 Task: Fill out the new customer data form with the provided details and save it.
Action: Mouse moved to (1050, 129)
Screenshot: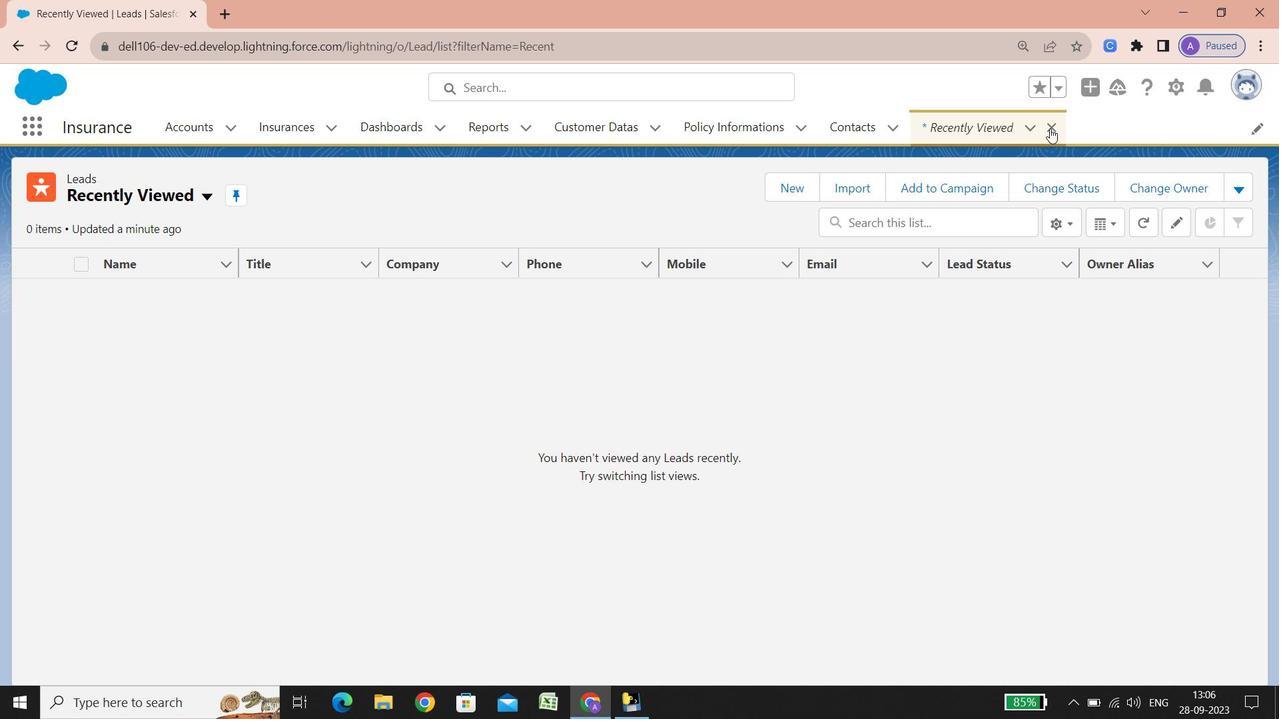 
Action: Mouse pressed left at (1050, 129)
Screenshot: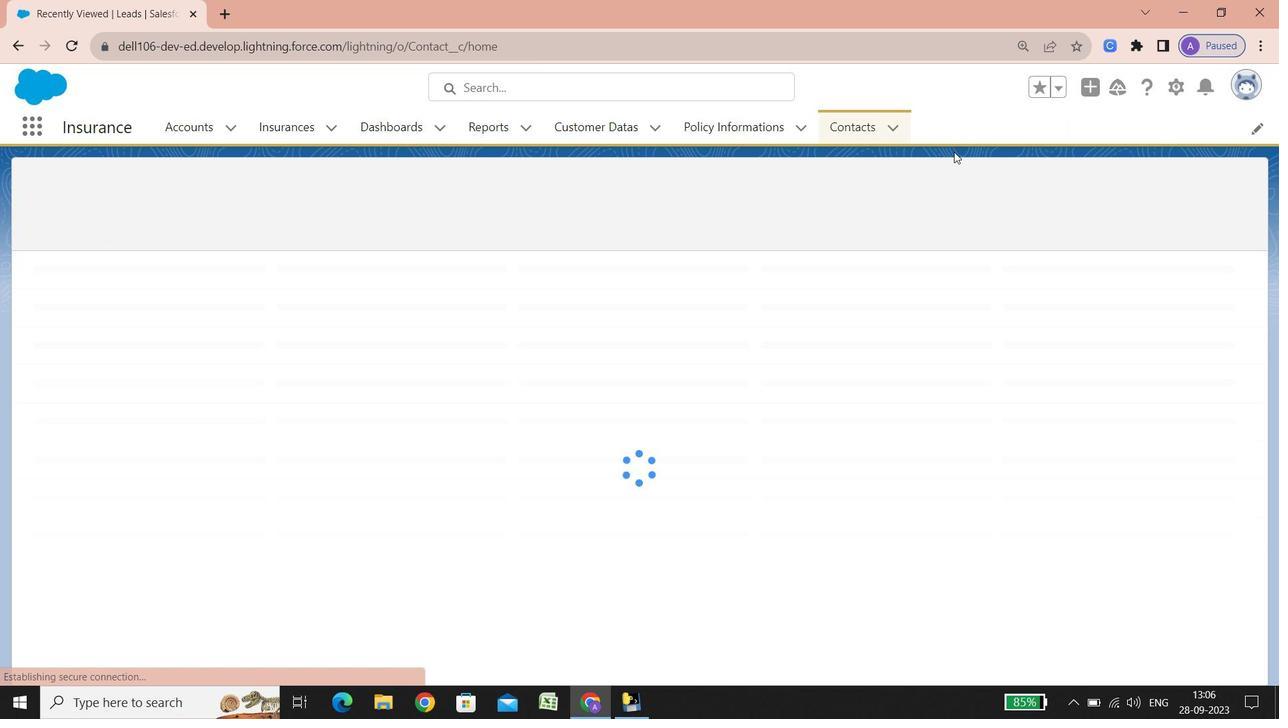 
Action: Mouse moved to (191, 131)
Screenshot: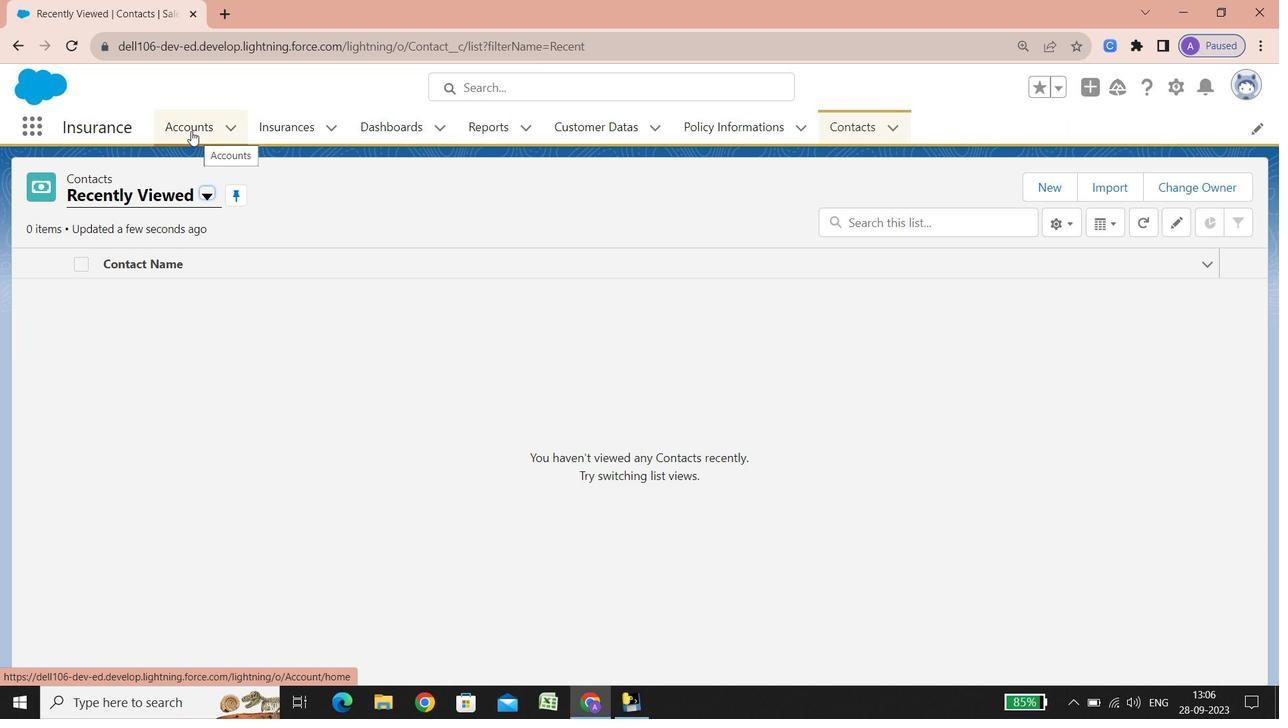 
Action: Mouse pressed left at (191, 131)
Screenshot: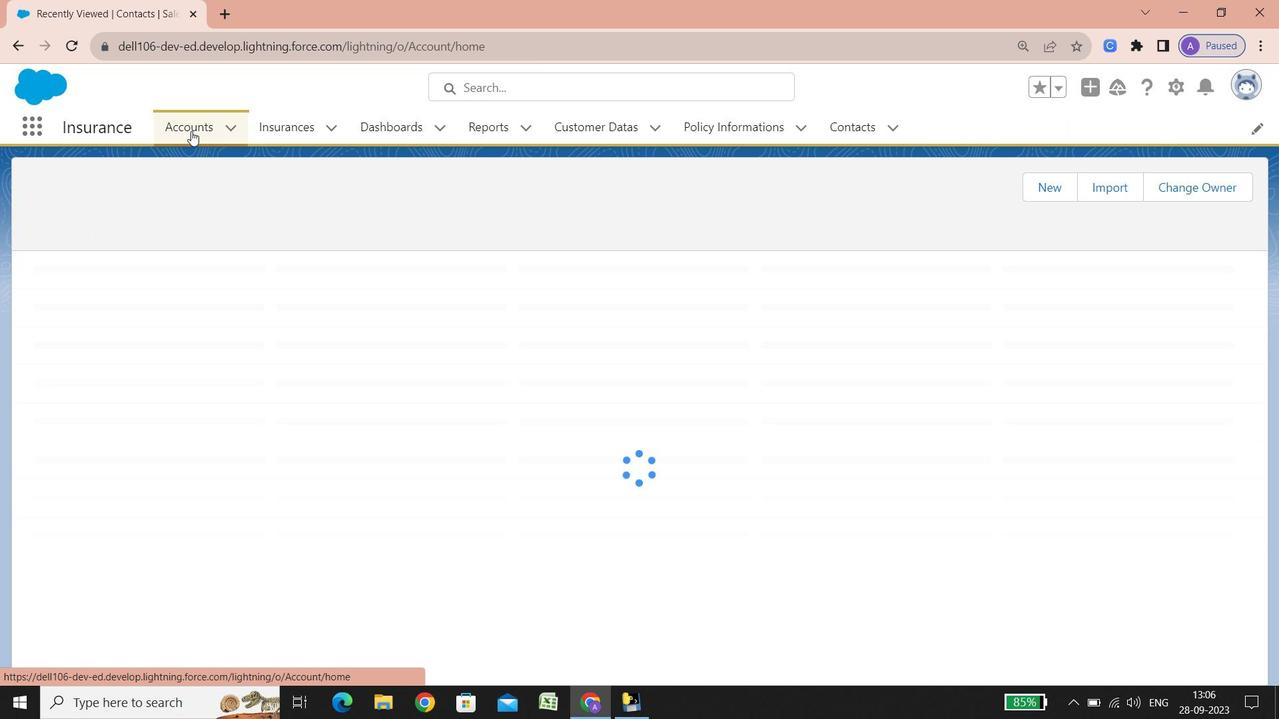 
Action: Mouse moved to (135, 297)
Screenshot: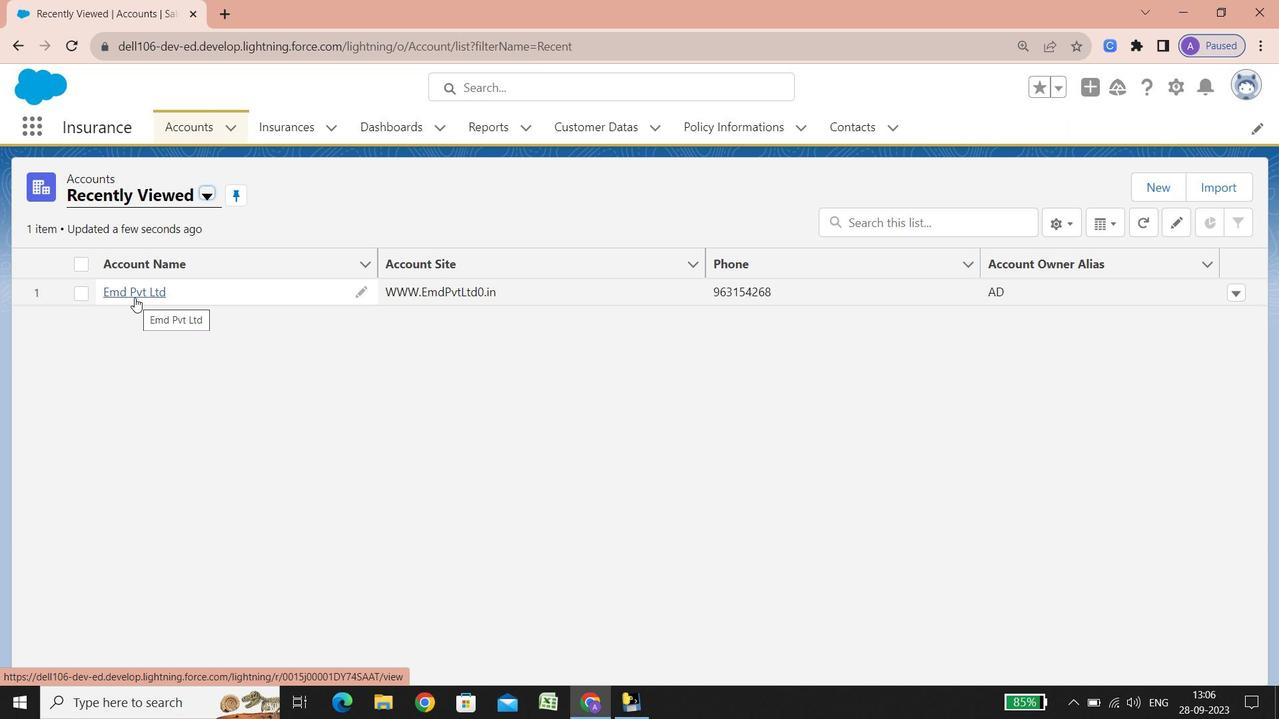 
Action: Mouse pressed left at (135, 297)
Screenshot: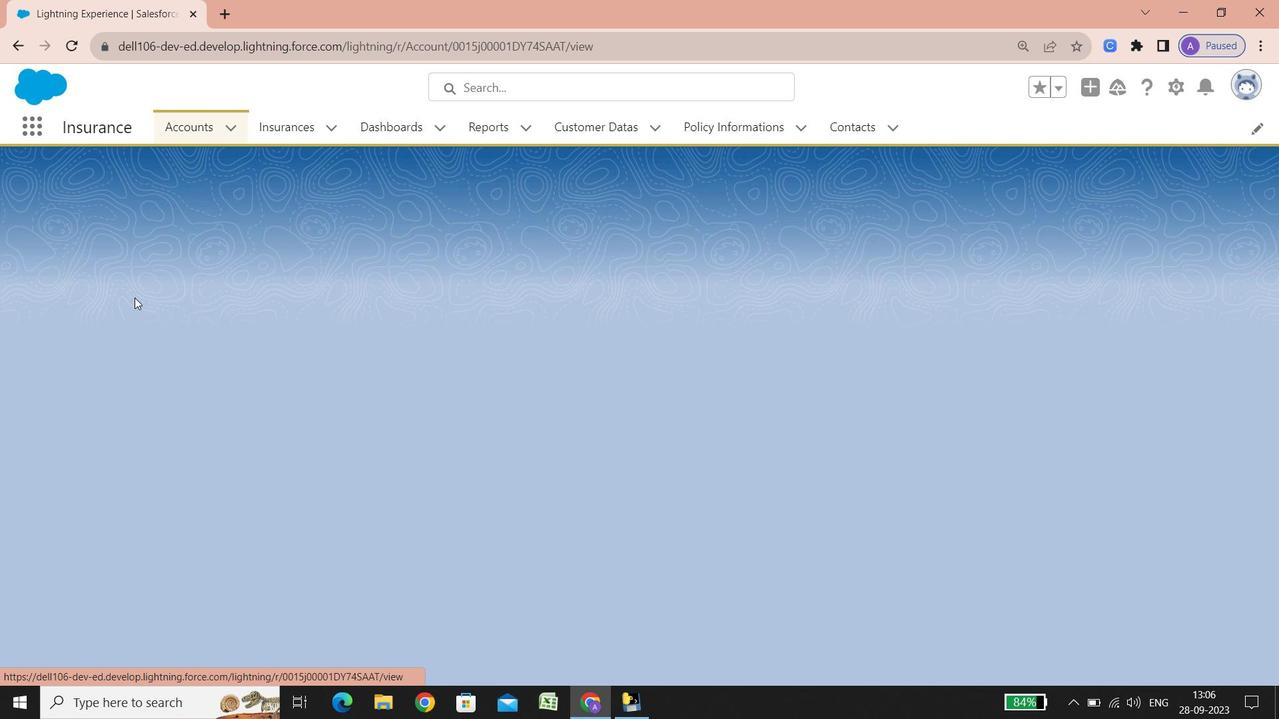 
Action: Mouse moved to (190, 124)
Screenshot: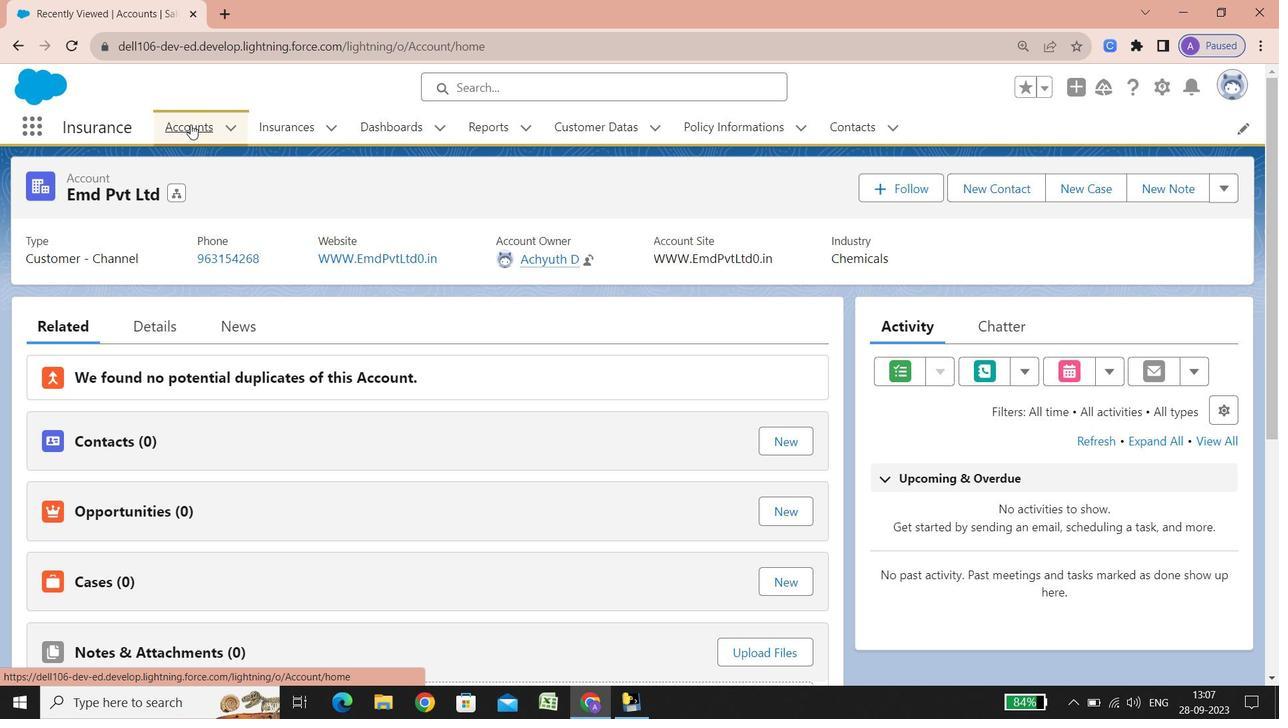
Action: Mouse pressed left at (190, 124)
Screenshot: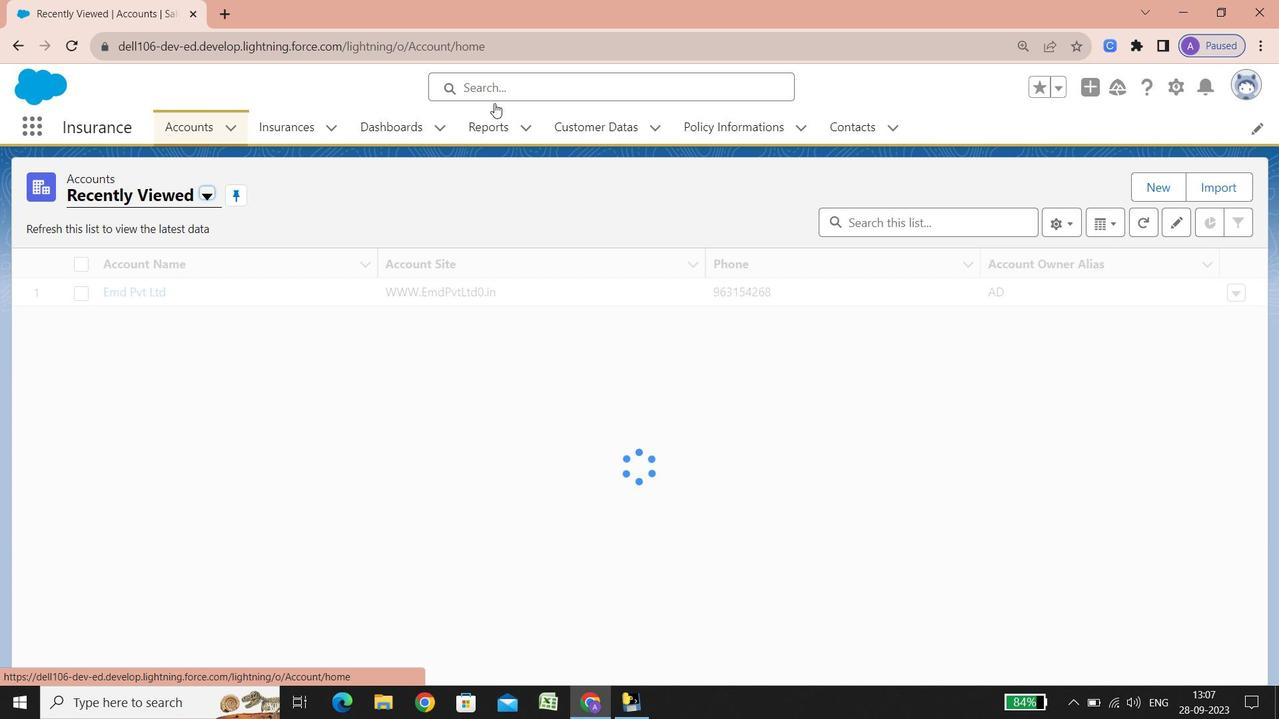
Action: Mouse moved to (1241, 291)
Screenshot: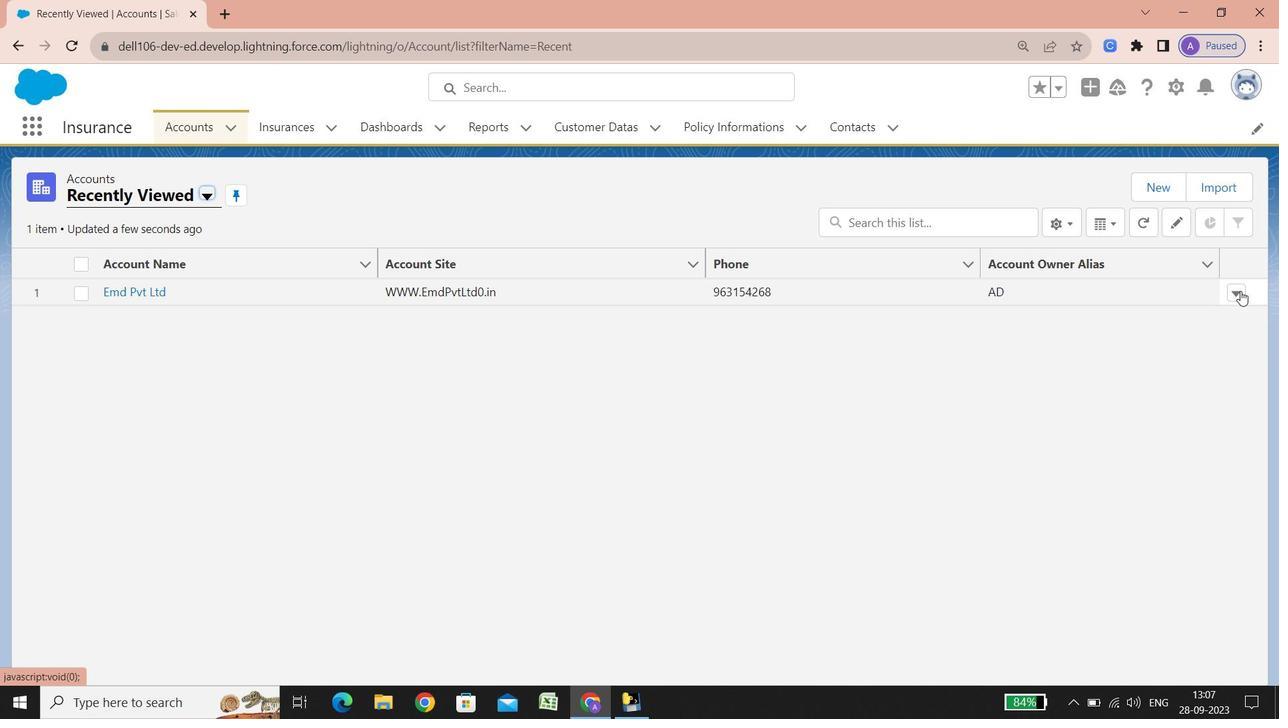 
Action: Mouse pressed left at (1241, 291)
Screenshot: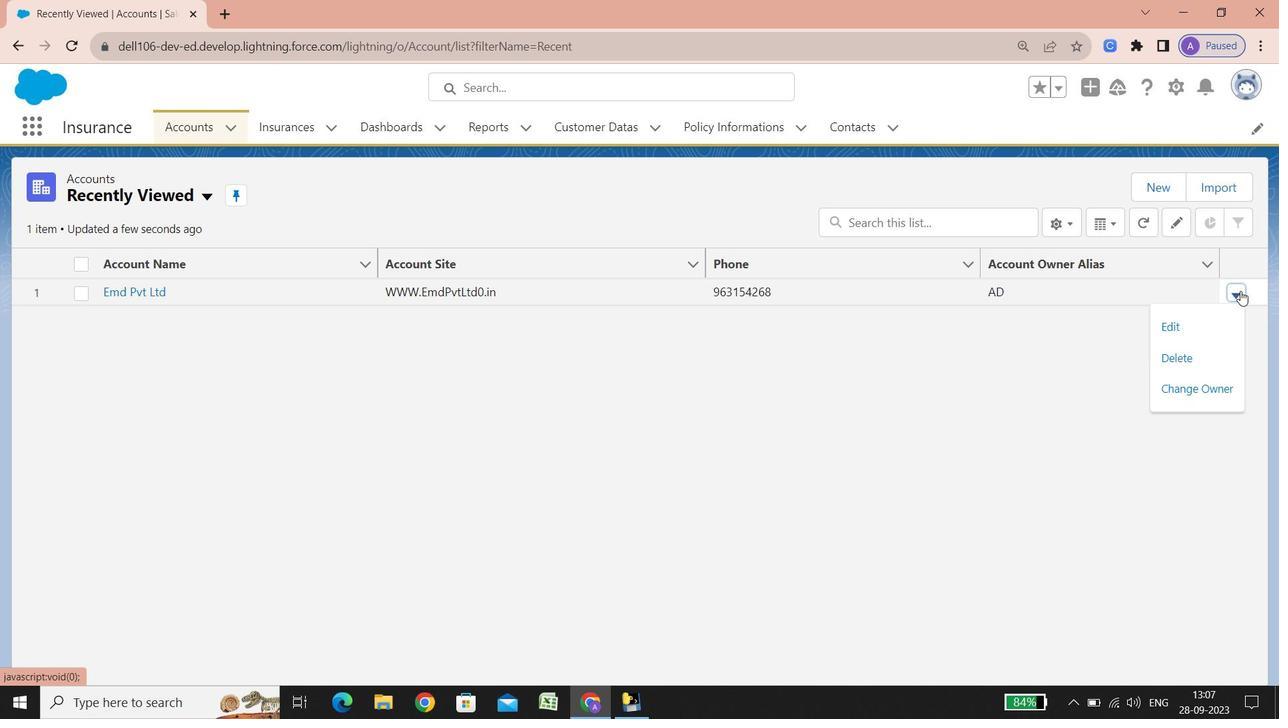 
Action: Mouse moved to (1195, 319)
Screenshot: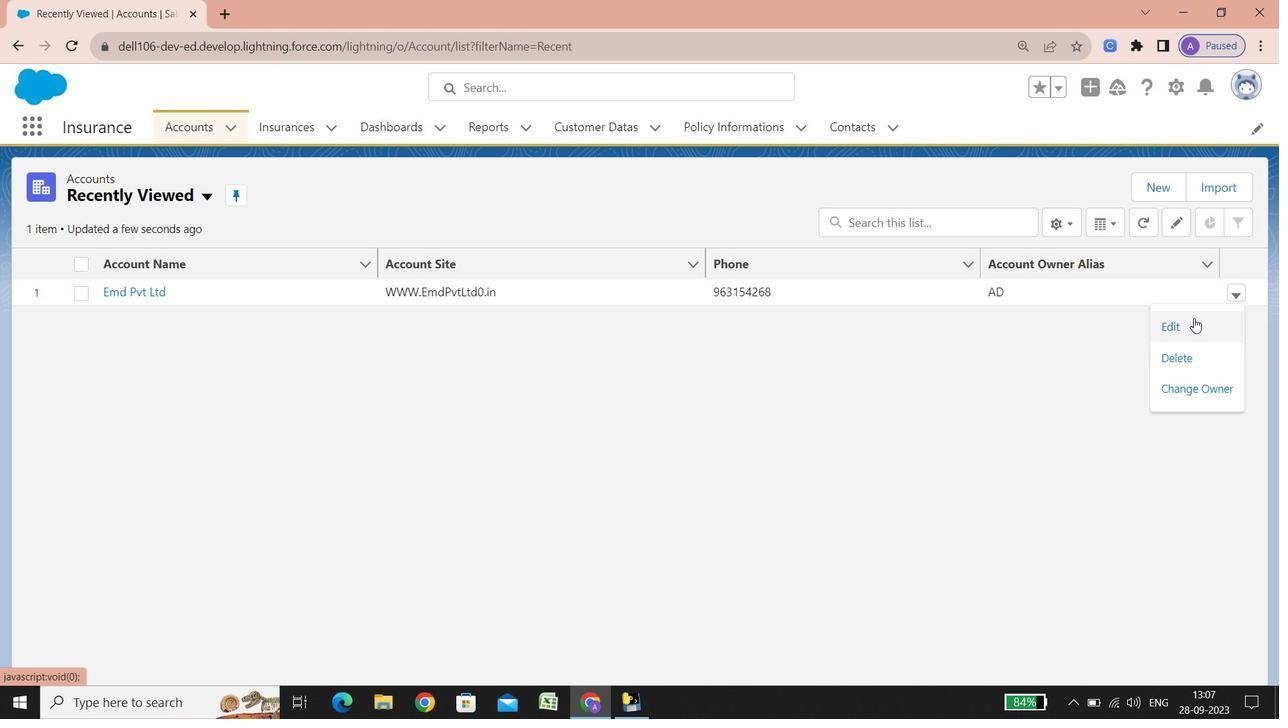 
Action: Mouse pressed left at (1195, 319)
Screenshot: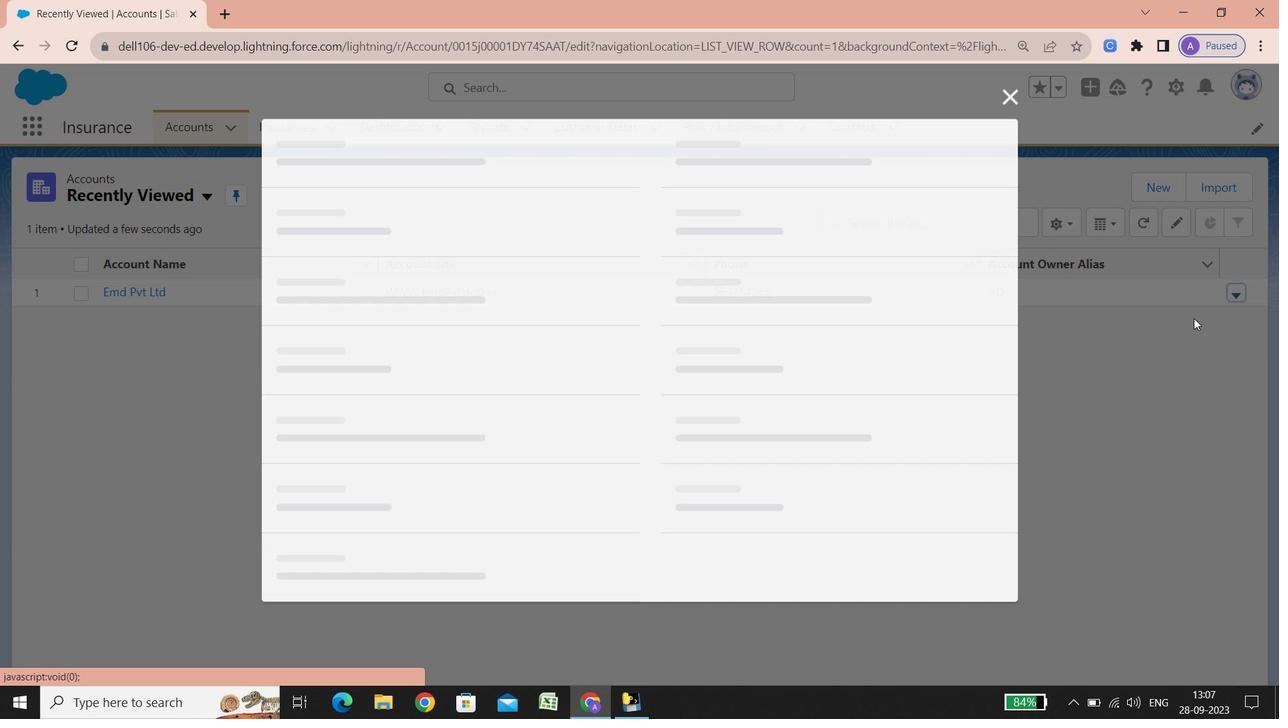 
Action: Mouse moved to (859, 475)
Screenshot: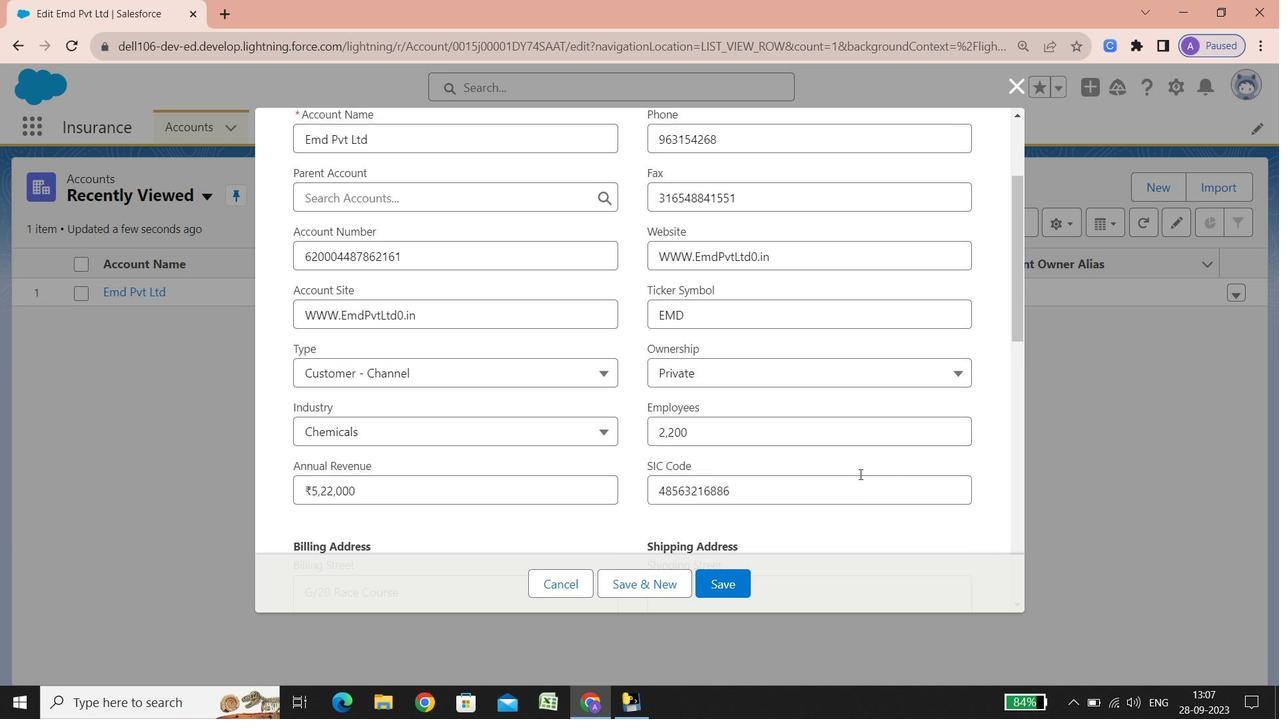 
Action: Mouse scrolled (859, 474) with delta (0, 0)
Screenshot: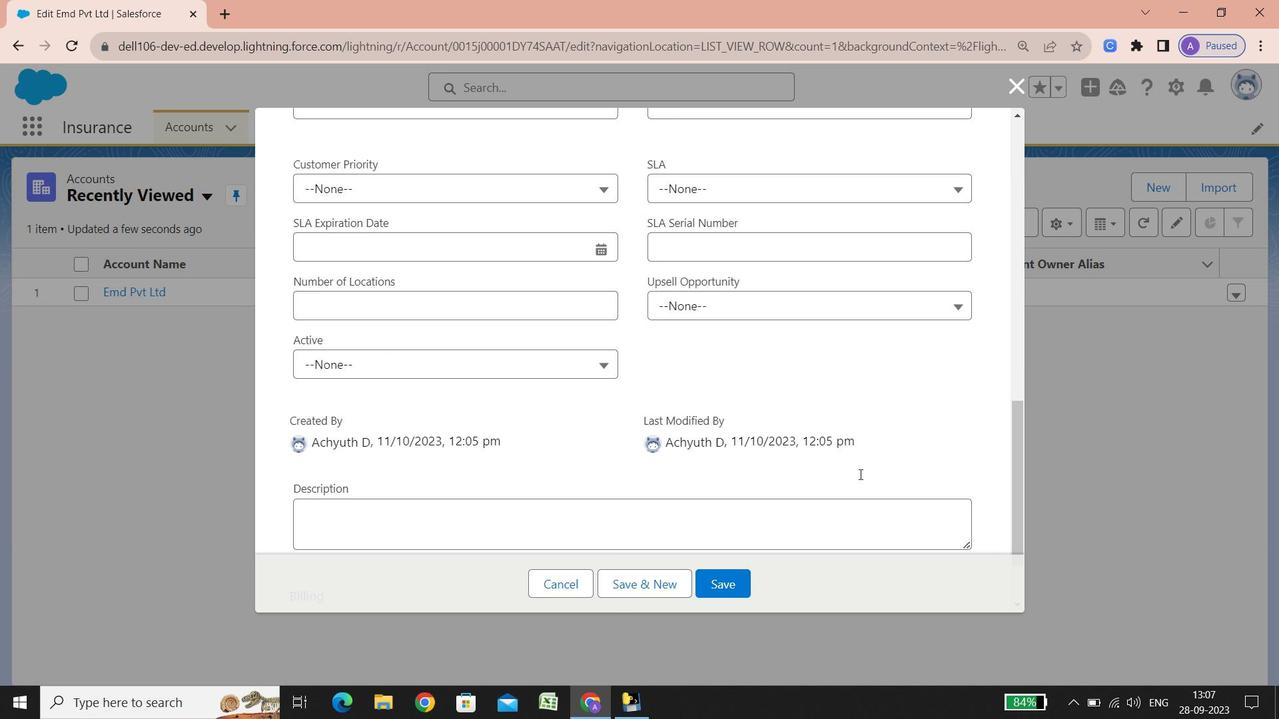 
Action: Mouse scrolled (859, 474) with delta (0, 0)
Screenshot: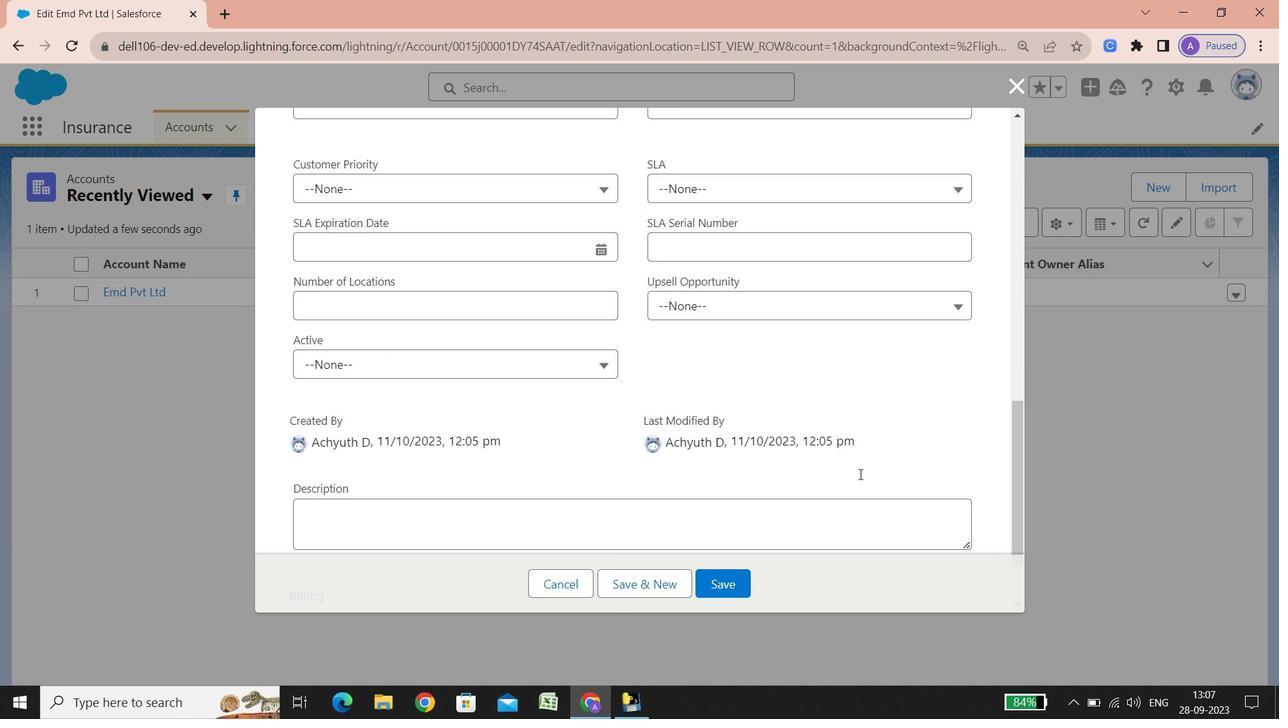 
Action: Mouse scrolled (859, 474) with delta (0, 0)
Screenshot: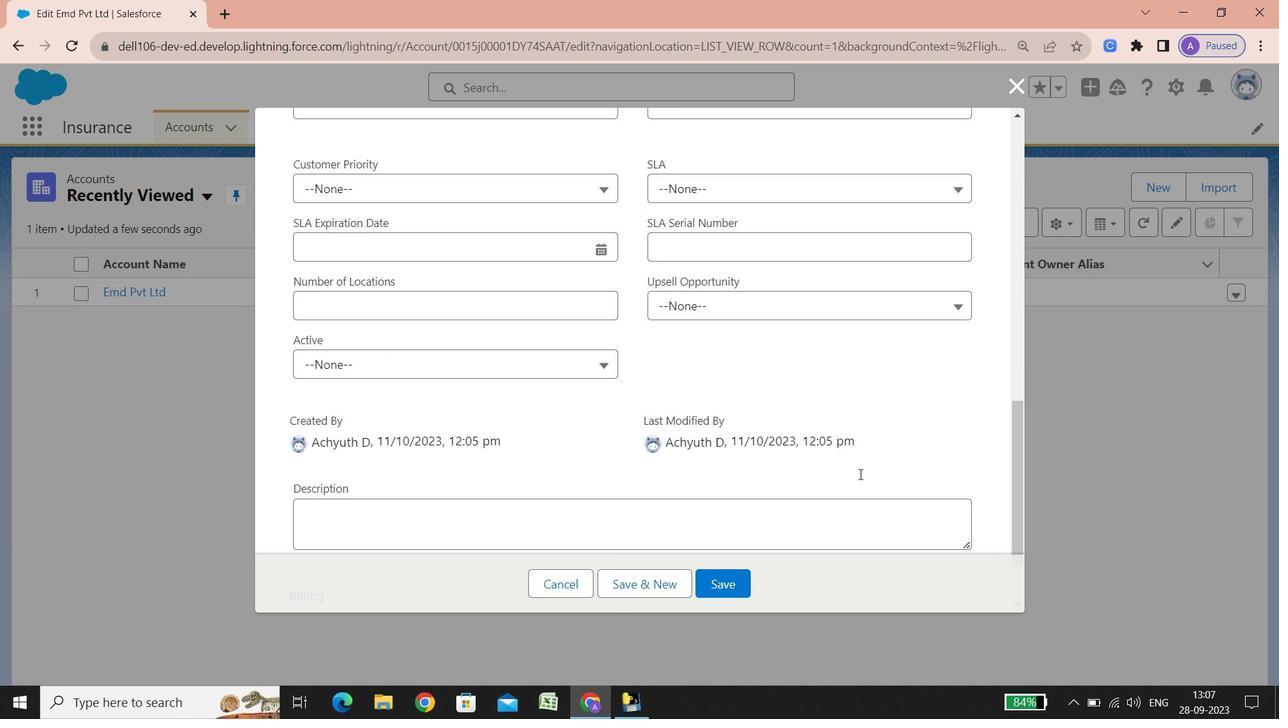 
Action: Mouse scrolled (859, 474) with delta (0, 0)
Screenshot: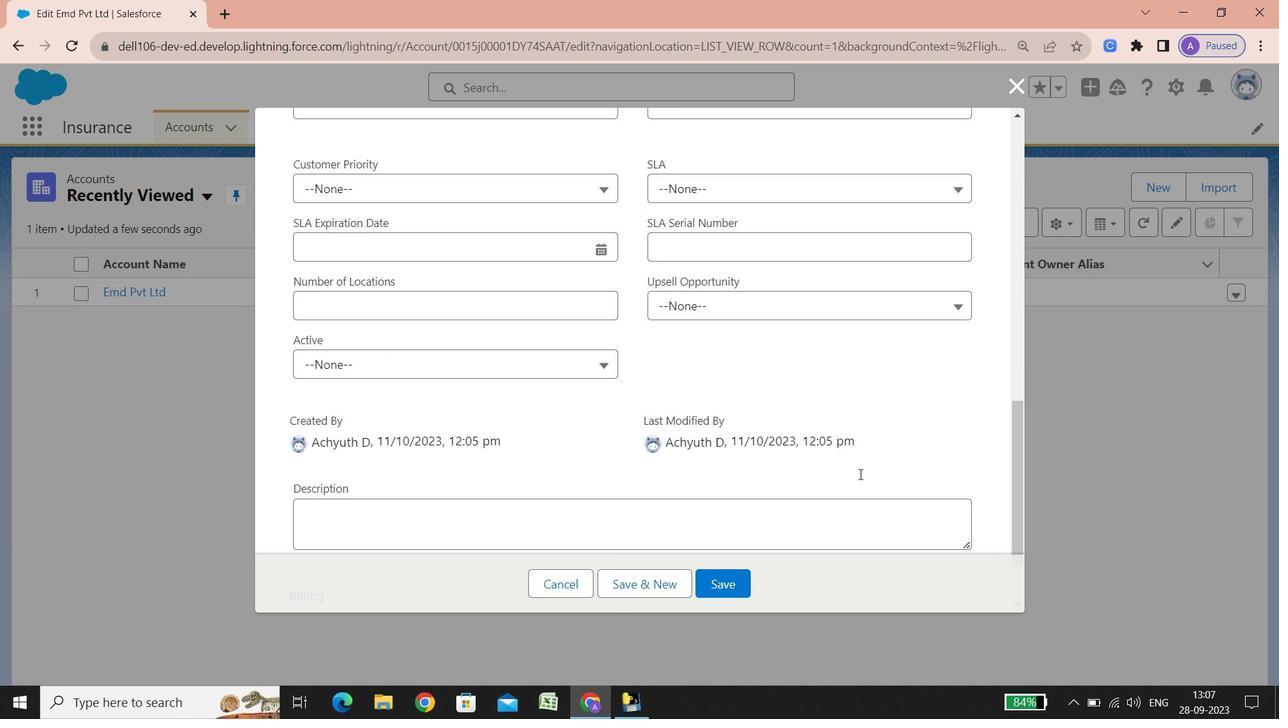 
Action: Mouse scrolled (859, 474) with delta (0, 0)
Screenshot: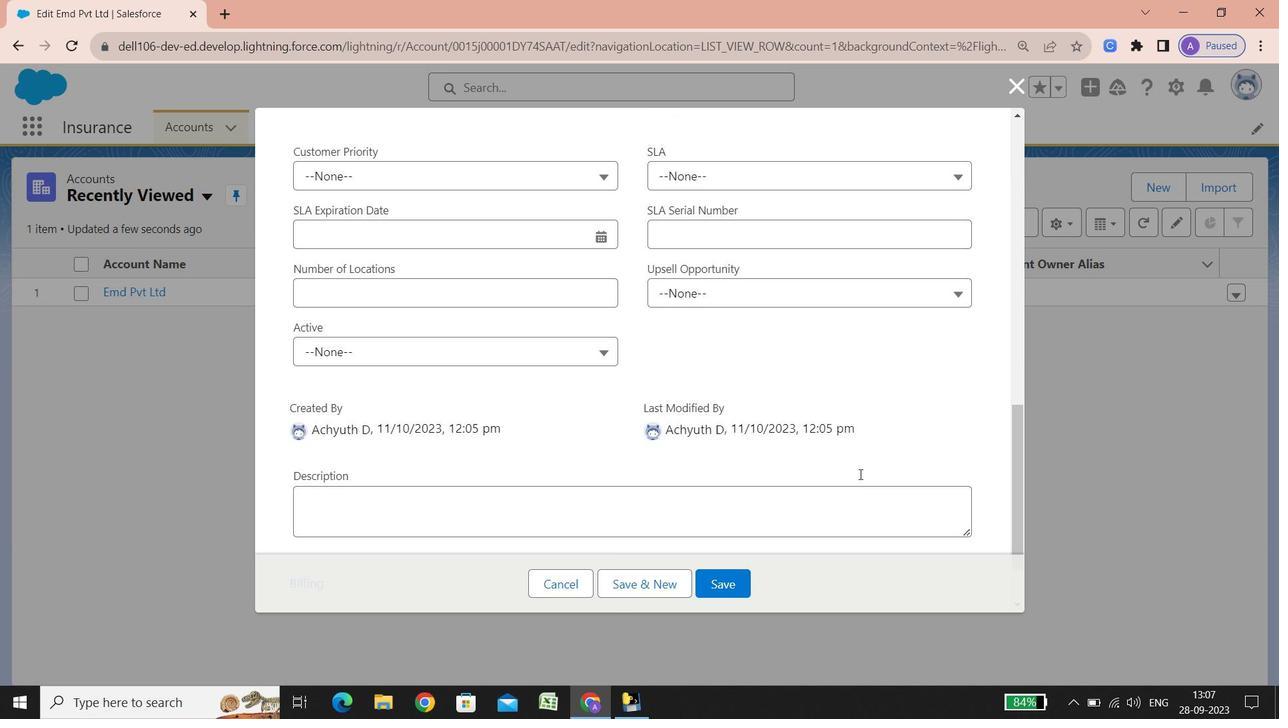 
Action: Mouse scrolled (859, 474) with delta (0, 0)
Screenshot: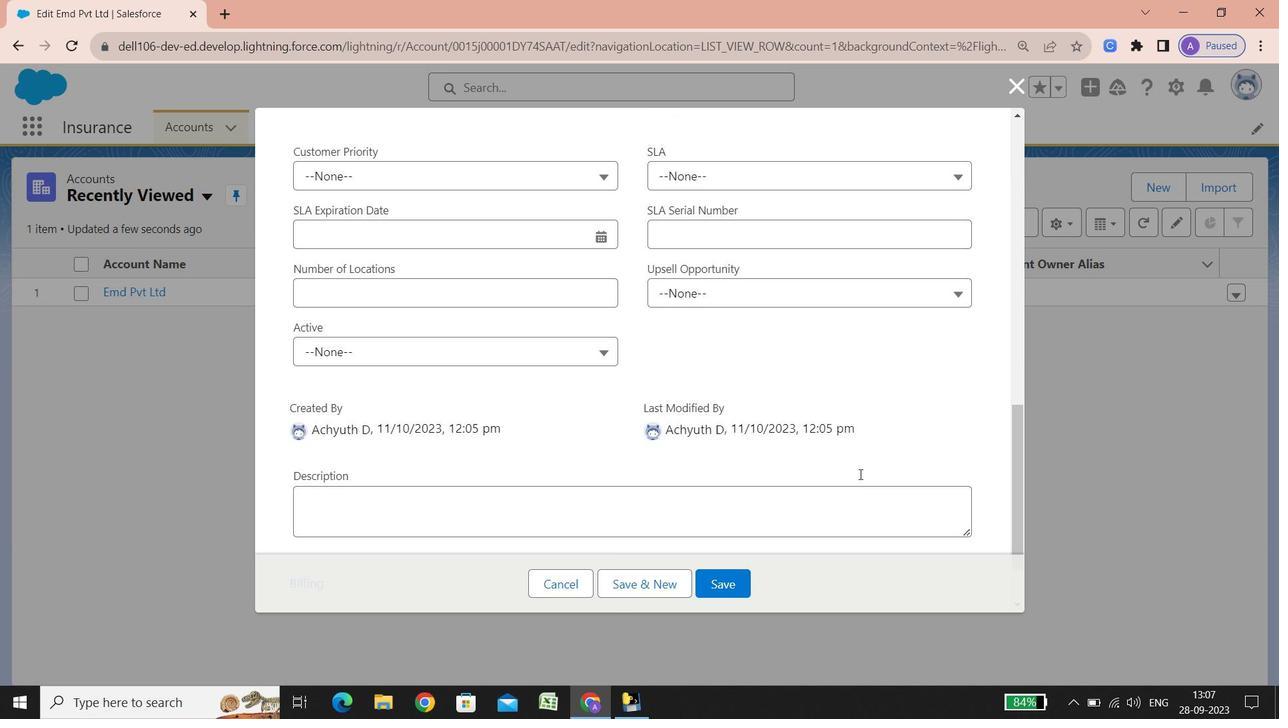 
Action: Mouse scrolled (859, 474) with delta (0, 0)
Screenshot: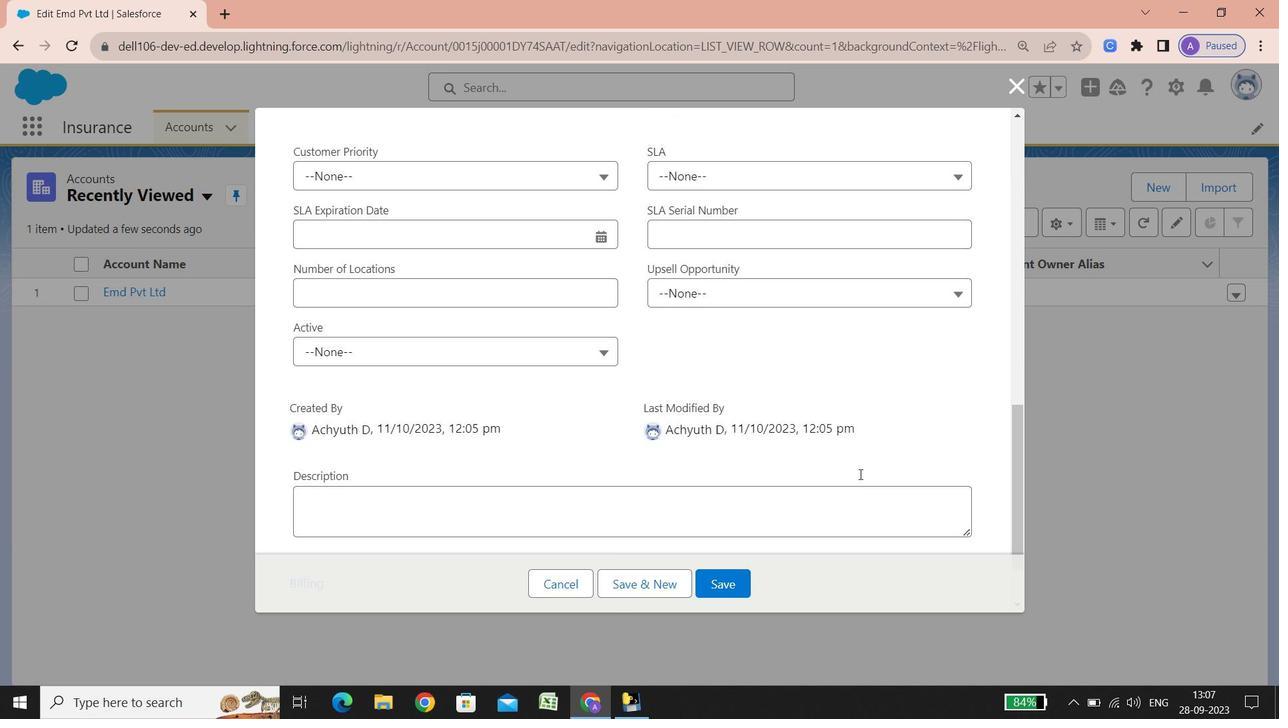 
Action: Mouse scrolled (859, 474) with delta (0, 0)
Screenshot: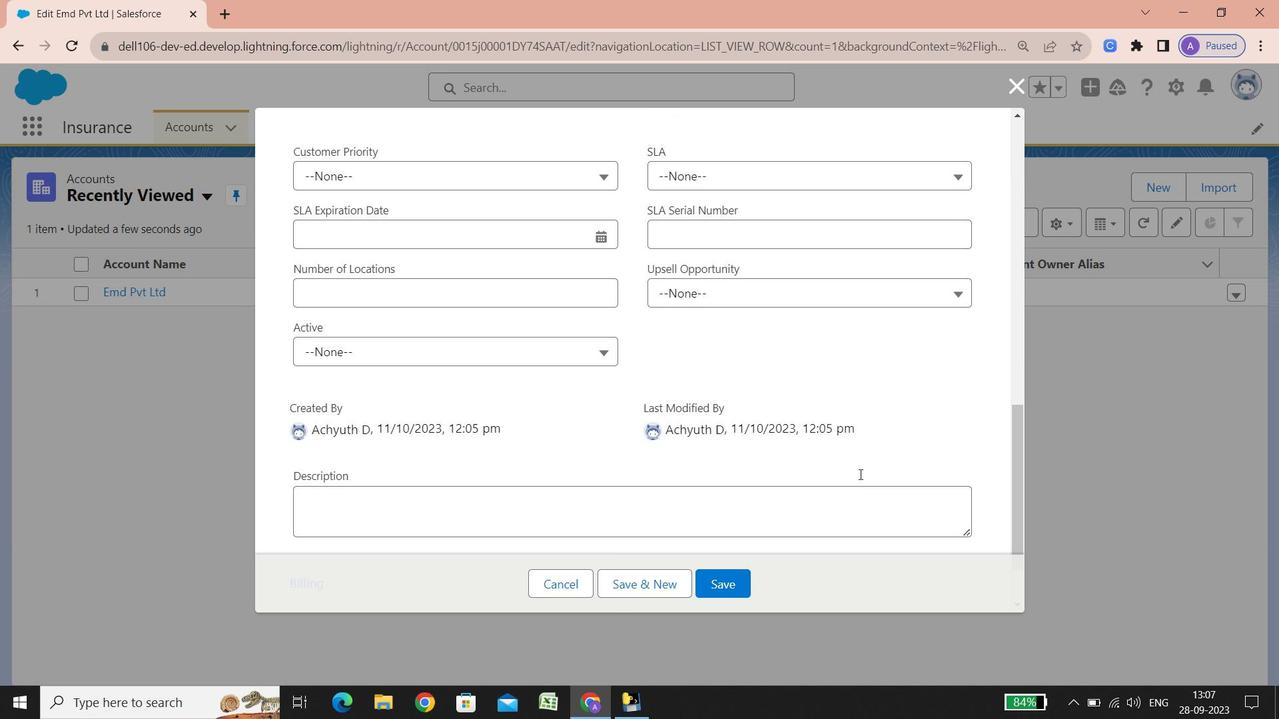 
Action: Mouse scrolled (859, 474) with delta (0, 0)
Screenshot: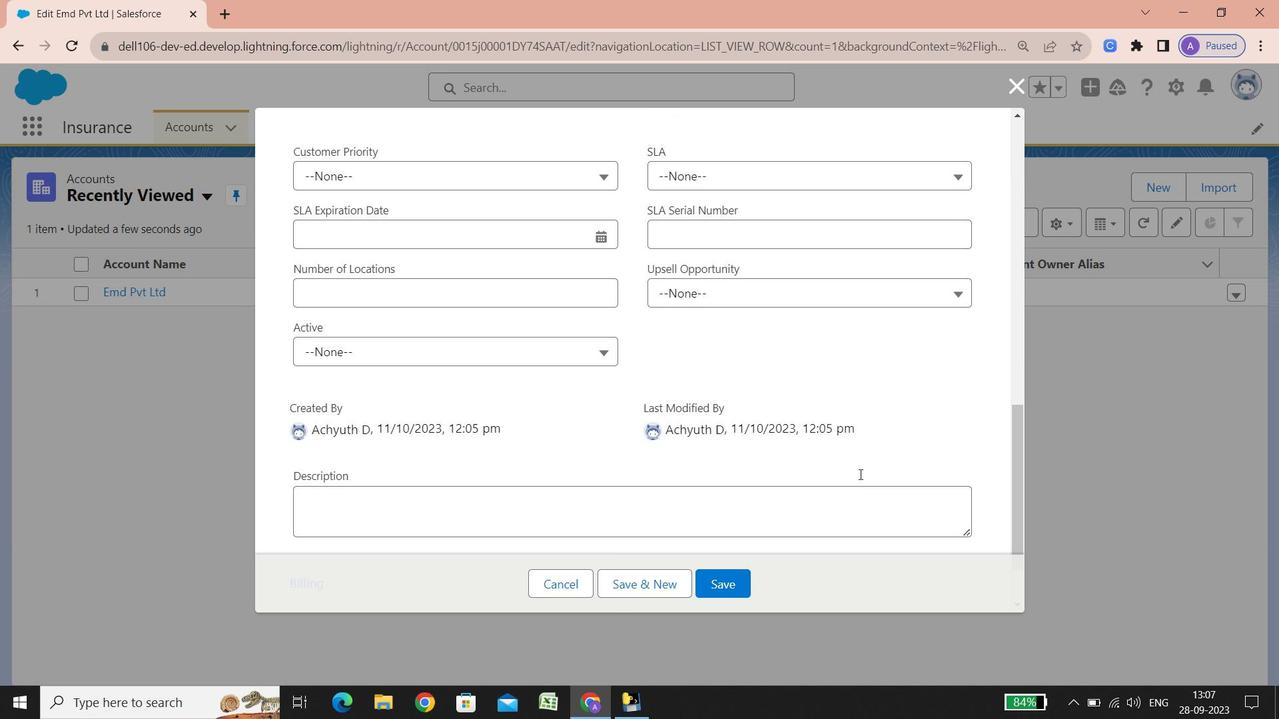 
Action: Mouse scrolled (859, 474) with delta (0, 0)
Screenshot: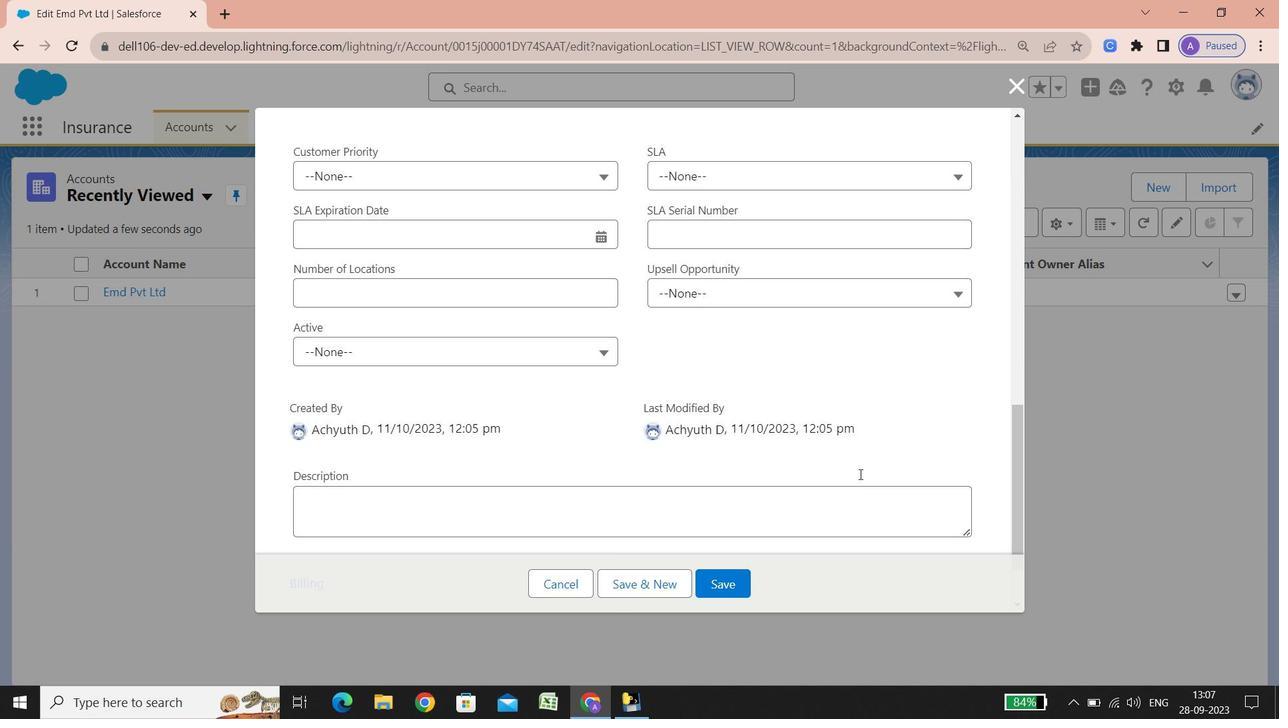 
Action: Mouse scrolled (859, 474) with delta (0, 0)
Screenshot: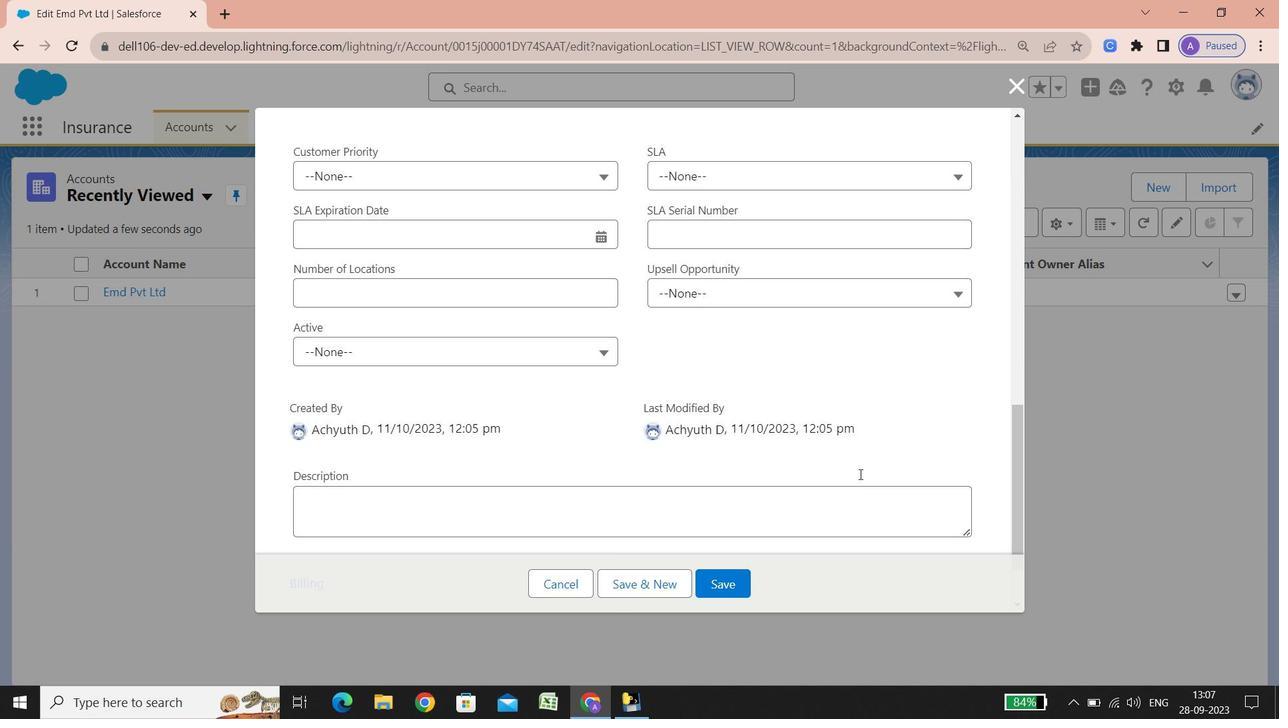 
Action: Mouse scrolled (859, 474) with delta (0, 0)
Screenshot: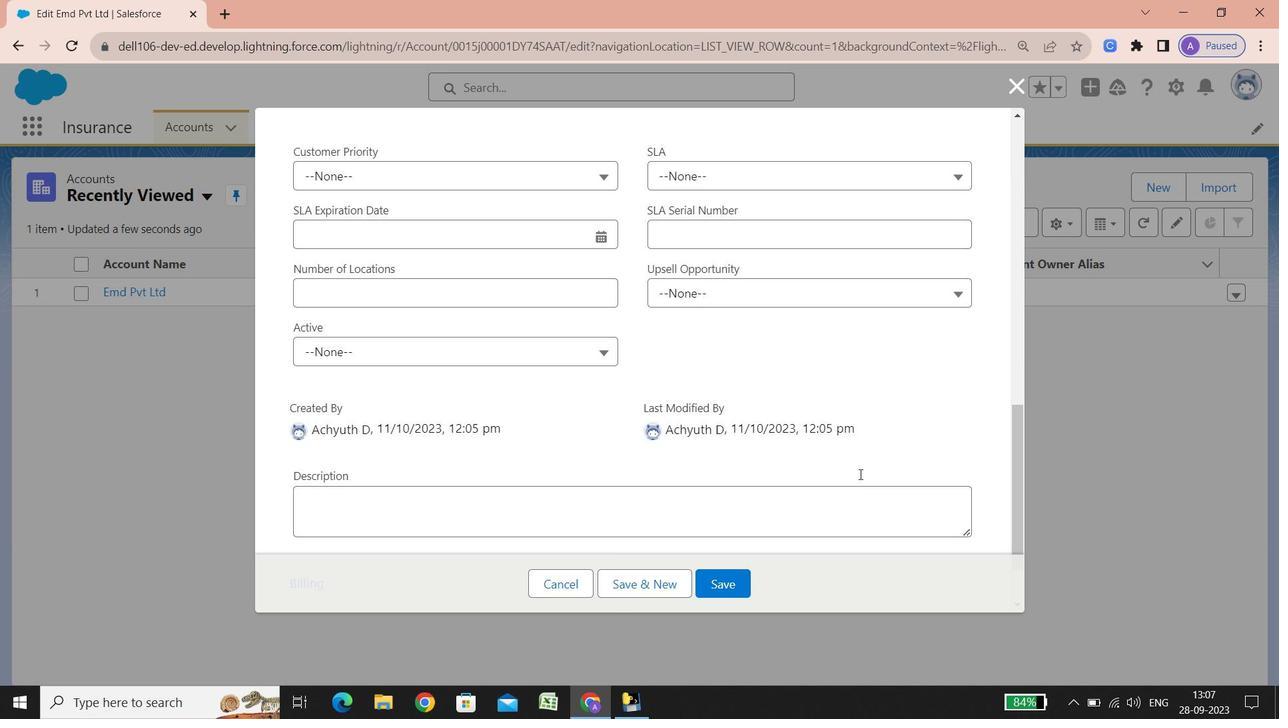 
Action: Mouse scrolled (859, 474) with delta (0, 0)
Screenshot: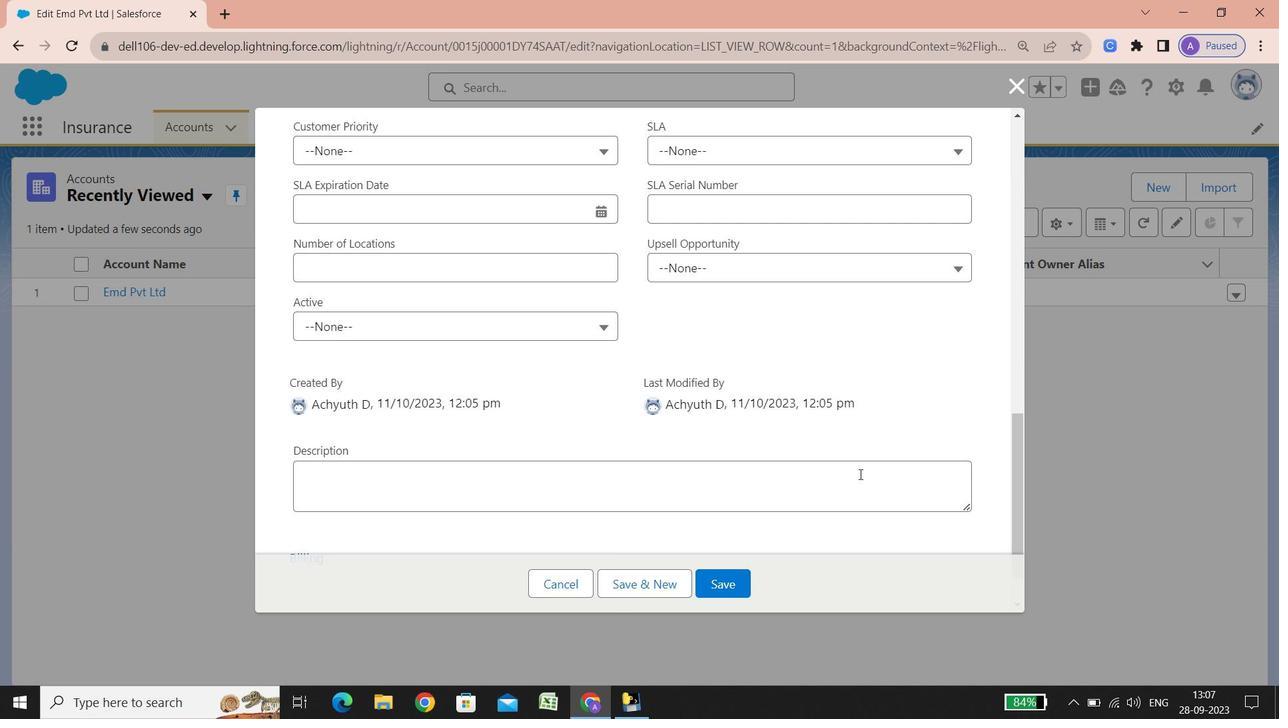 
Action: Mouse scrolled (859, 474) with delta (0, 0)
Screenshot: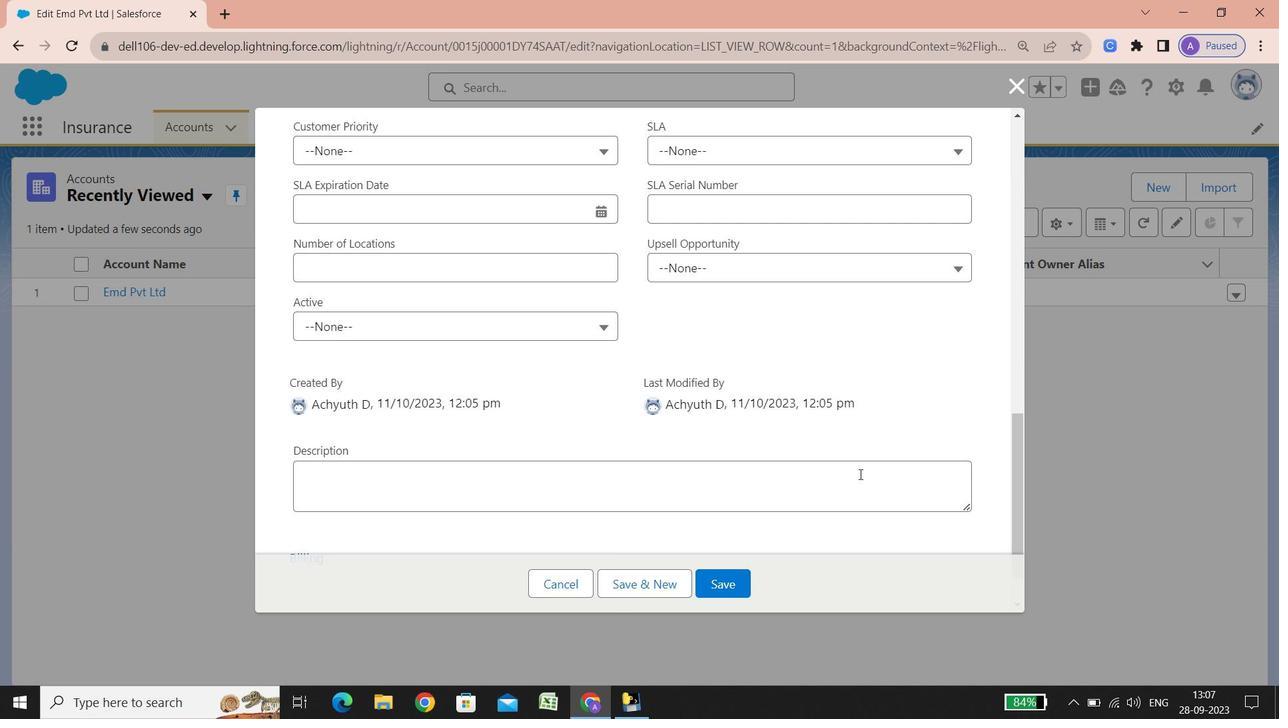 
Action: Mouse scrolled (859, 474) with delta (0, 0)
Screenshot: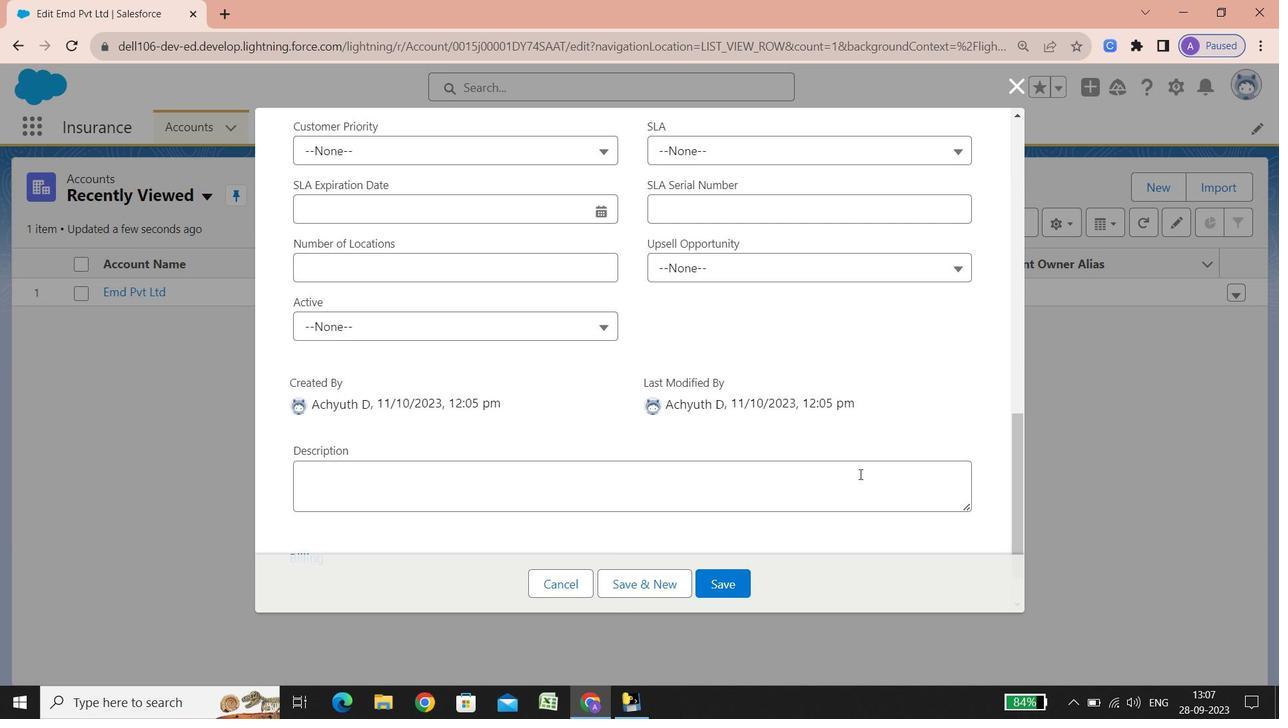 
Action: Mouse scrolled (859, 474) with delta (0, 0)
Screenshot: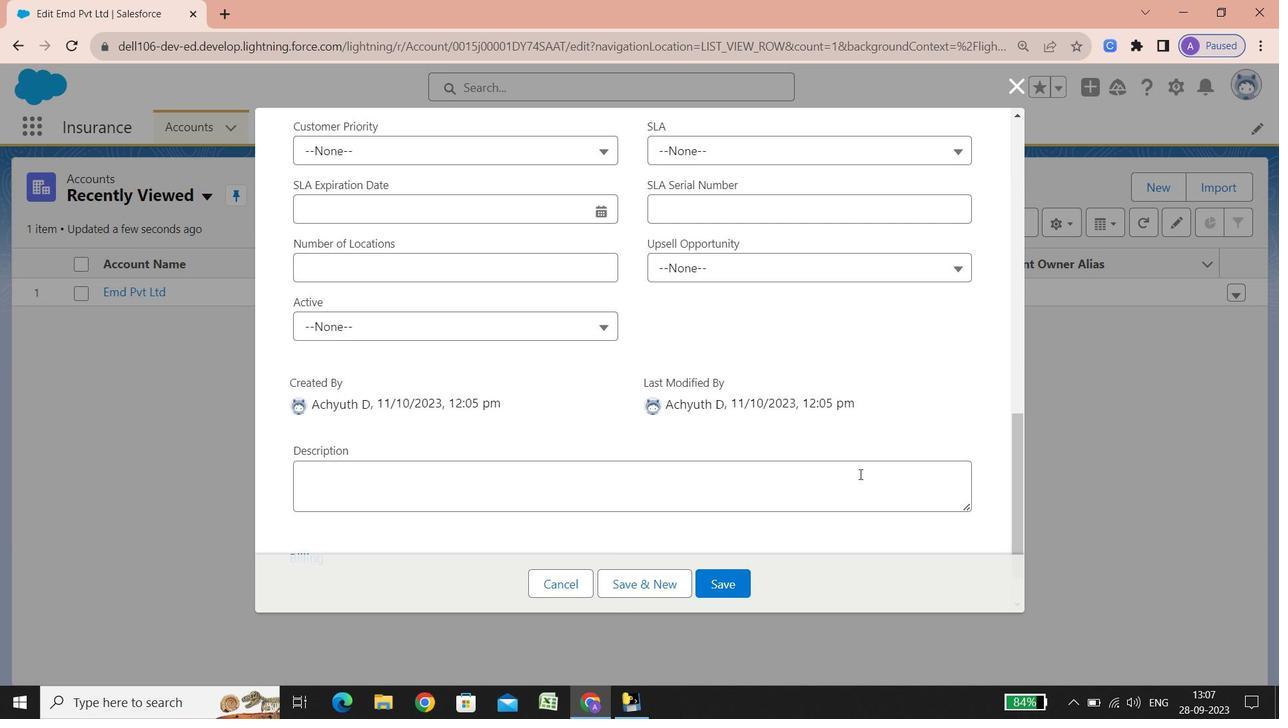 
Action: Mouse scrolled (859, 474) with delta (0, 0)
Screenshot: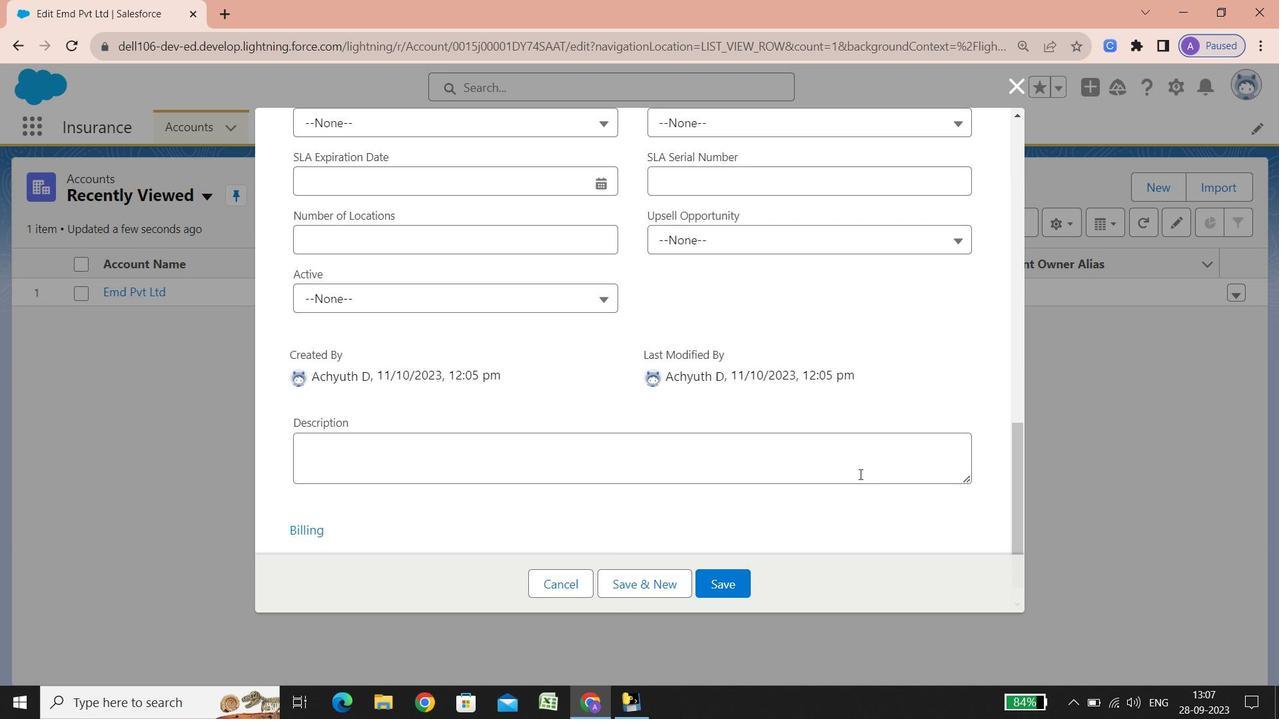 
Action: Mouse scrolled (859, 474) with delta (0, 0)
Screenshot: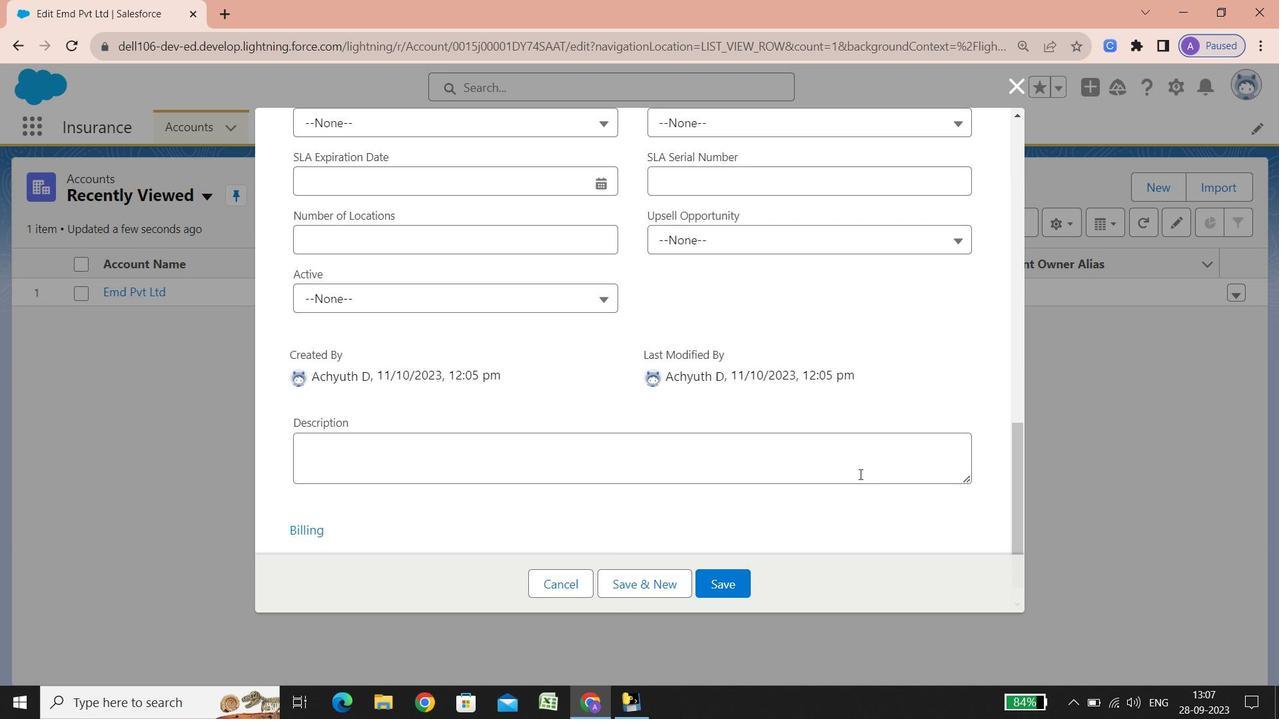 
Action: Mouse scrolled (859, 474) with delta (0, 0)
Screenshot: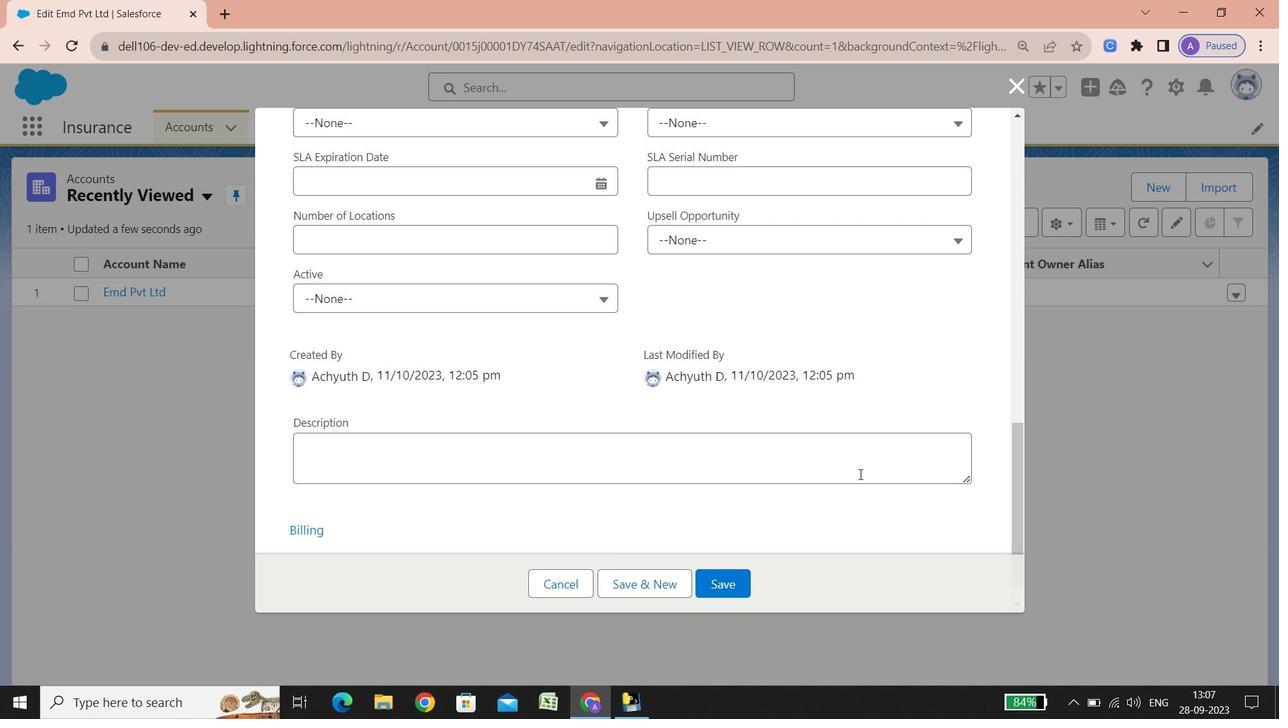 
Action: Mouse scrolled (859, 474) with delta (0, 0)
Screenshot: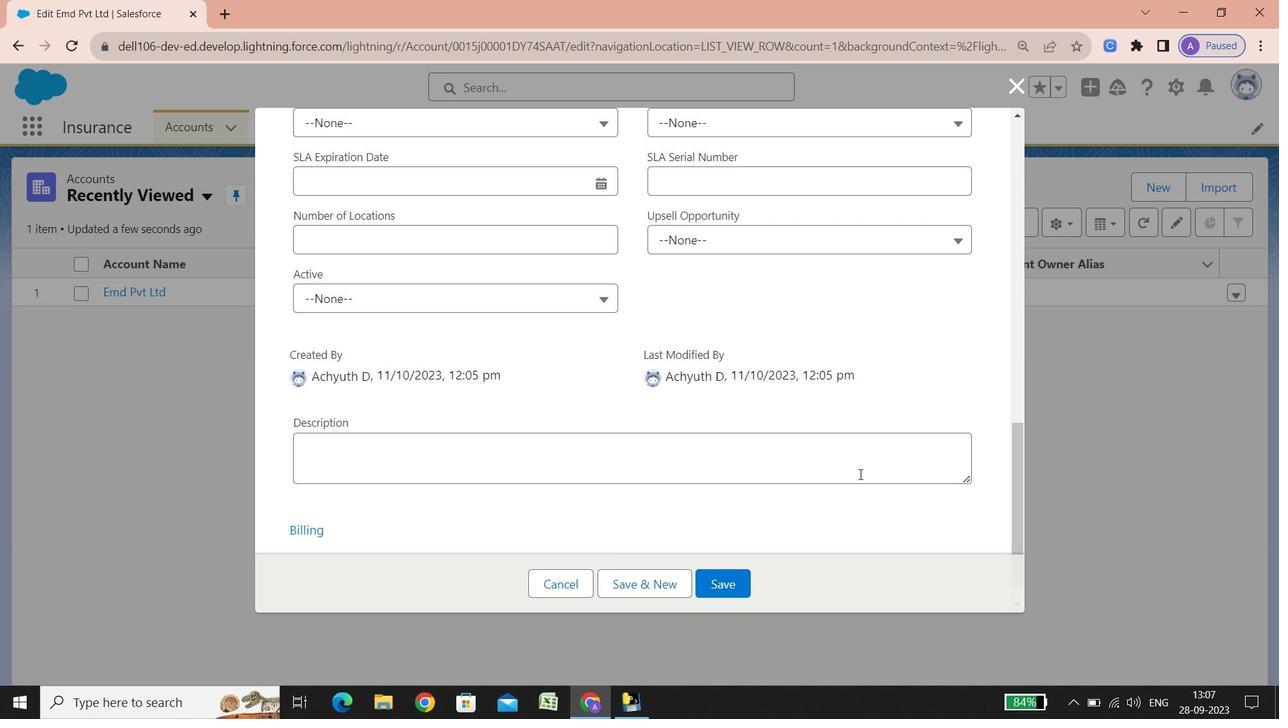 
Action: Mouse scrolled (859, 474) with delta (0, 0)
Screenshot: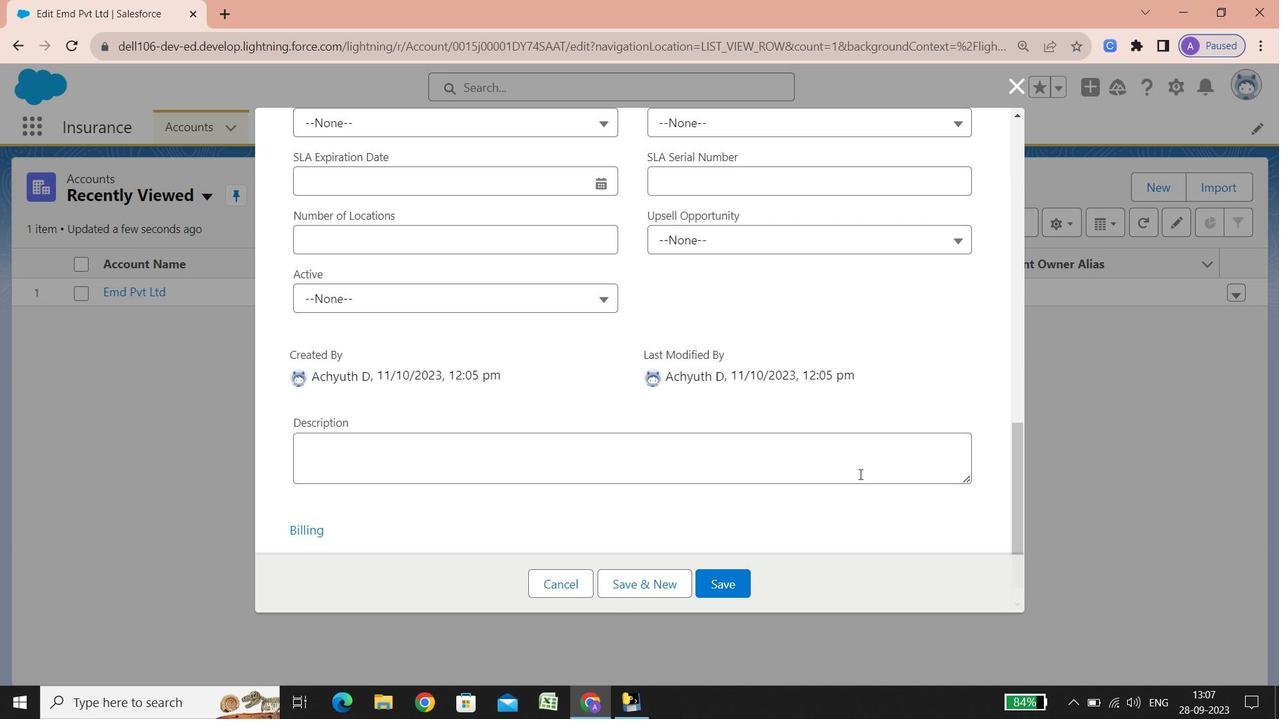 
Action: Mouse scrolled (859, 474) with delta (0, 0)
Screenshot: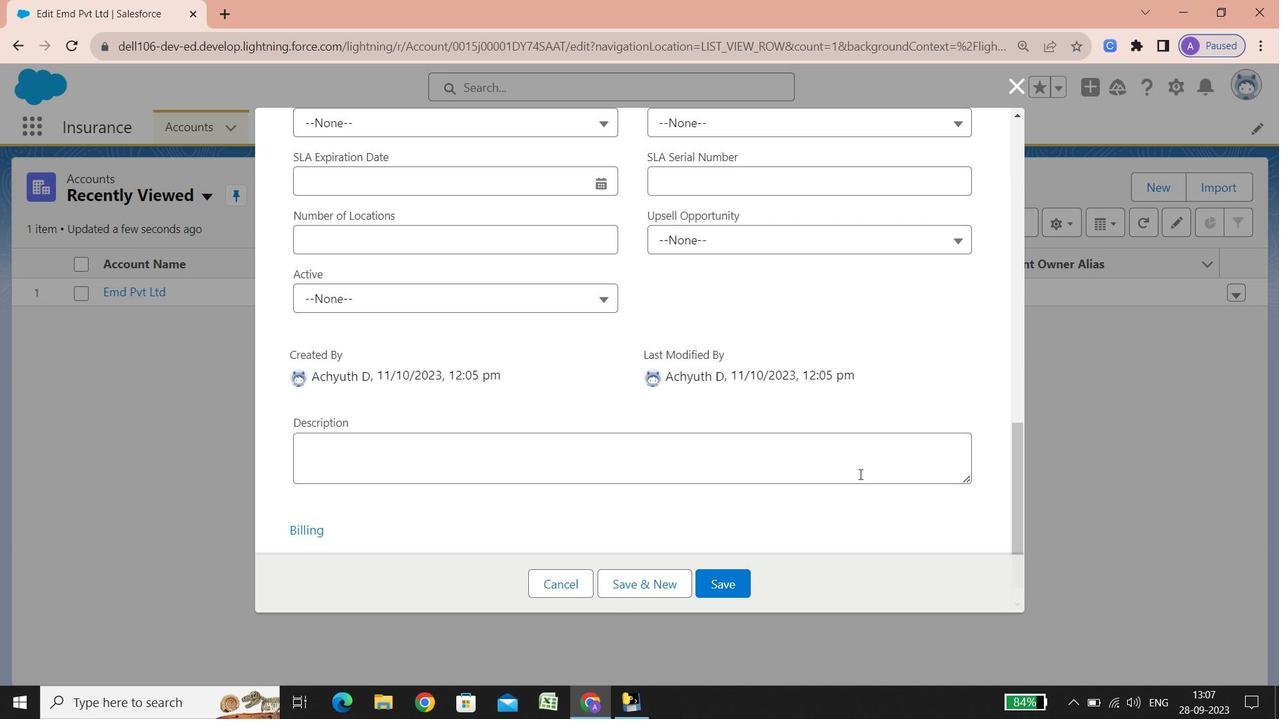 
Action: Mouse scrolled (859, 474) with delta (0, 0)
Screenshot: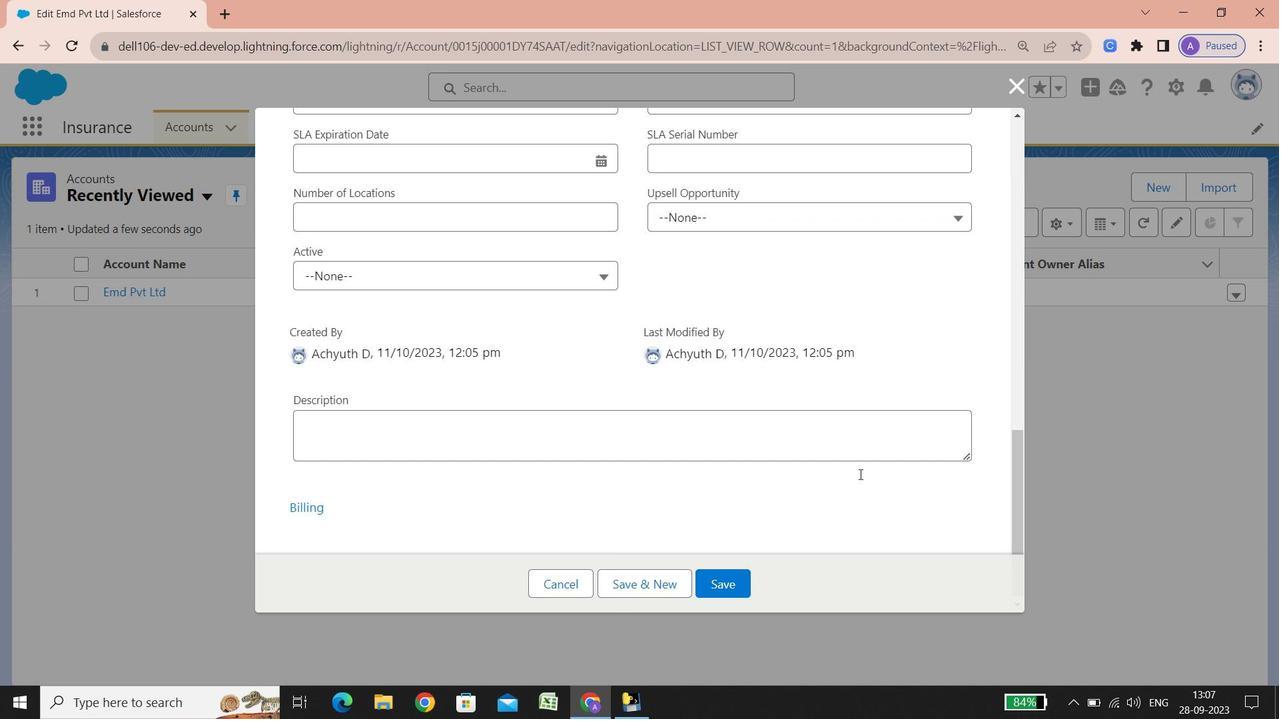 
Action: Mouse scrolled (859, 474) with delta (0, 0)
Screenshot: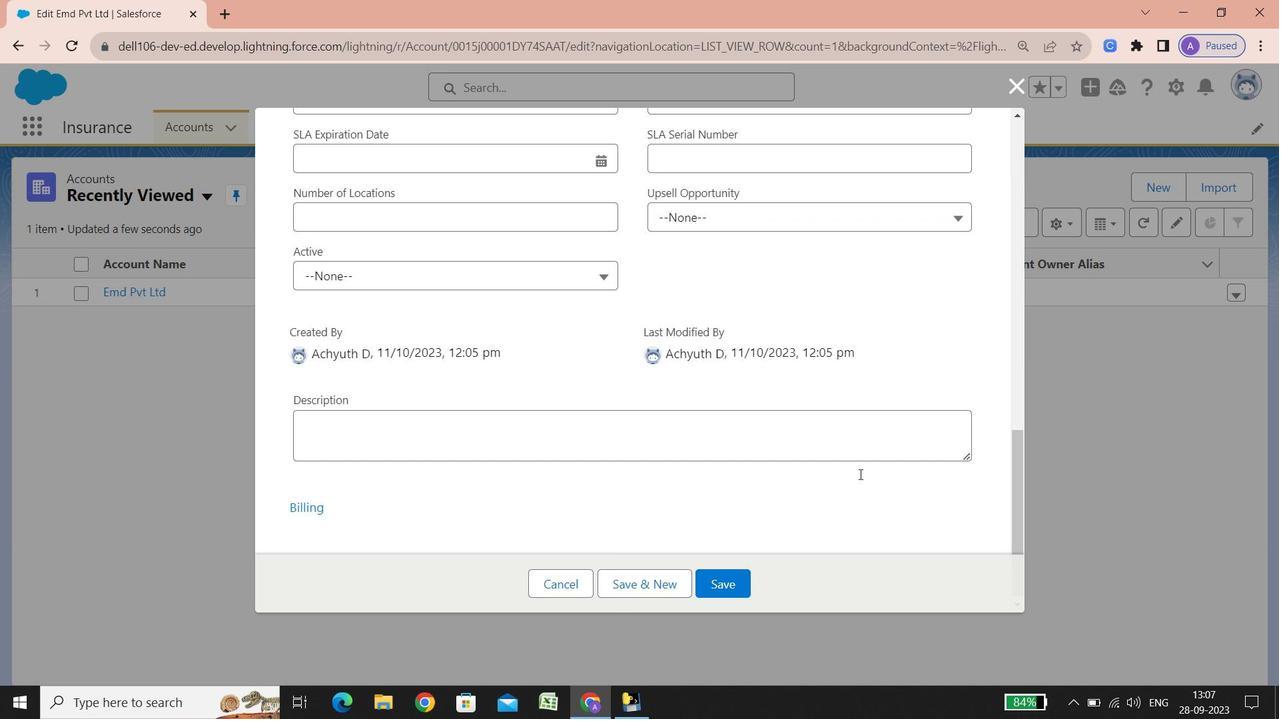 
Action: Mouse scrolled (859, 474) with delta (0, 0)
Screenshot: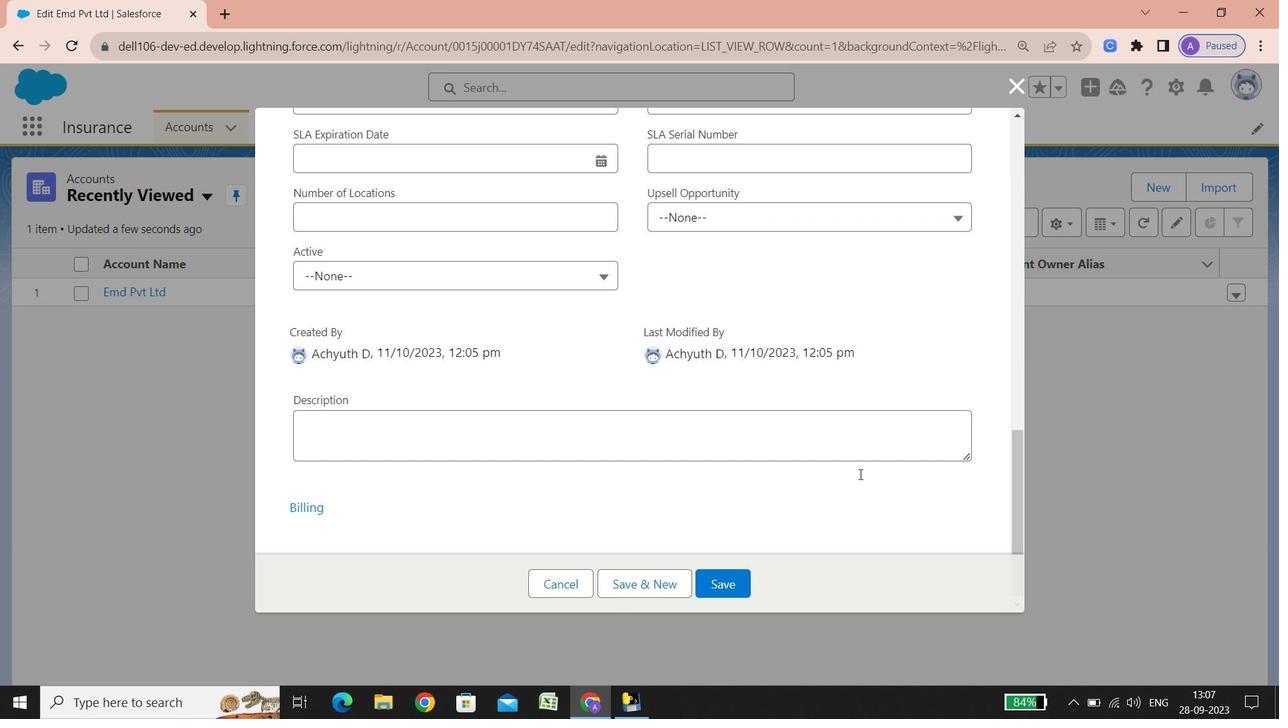 
Action: Mouse scrolled (859, 474) with delta (0, 0)
Screenshot: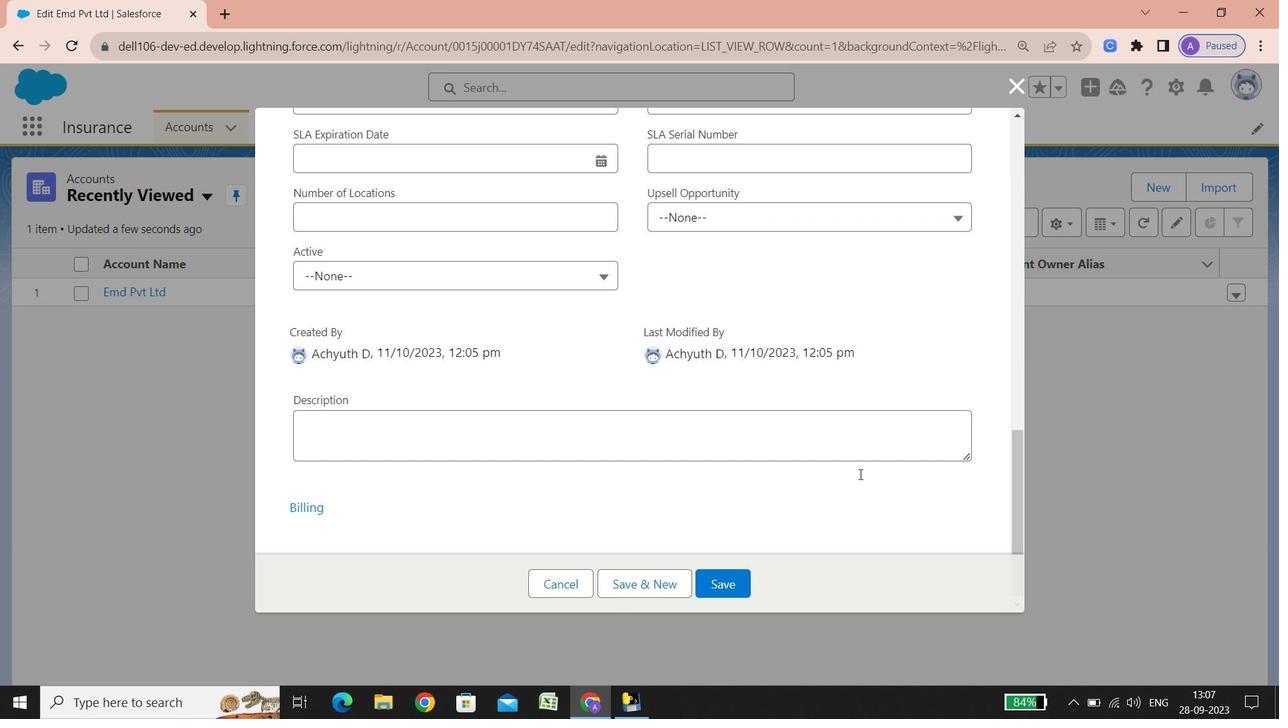 
Action: Mouse scrolled (859, 474) with delta (0, 0)
Screenshot: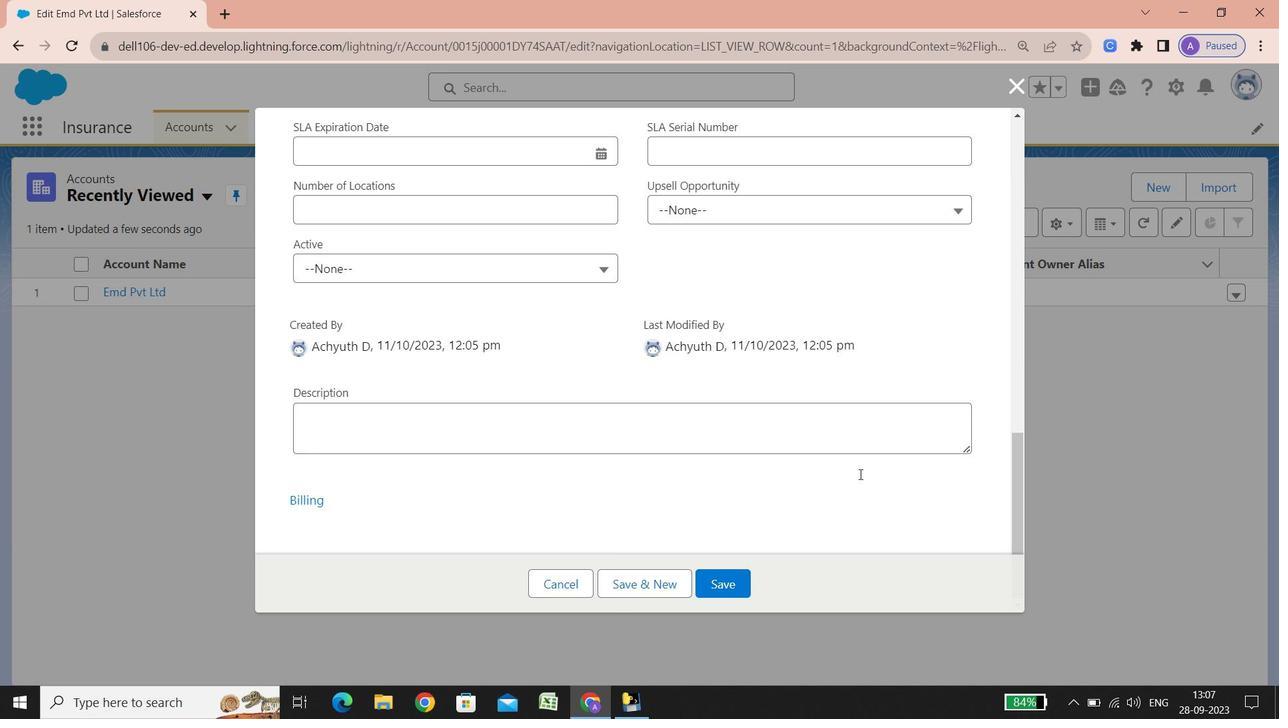 
Action: Mouse scrolled (859, 474) with delta (0, 0)
Screenshot: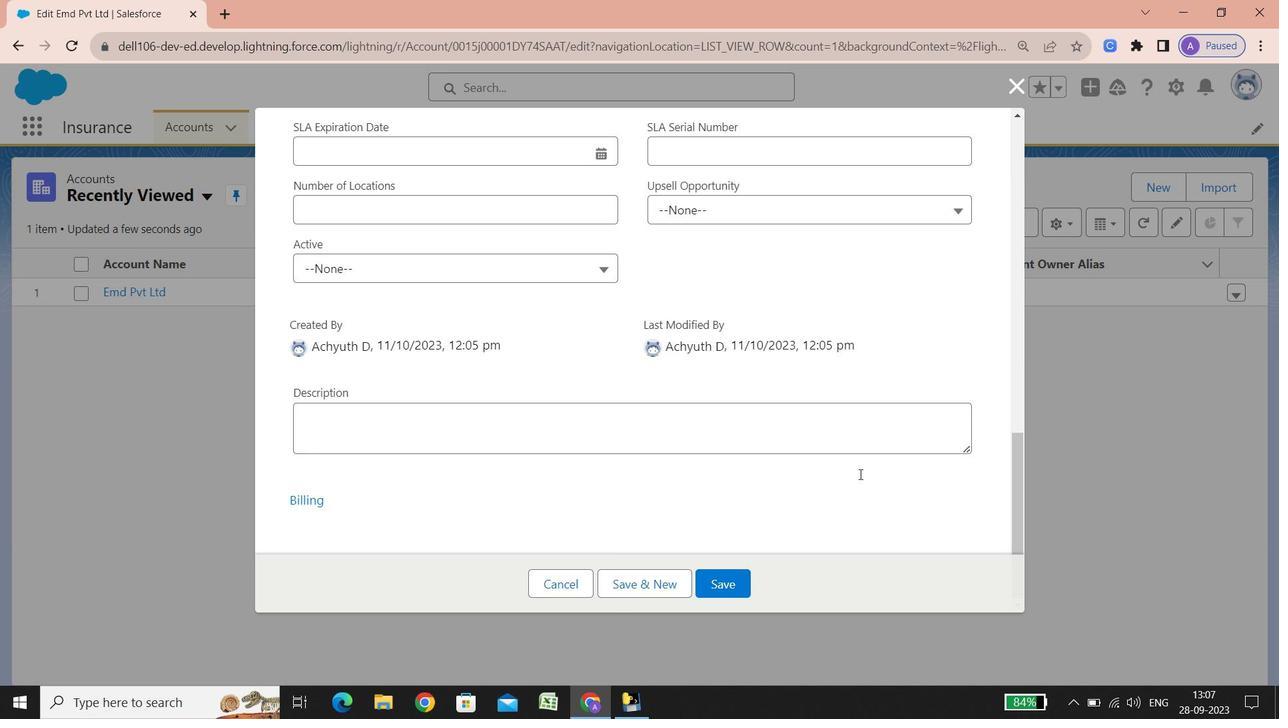 
Action: Mouse scrolled (859, 474) with delta (0, 0)
Screenshot: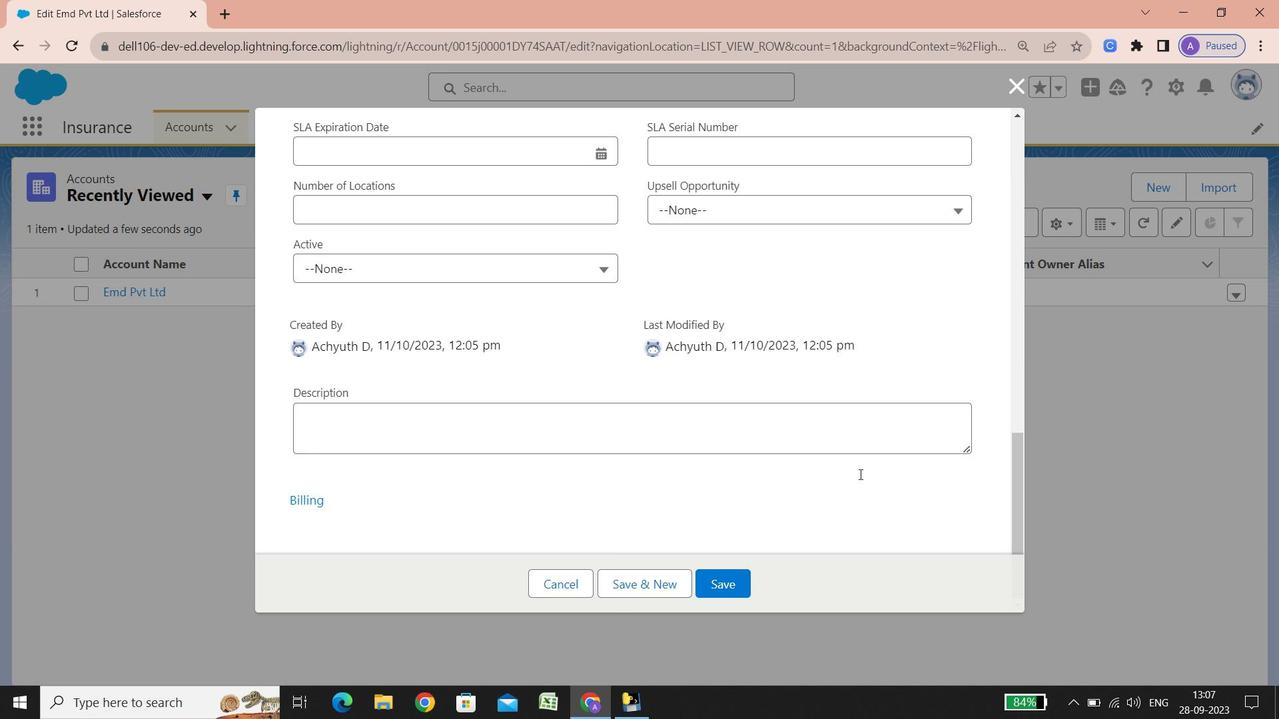 
Action: Mouse scrolled (859, 474) with delta (0, 0)
Screenshot: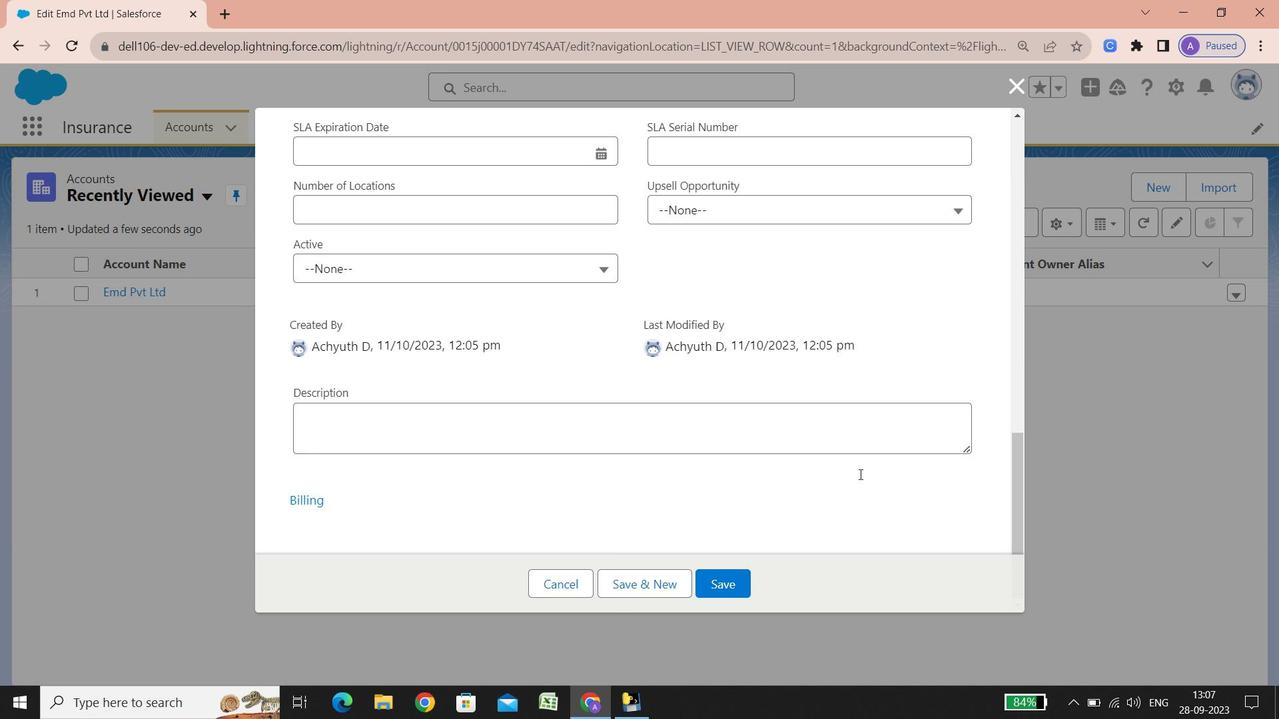 
Action: Mouse scrolled (859, 474) with delta (0, 0)
Screenshot: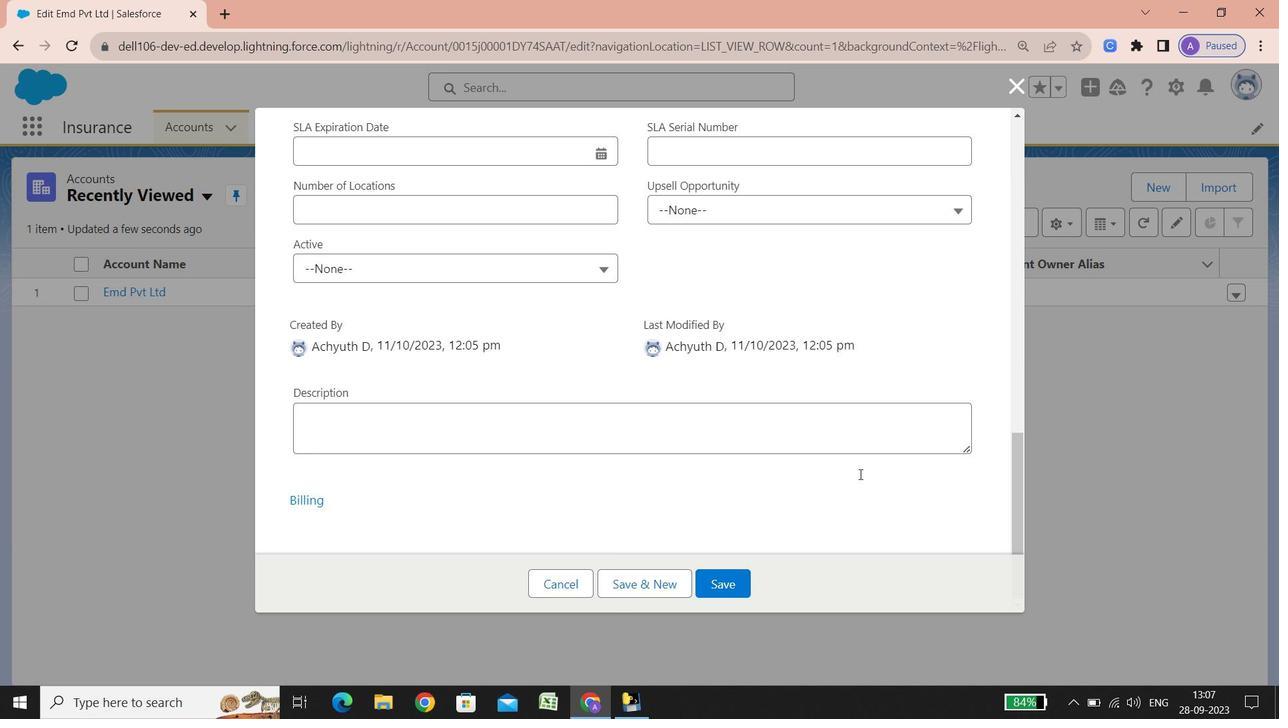 
Action: Mouse scrolled (859, 474) with delta (0, 0)
Screenshot: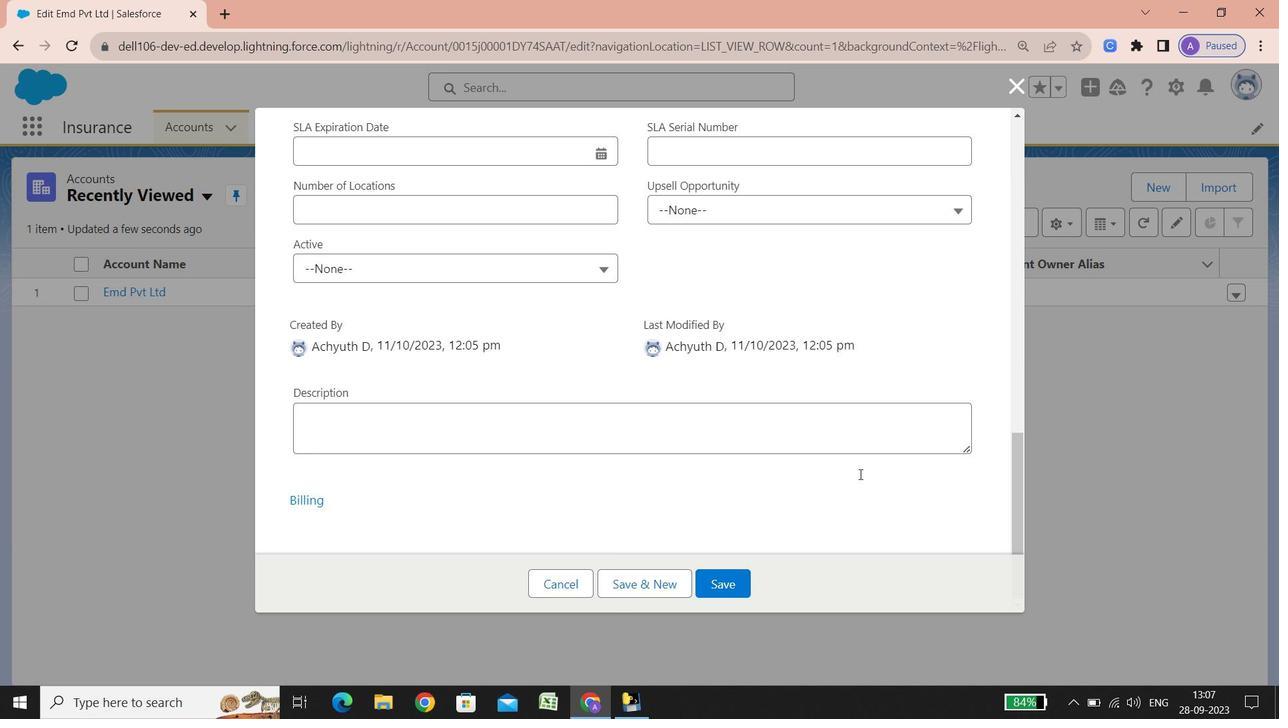 
Action: Mouse scrolled (859, 474) with delta (0, 0)
Screenshot: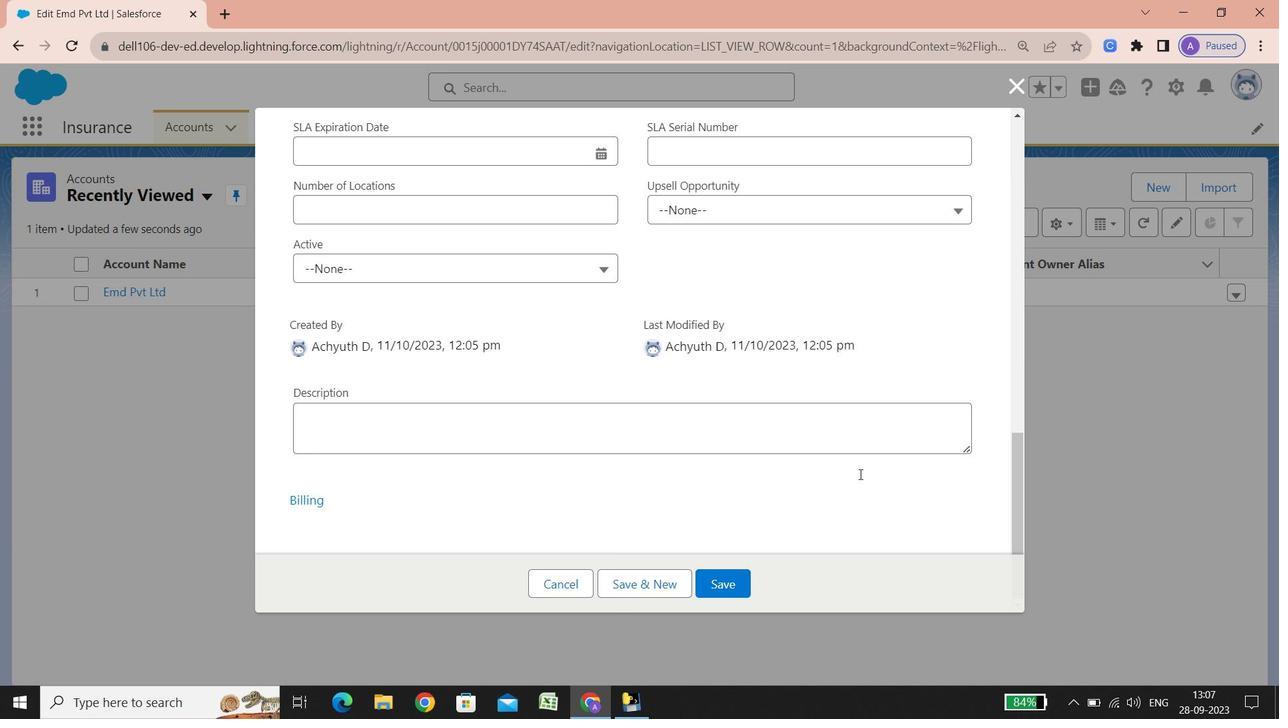 
Action: Mouse scrolled (859, 474) with delta (0, 0)
Screenshot: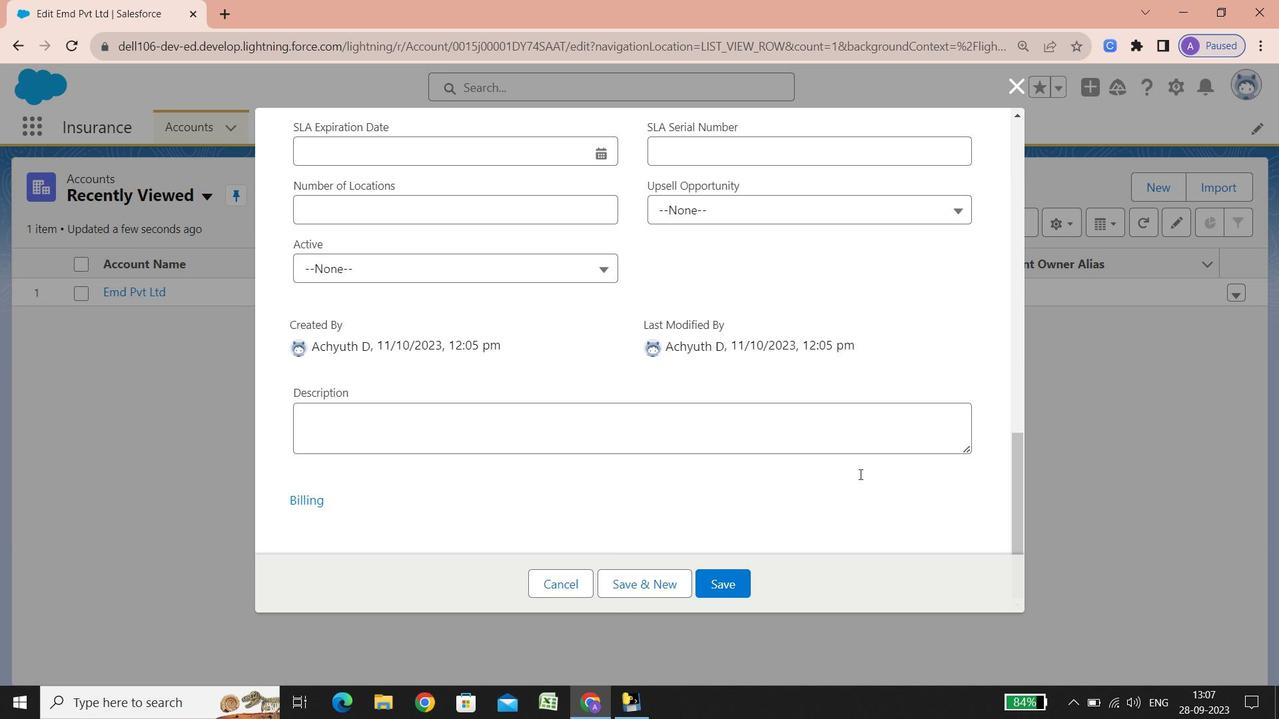 
Action: Mouse scrolled (859, 474) with delta (0, 0)
Screenshot: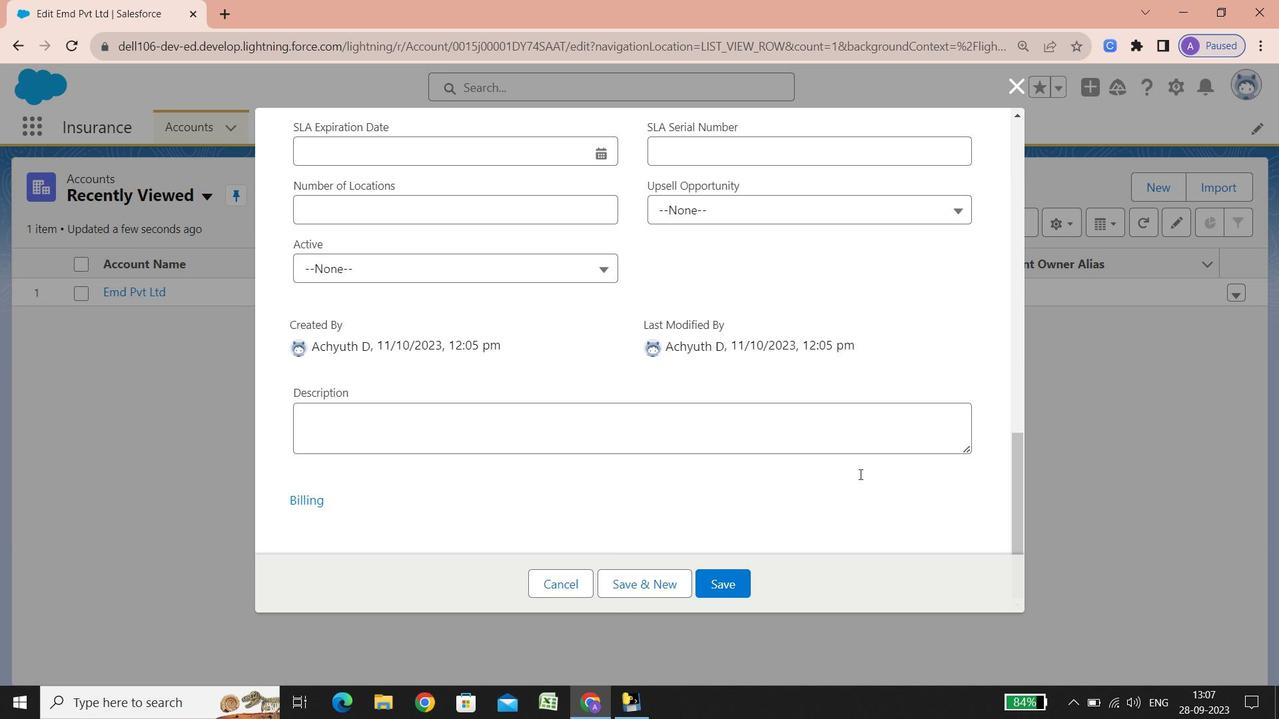 
Action: Mouse scrolled (859, 474) with delta (0, 0)
Screenshot: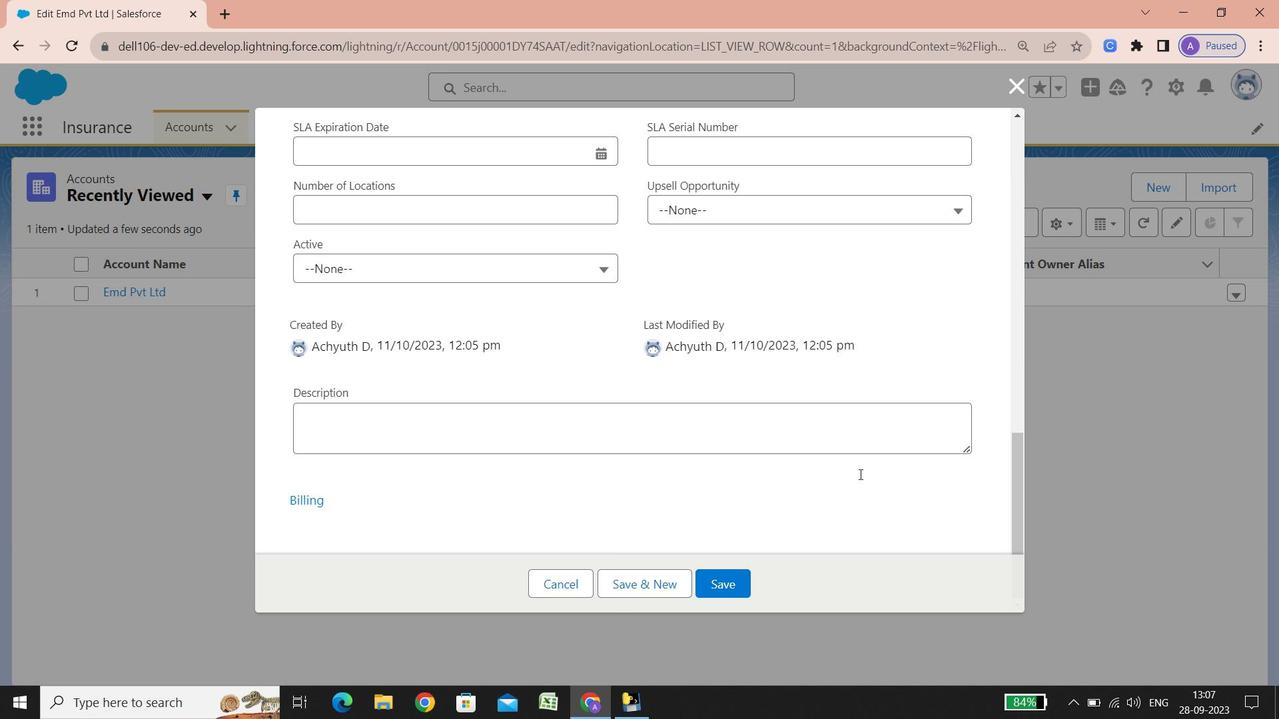 
Action: Mouse scrolled (859, 474) with delta (0, 0)
Screenshot: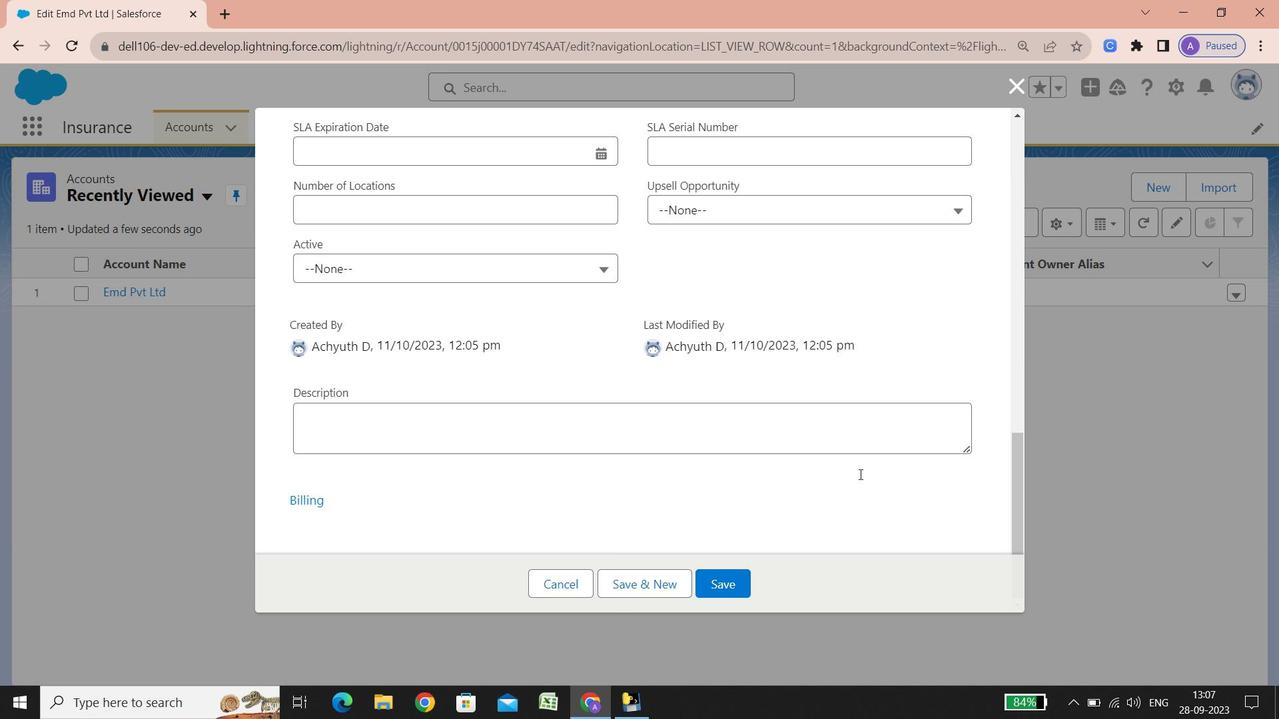 
Action: Mouse scrolled (859, 474) with delta (0, 0)
Screenshot: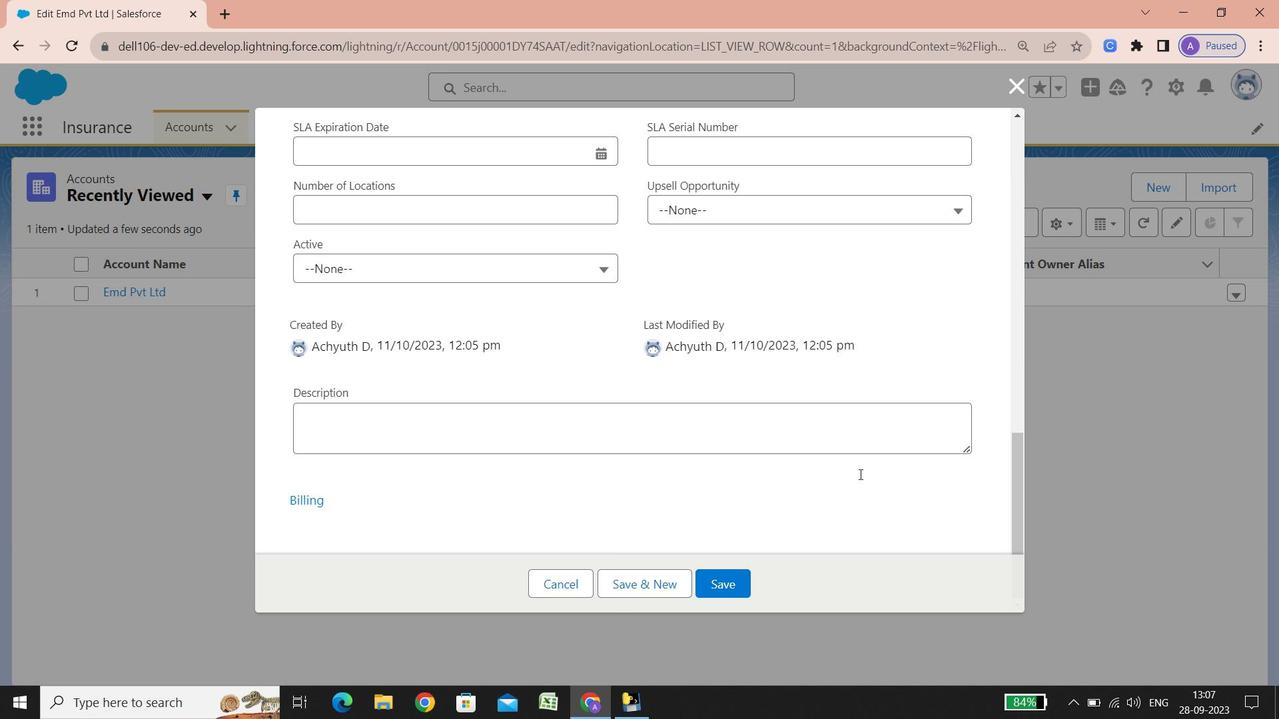 
Action: Mouse scrolled (859, 474) with delta (0, 0)
Screenshot: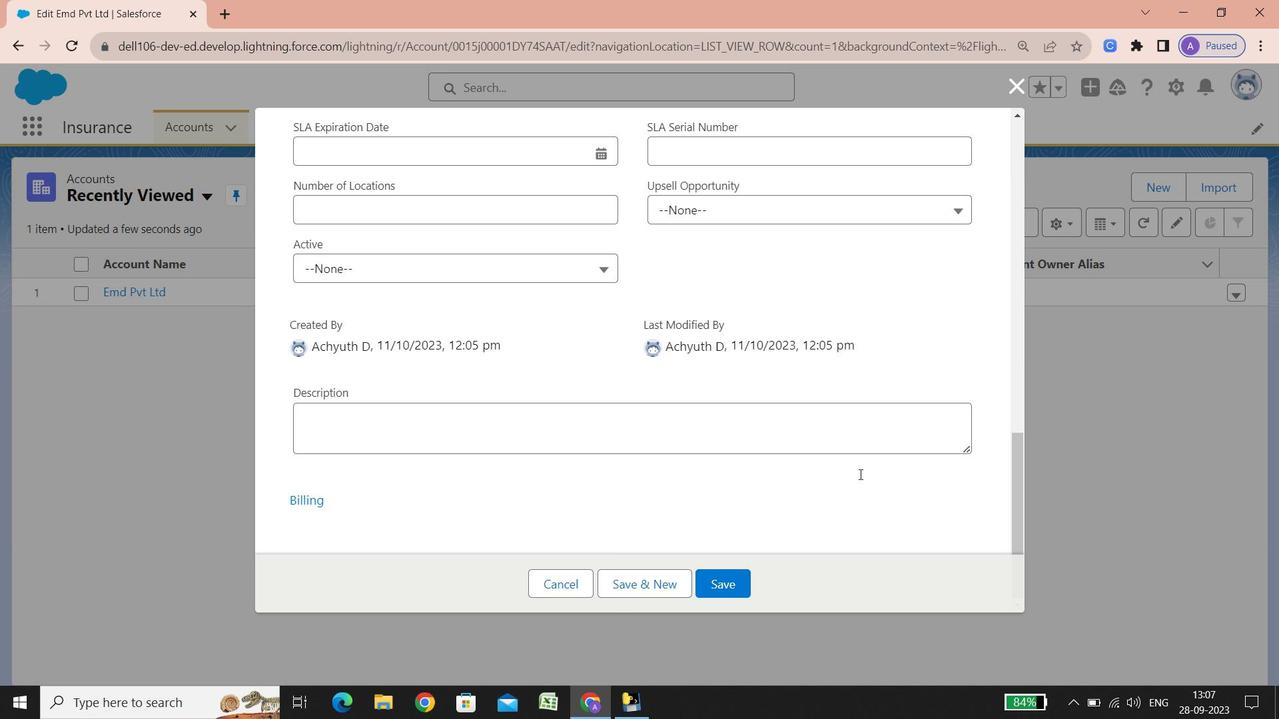 
Action: Mouse scrolled (859, 474) with delta (0, 0)
Screenshot: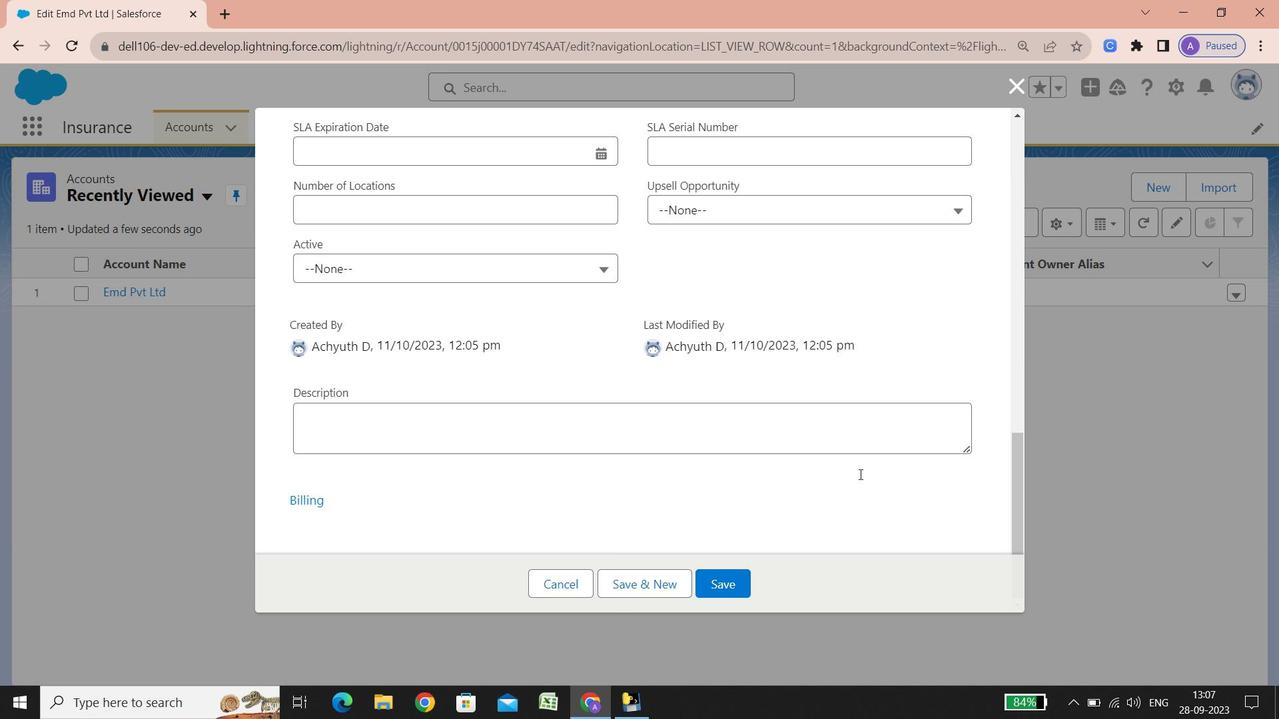
Action: Mouse scrolled (859, 474) with delta (0, 0)
Screenshot: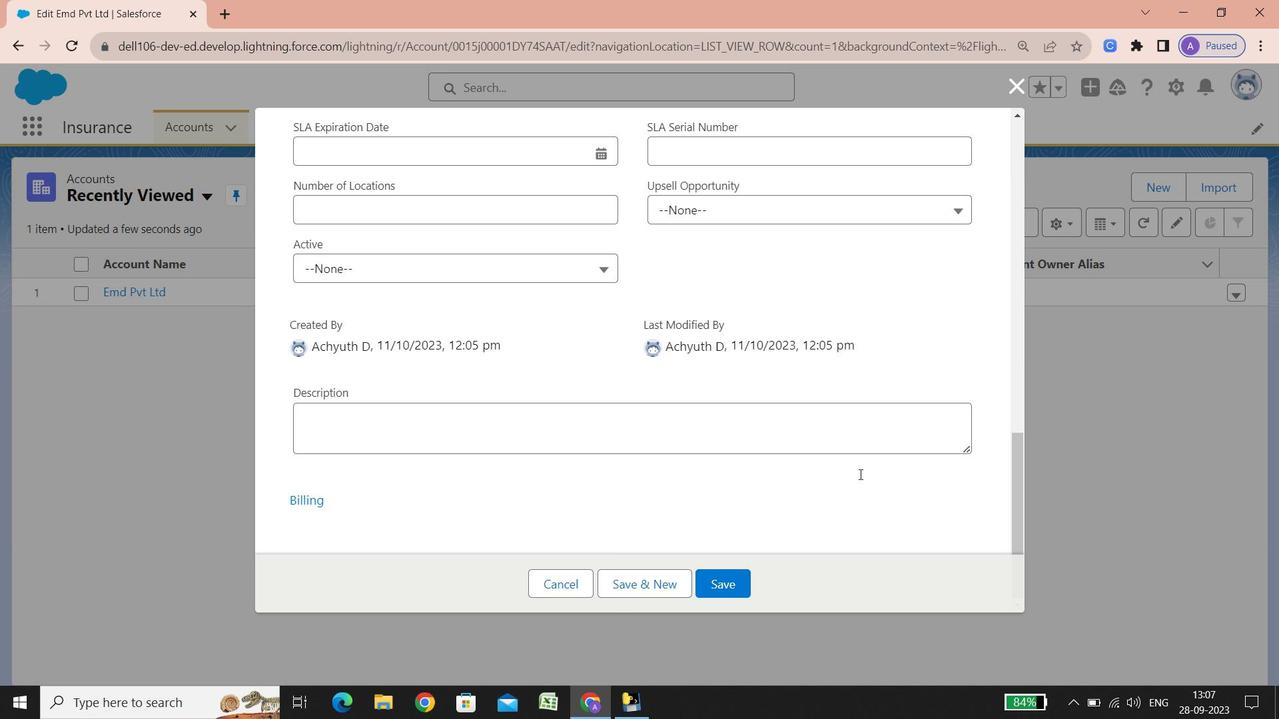
Action: Mouse scrolled (859, 474) with delta (0, 0)
Screenshot: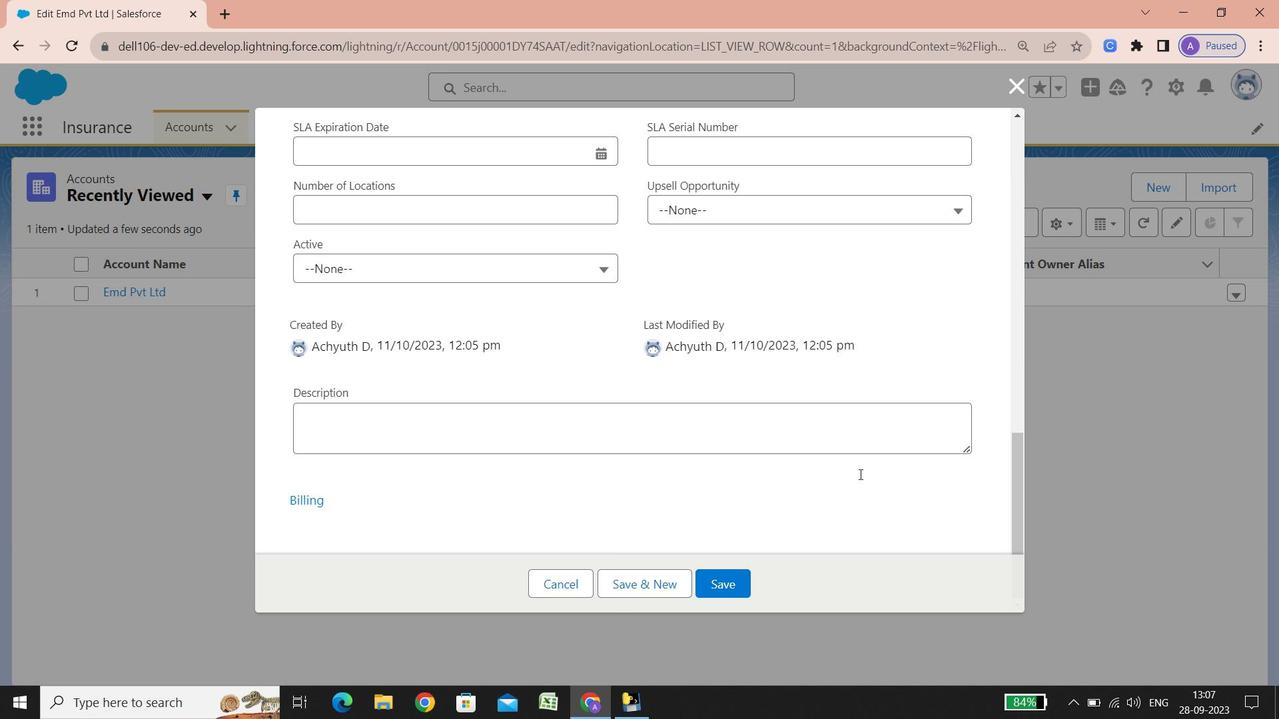 
Action: Mouse scrolled (859, 474) with delta (0, 0)
Screenshot: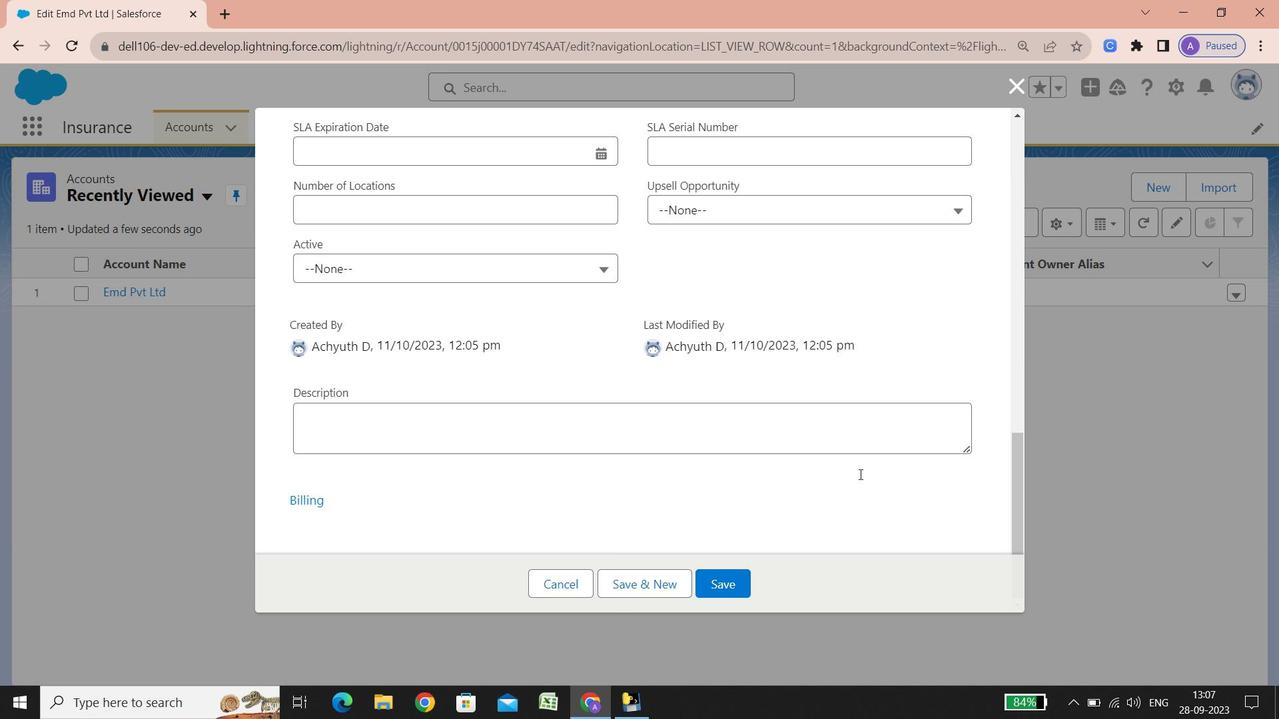 
Action: Mouse scrolled (859, 474) with delta (0, 0)
Screenshot: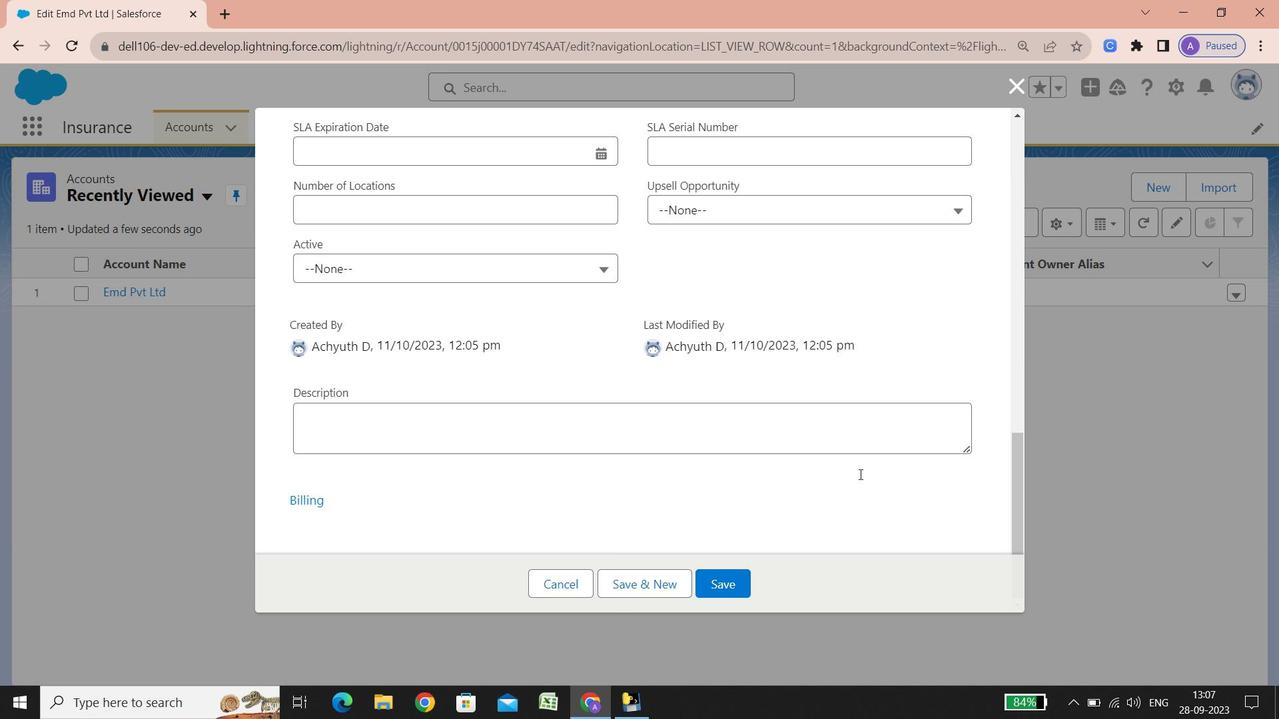 
Action: Mouse scrolled (859, 474) with delta (0, 0)
Screenshot: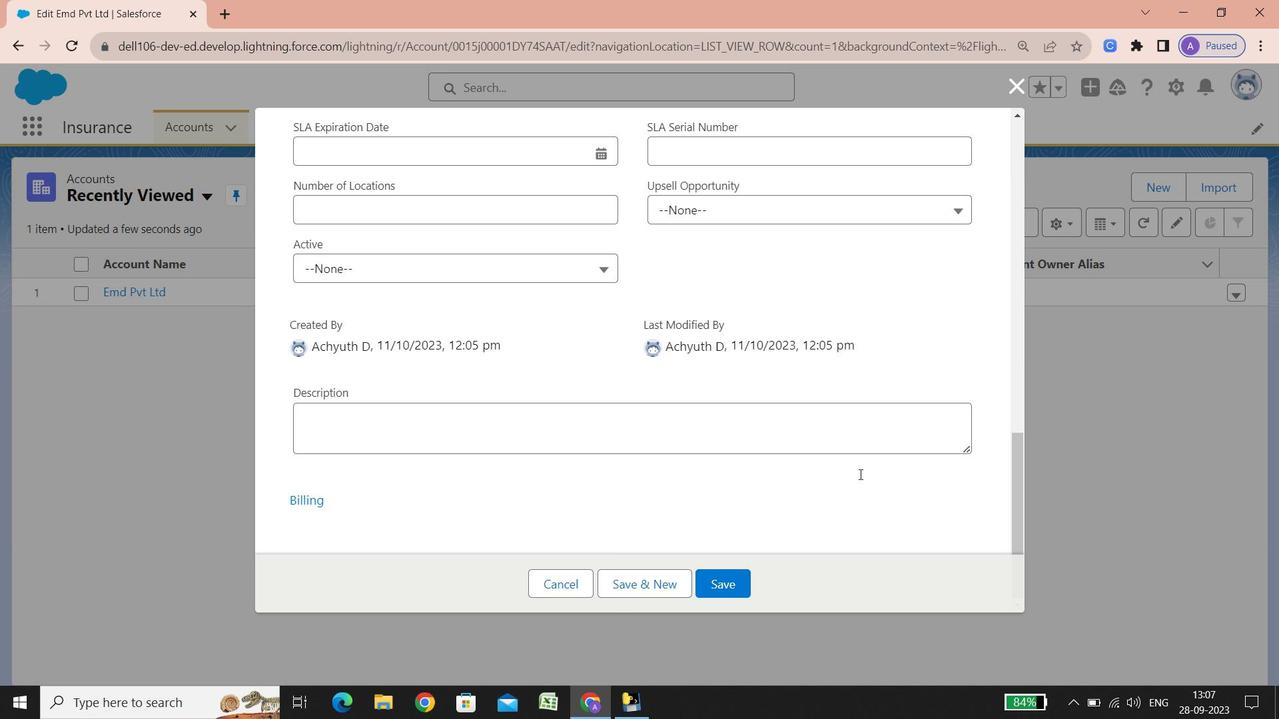 
Action: Mouse scrolled (859, 474) with delta (0, 0)
Screenshot: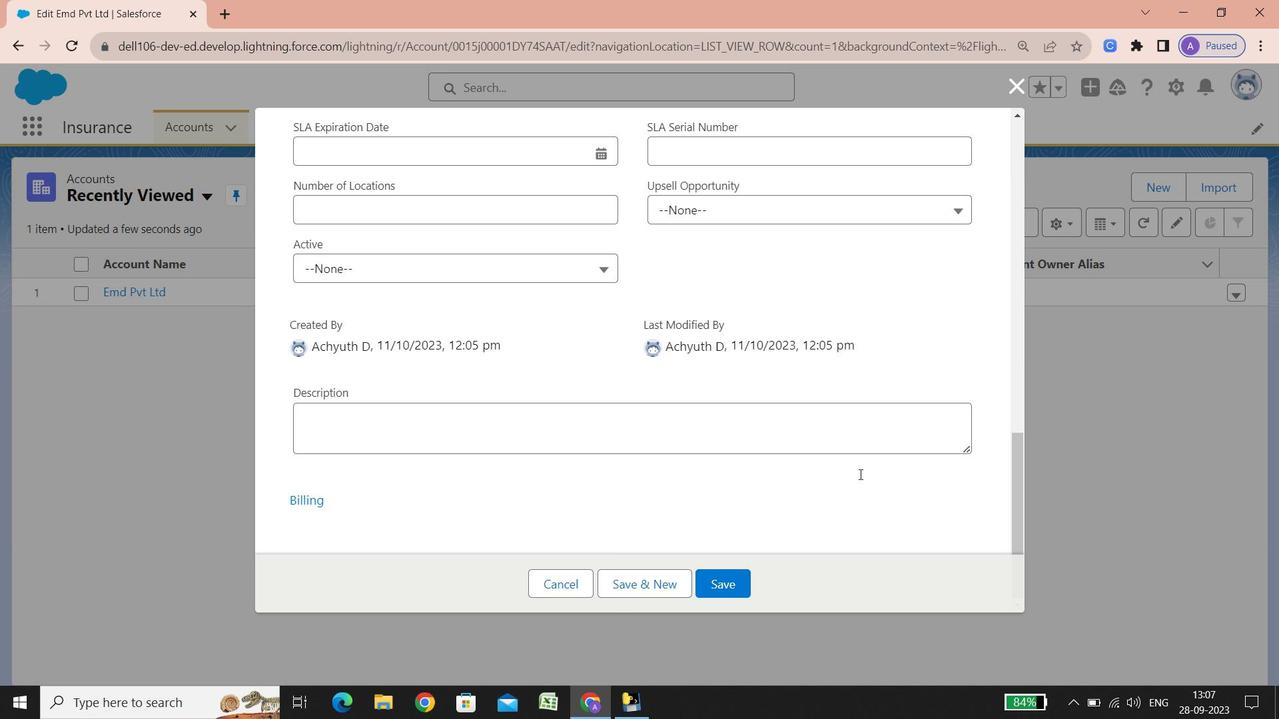 
Action: Mouse scrolled (859, 474) with delta (0, 0)
Screenshot: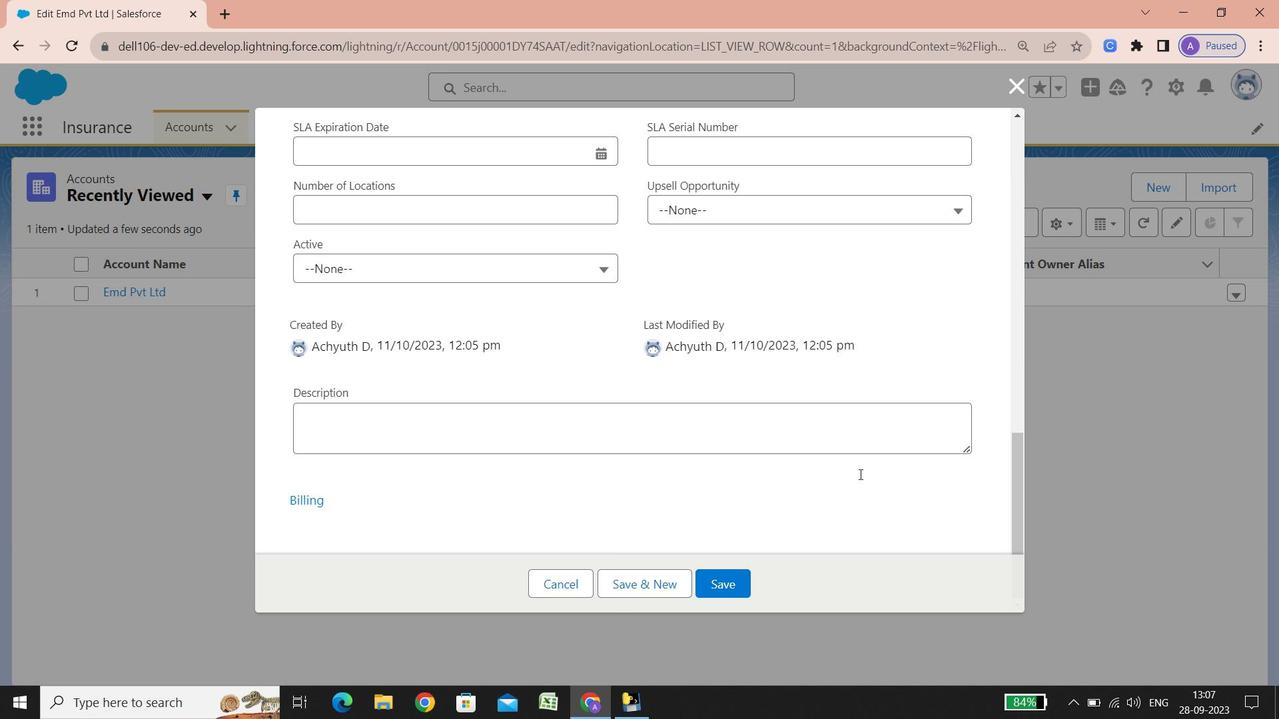 
Action: Mouse scrolled (859, 474) with delta (0, 0)
Screenshot: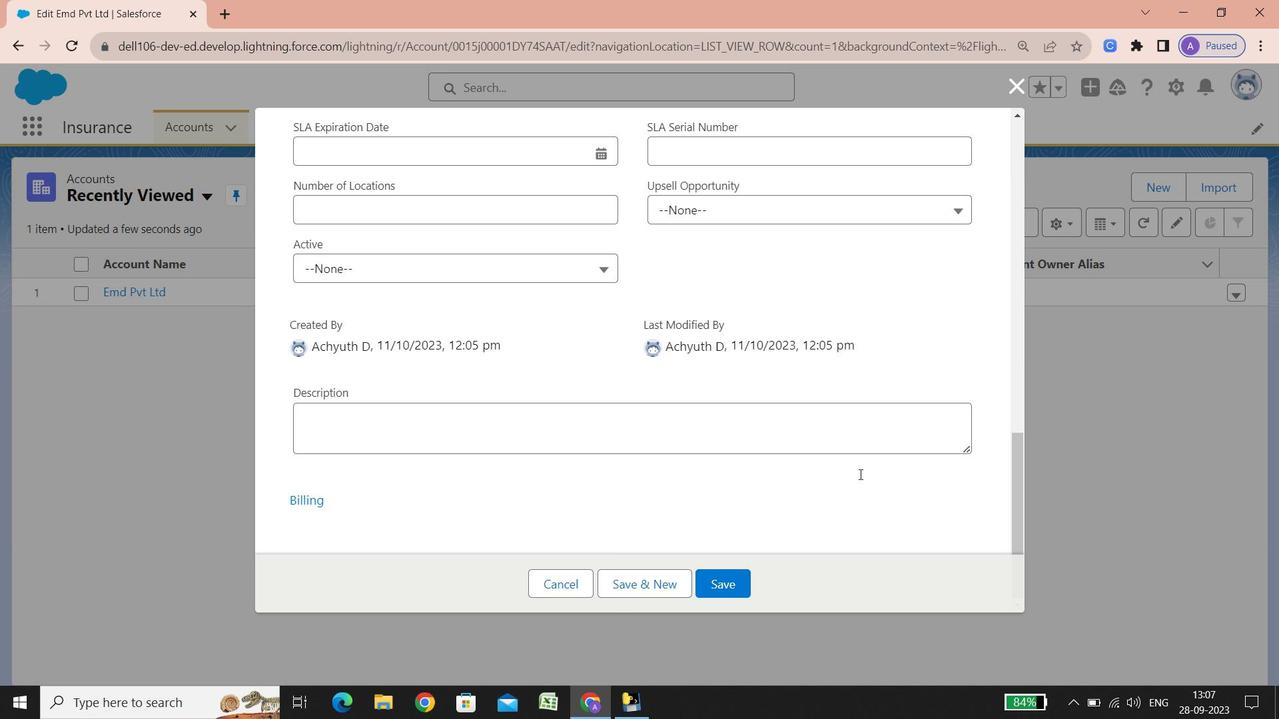 
Action: Mouse scrolled (859, 474) with delta (0, 0)
Screenshot: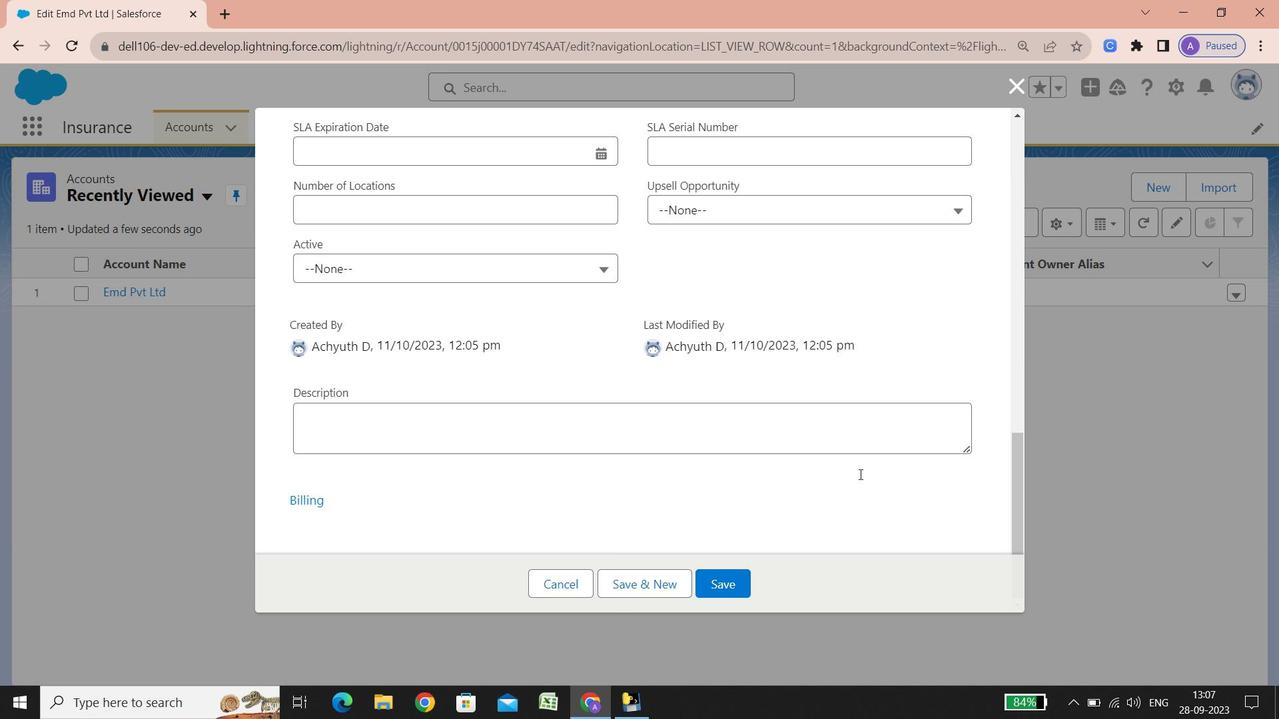 
Action: Mouse scrolled (859, 474) with delta (0, 0)
Screenshot: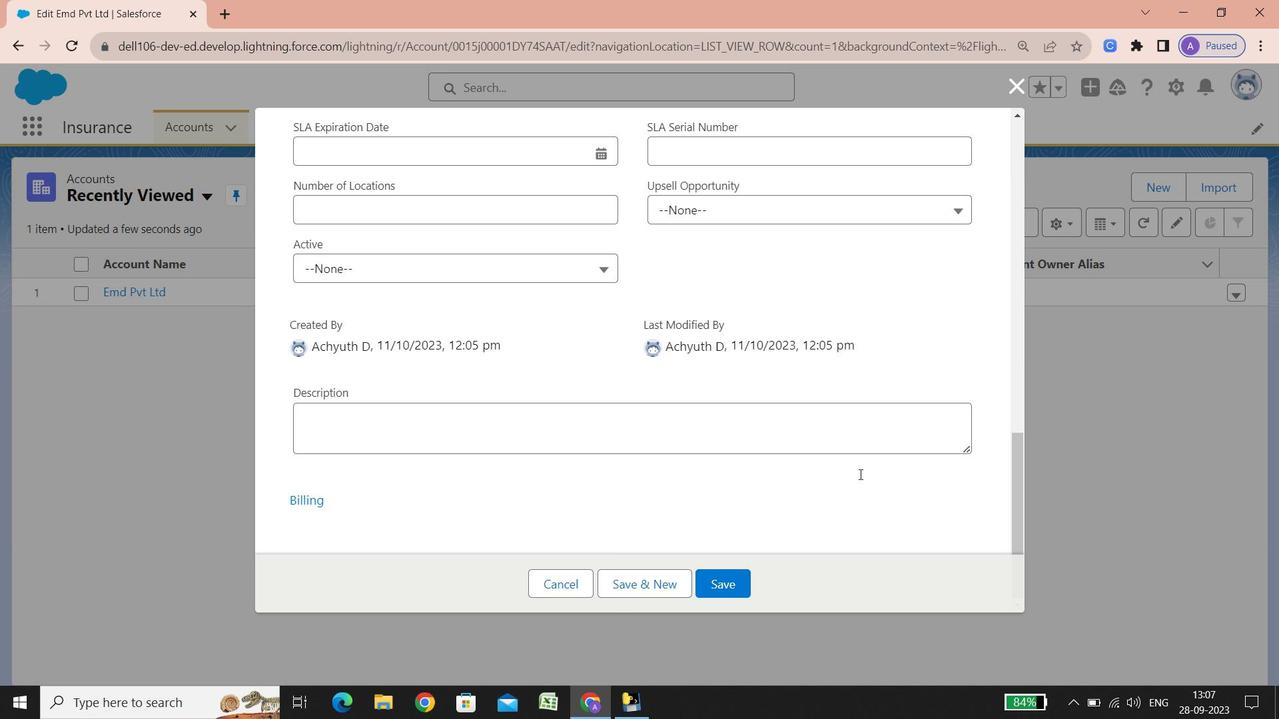 
Action: Mouse scrolled (859, 474) with delta (0, 0)
Screenshot: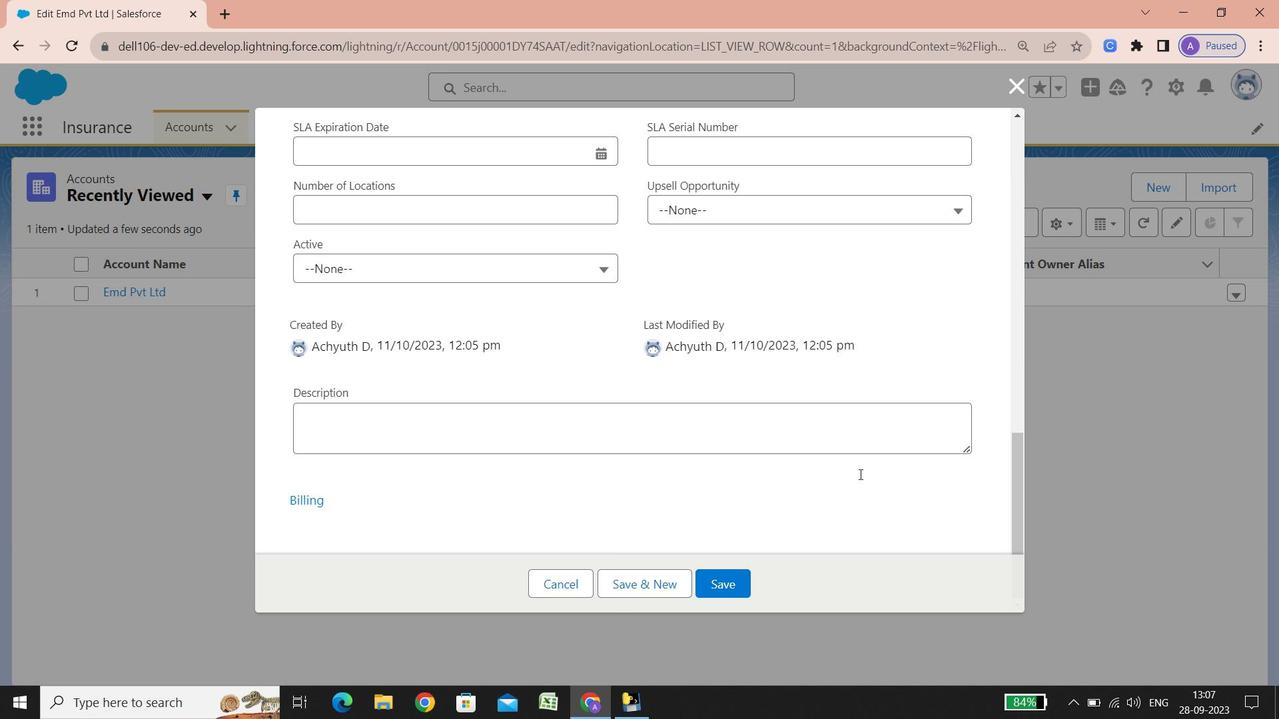 
Action: Mouse scrolled (859, 474) with delta (0, 0)
Screenshot: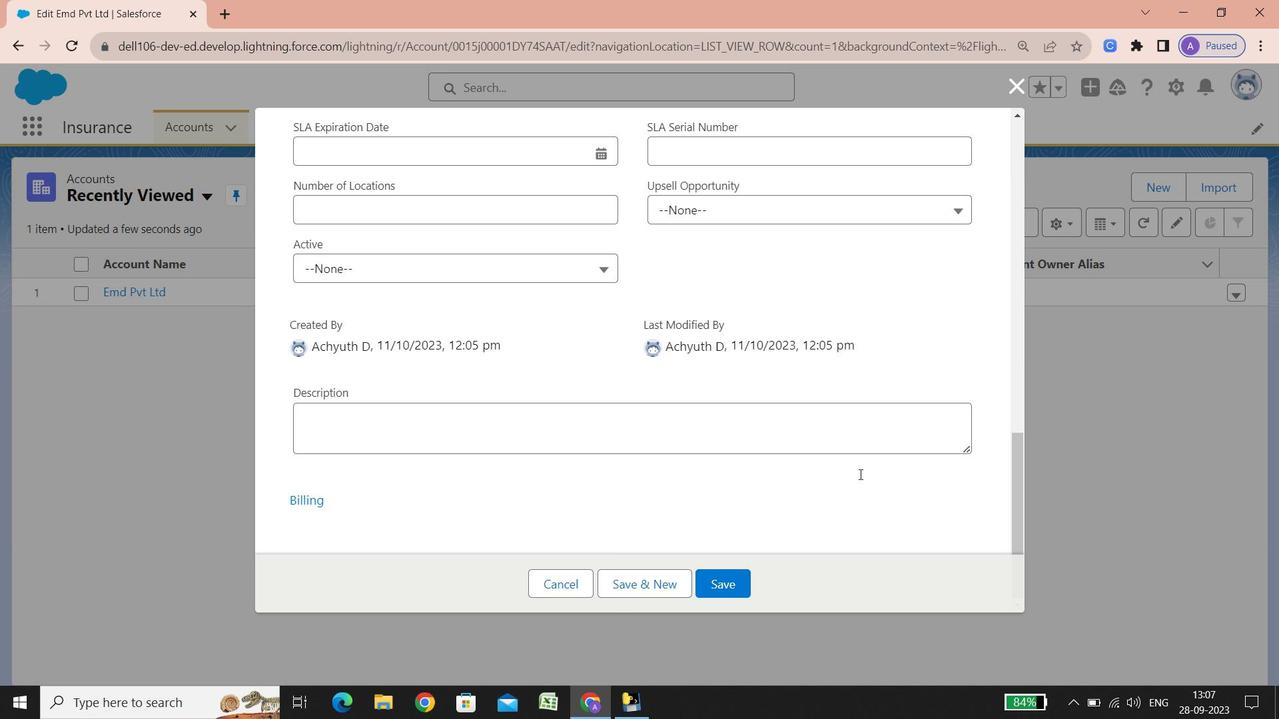 
Action: Mouse scrolled (859, 474) with delta (0, 0)
Screenshot: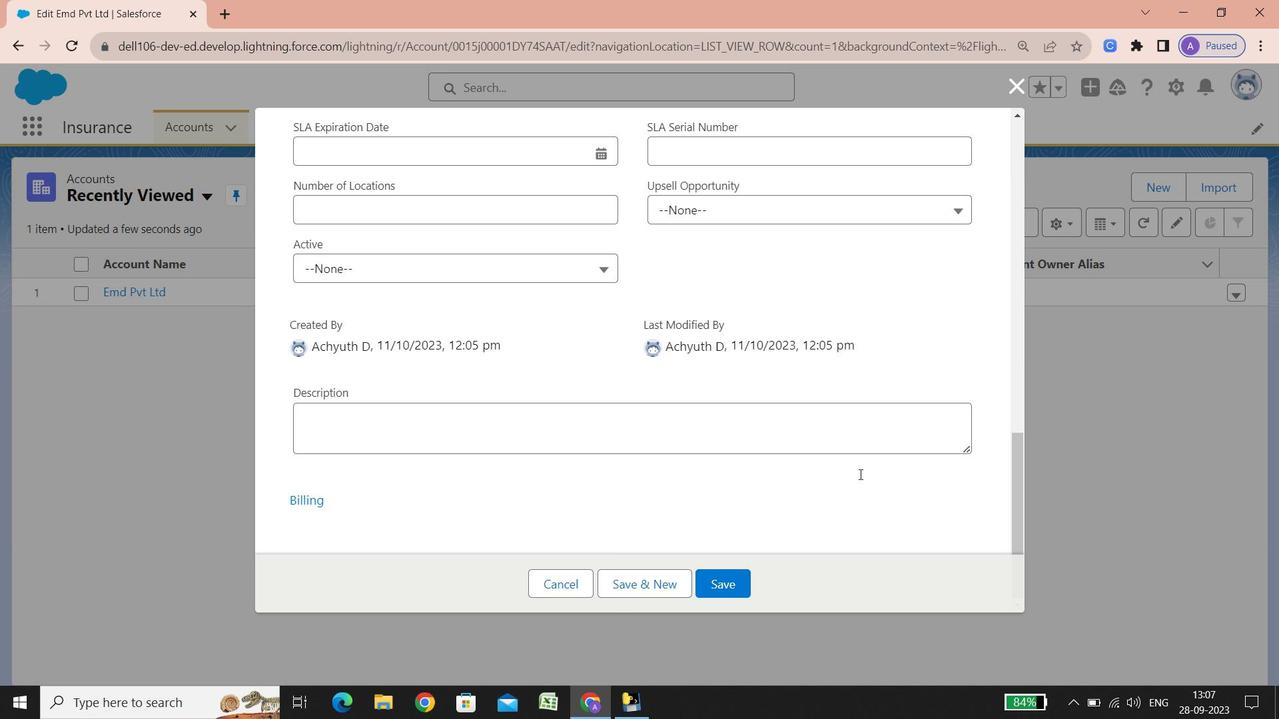 
Action: Mouse scrolled (859, 474) with delta (0, 0)
Screenshot: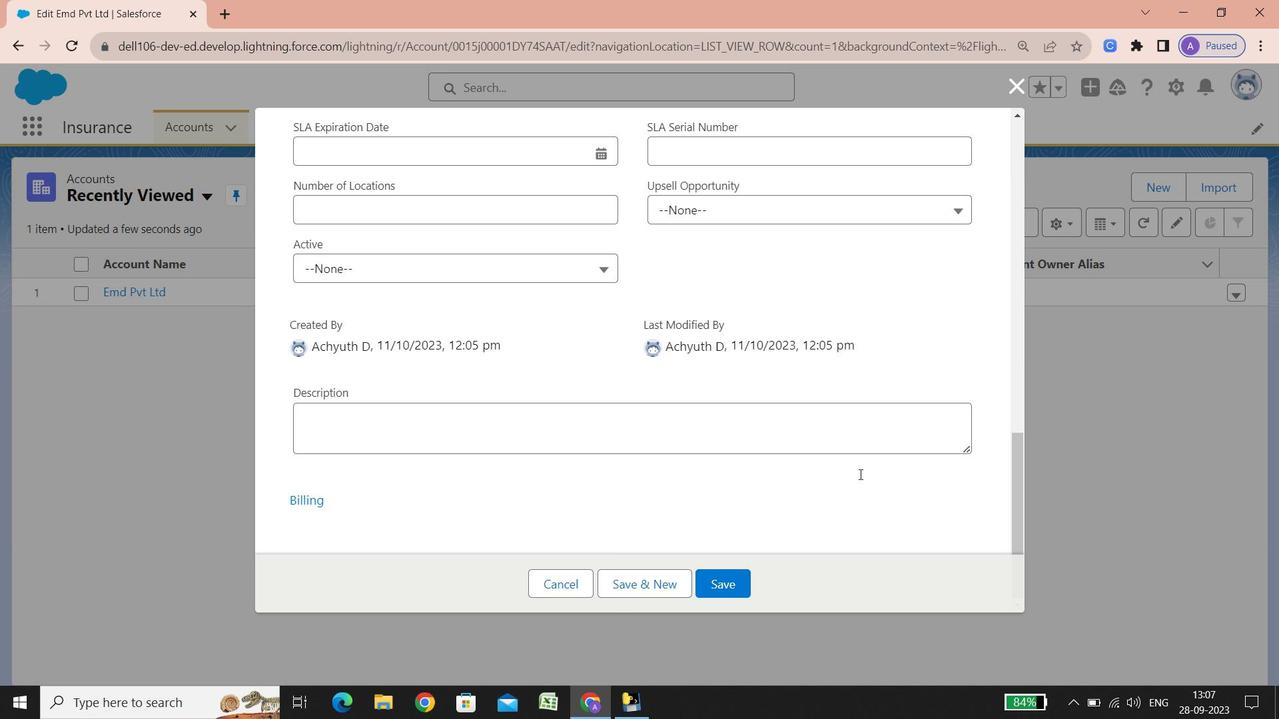 
Action: Mouse scrolled (859, 474) with delta (0, 0)
Screenshot: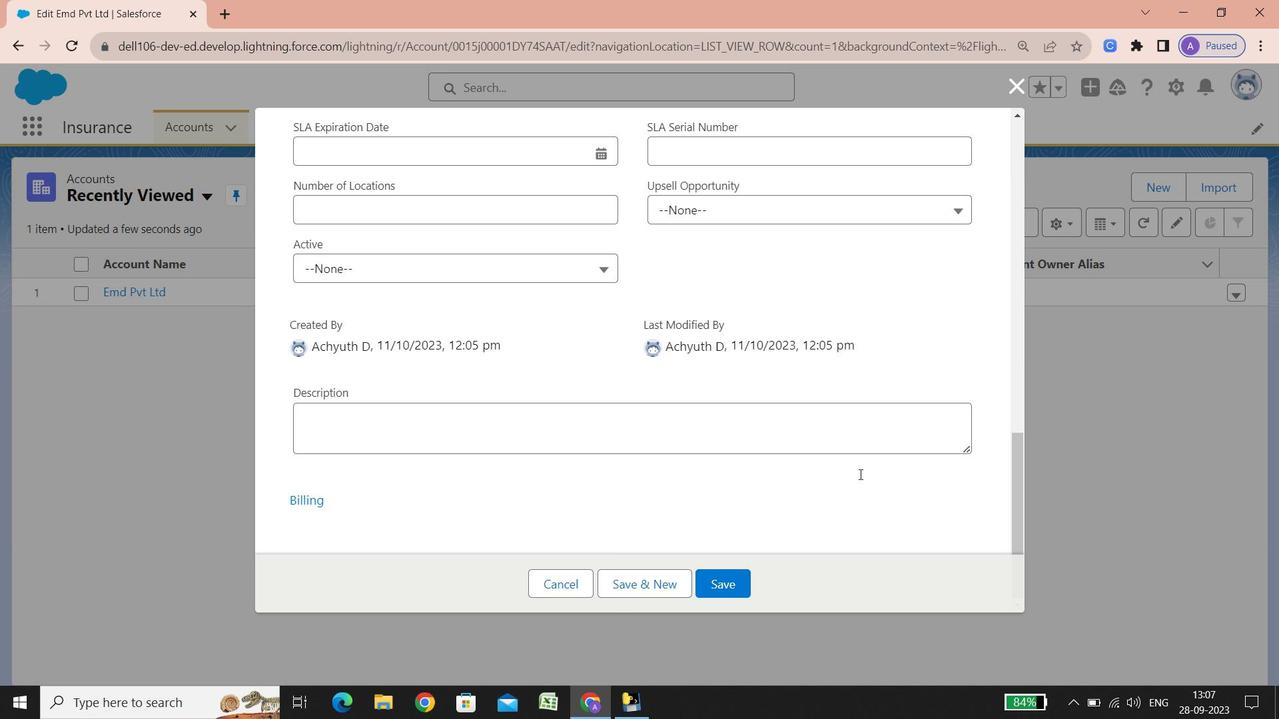 
Action: Mouse scrolled (859, 474) with delta (0, 0)
Screenshot: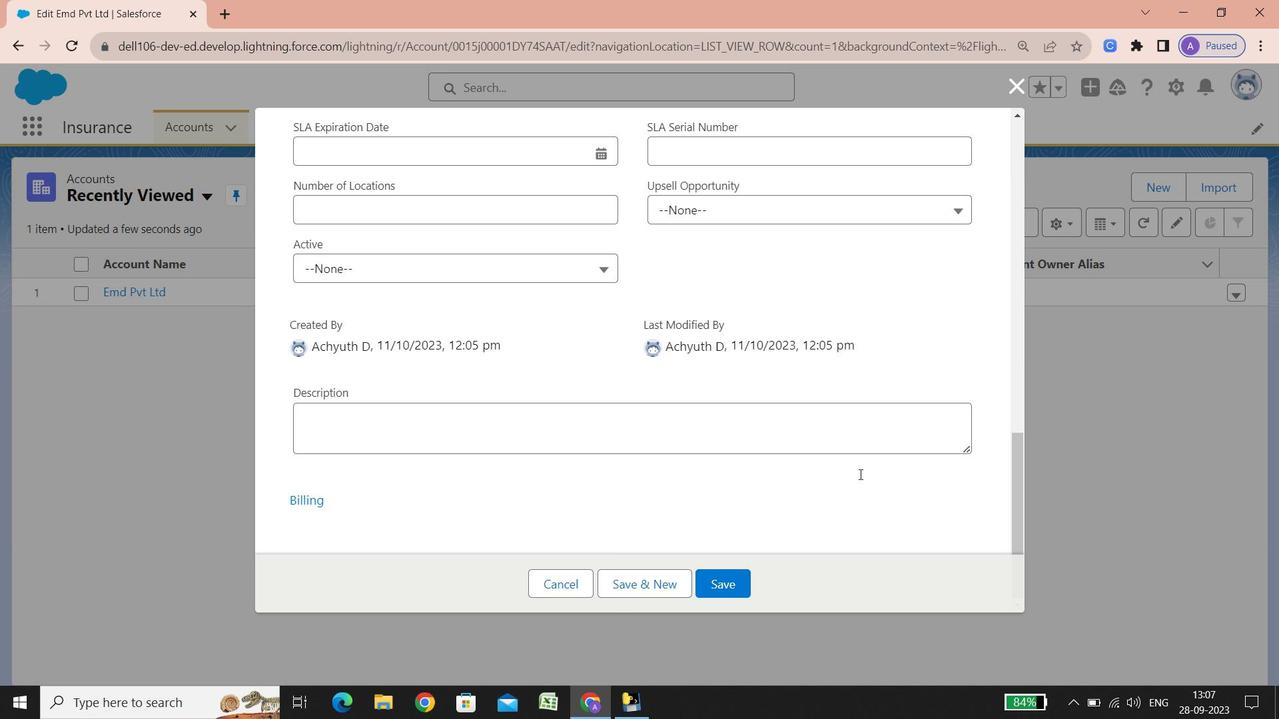 
Action: Mouse scrolled (859, 474) with delta (0, 0)
Screenshot: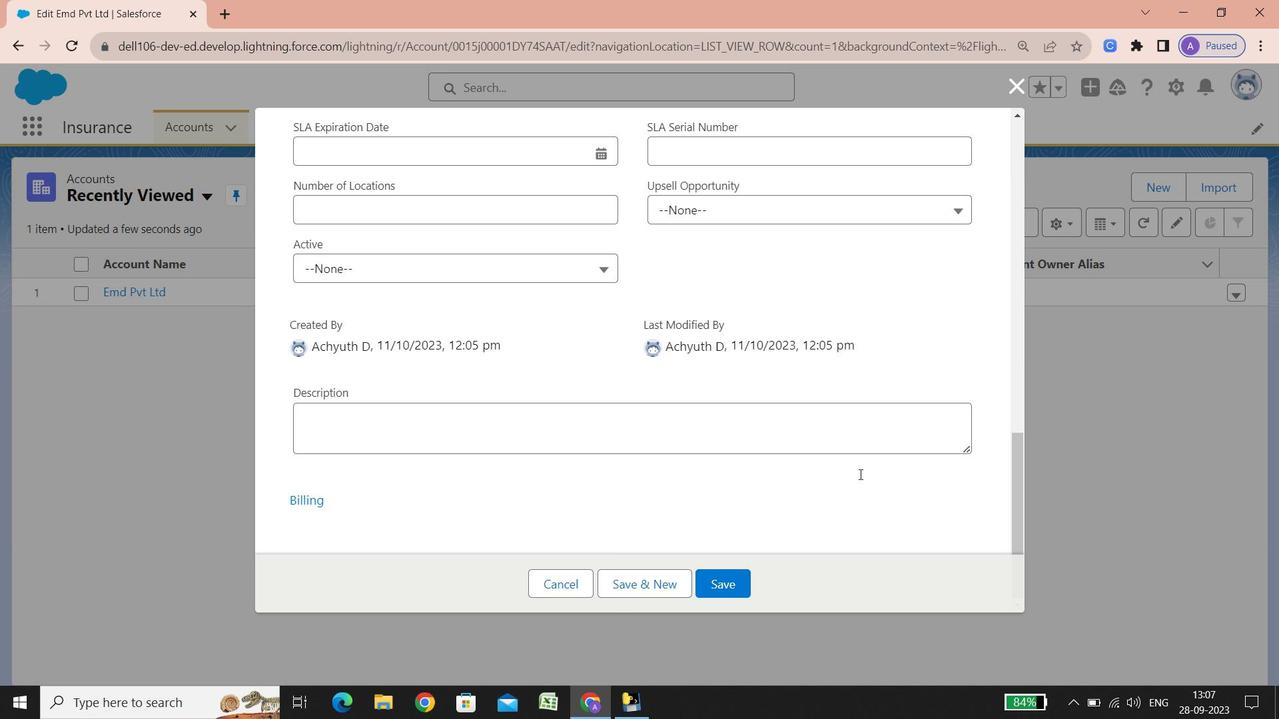 
Action: Mouse scrolled (859, 474) with delta (0, 0)
Screenshot: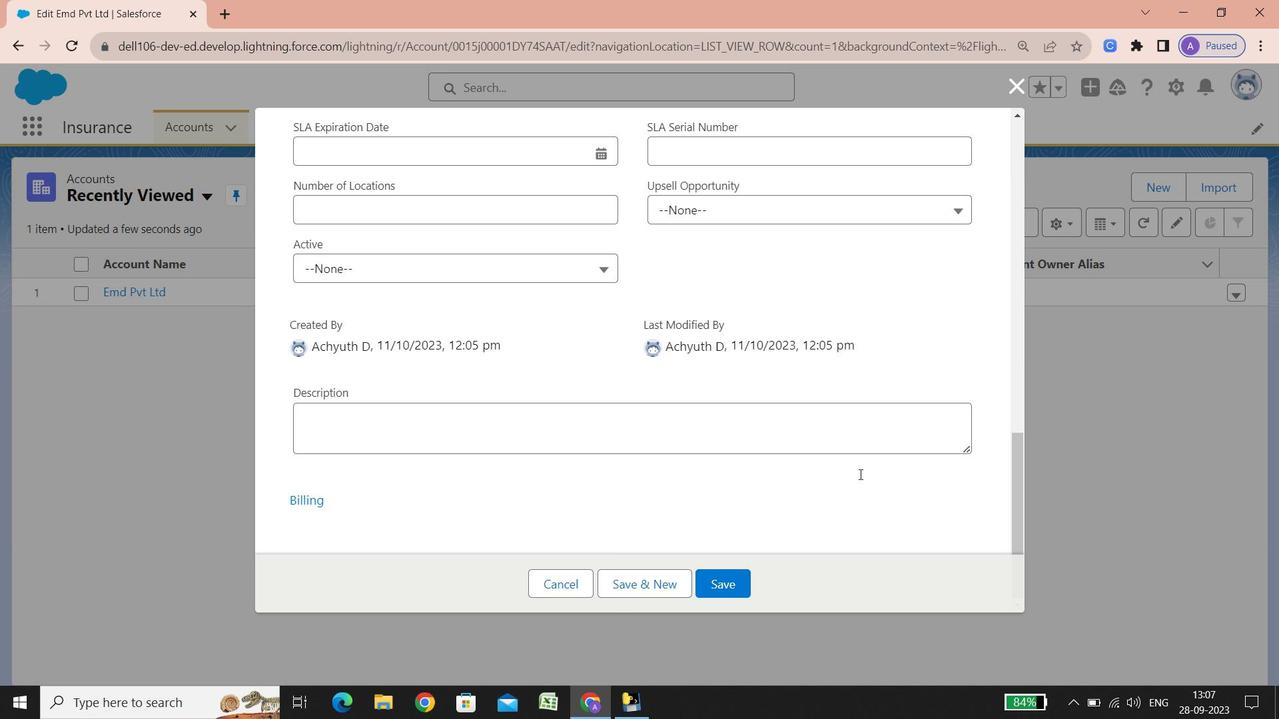 
Action: Mouse scrolled (859, 474) with delta (0, 0)
Screenshot: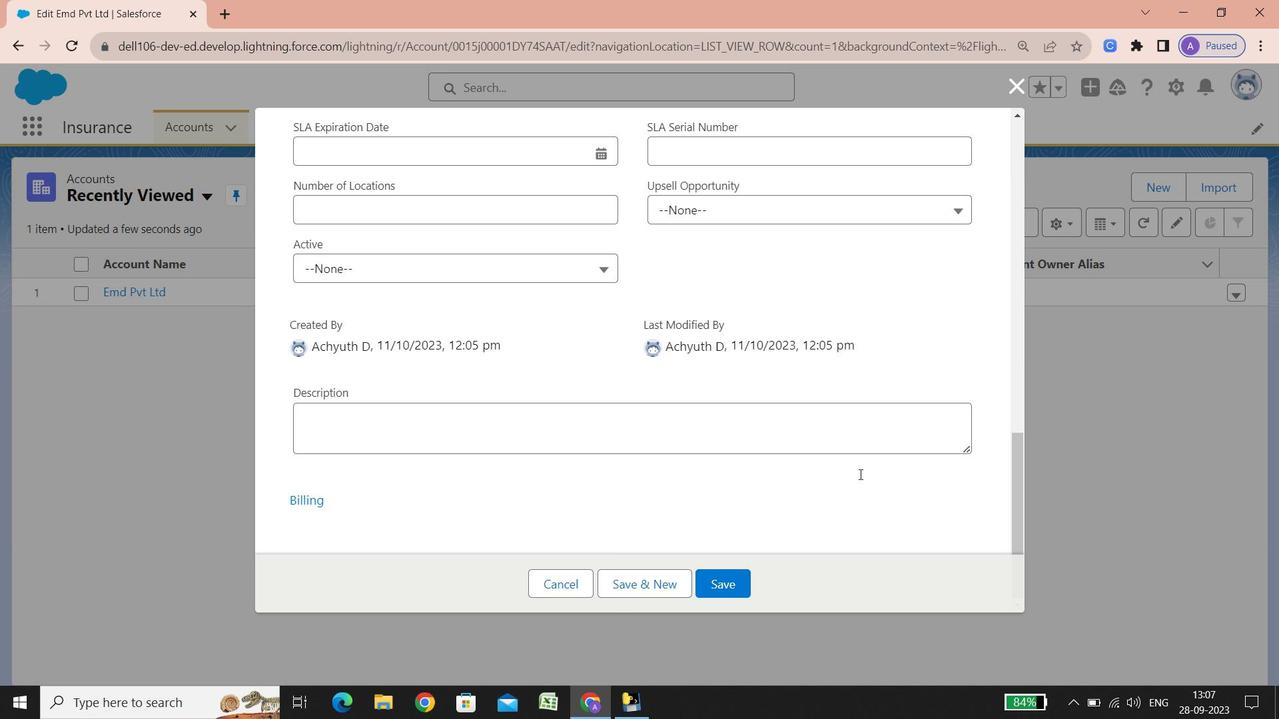 
Action: Mouse scrolled (859, 474) with delta (0, 0)
Screenshot: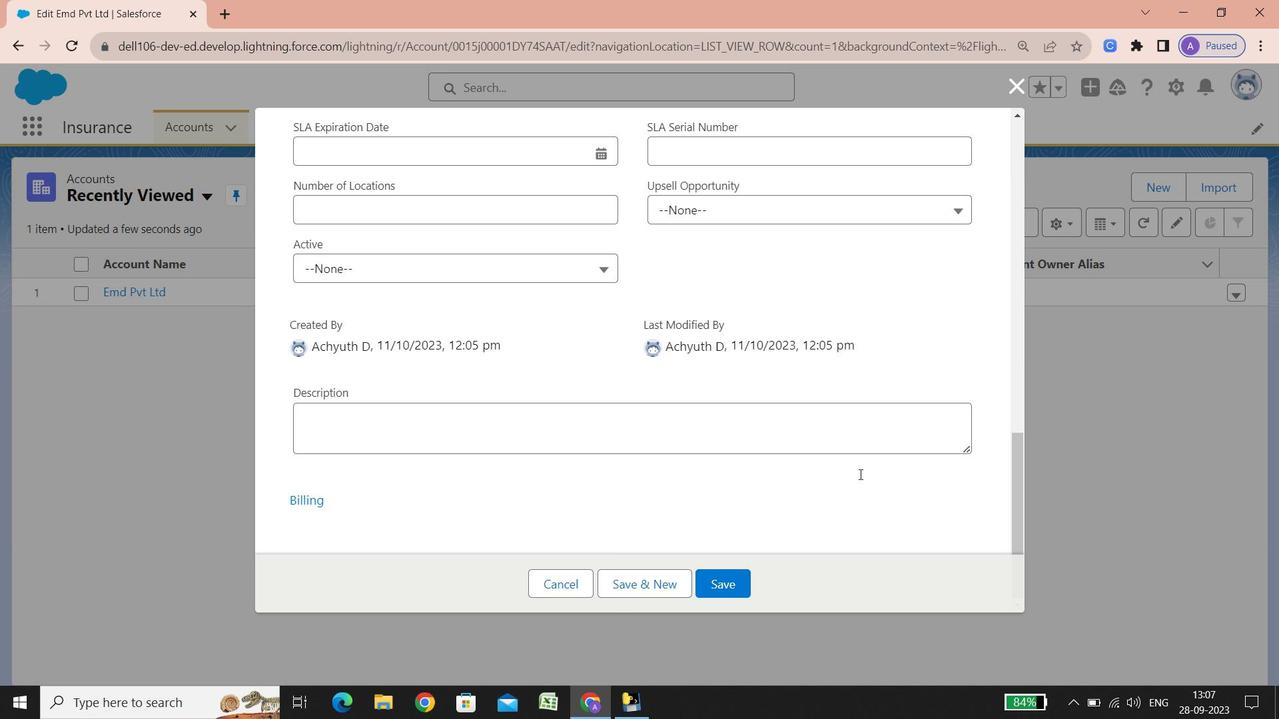 
Action: Mouse scrolled (859, 474) with delta (0, 0)
Screenshot: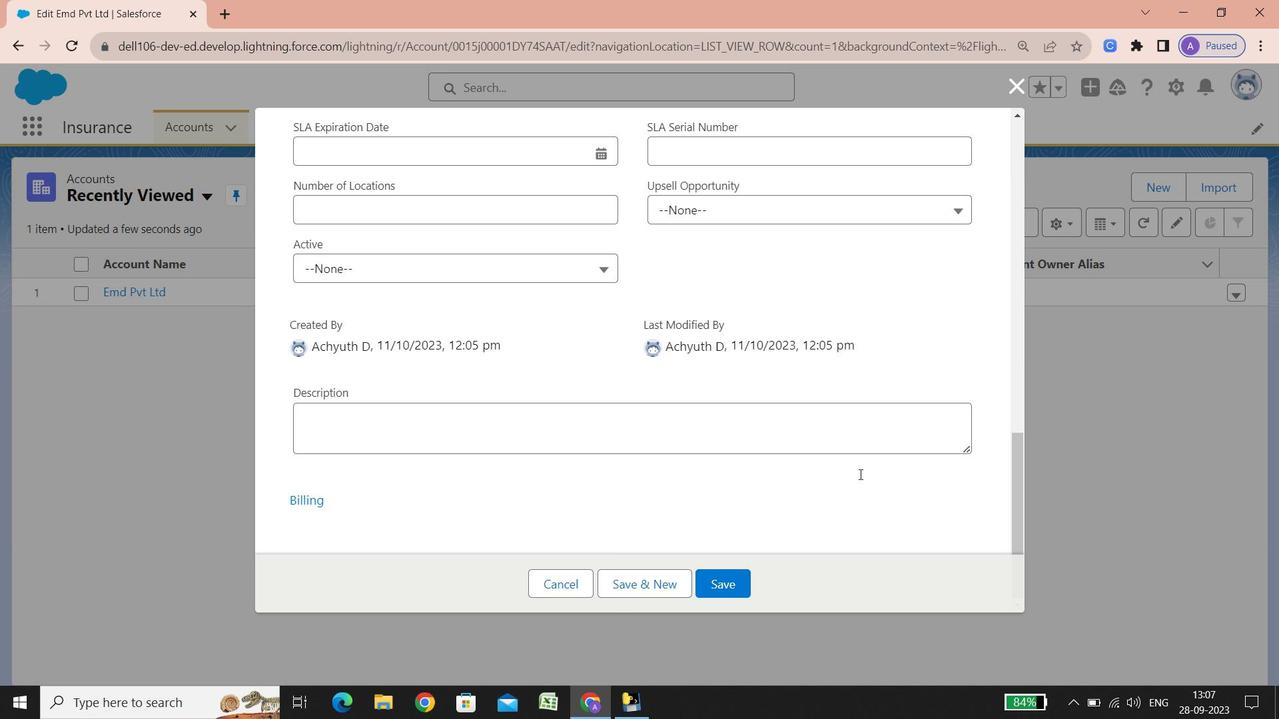
Action: Mouse scrolled (859, 474) with delta (0, 0)
Screenshot: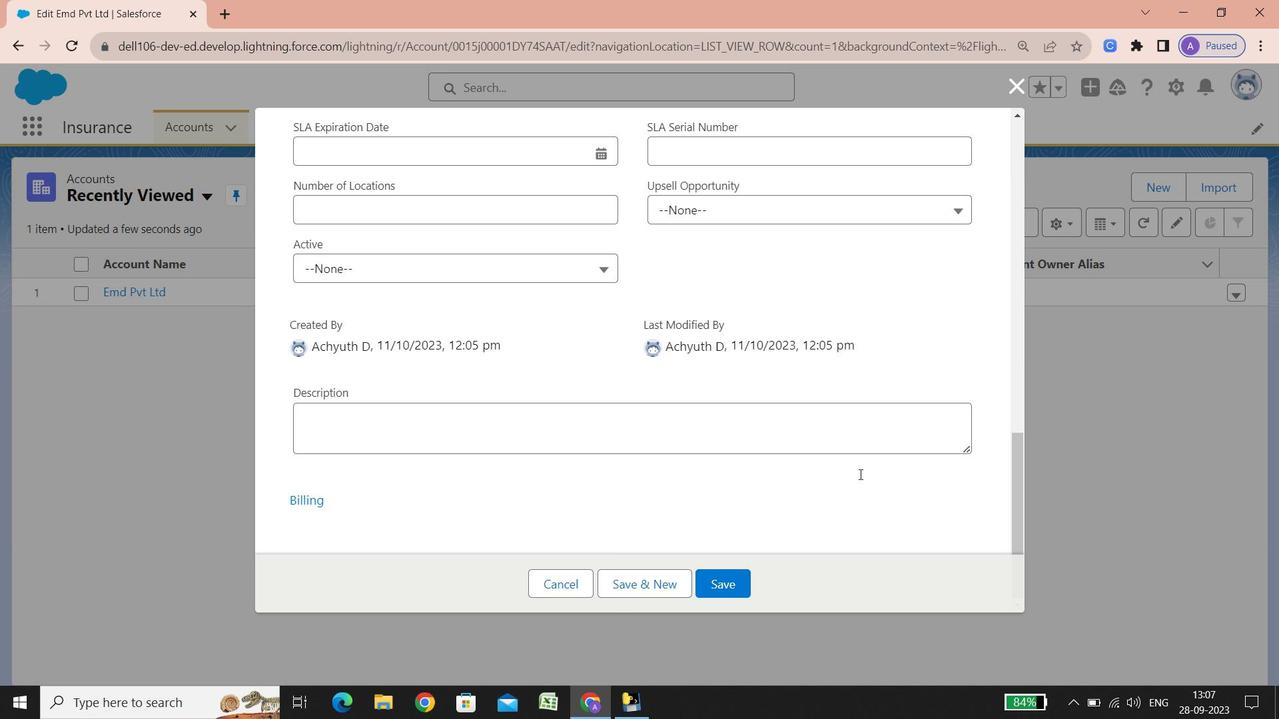 
Action: Mouse scrolled (859, 474) with delta (0, 0)
Screenshot: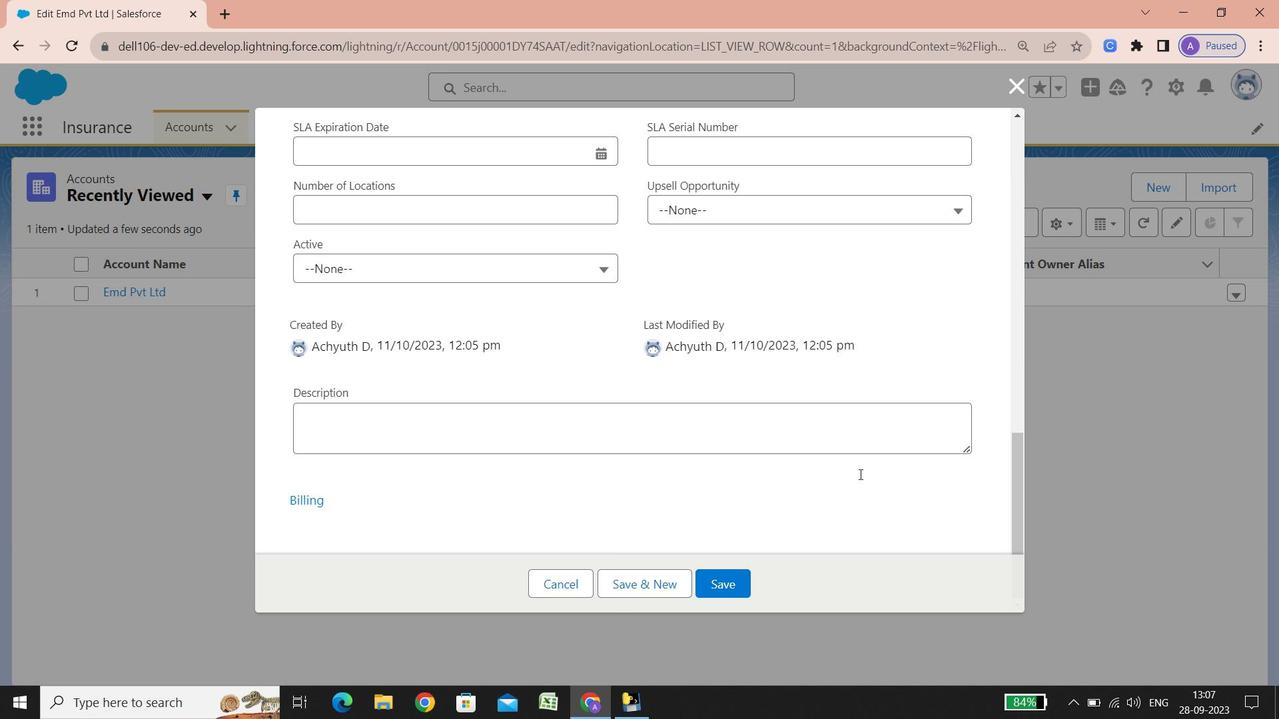 
Action: Mouse scrolled (859, 474) with delta (0, 0)
Screenshot: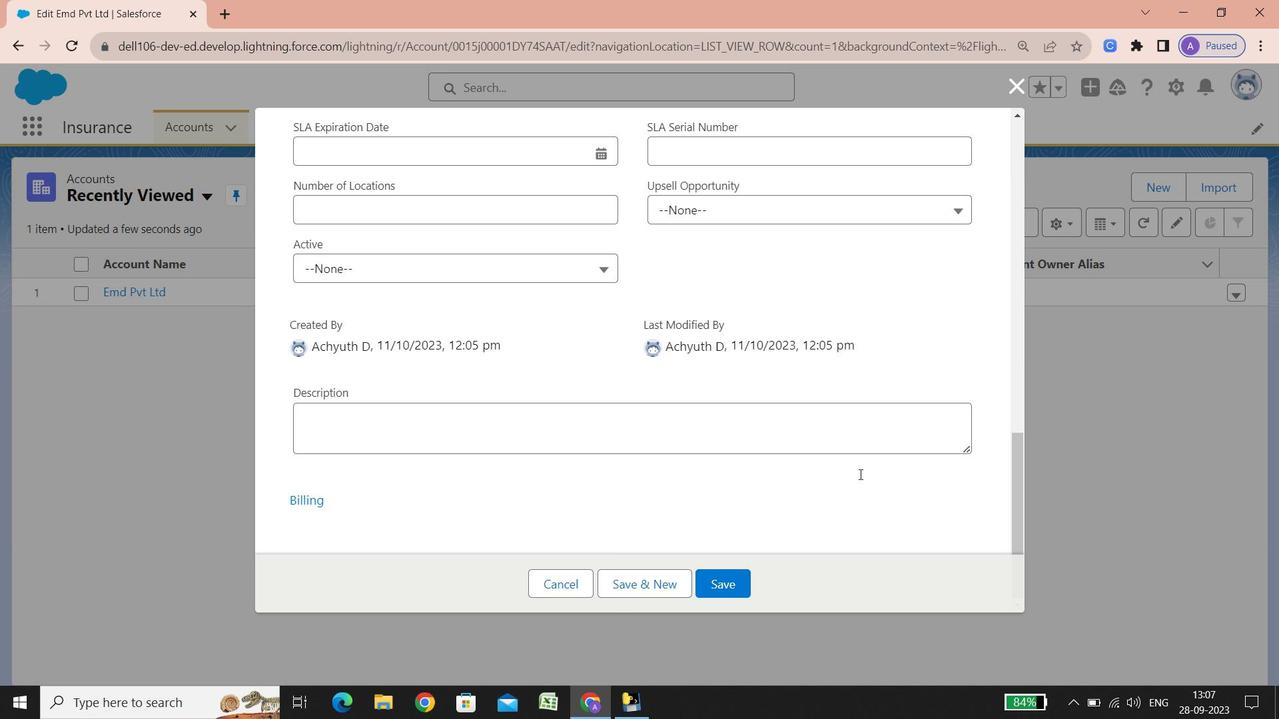 
Action: Mouse scrolled (859, 474) with delta (0, 0)
Screenshot: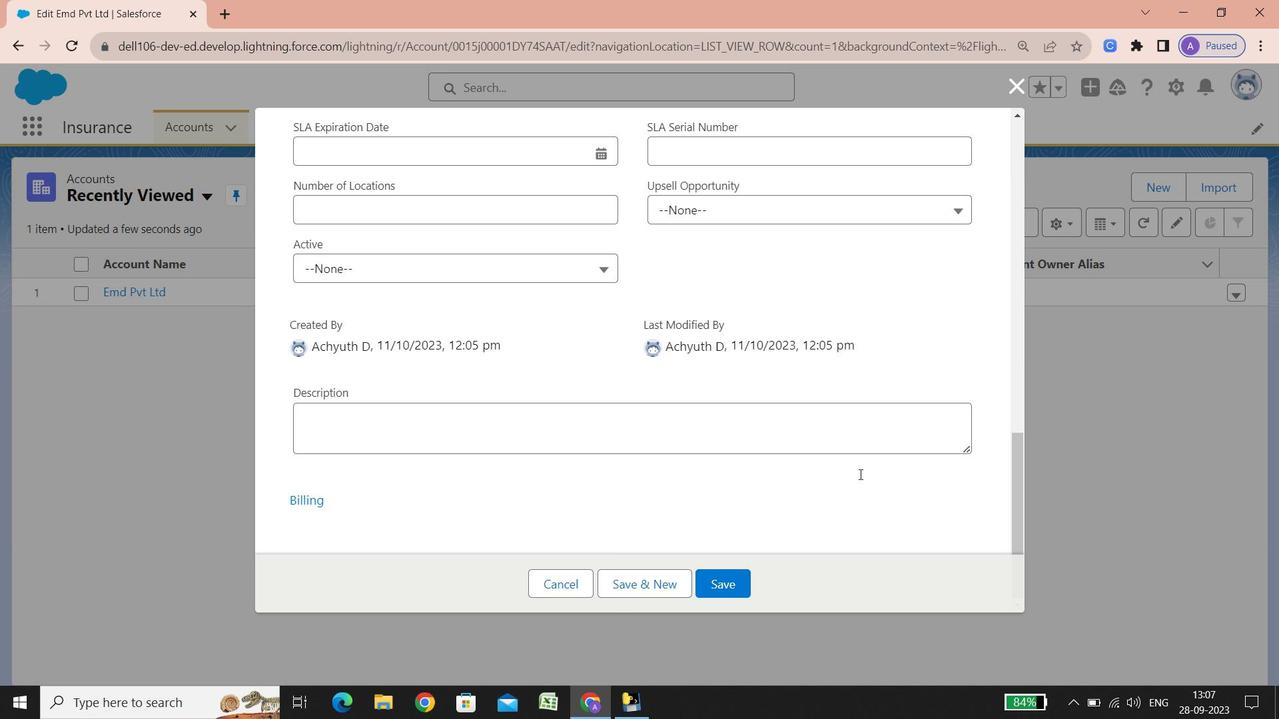 
Action: Mouse scrolled (859, 474) with delta (0, 0)
Screenshot: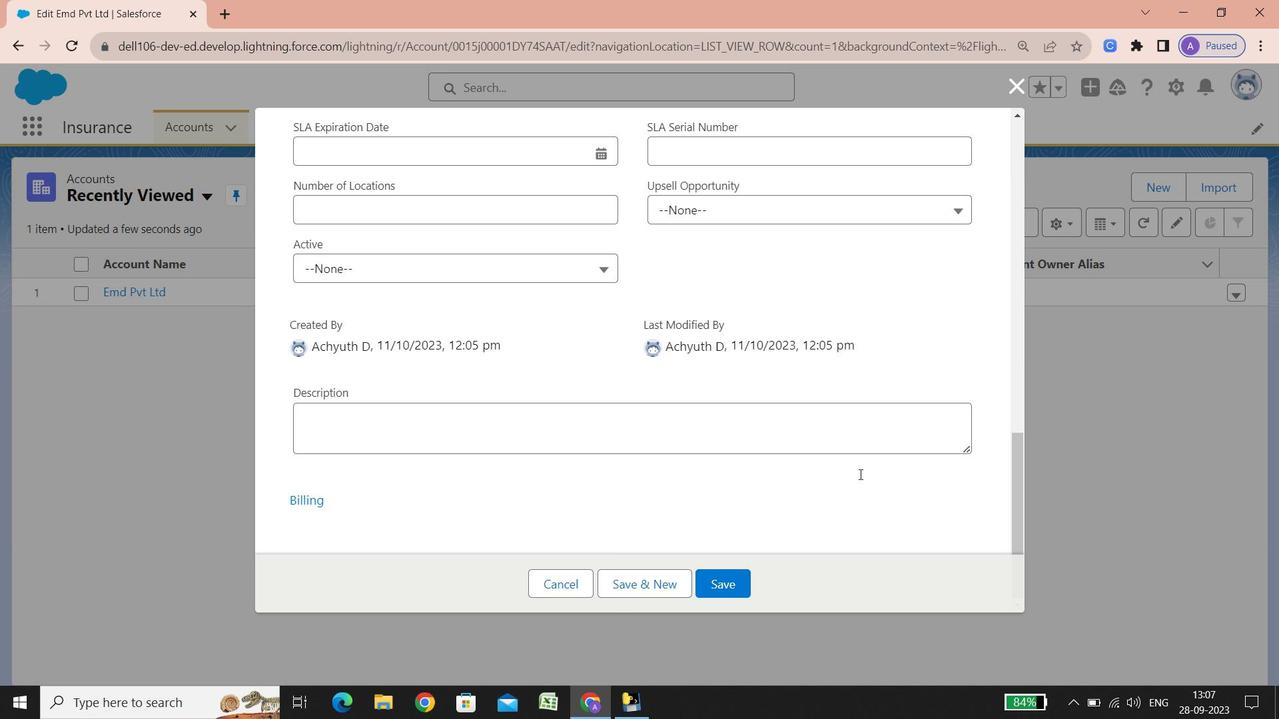 
Action: Mouse scrolled (859, 474) with delta (0, 0)
Screenshot: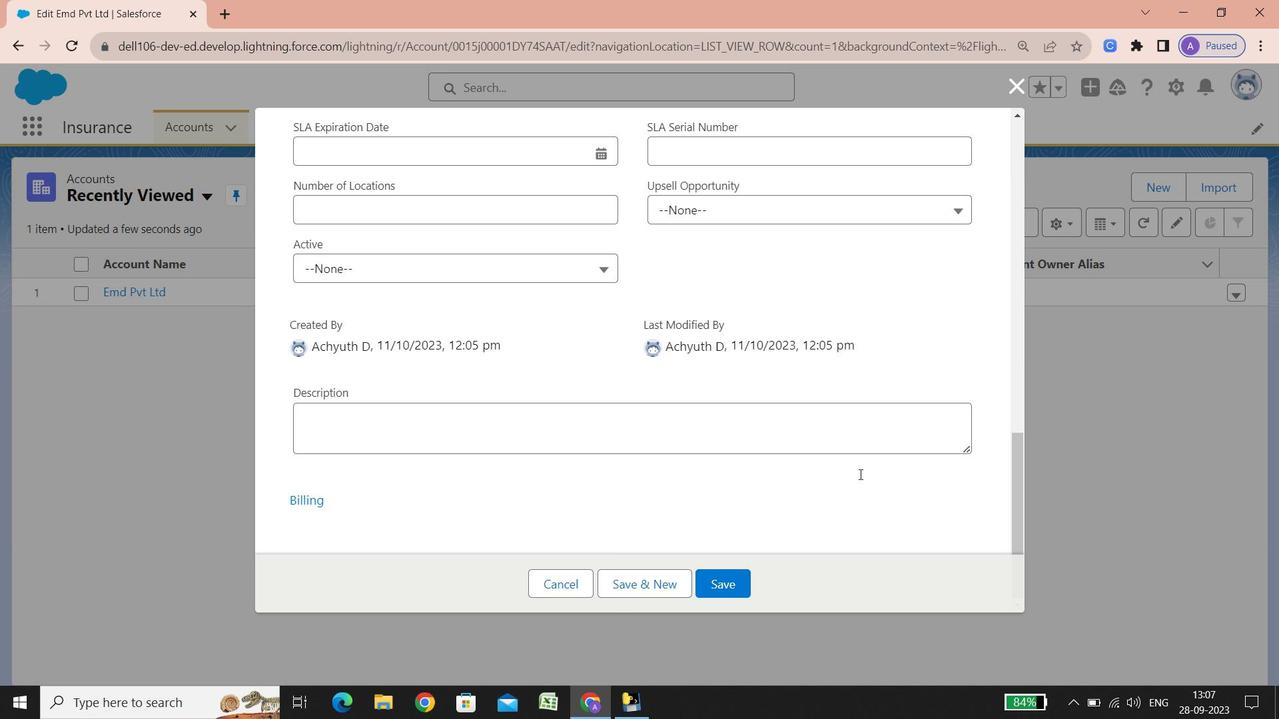 
Action: Mouse scrolled (859, 474) with delta (0, 0)
Screenshot: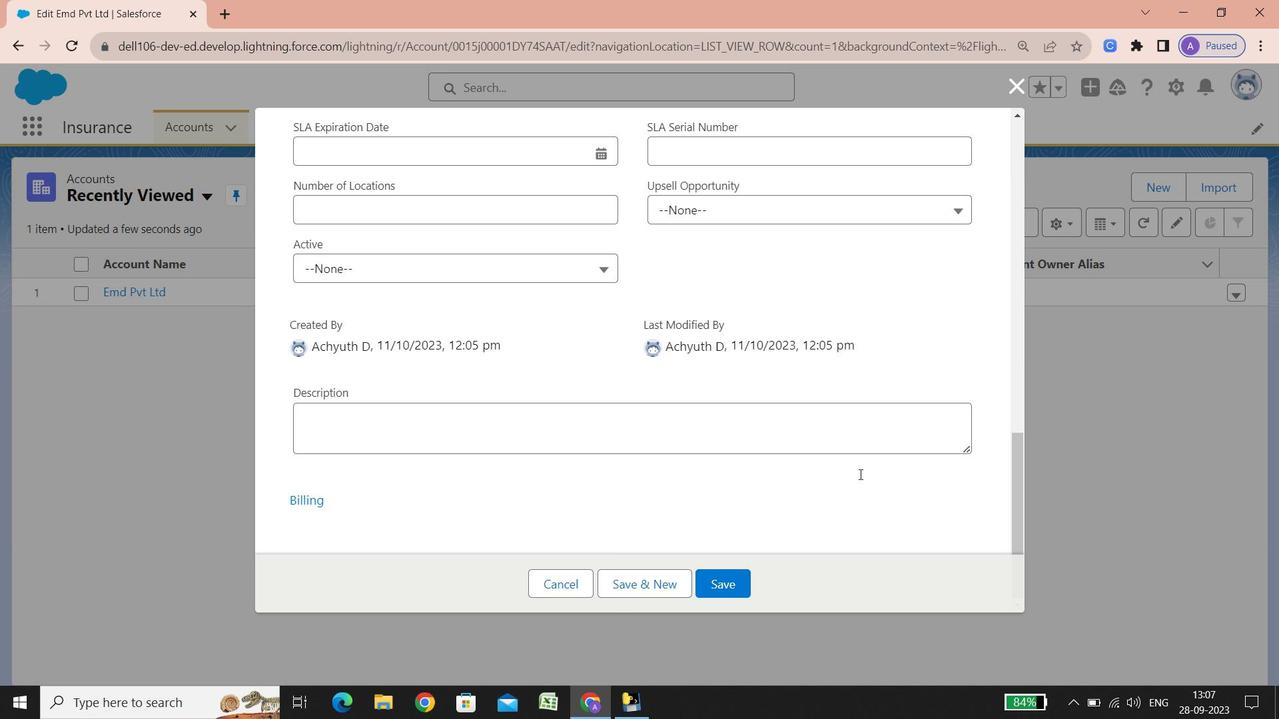 
Action: Mouse scrolled (859, 474) with delta (0, 0)
Screenshot: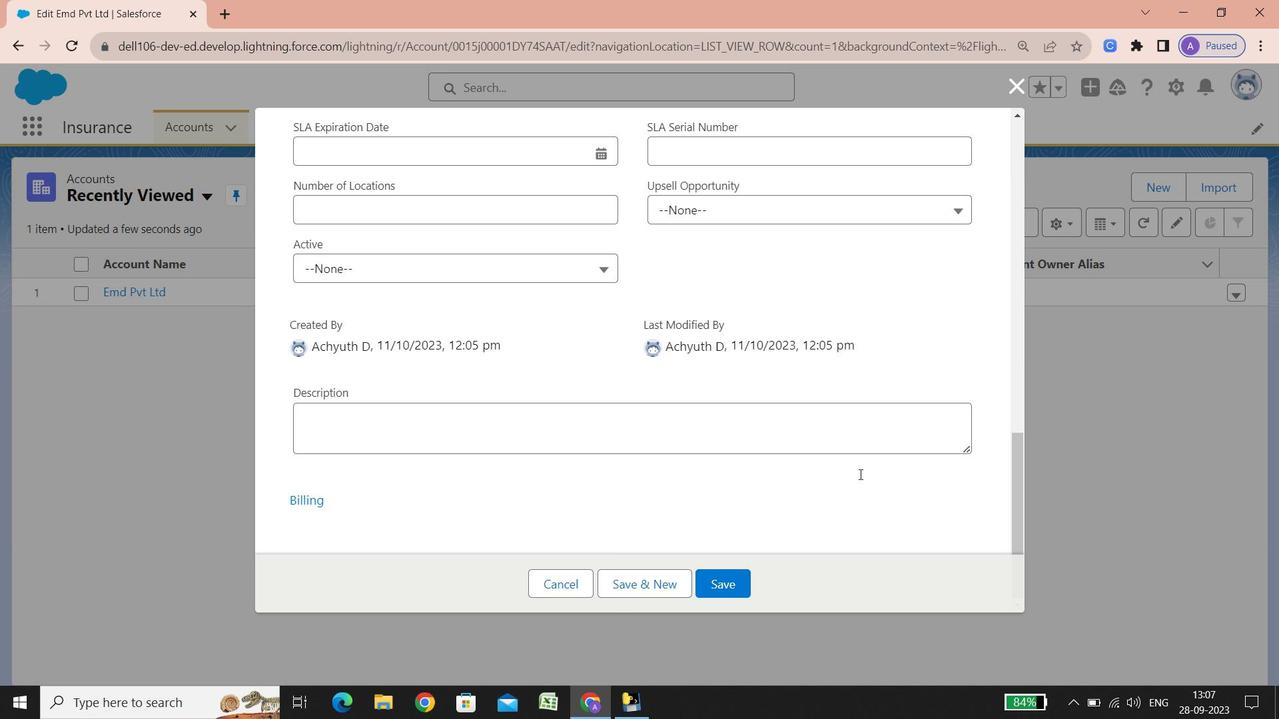 
Action: Mouse scrolled (859, 474) with delta (0, 0)
Screenshot: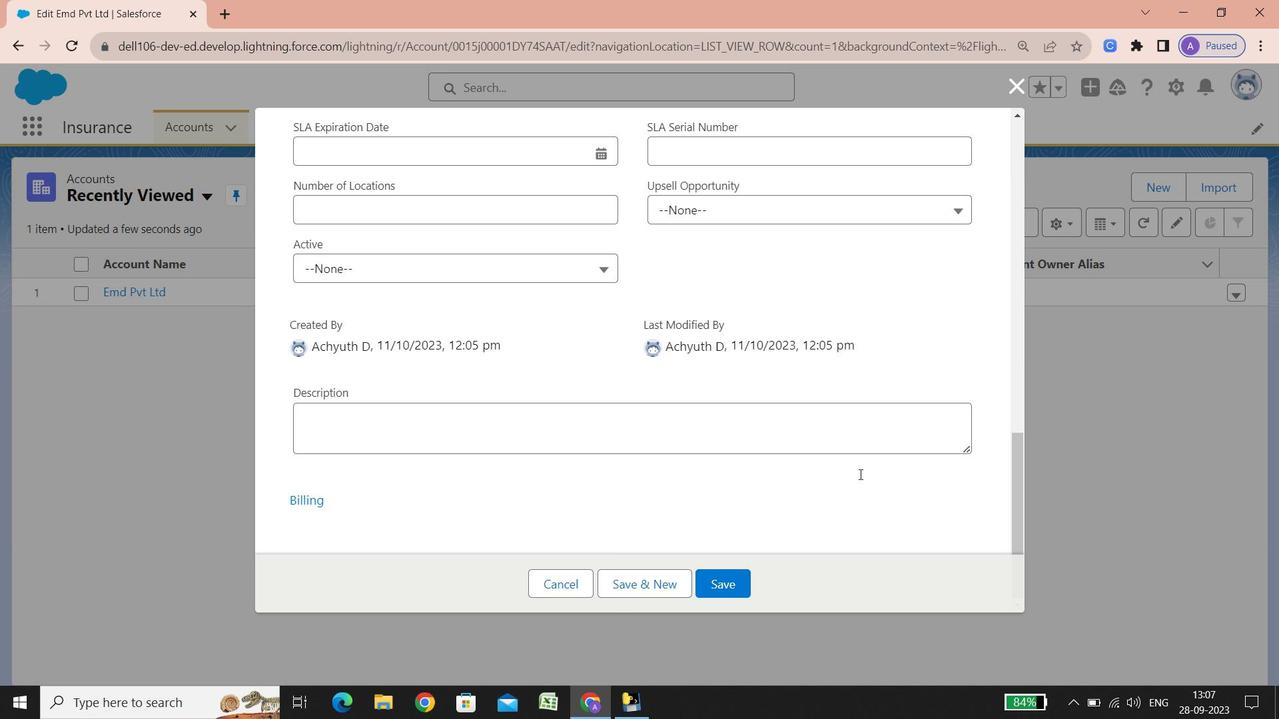 
Action: Mouse scrolled (859, 474) with delta (0, 0)
Screenshot: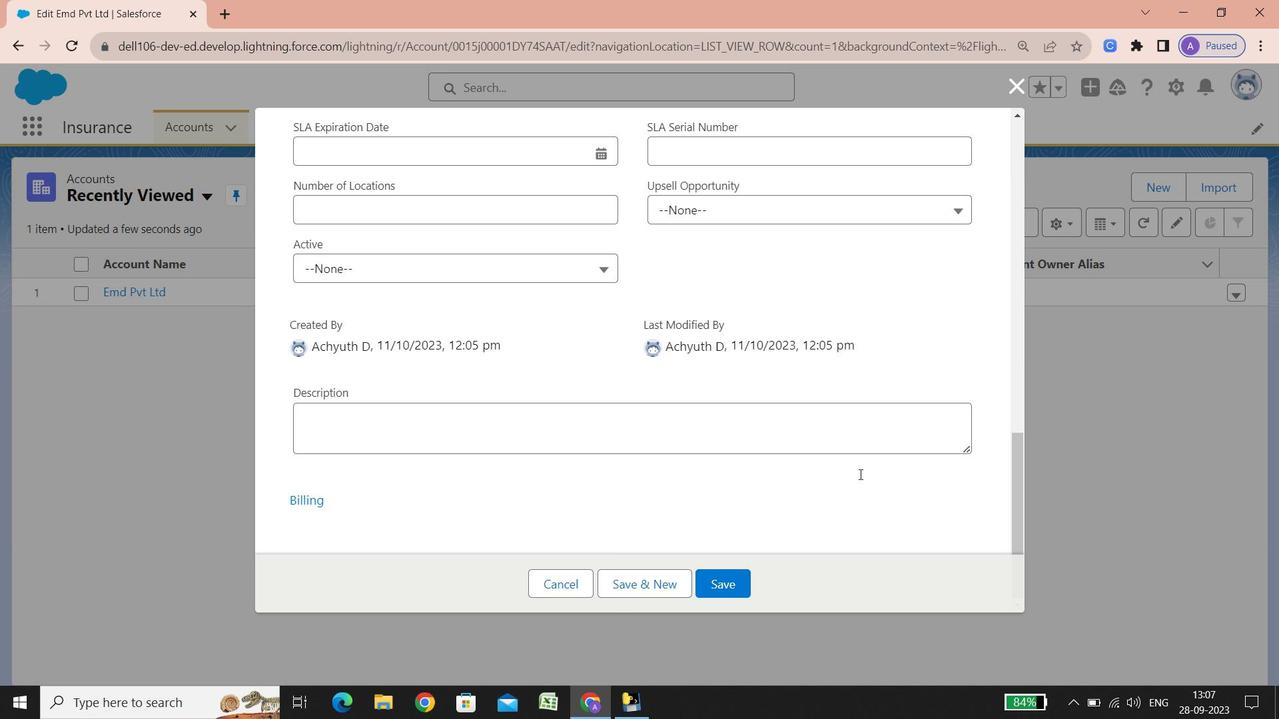 
Action: Mouse scrolled (859, 474) with delta (0, 0)
Screenshot: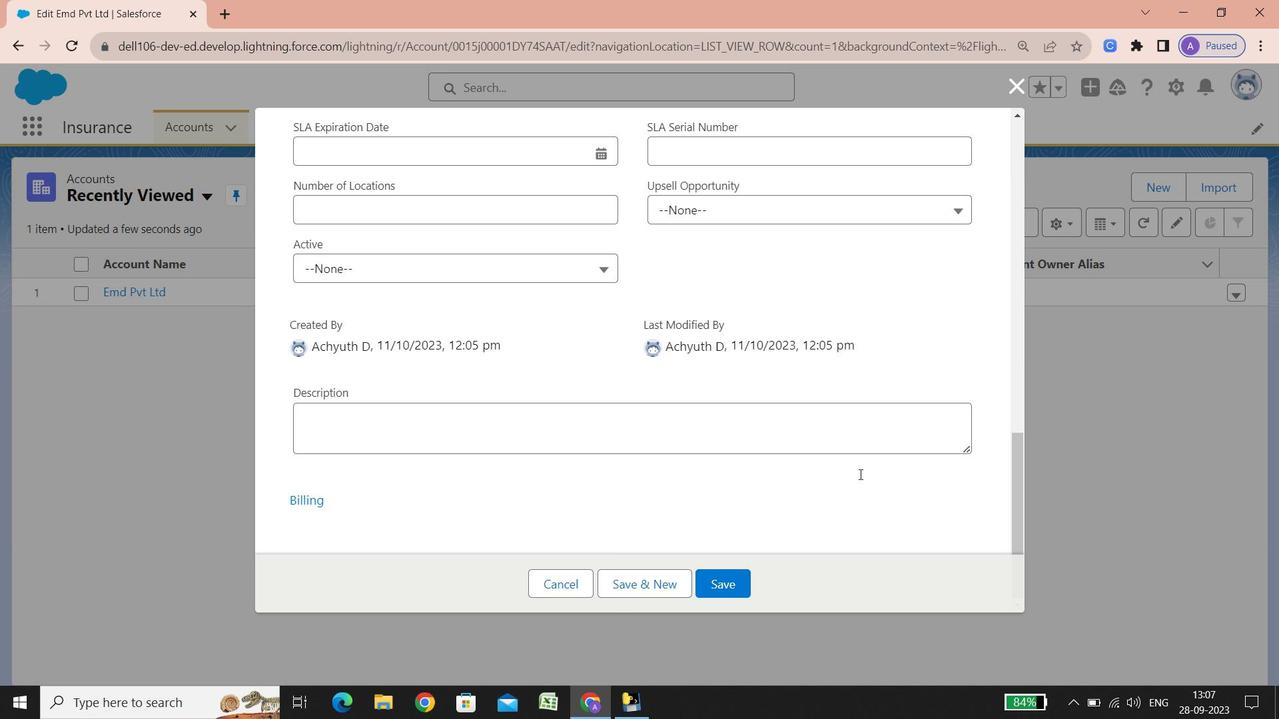 
Action: Mouse scrolled (859, 474) with delta (0, 0)
Screenshot: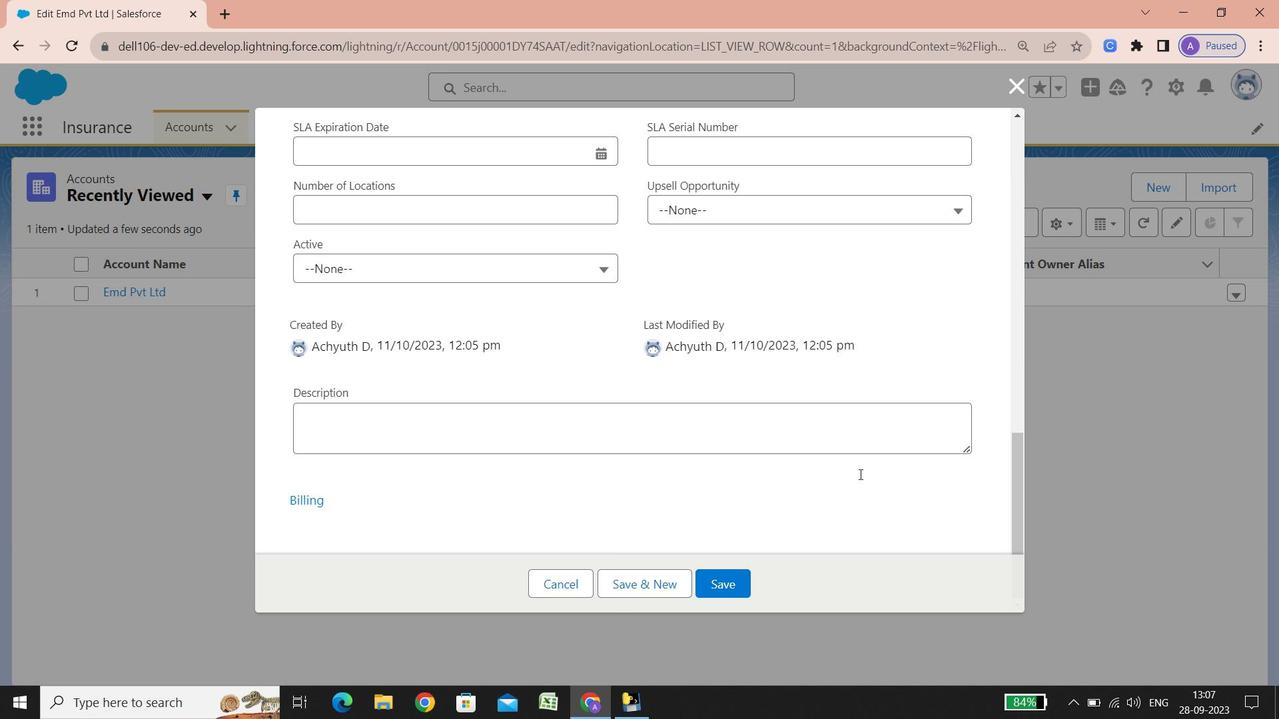 
Action: Mouse scrolled (859, 474) with delta (0, 0)
Screenshot: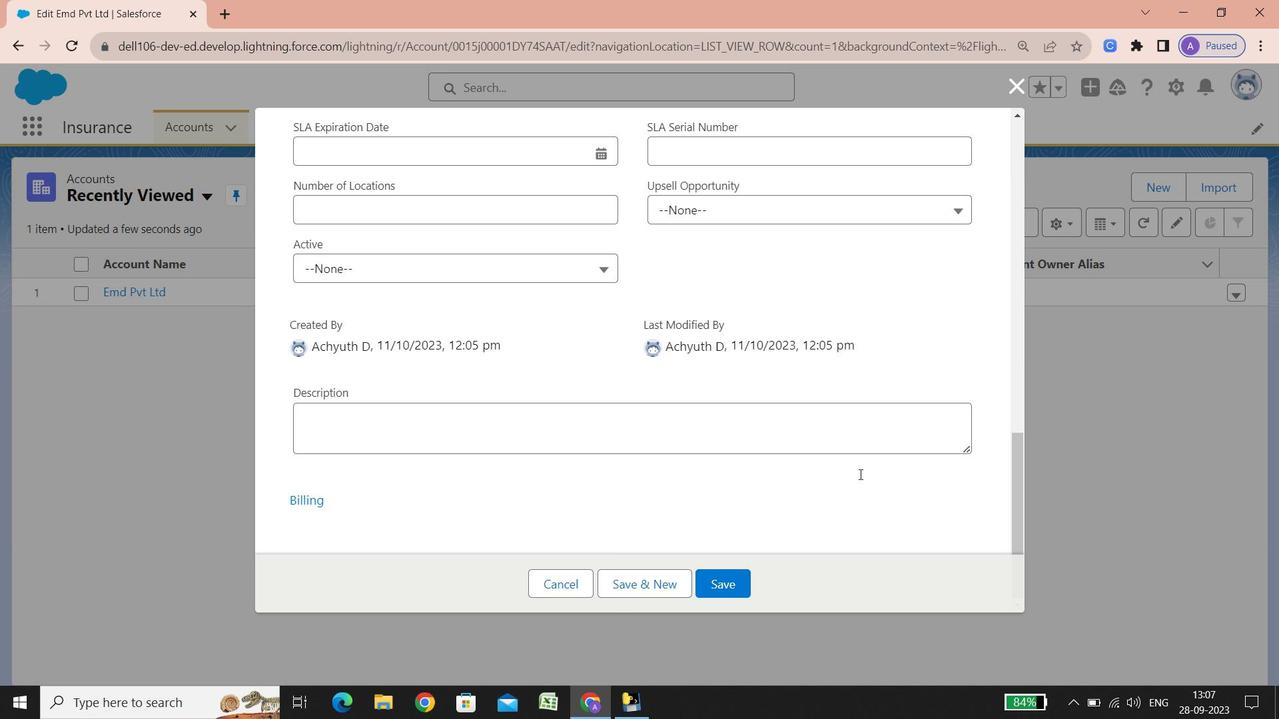 
Action: Mouse scrolled (859, 474) with delta (0, 0)
Screenshot: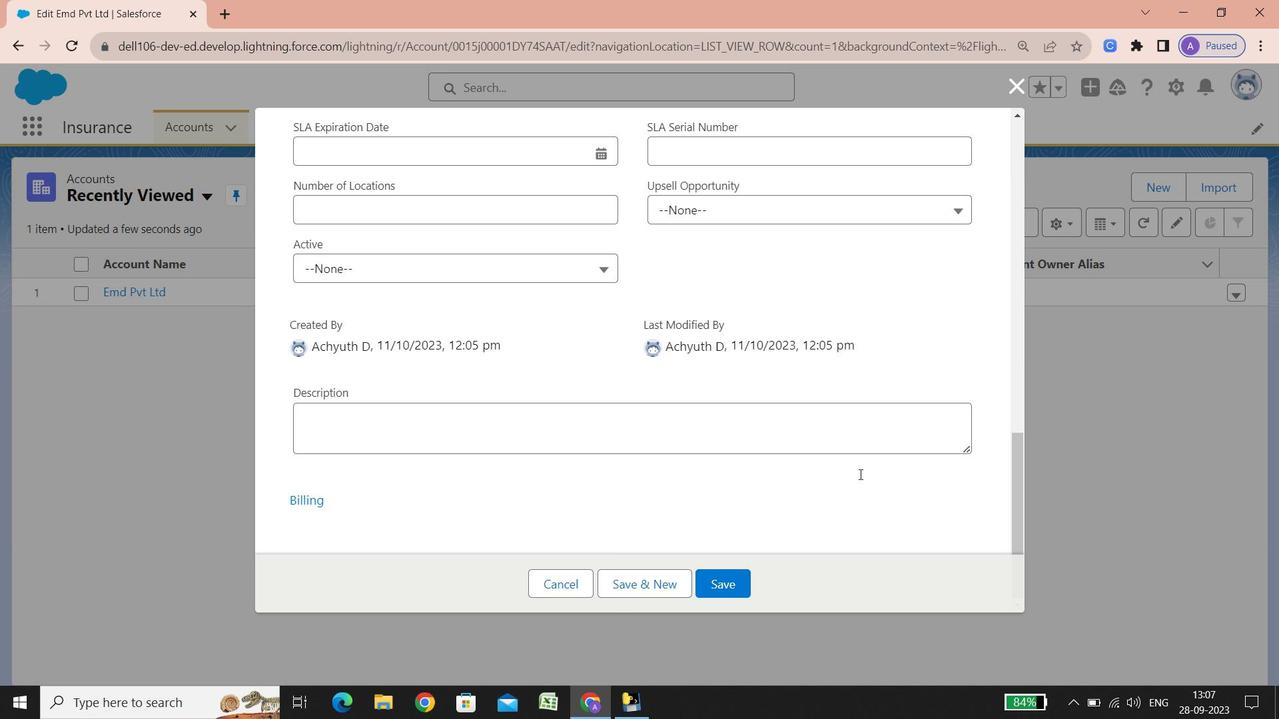 
Action: Mouse scrolled (859, 474) with delta (0, 0)
Screenshot: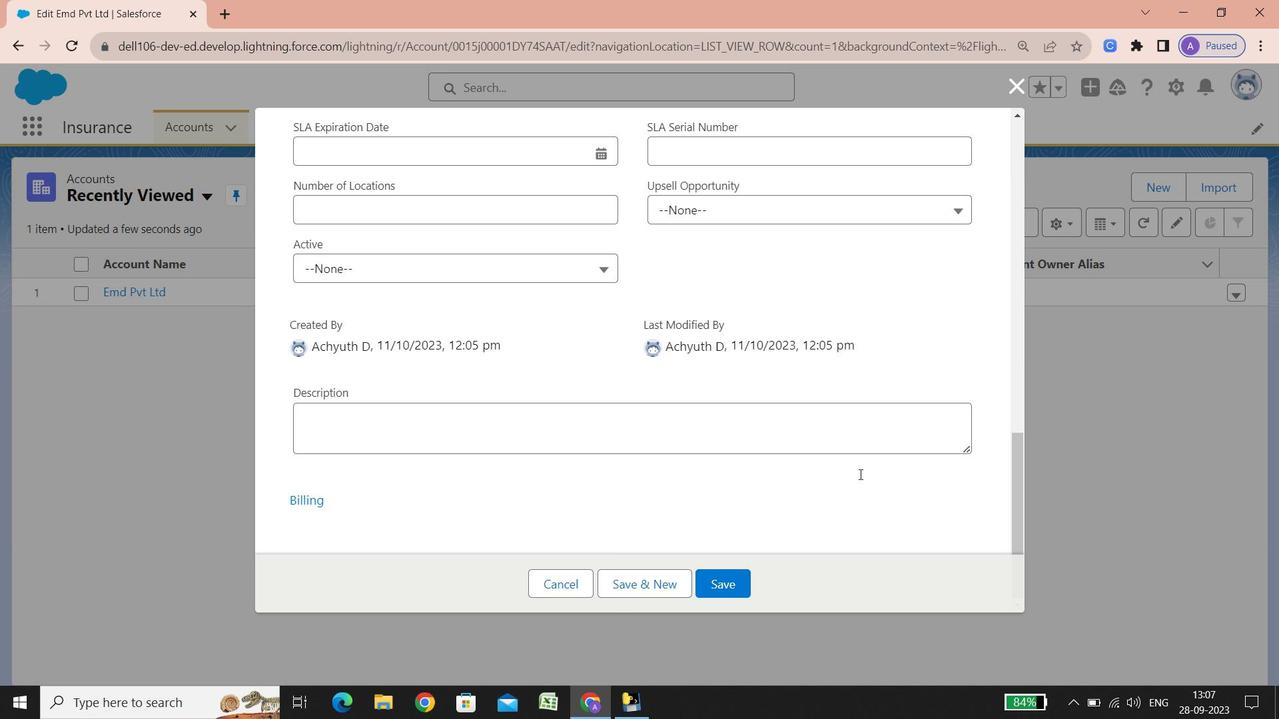 
Action: Mouse scrolled (859, 474) with delta (0, 0)
Screenshot: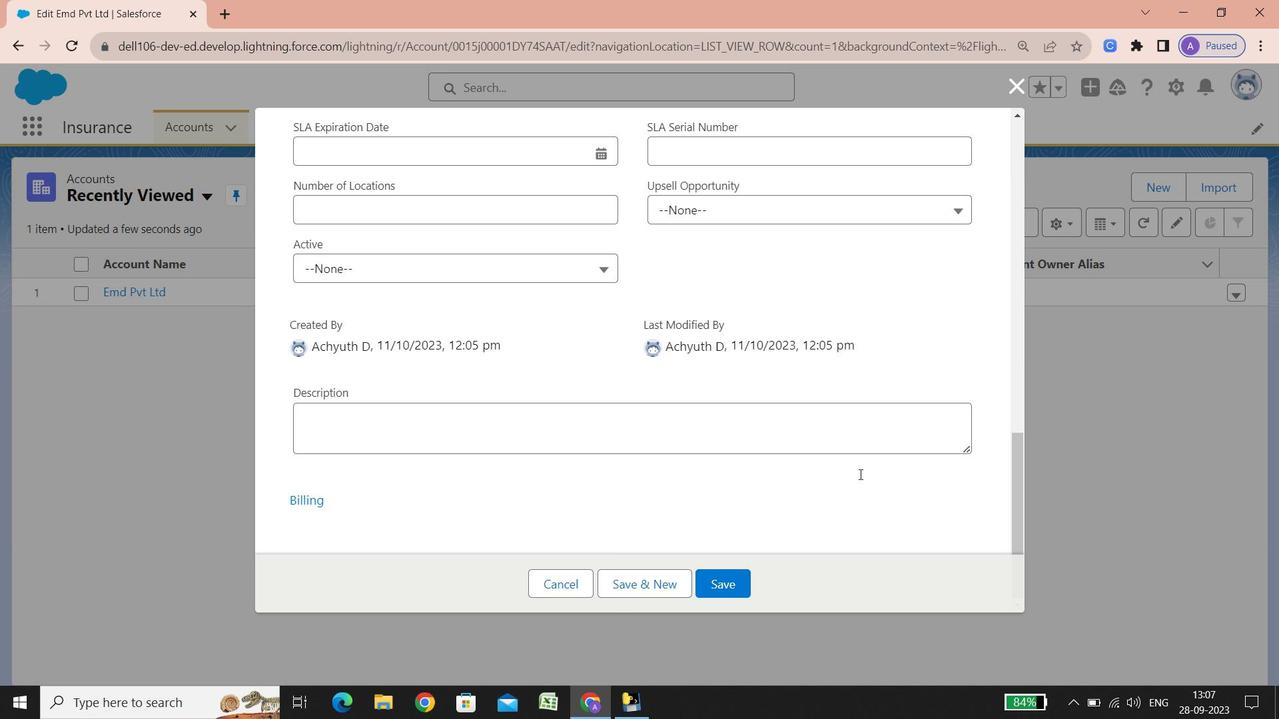 
Action: Mouse scrolled (859, 474) with delta (0, 0)
Screenshot: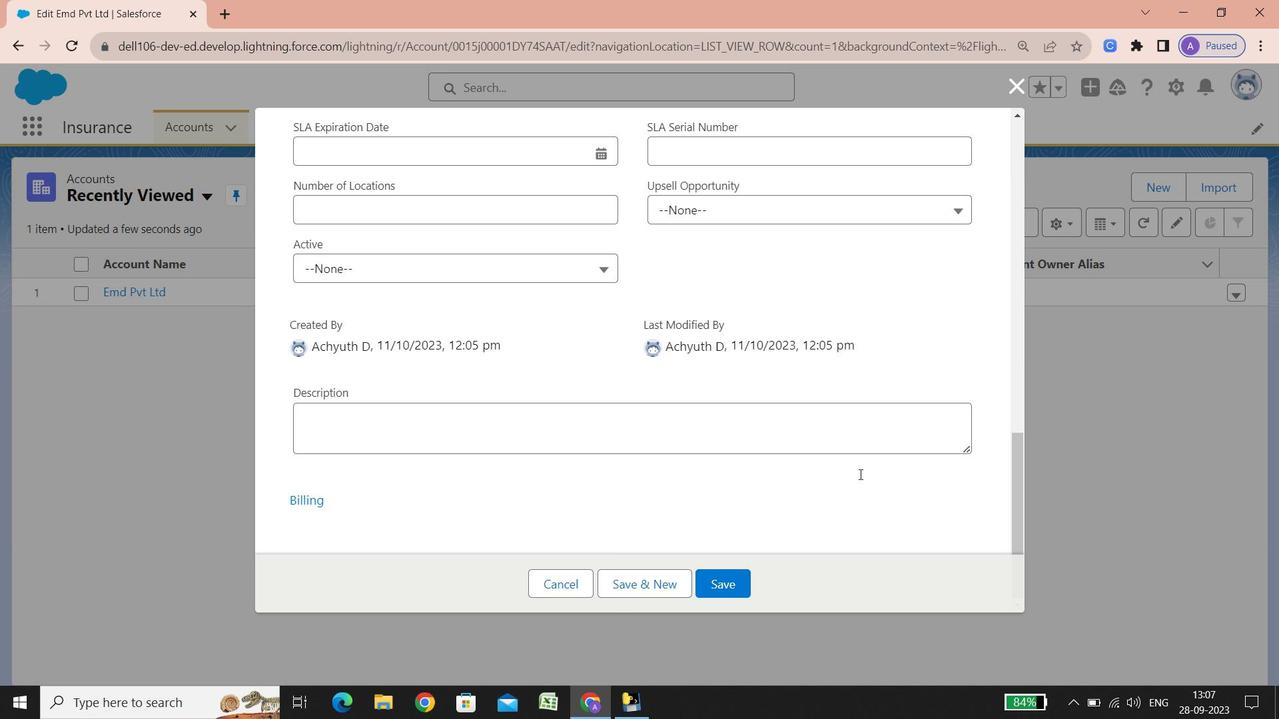 
Action: Mouse scrolled (859, 474) with delta (0, 0)
Screenshot: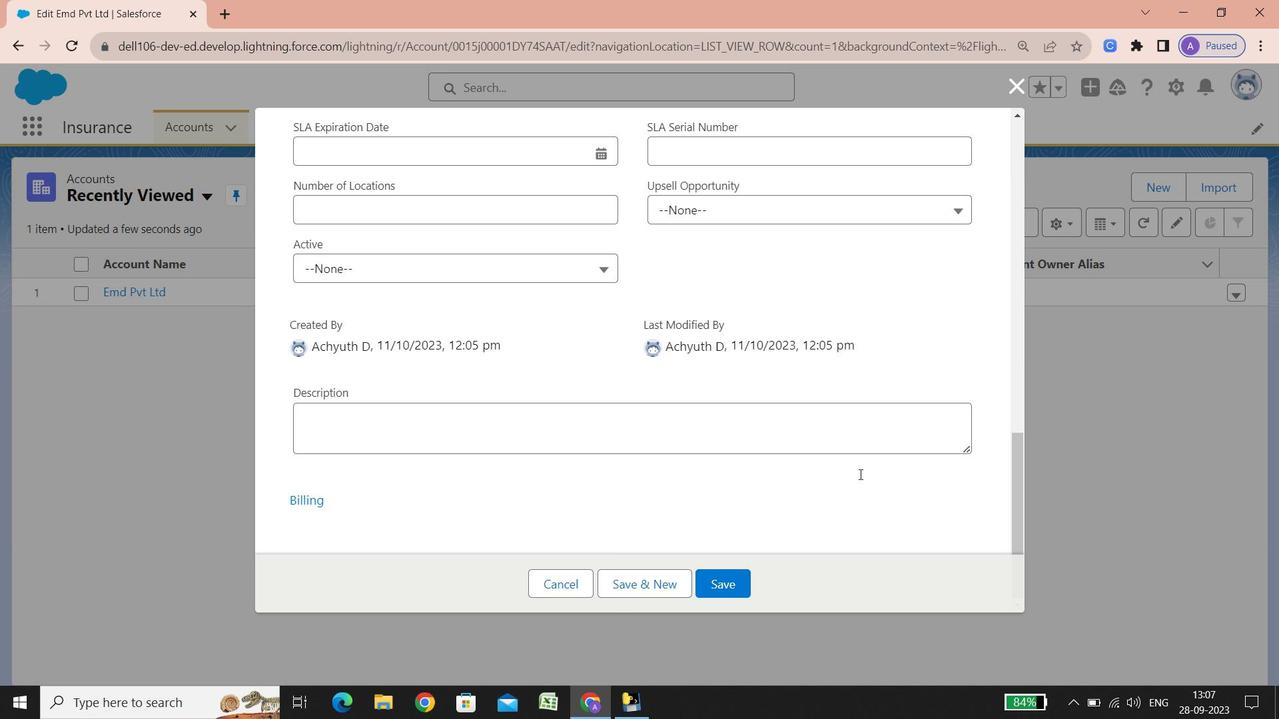 
Action: Mouse scrolled (859, 474) with delta (0, 0)
Screenshot: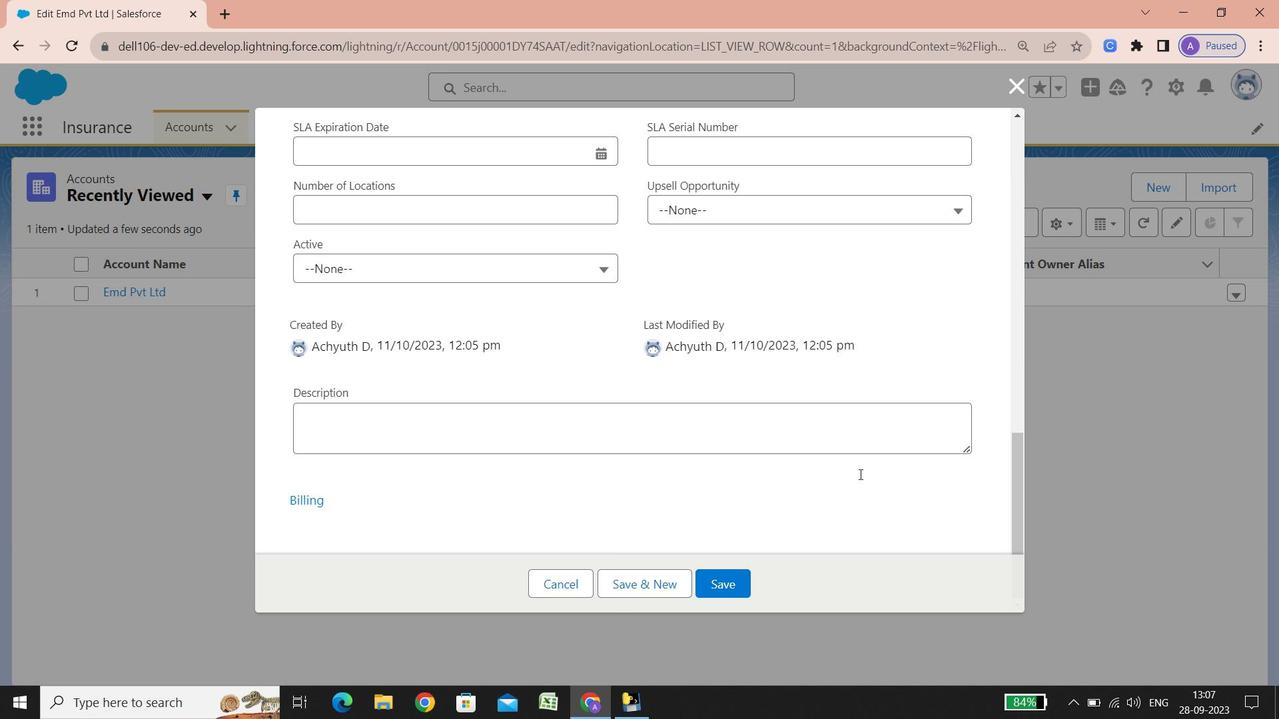
Action: Mouse scrolled (859, 474) with delta (0, 0)
Screenshot: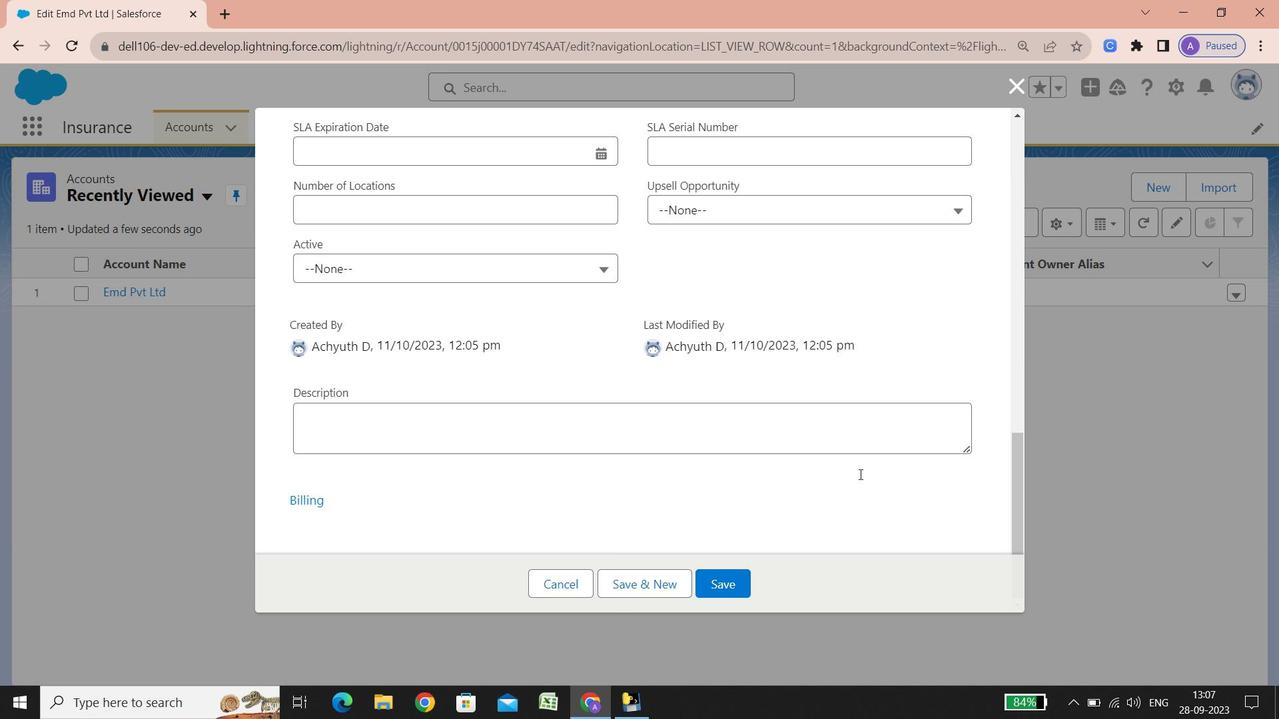 
Action: Mouse scrolled (859, 474) with delta (0, 0)
Screenshot: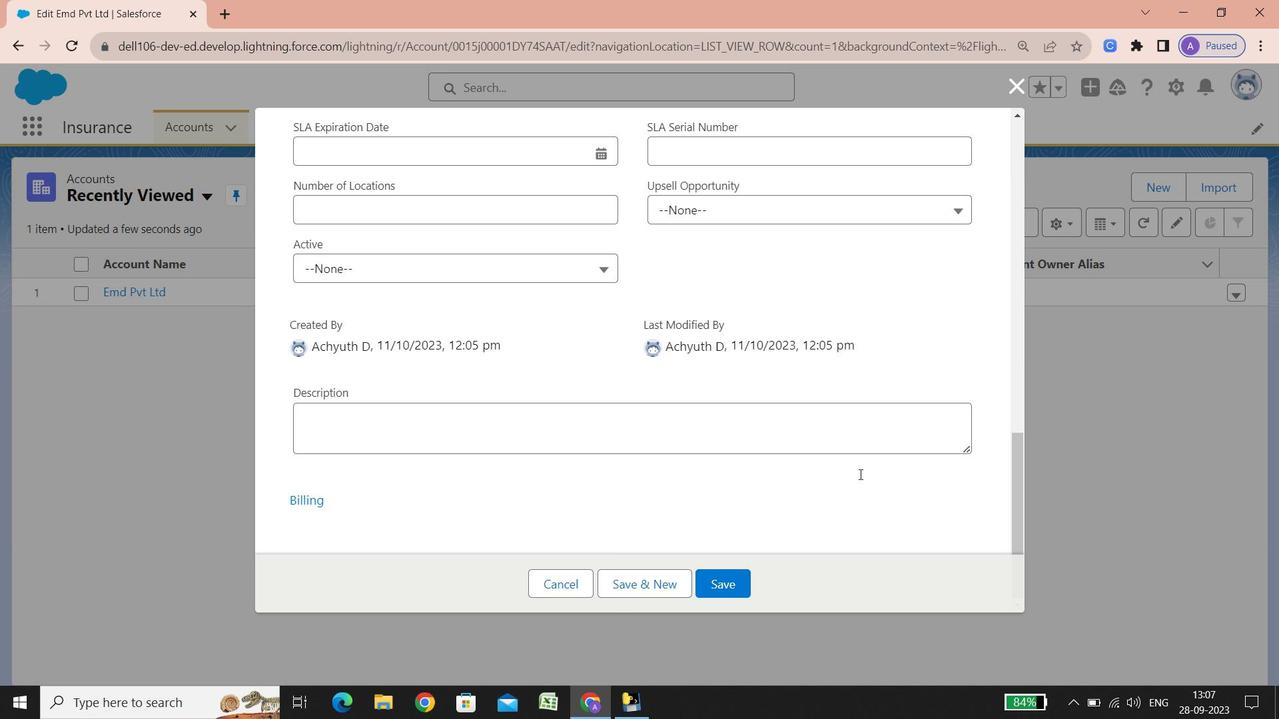 
Action: Mouse scrolled (859, 474) with delta (0, 0)
Screenshot: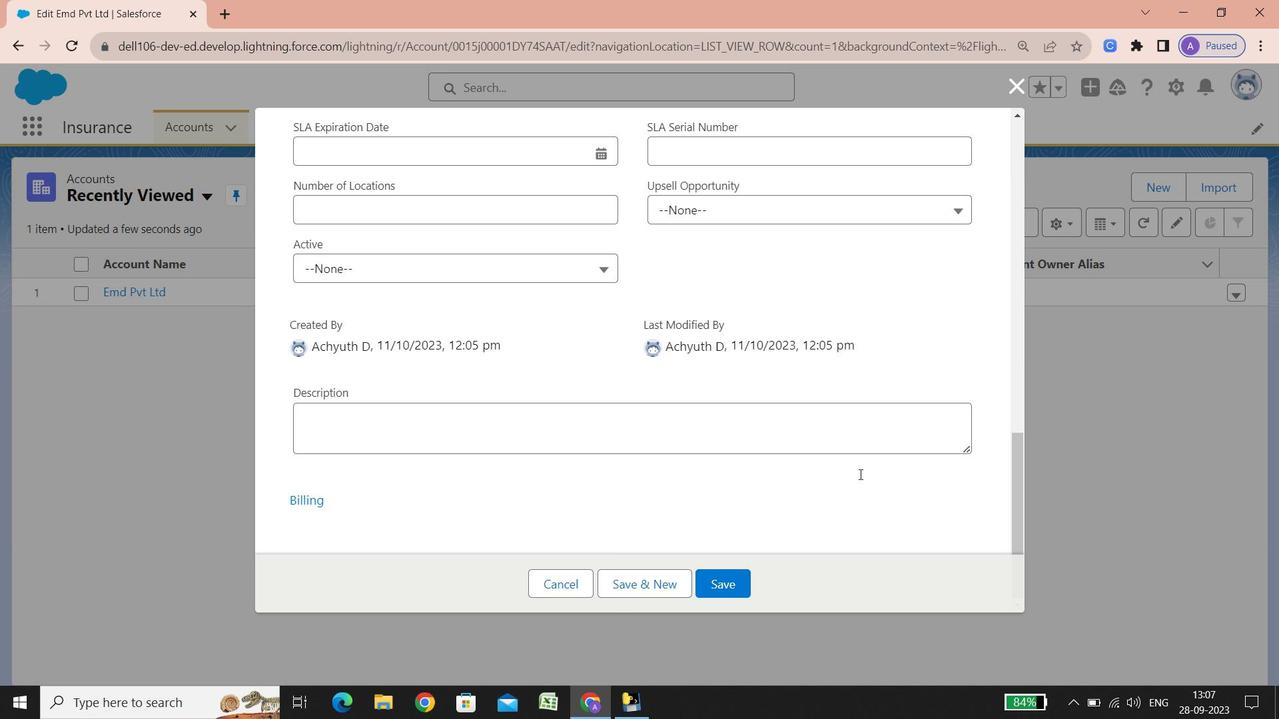 
Action: Mouse scrolled (859, 474) with delta (0, 0)
Screenshot: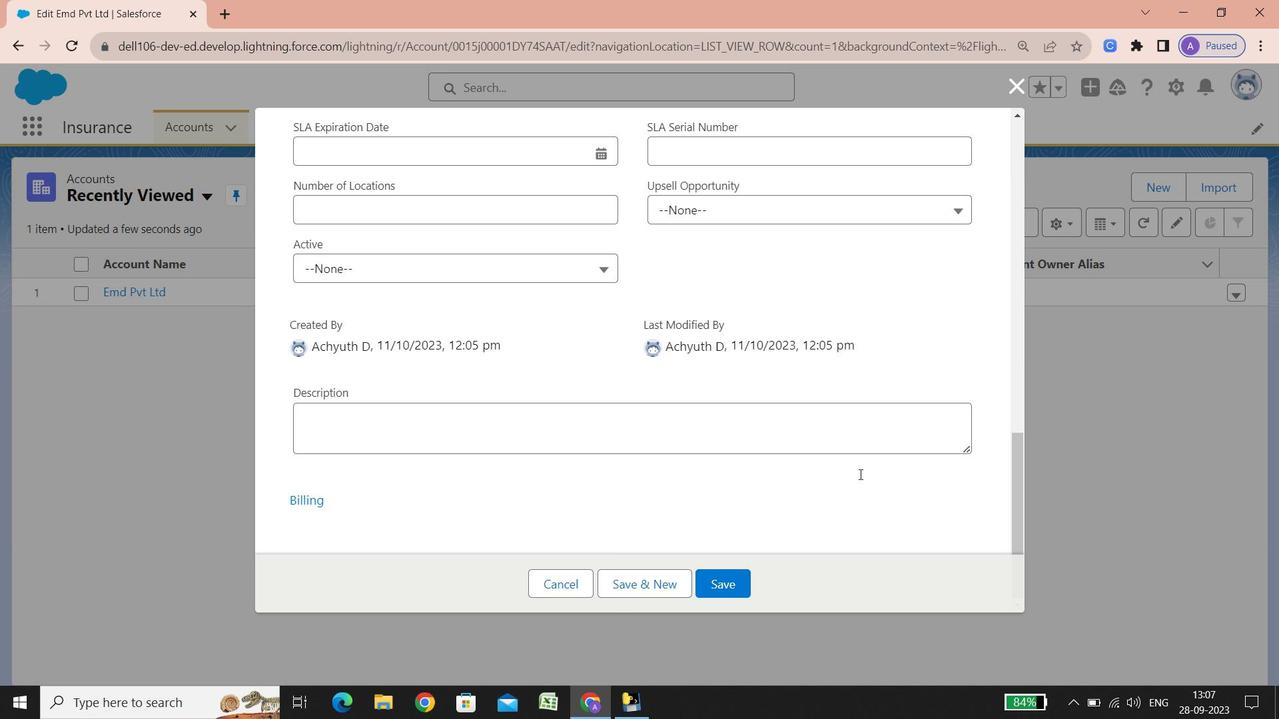 
Action: Mouse scrolled (859, 474) with delta (0, 0)
Screenshot: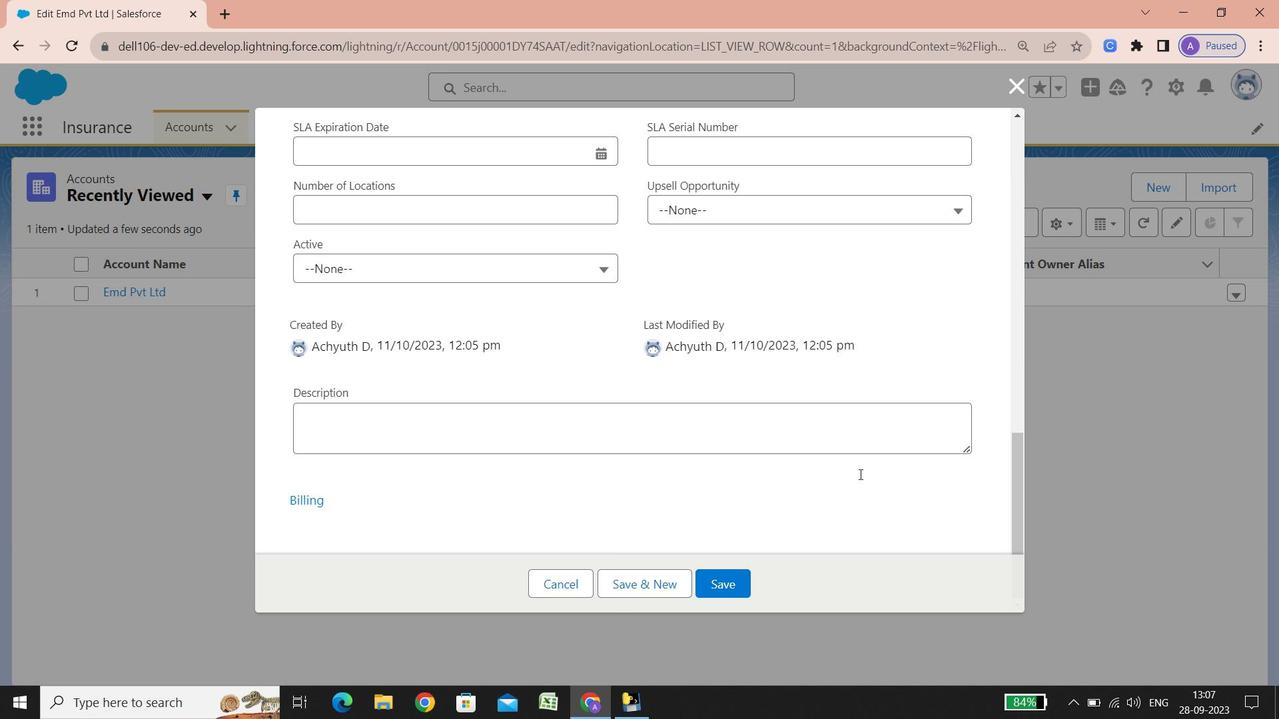 
Action: Mouse scrolled (859, 474) with delta (0, 0)
Screenshot: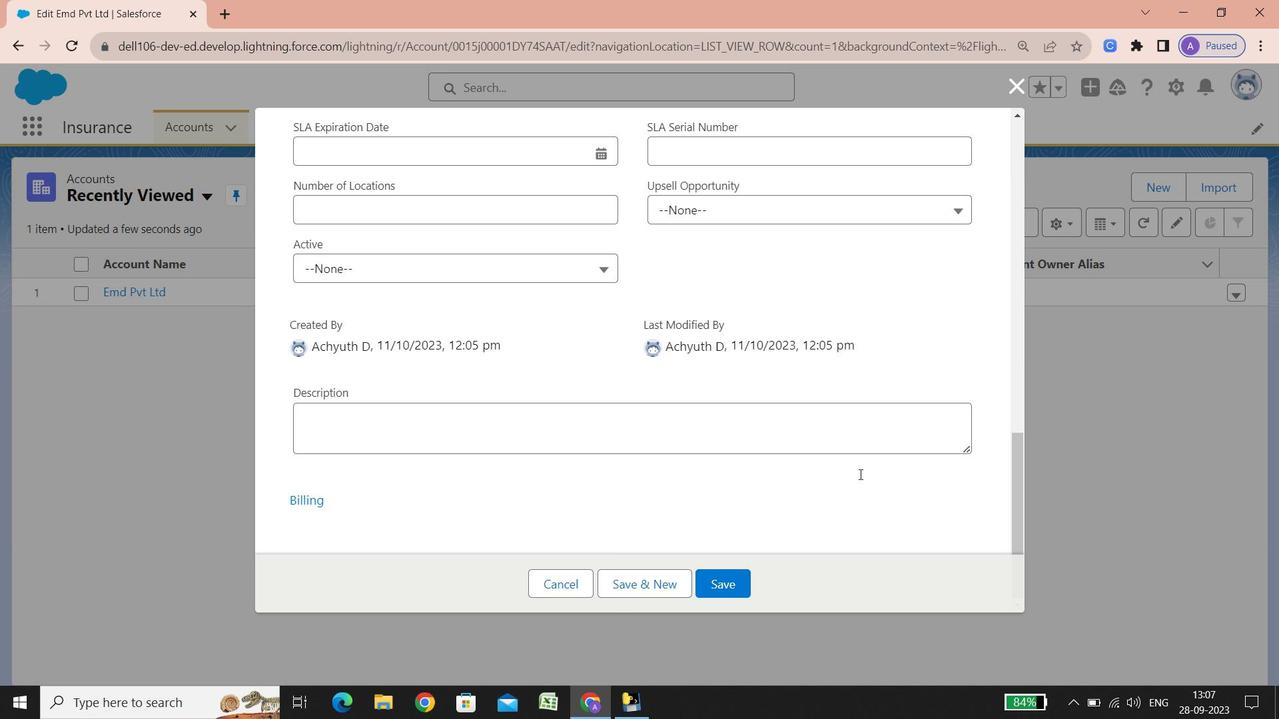 
Action: Mouse scrolled (859, 474) with delta (0, 0)
Screenshot: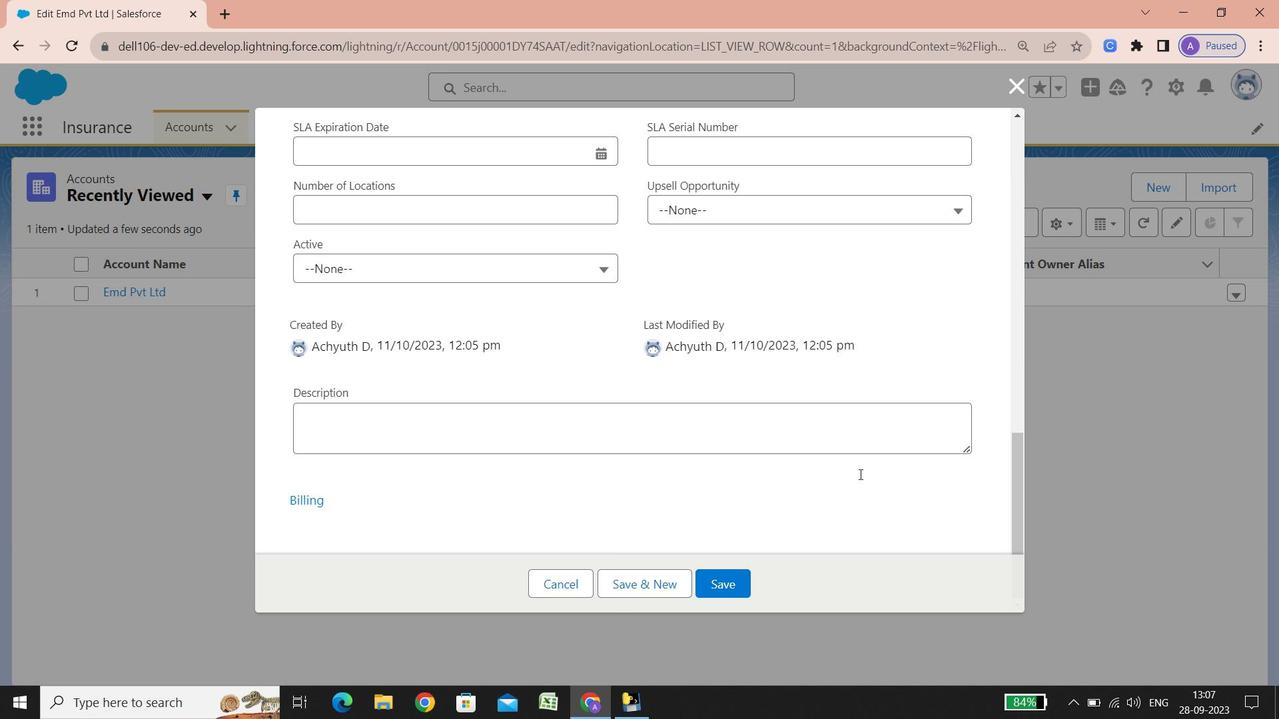 
Action: Mouse scrolled (859, 474) with delta (0, 0)
Screenshot: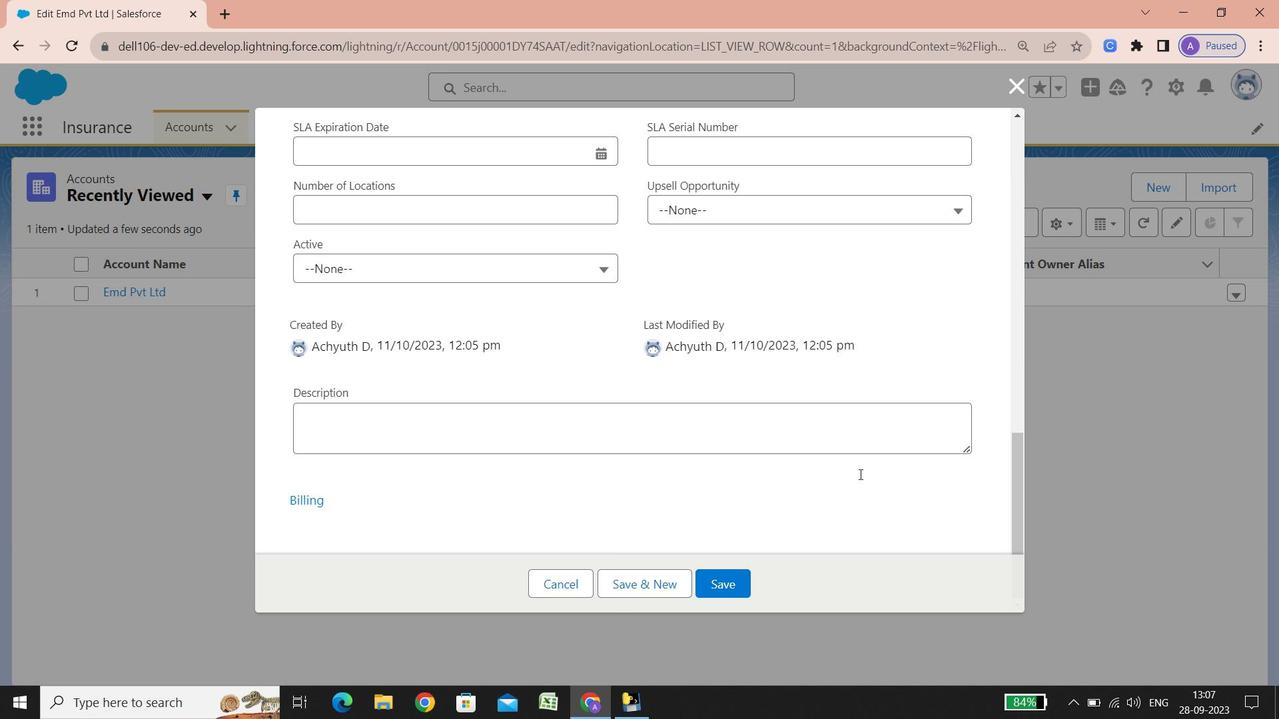 
Action: Mouse scrolled (859, 474) with delta (0, 0)
Screenshot: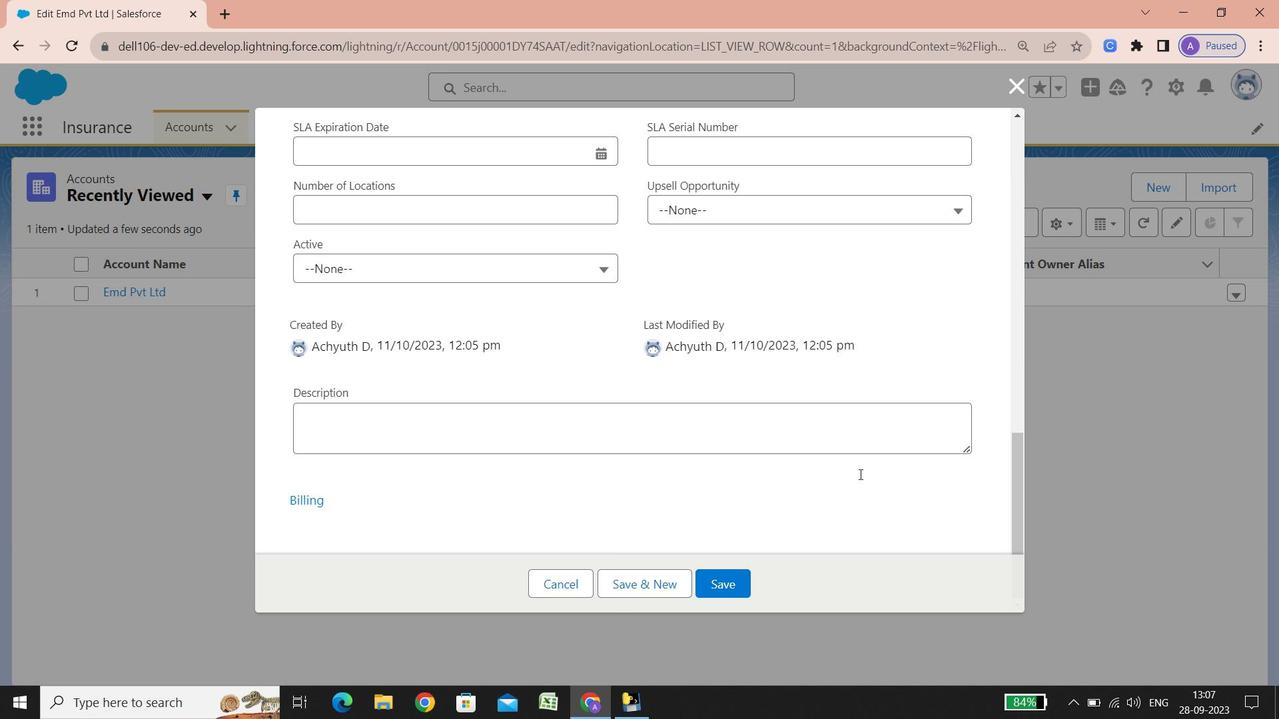 
Action: Mouse scrolled (859, 474) with delta (0, 0)
Screenshot: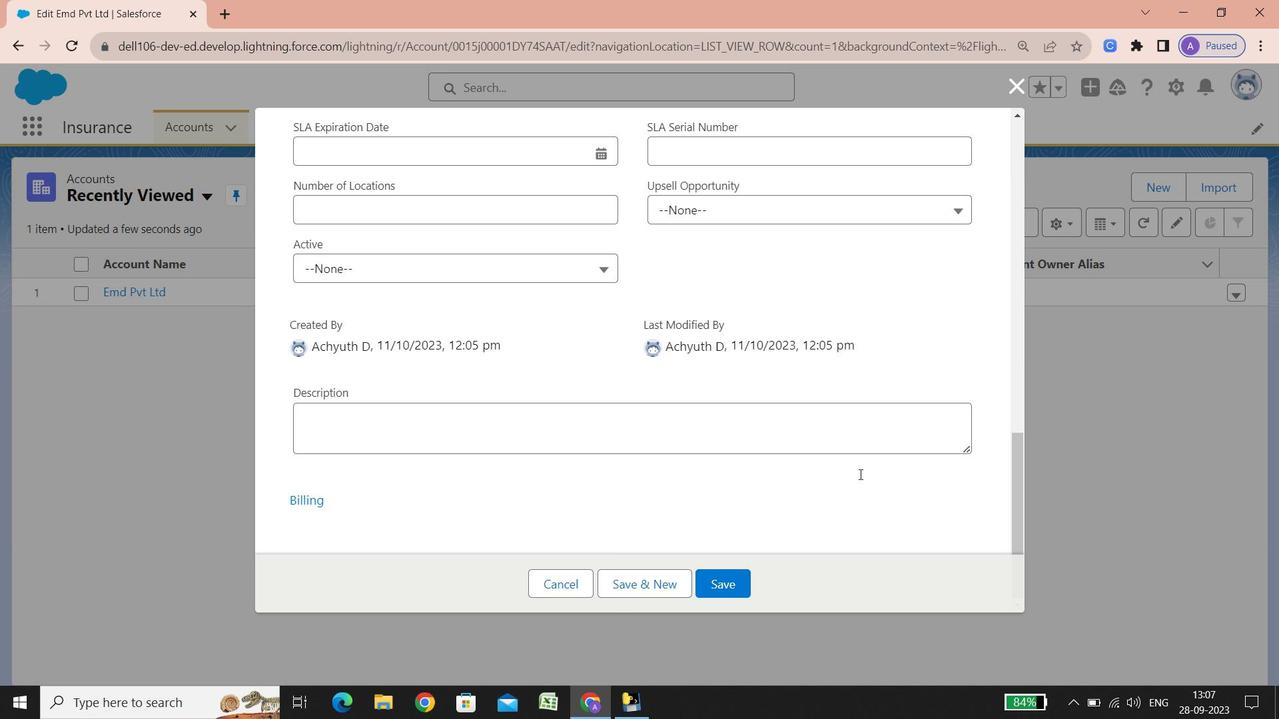 
Action: Mouse scrolled (859, 474) with delta (0, 0)
Screenshot: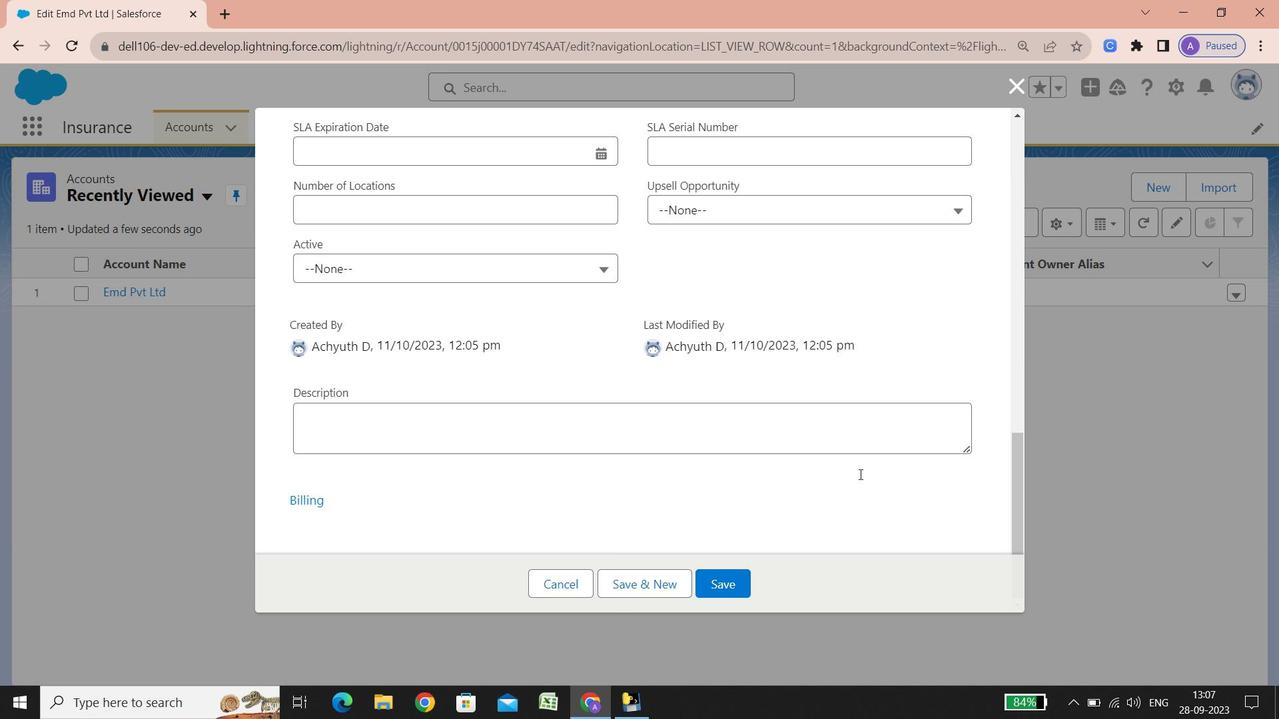 
Action: Mouse scrolled (859, 474) with delta (0, 0)
Screenshot: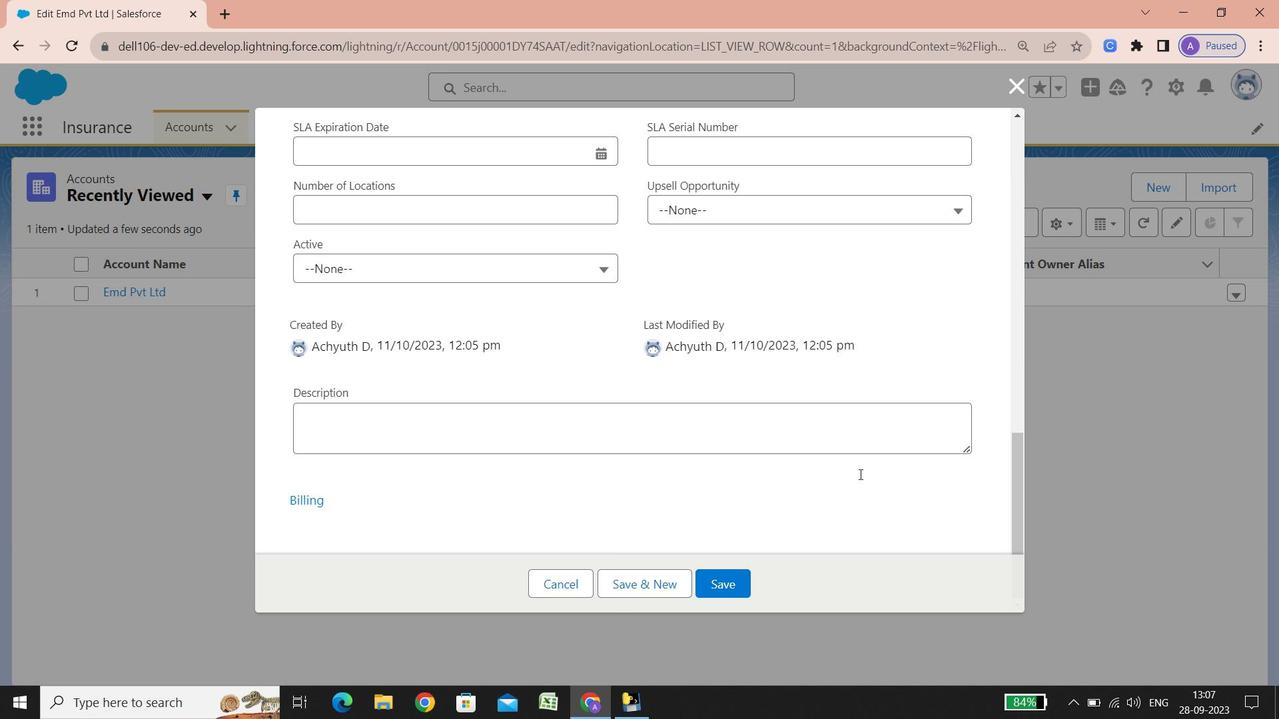 
Action: Mouse scrolled (859, 474) with delta (0, 0)
Screenshot: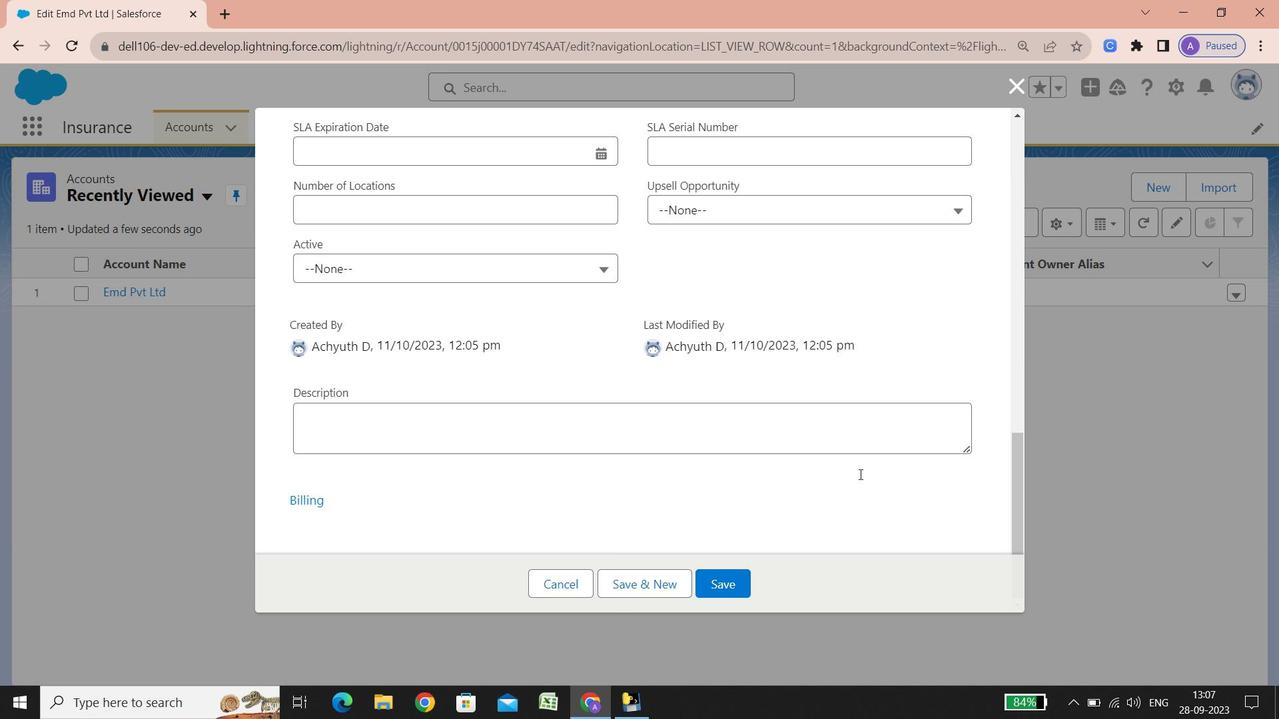 
Action: Mouse scrolled (859, 474) with delta (0, 0)
Screenshot: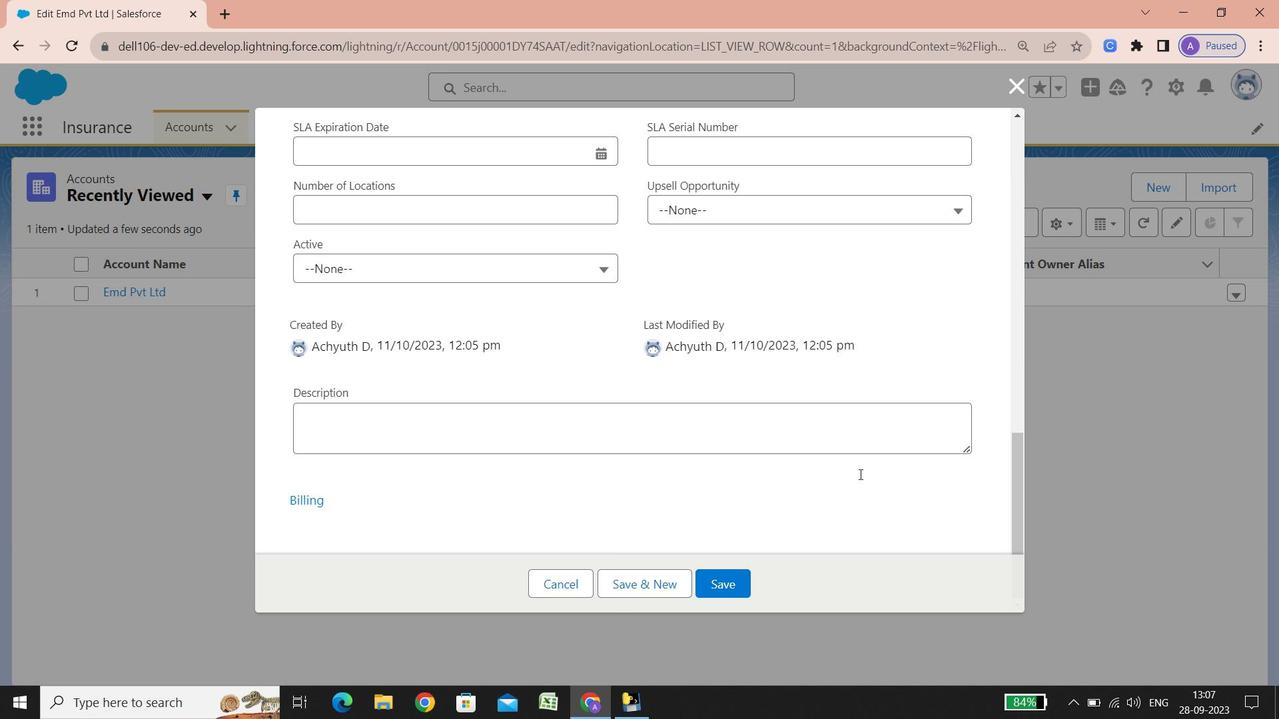 
Action: Mouse scrolled (859, 474) with delta (0, 0)
Screenshot: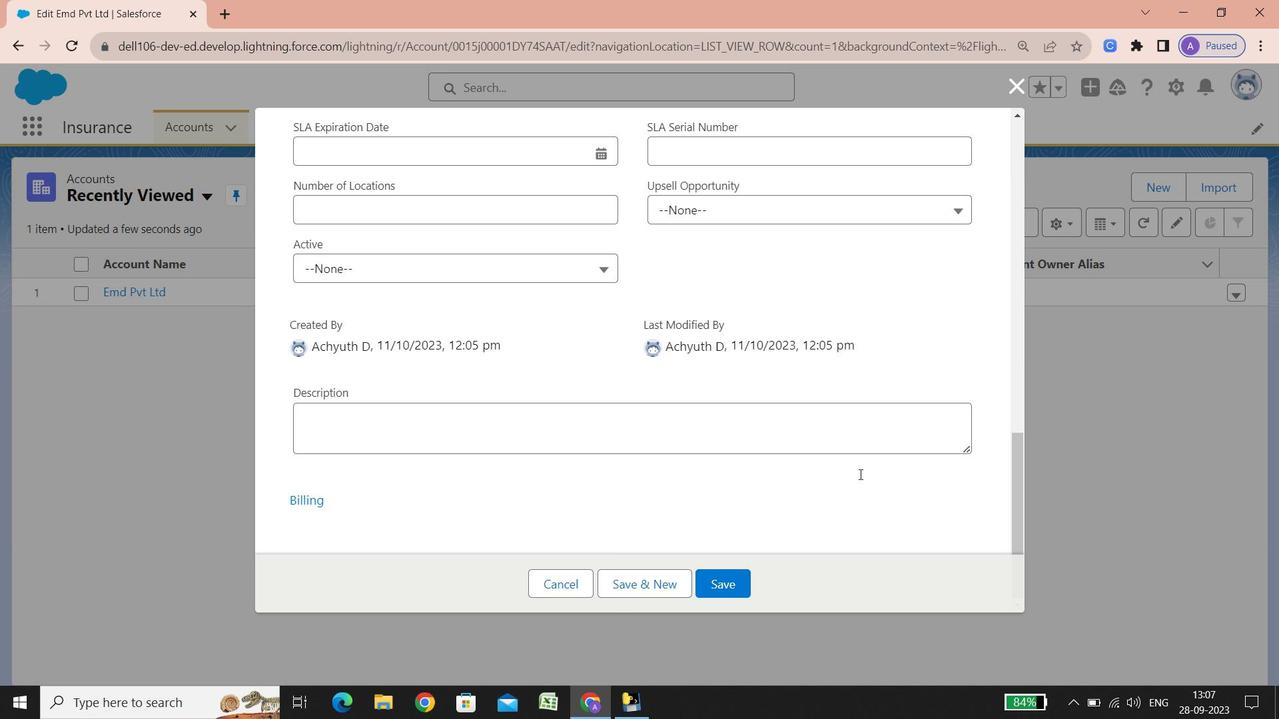 
Action: Mouse scrolled (859, 474) with delta (0, 0)
Screenshot: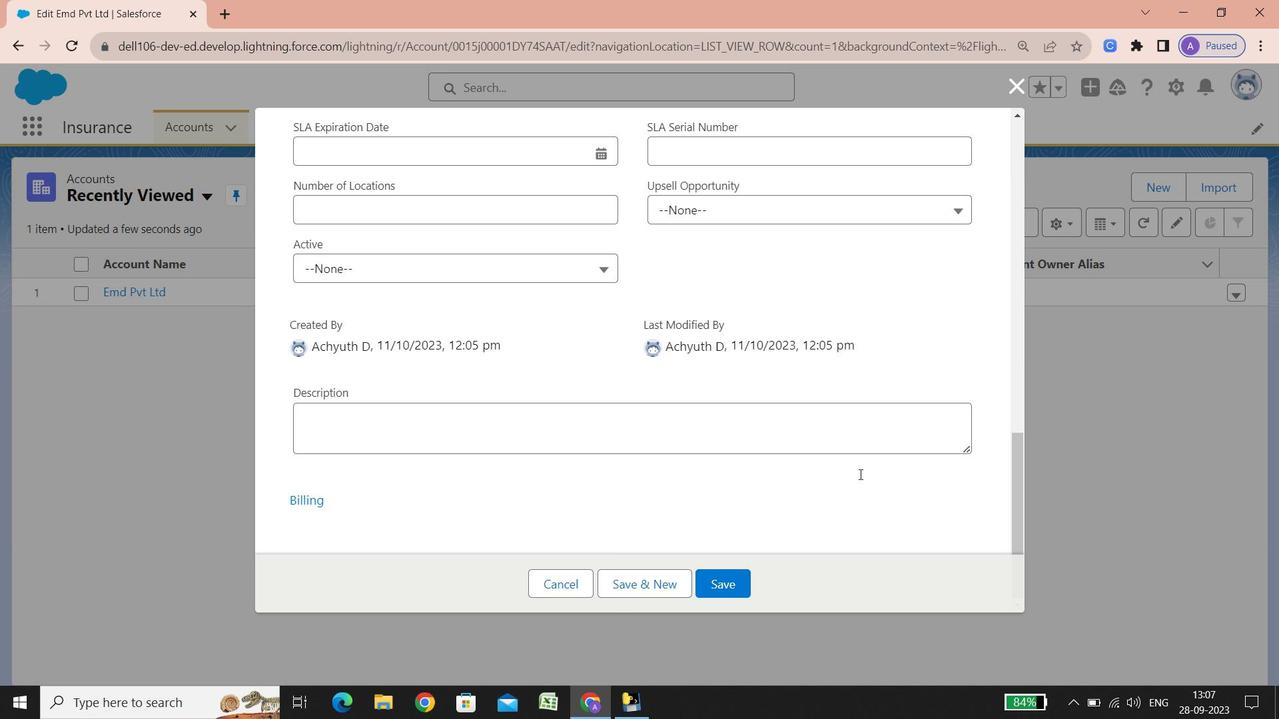 
Action: Mouse scrolled (859, 474) with delta (0, 0)
Screenshot: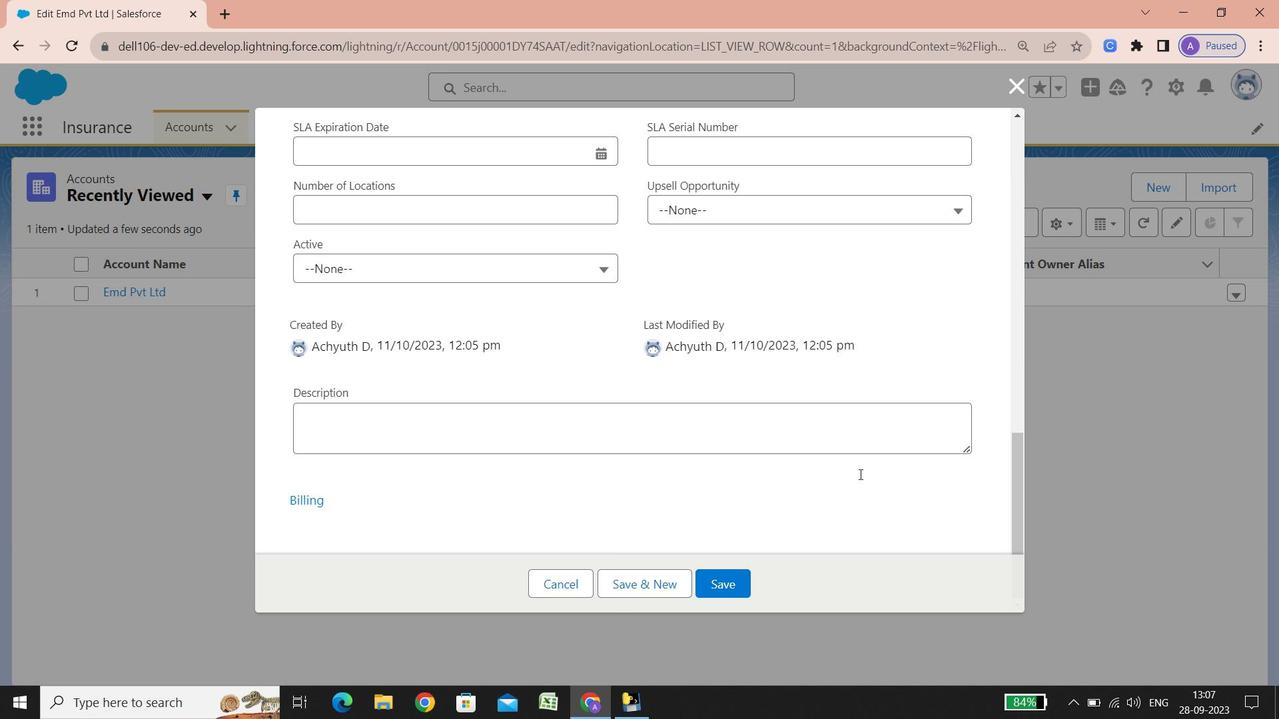 
Action: Mouse scrolled (859, 474) with delta (0, 0)
Screenshot: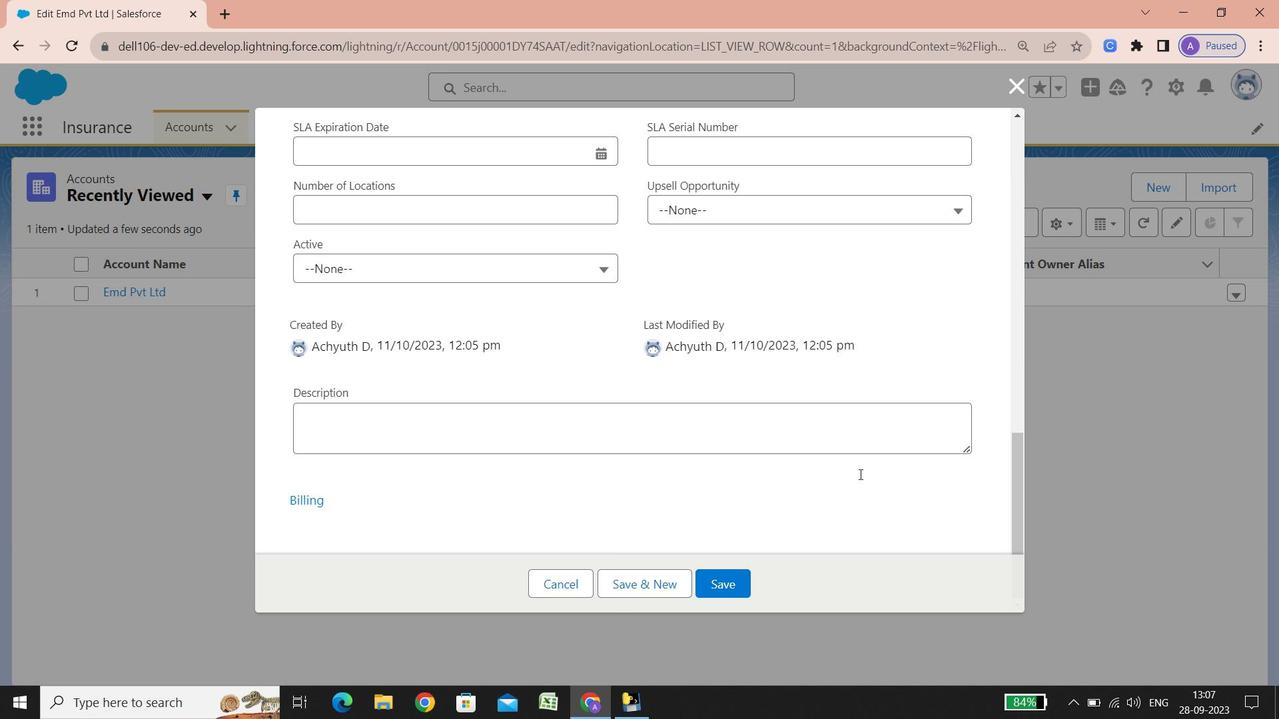 
Action: Mouse scrolled (859, 474) with delta (0, 0)
Screenshot: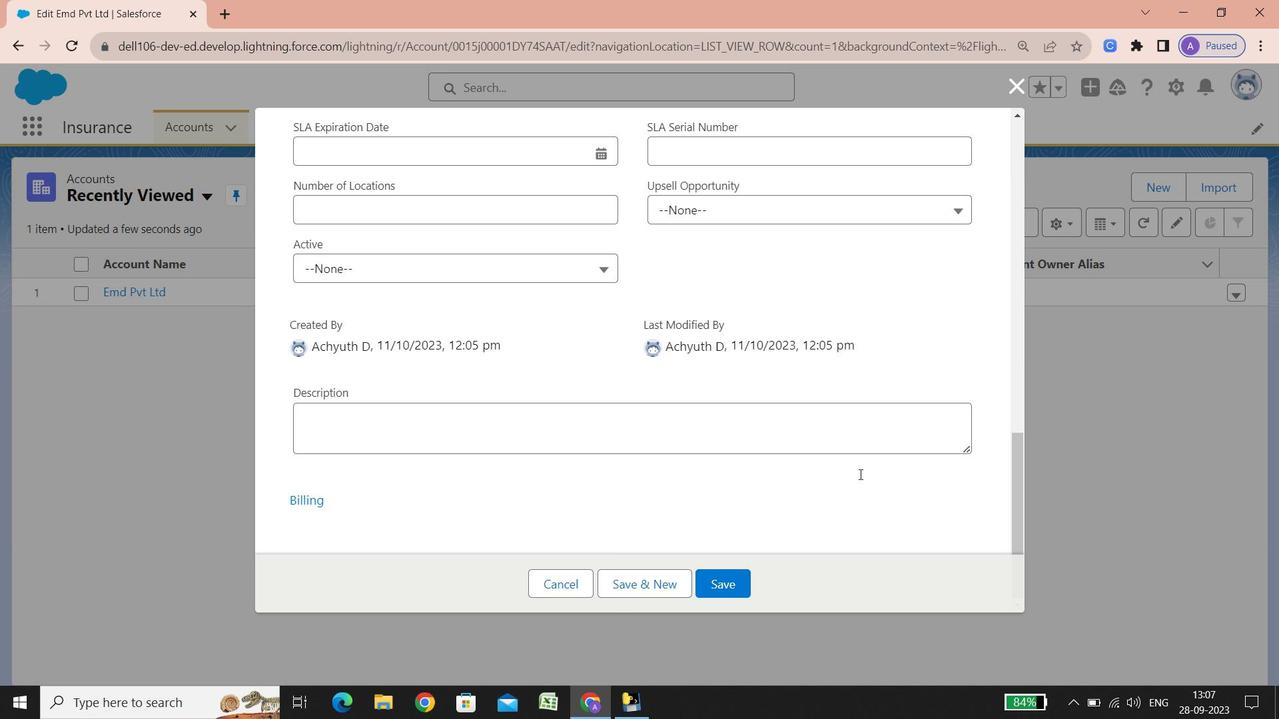 
Action: Mouse scrolled (859, 474) with delta (0, 0)
Screenshot: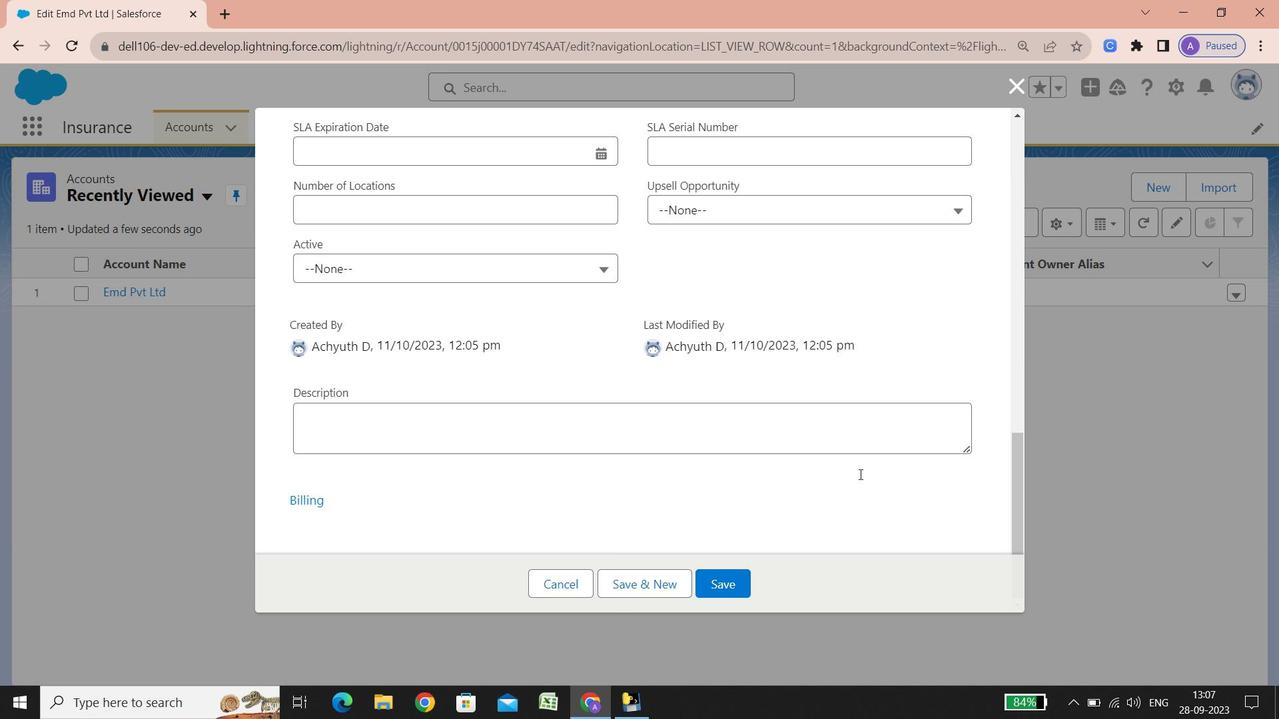 
Action: Mouse scrolled (859, 474) with delta (0, 0)
Screenshot: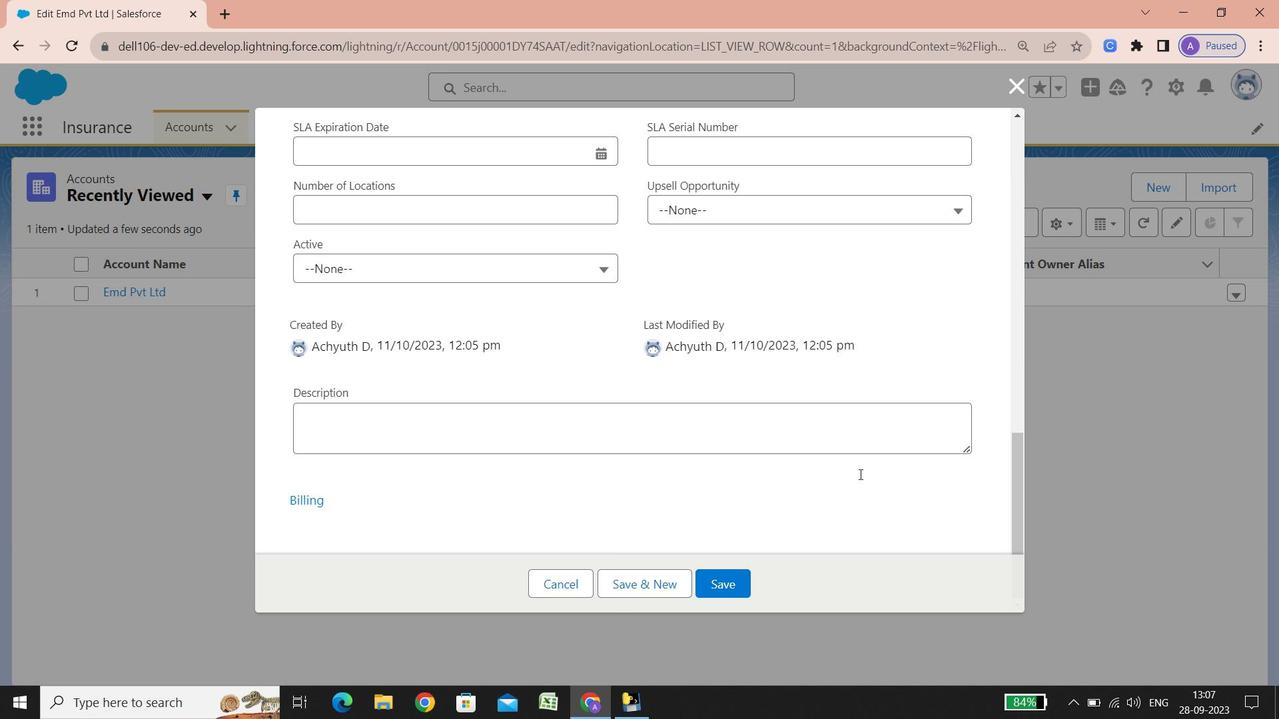 
Action: Mouse scrolled (859, 474) with delta (0, 0)
Screenshot: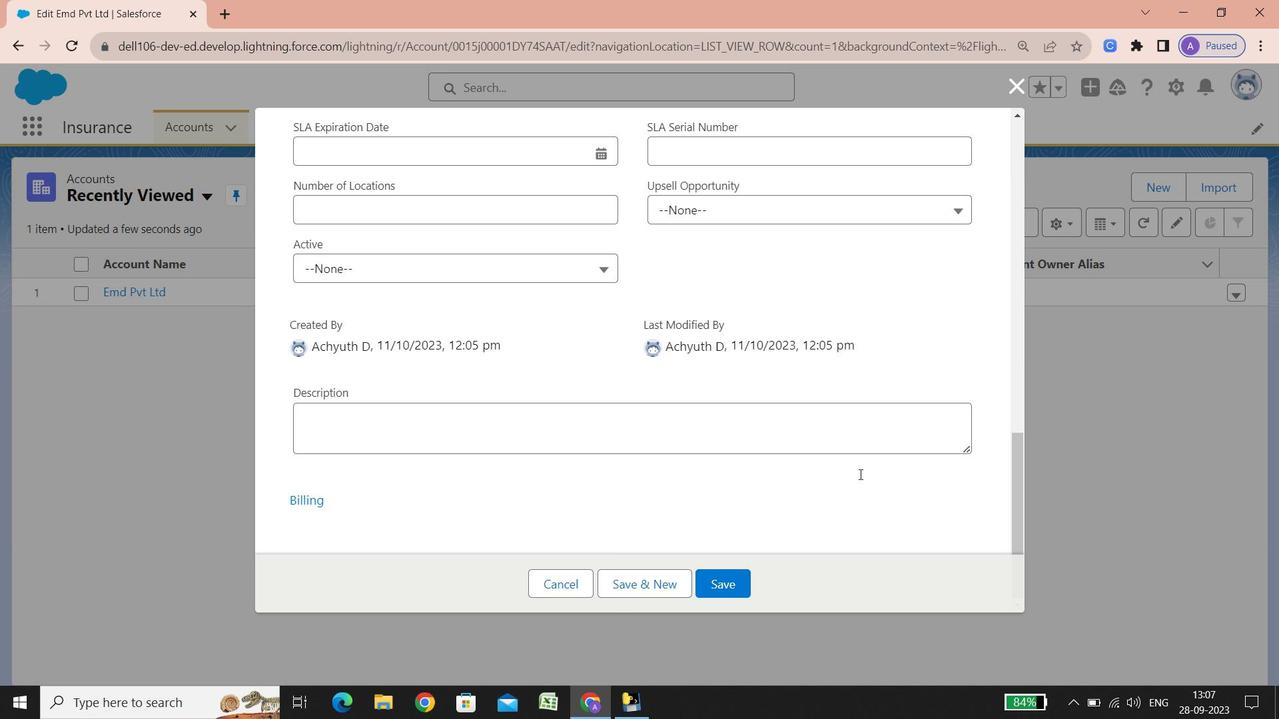 
Action: Mouse scrolled (859, 474) with delta (0, 0)
Screenshot: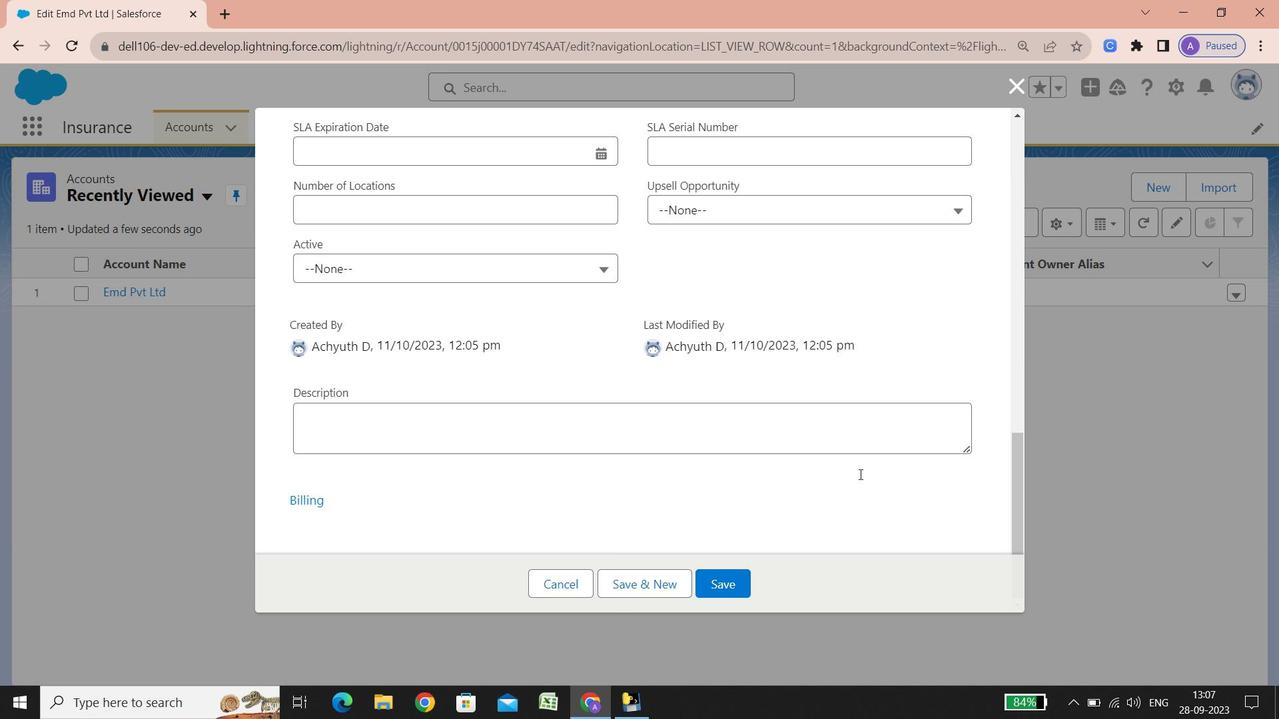 
Action: Mouse scrolled (859, 474) with delta (0, 0)
Screenshot: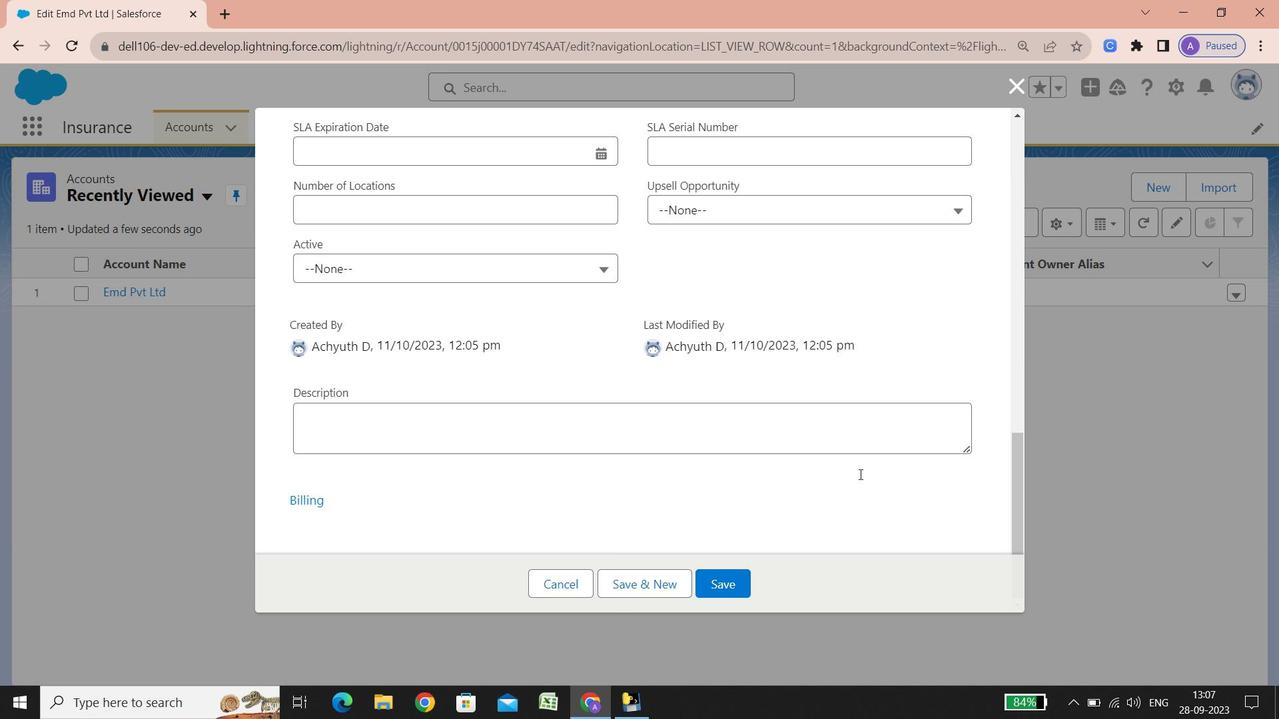 
Action: Mouse scrolled (859, 474) with delta (0, 0)
Screenshot: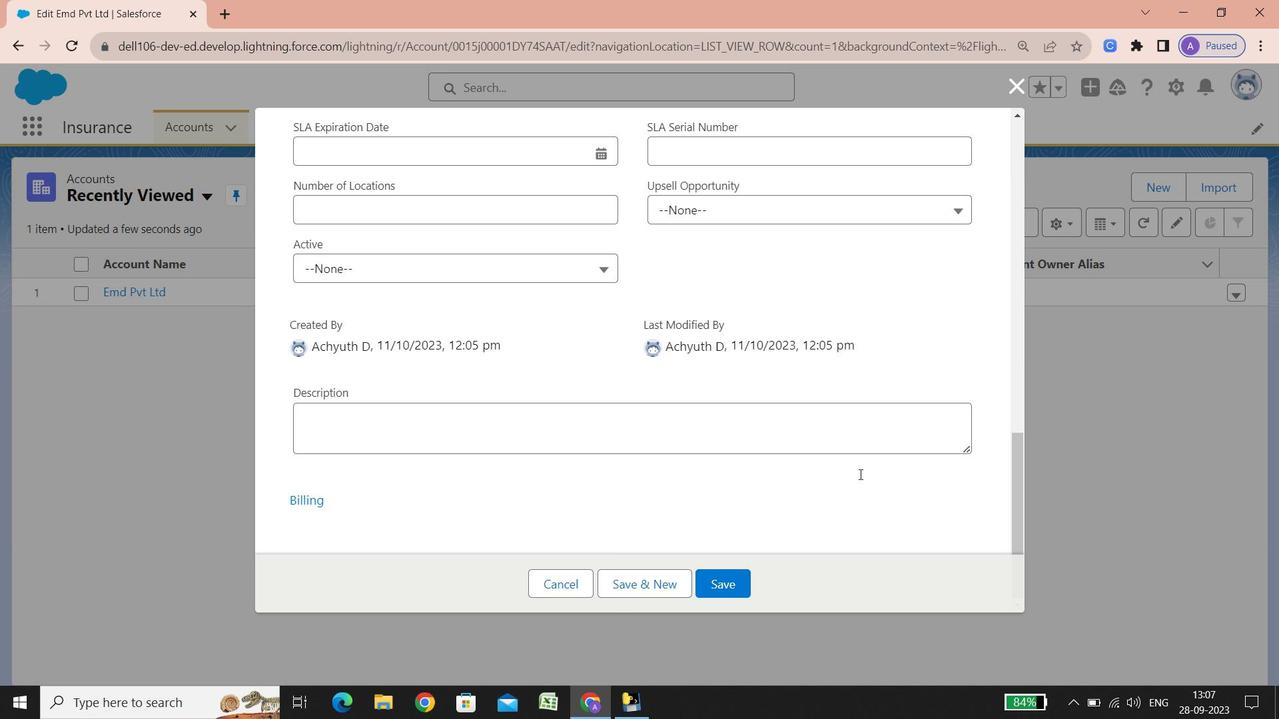 
Action: Mouse scrolled (859, 474) with delta (0, 0)
Screenshot: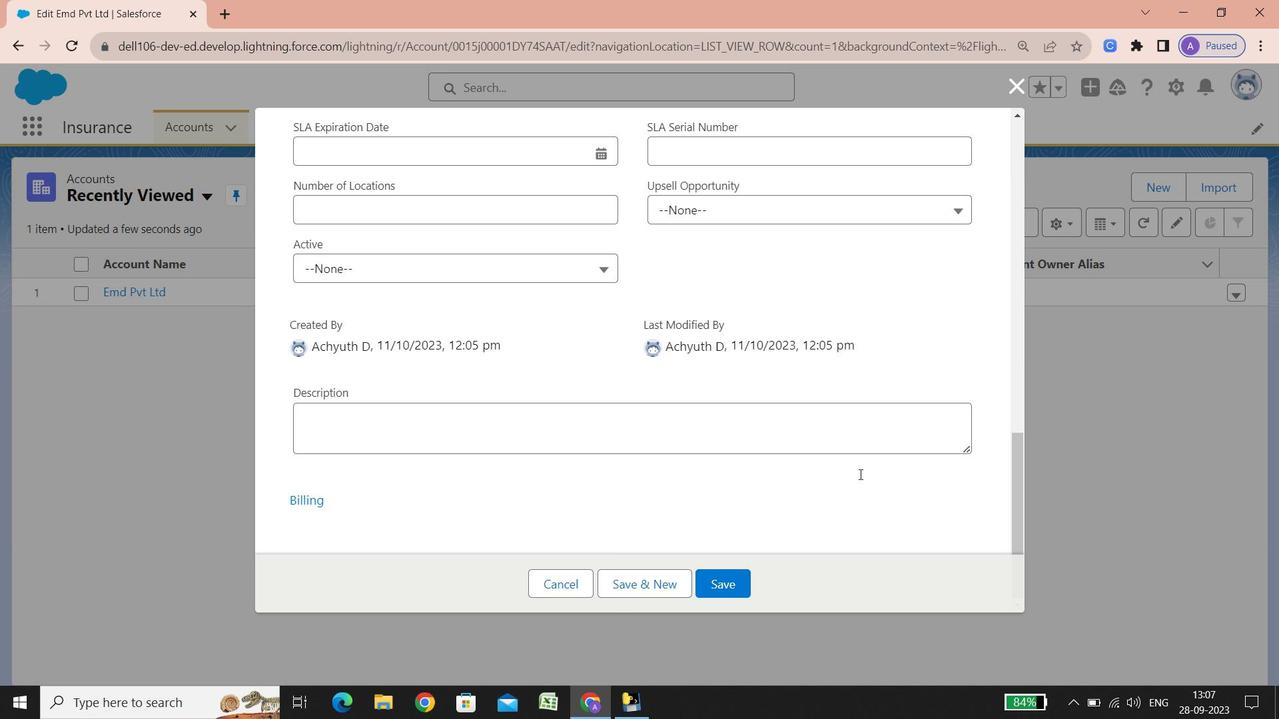 
Action: Mouse scrolled (859, 474) with delta (0, 0)
Screenshot: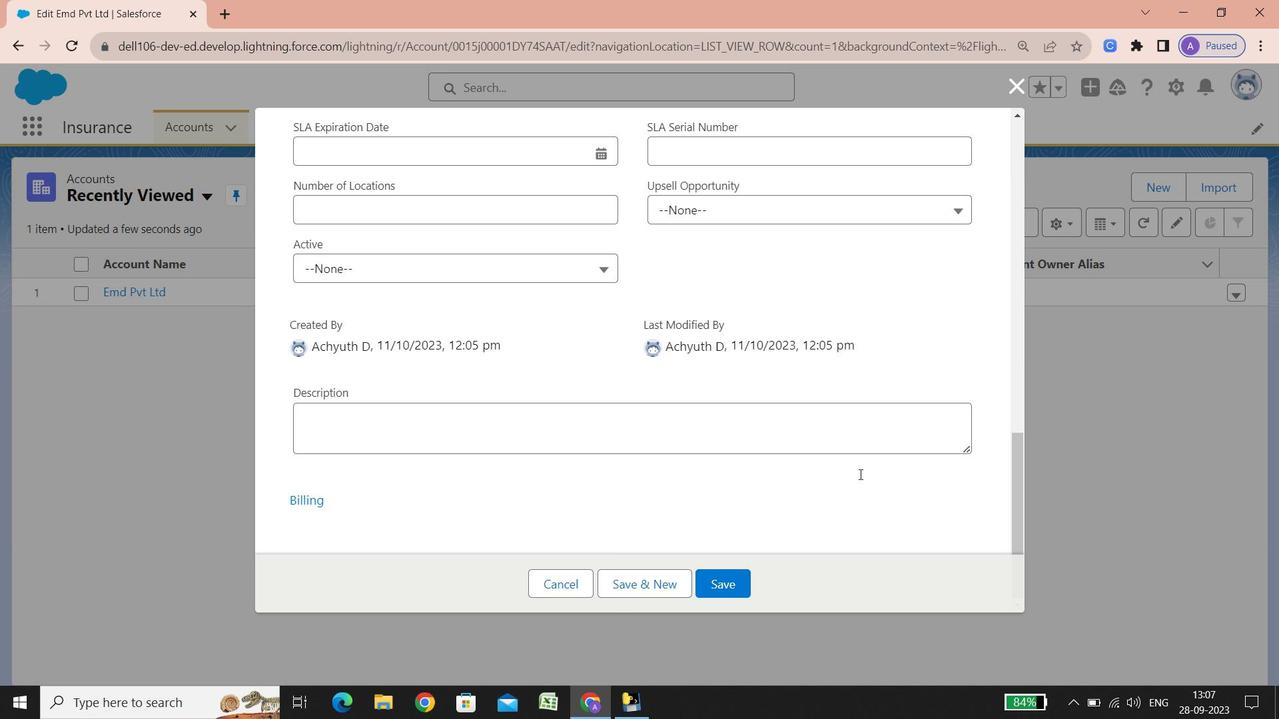 
Action: Mouse scrolled (859, 474) with delta (0, 0)
Screenshot: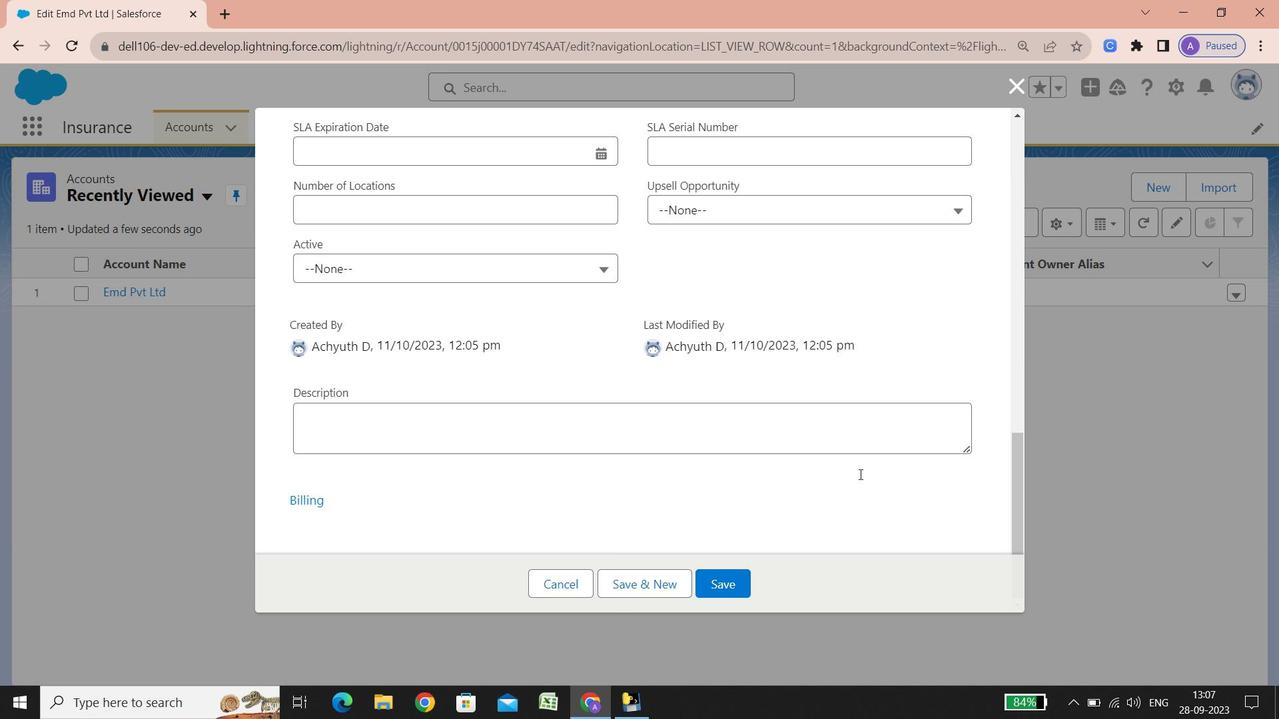 
Action: Mouse scrolled (859, 474) with delta (0, 0)
Screenshot: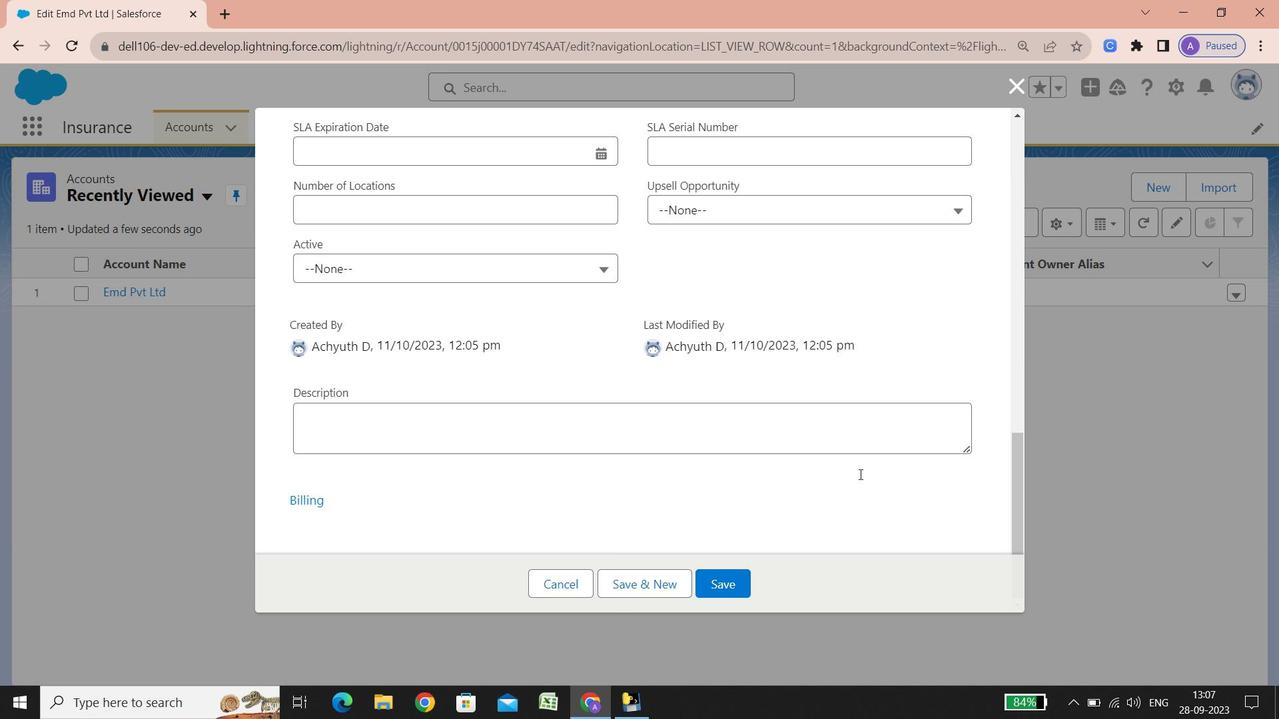
Action: Mouse scrolled (859, 474) with delta (0, 0)
Screenshot: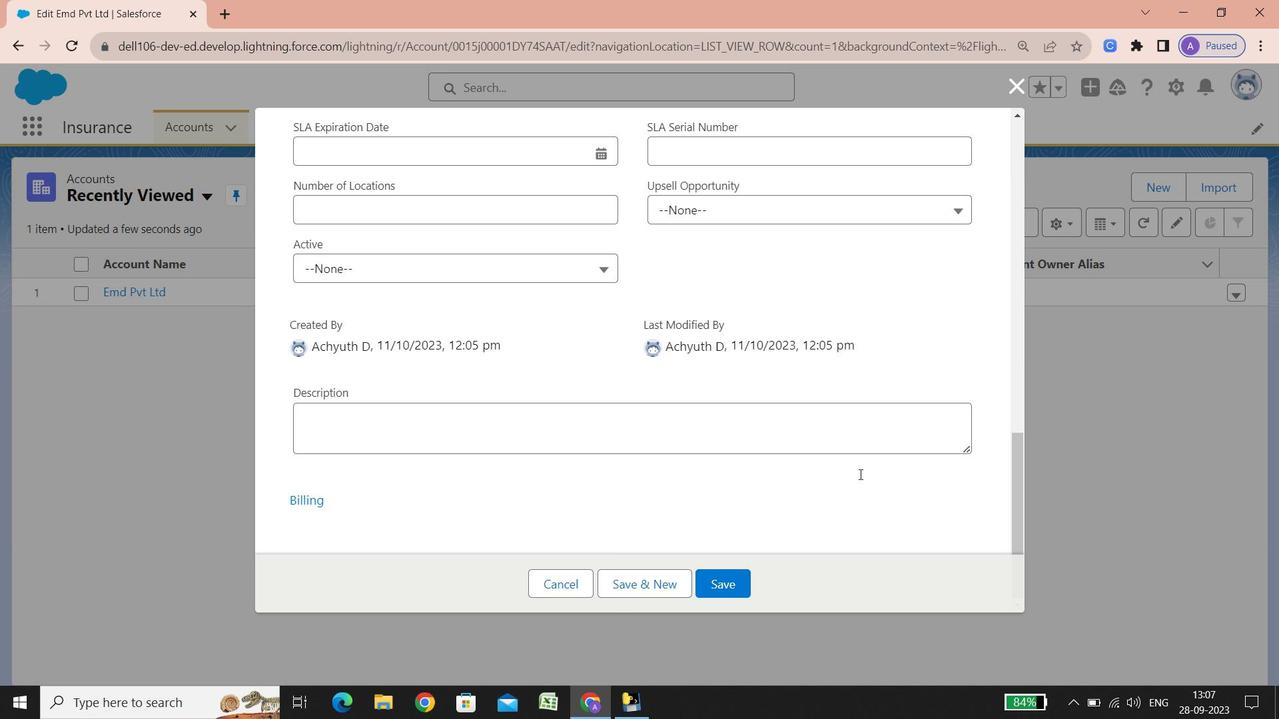 
Action: Mouse scrolled (859, 474) with delta (0, 0)
Screenshot: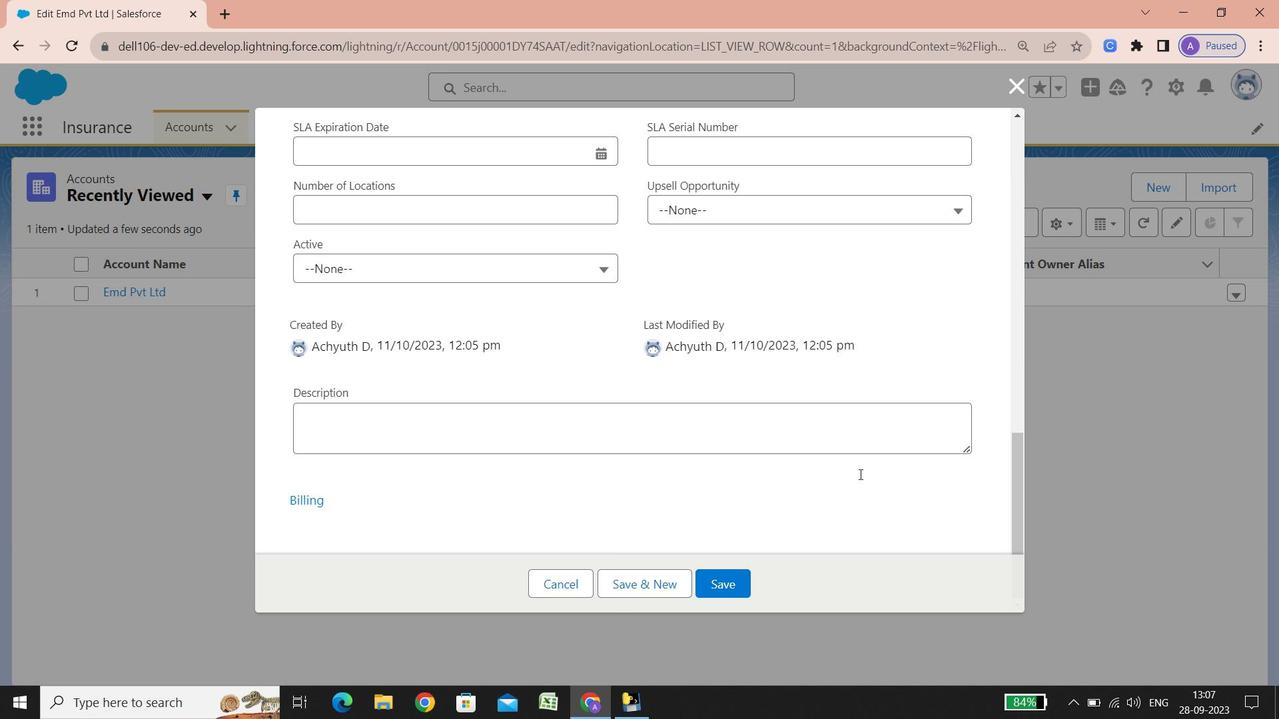 
Action: Mouse scrolled (859, 474) with delta (0, 0)
Screenshot: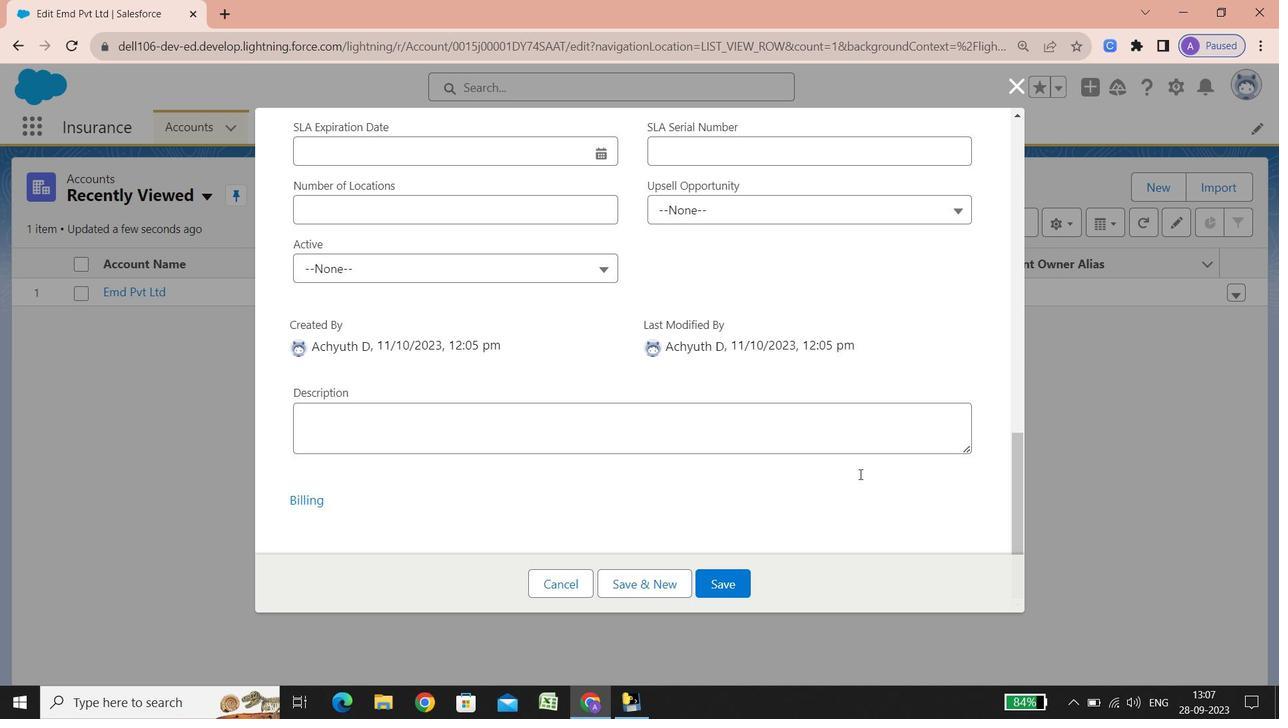 
Action: Mouse scrolled (859, 474) with delta (0, 0)
Screenshot: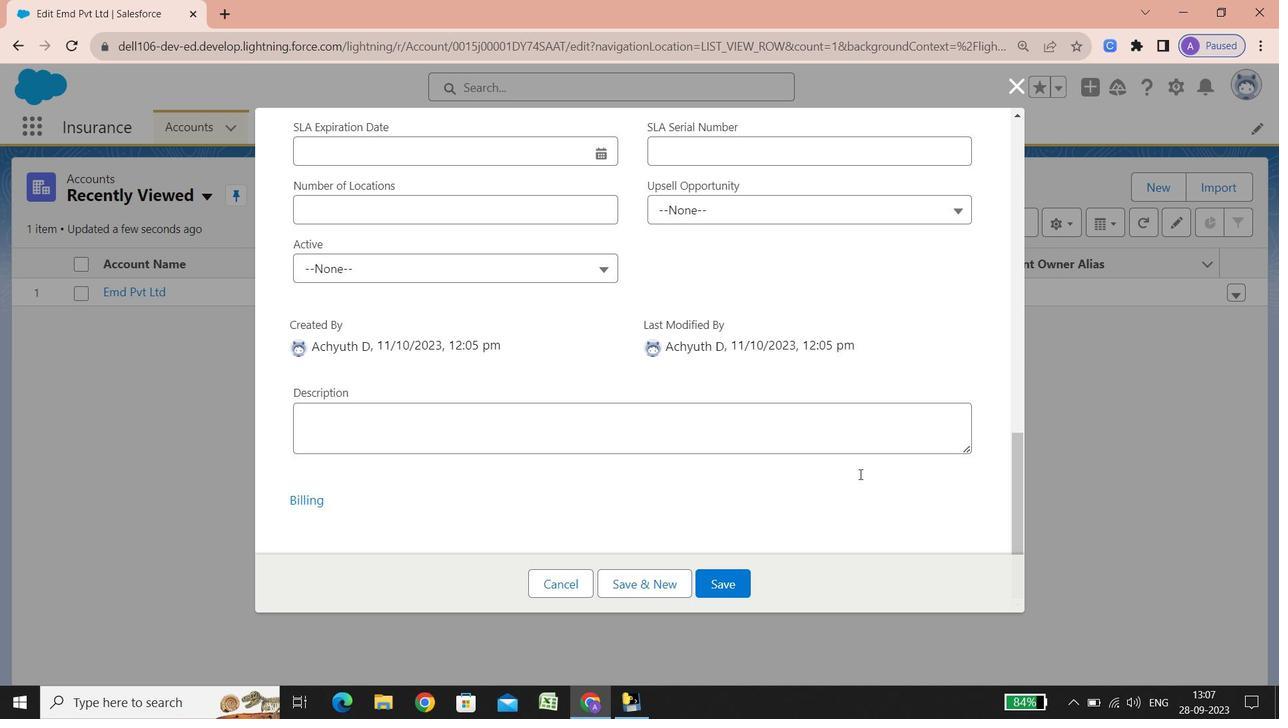 
Action: Mouse scrolled (859, 474) with delta (0, 0)
Screenshot: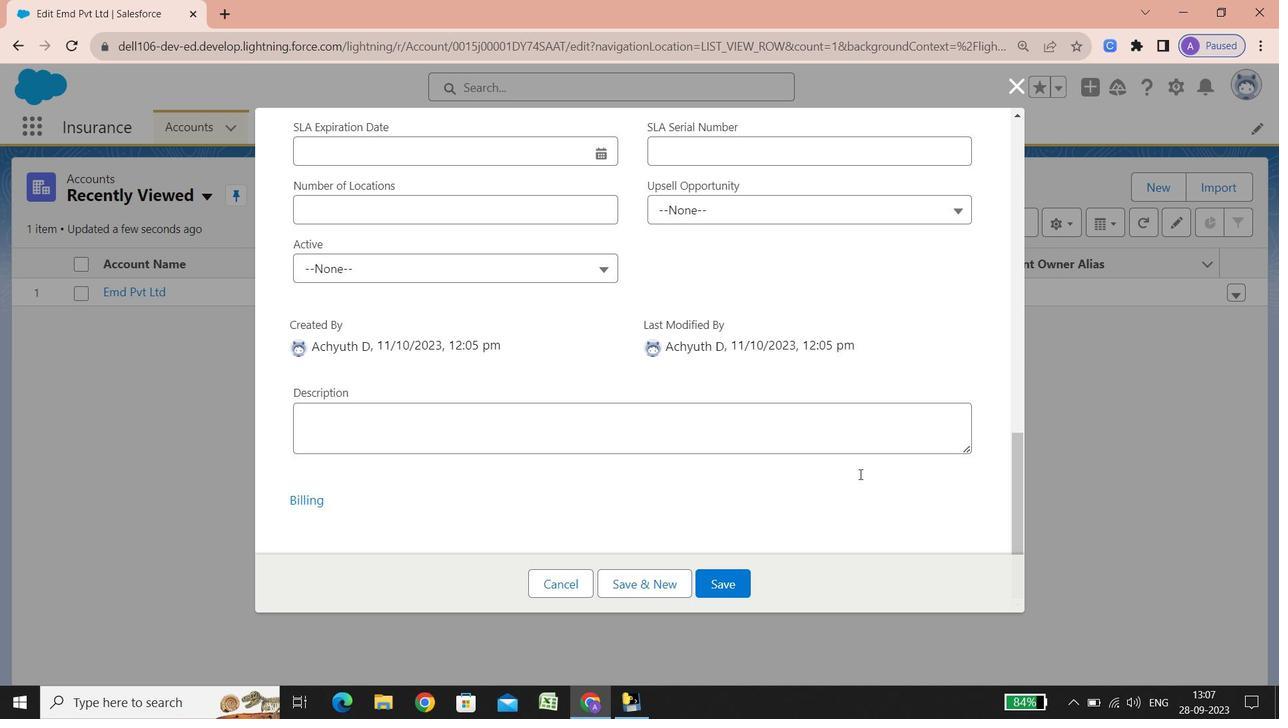 
Action: Mouse scrolled (859, 474) with delta (0, 0)
Screenshot: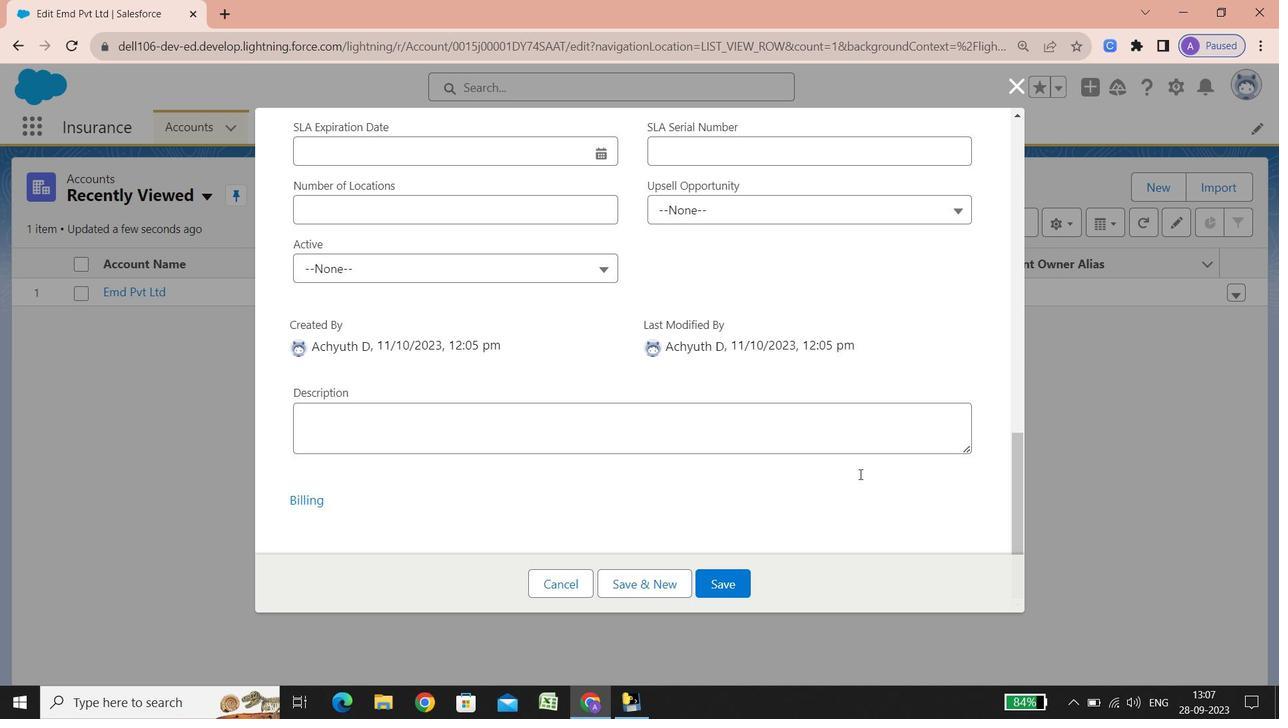 
Action: Mouse scrolled (859, 474) with delta (0, 0)
Screenshot: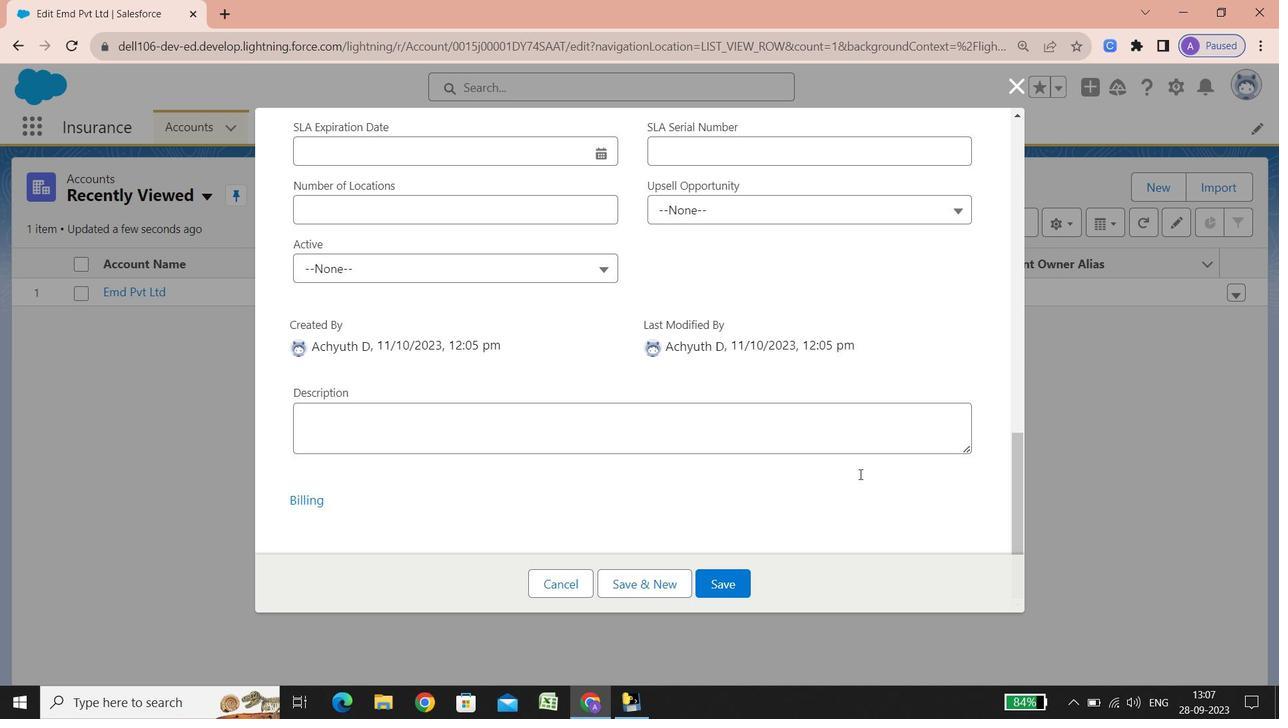 
Action: Mouse scrolled (859, 474) with delta (0, 0)
Screenshot: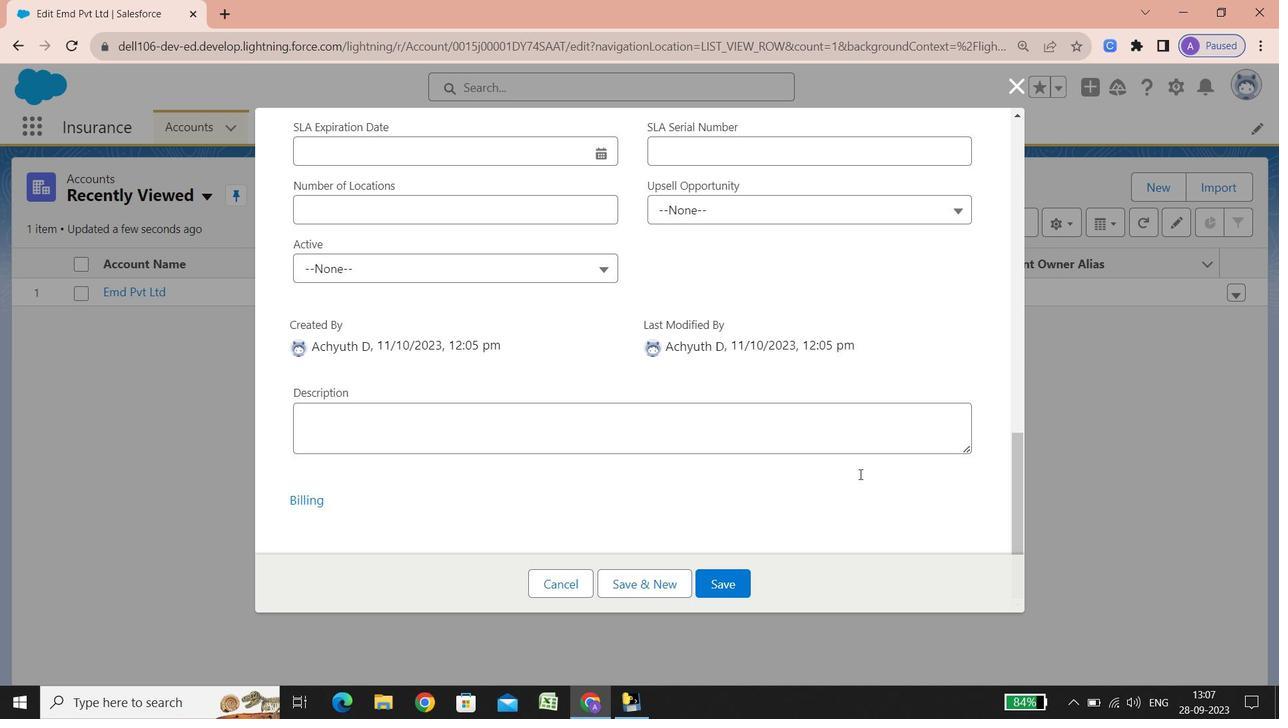 
Action: Mouse scrolled (859, 474) with delta (0, 0)
Screenshot: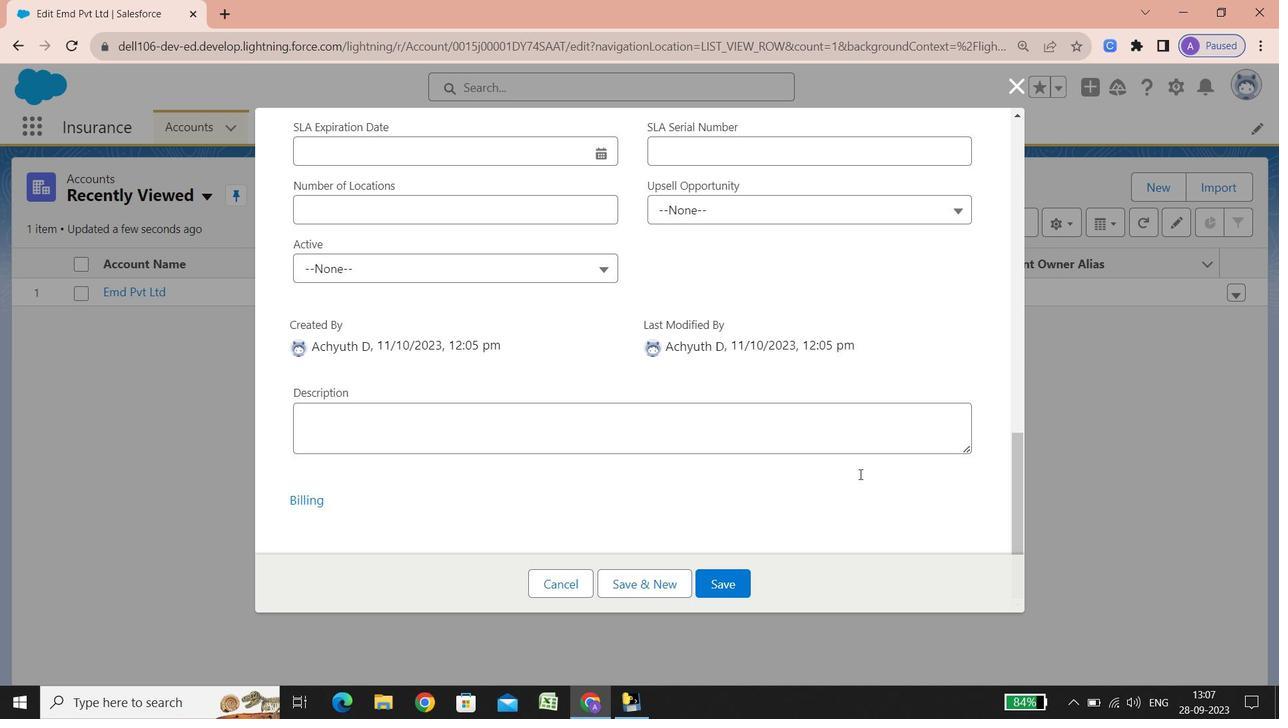 
Action: Mouse scrolled (859, 474) with delta (0, 0)
Screenshot: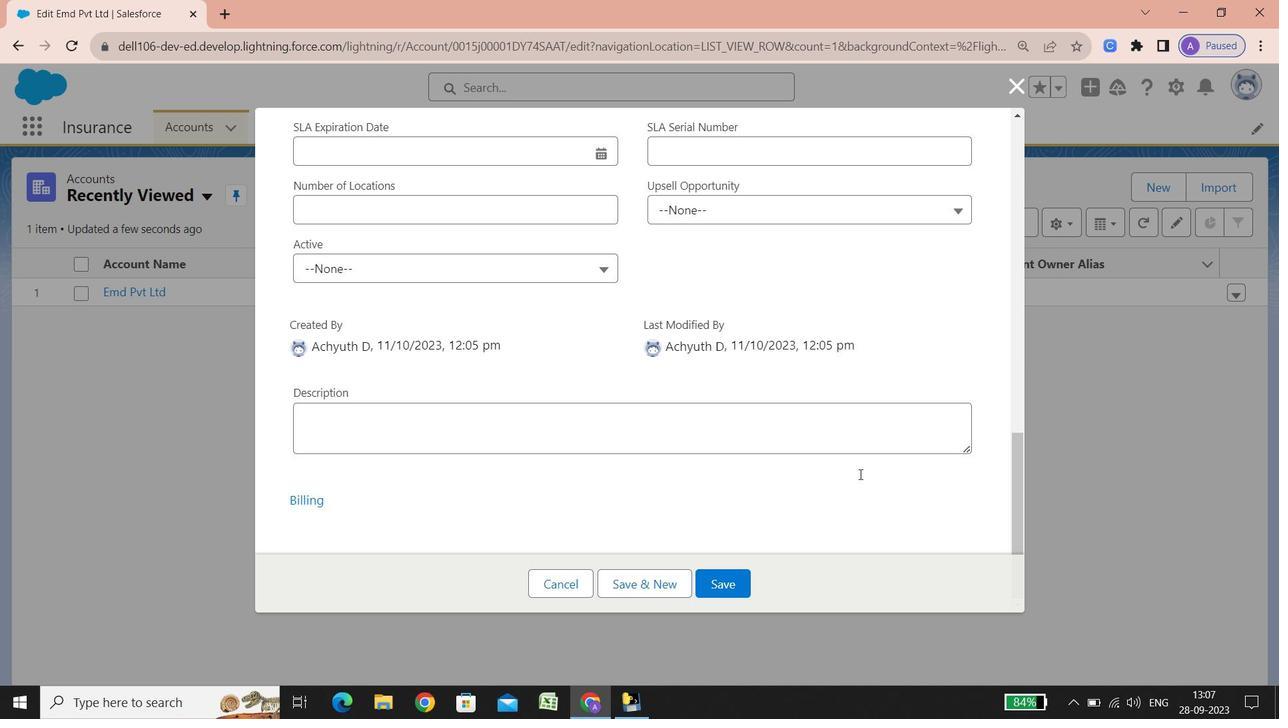 
Action: Mouse scrolled (859, 474) with delta (0, 0)
Screenshot: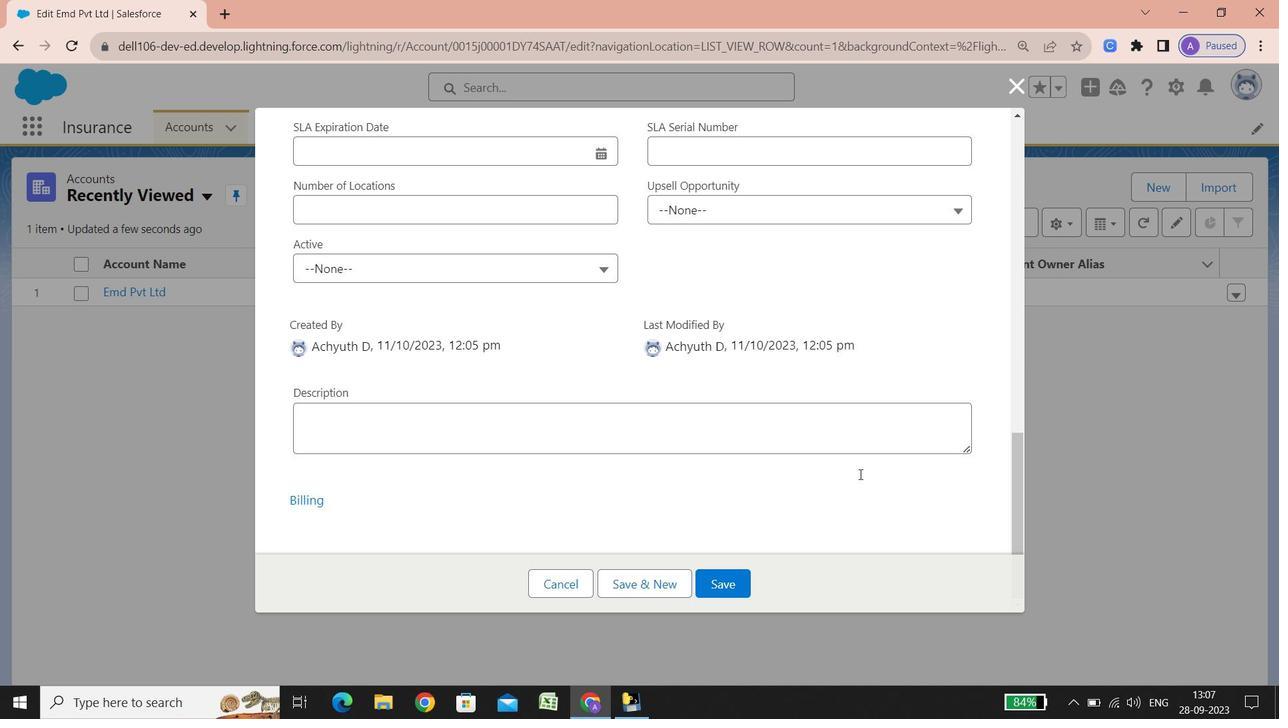 
Action: Mouse scrolled (859, 474) with delta (0, 0)
Screenshot: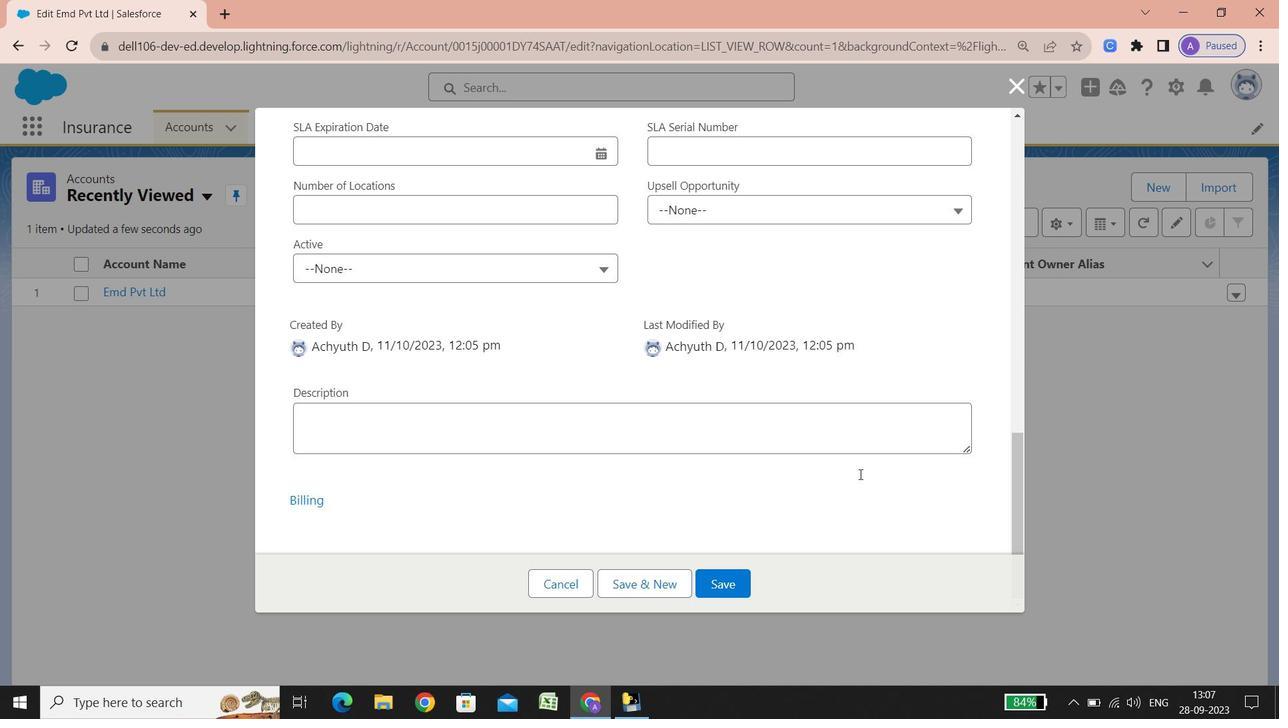 
Action: Mouse scrolled (859, 474) with delta (0, 0)
Screenshot: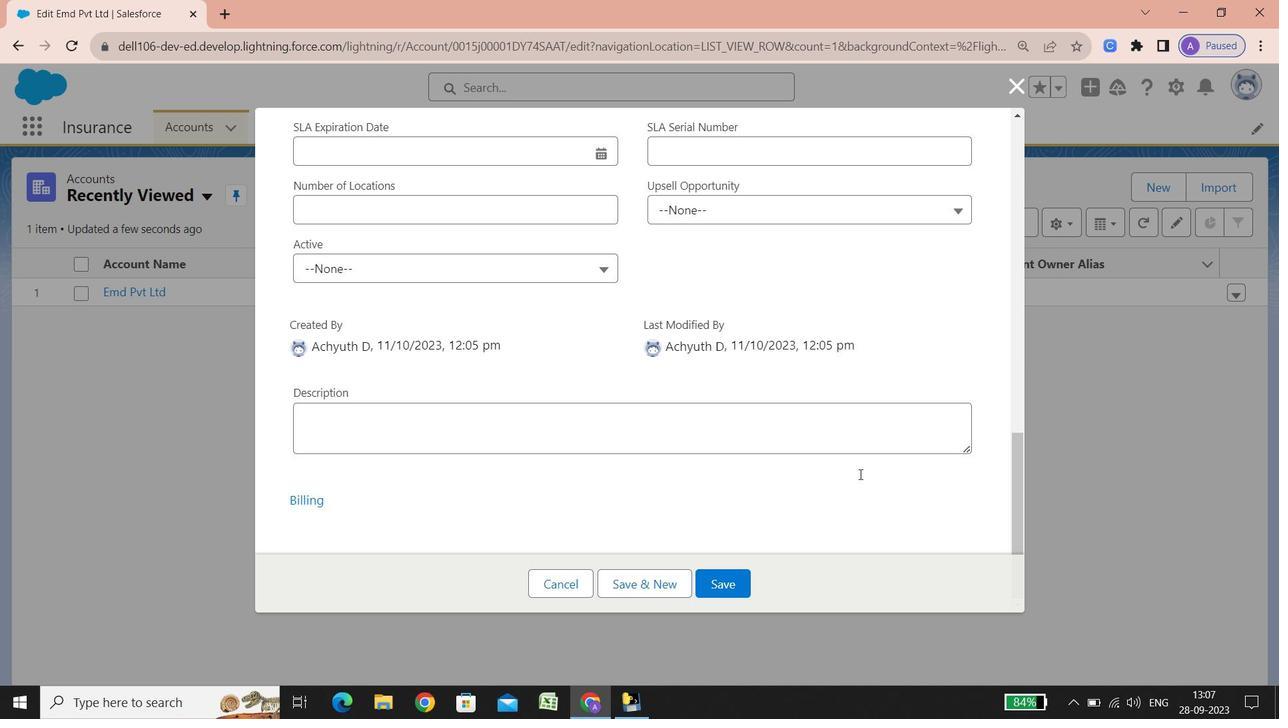 
Action: Mouse scrolled (859, 474) with delta (0, 0)
Screenshot: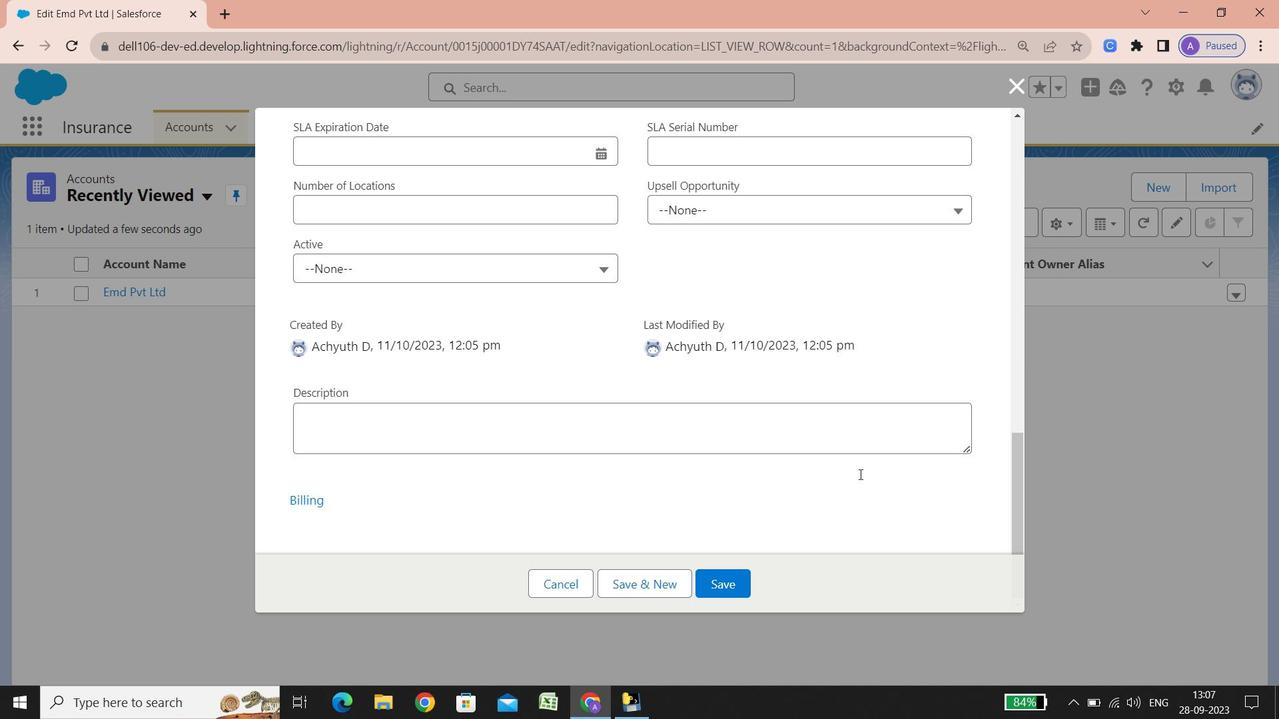 
Action: Mouse scrolled (859, 474) with delta (0, 0)
Screenshot: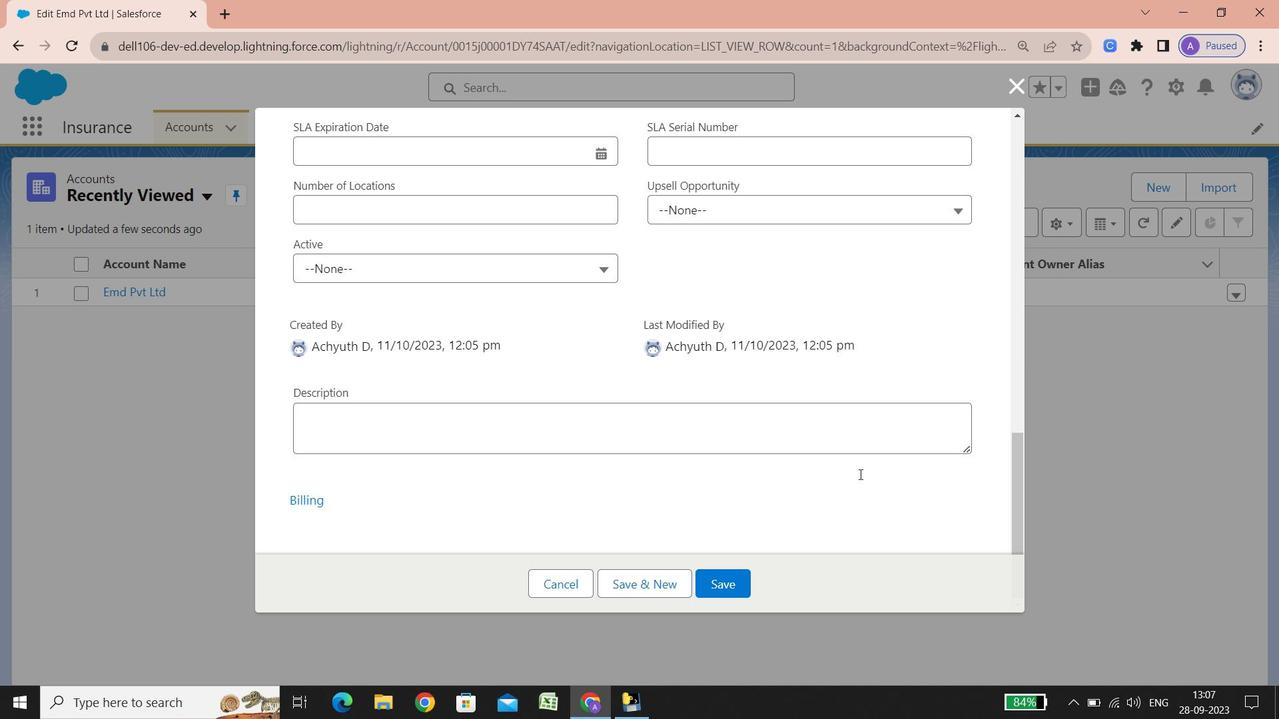
Action: Mouse scrolled (859, 474) with delta (0, 0)
Screenshot: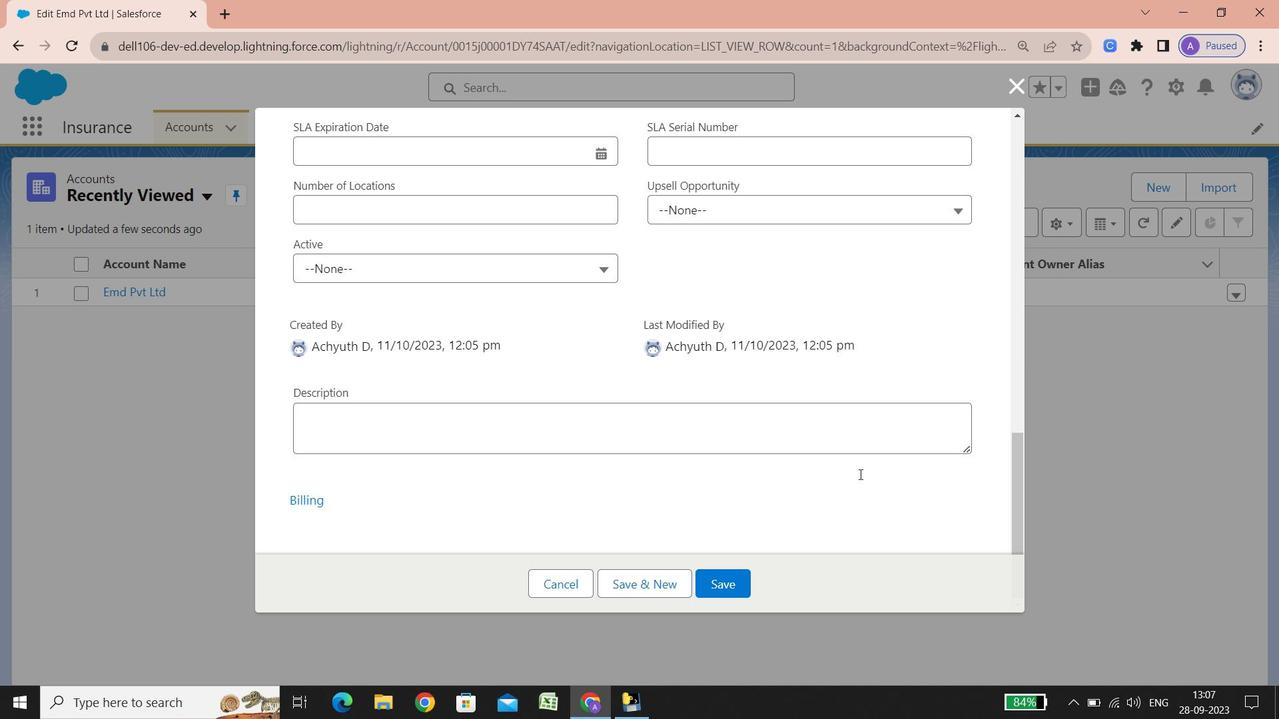 
Action: Mouse scrolled (859, 474) with delta (0, 0)
Screenshot: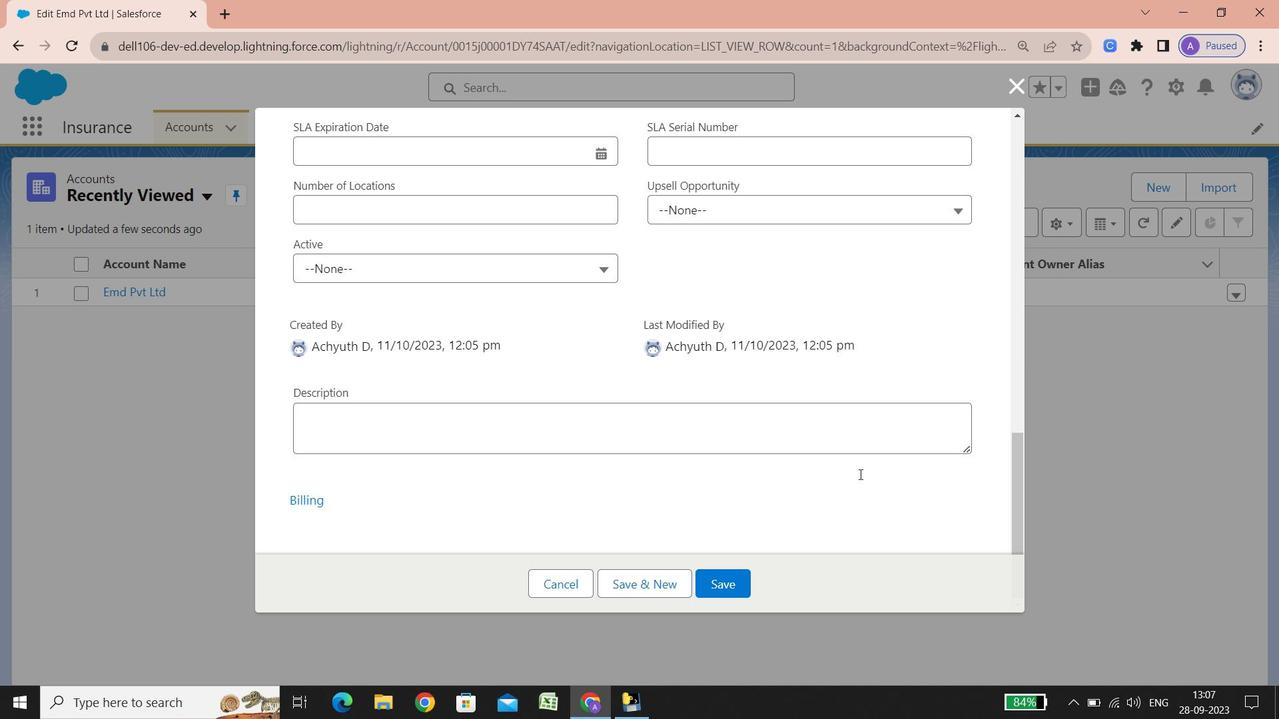 
Action: Mouse scrolled (859, 474) with delta (0, 0)
Screenshot: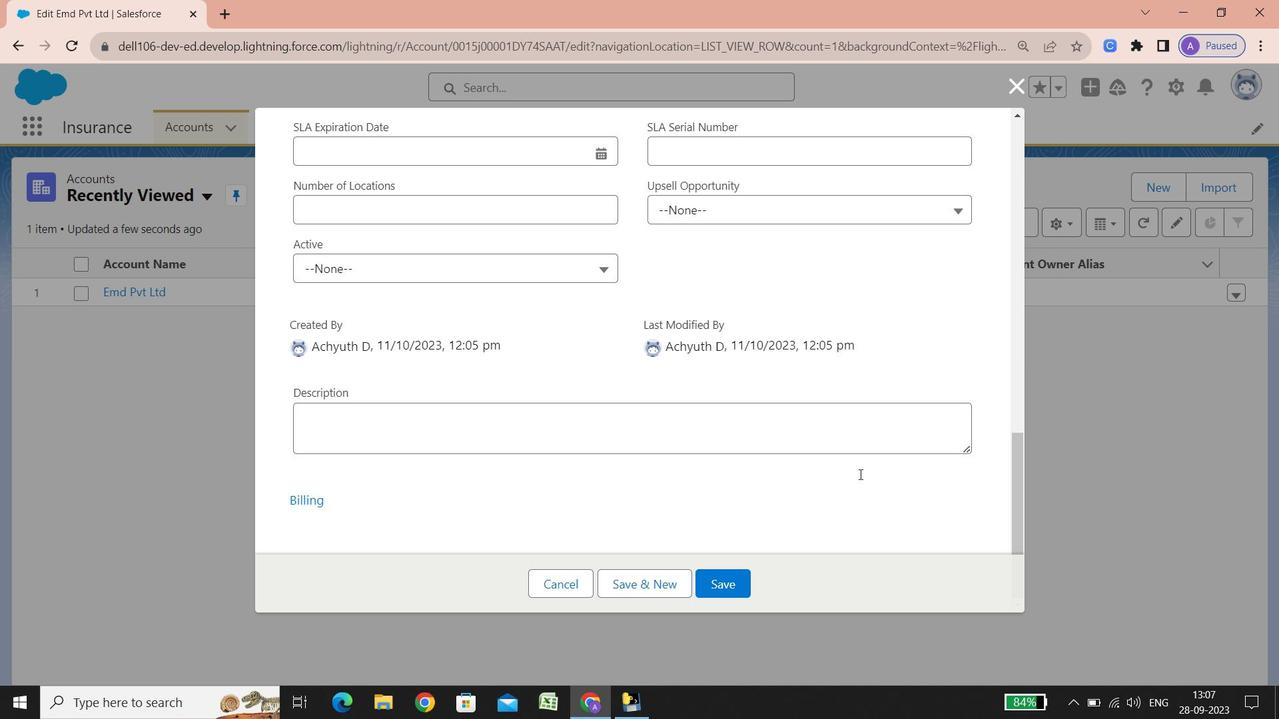 
Action: Mouse scrolled (859, 474) with delta (0, 0)
Screenshot: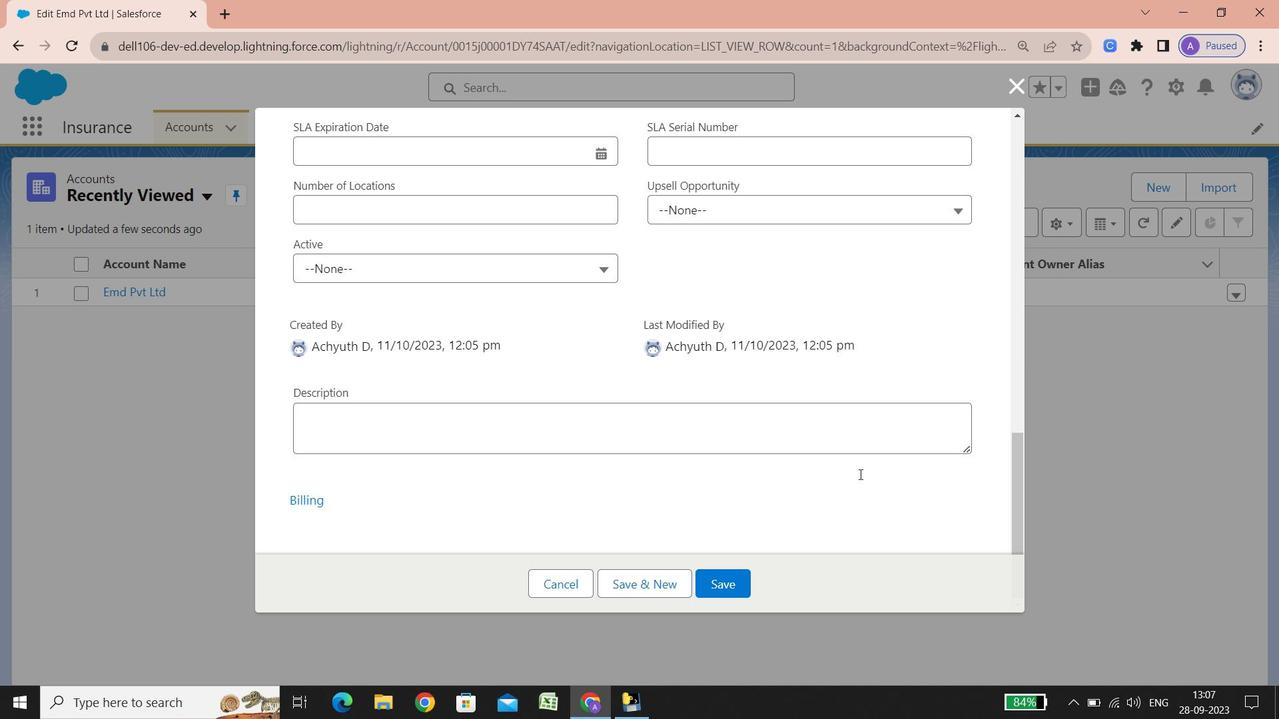 
Action: Mouse scrolled (859, 474) with delta (0, 0)
Screenshot: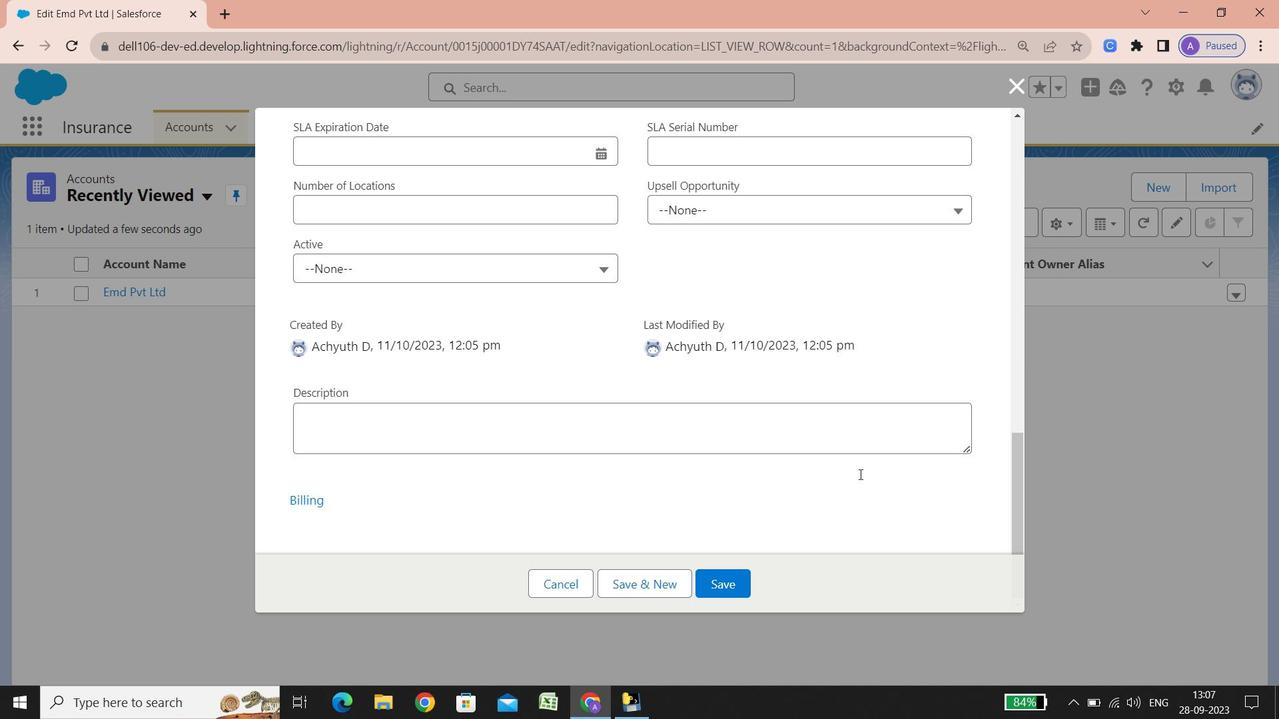 
Action: Mouse scrolled (859, 474) with delta (0, 0)
Screenshot: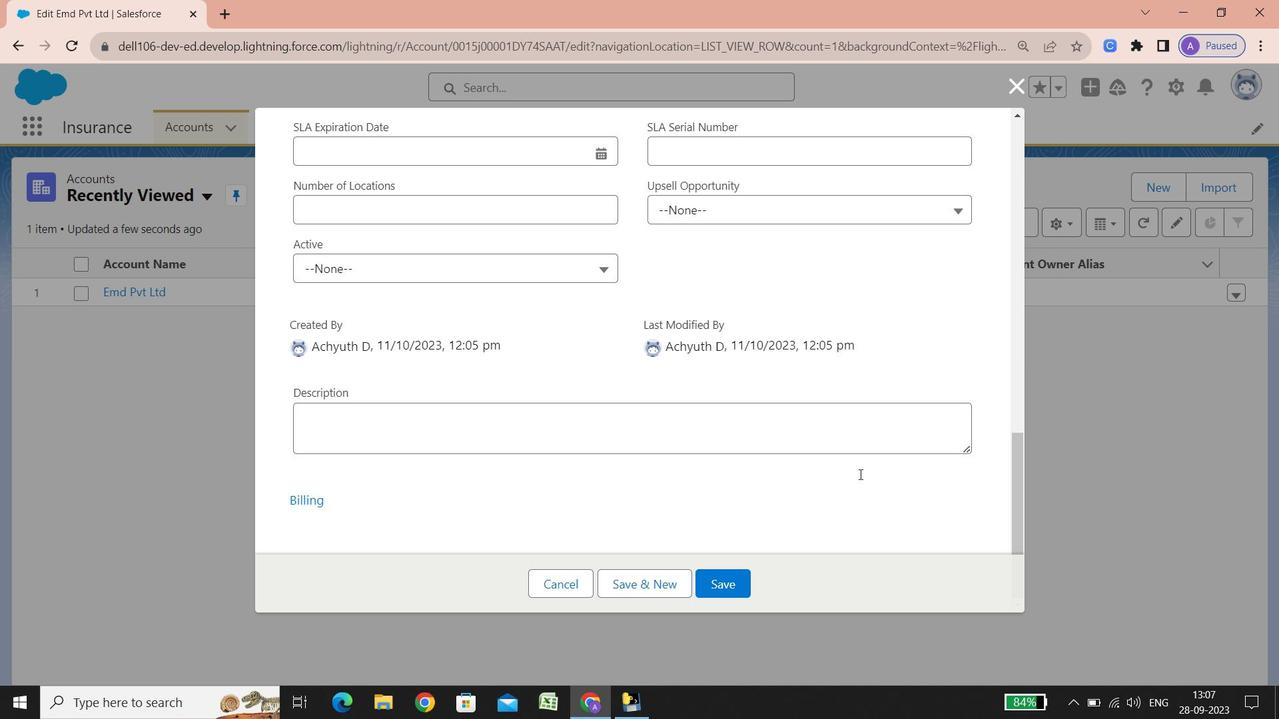 
Action: Mouse scrolled (859, 474) with delta (0, 0)
Screenshot: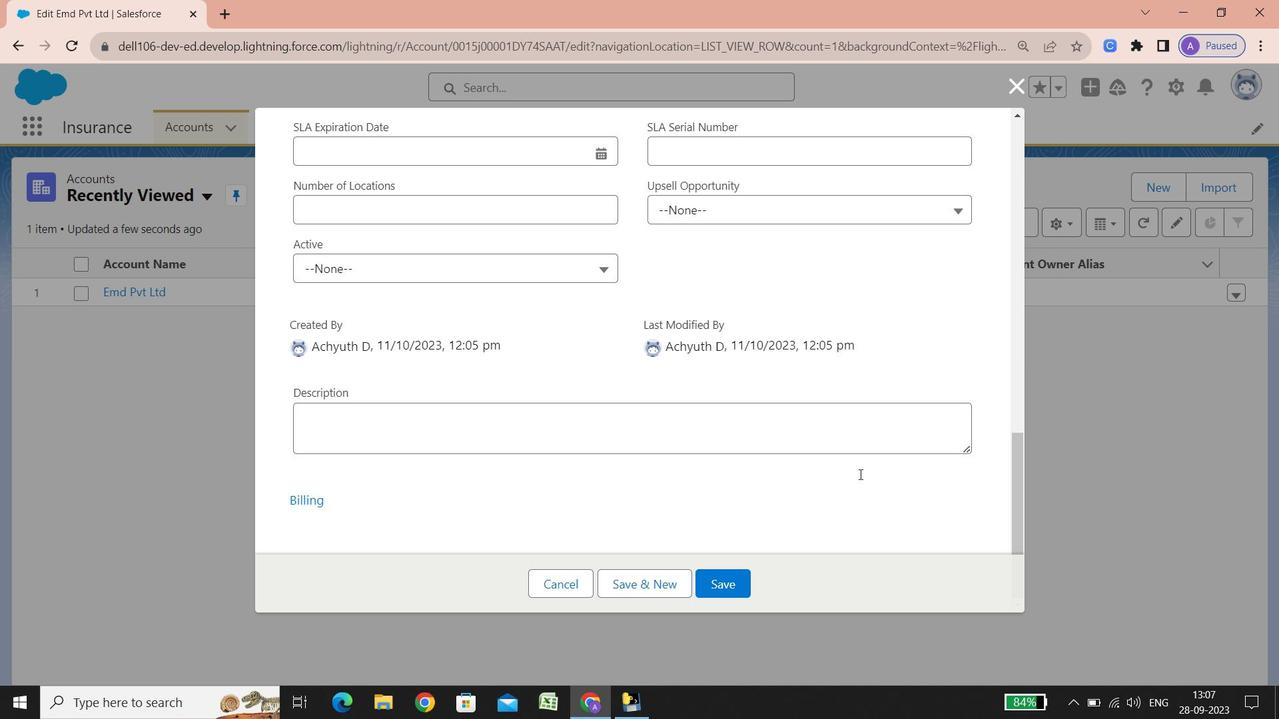 
Action: Mouse scrolled (859, 474) with delta (0, 0)
Screenshot: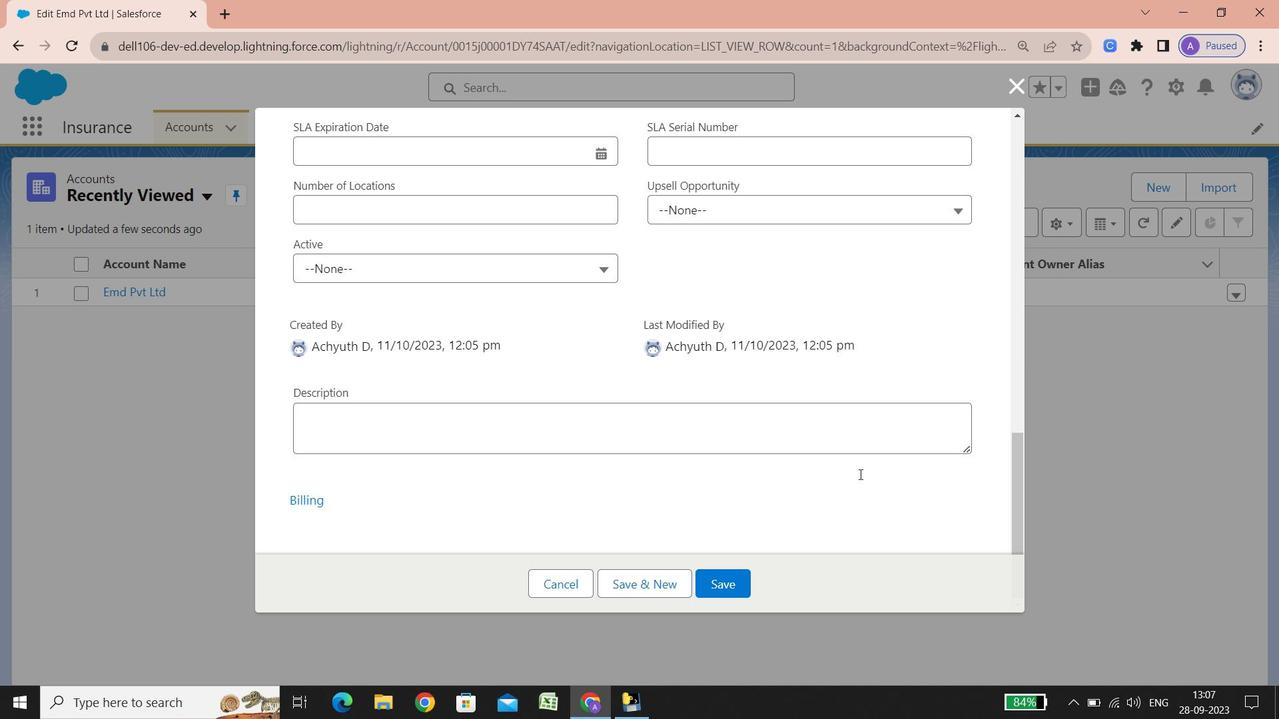 
Action: Mouse scrolled (859, 474) with delta (0, 0)
Screenshot: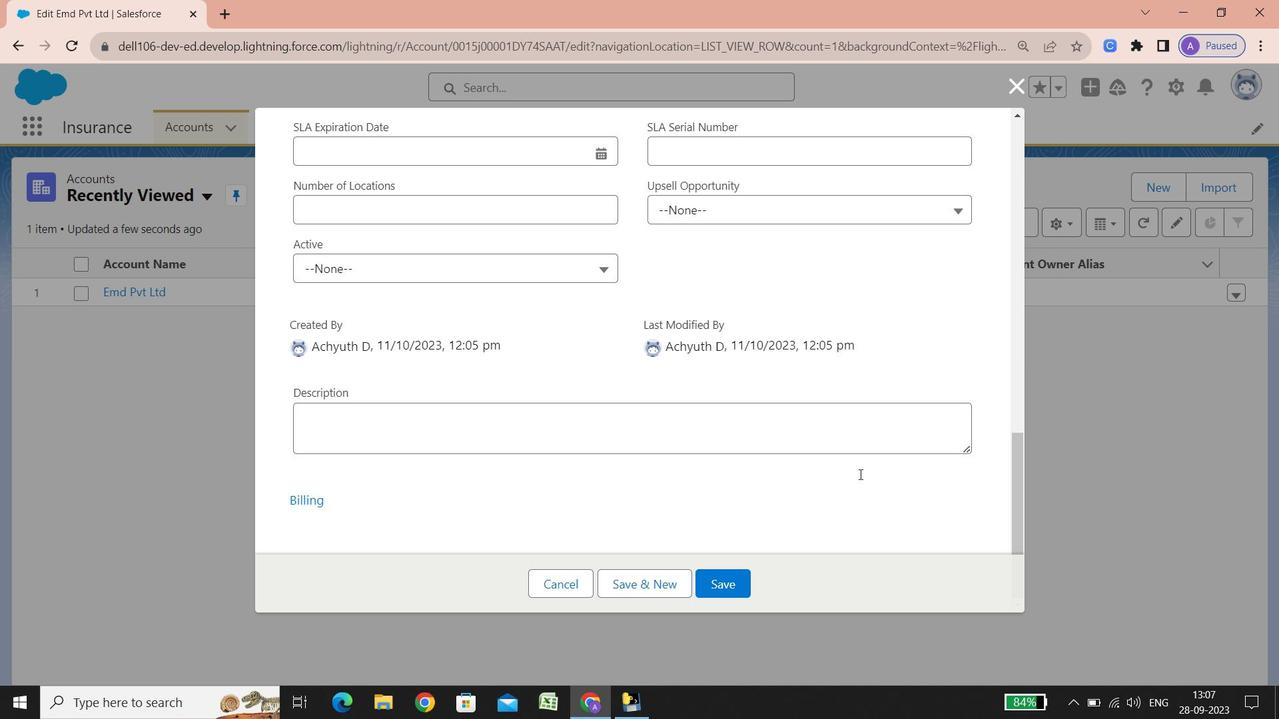 
Action: Mouse scrolled (859, 474) with delta (0, 0)
Screenshot: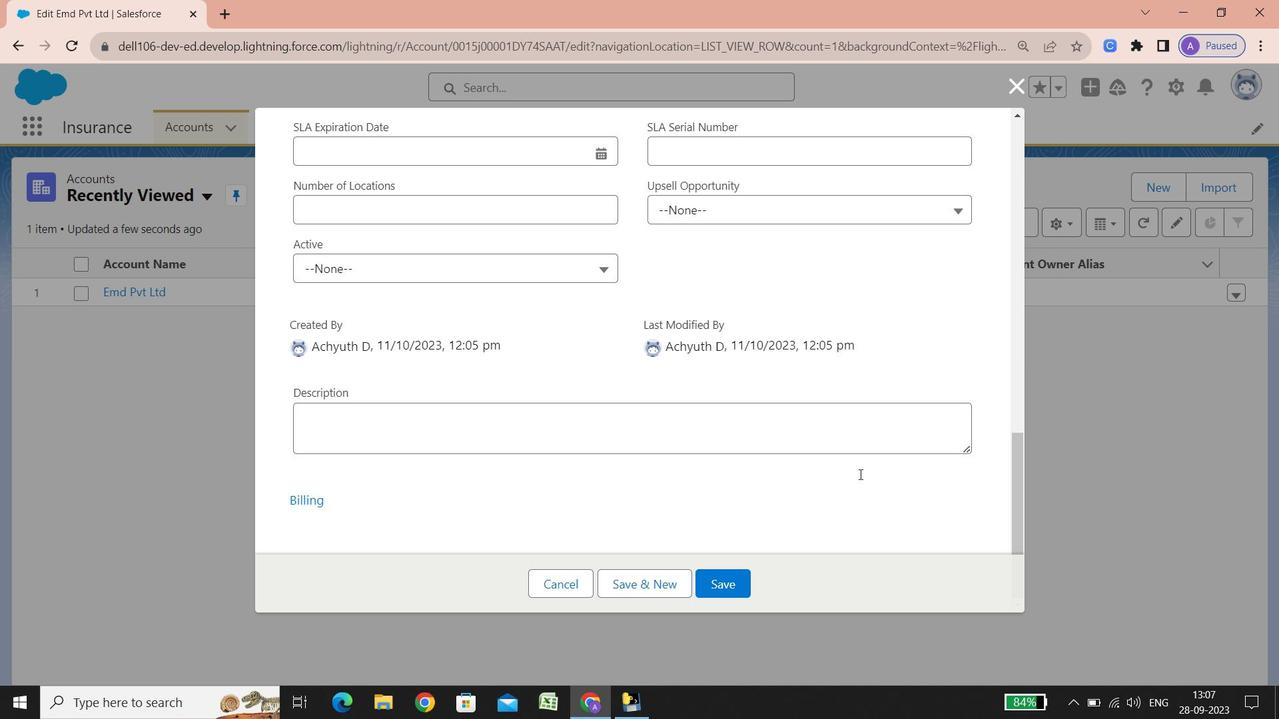 
Action: Mouse scrolled (859, 474) with delta (0, 0)
Screenshot: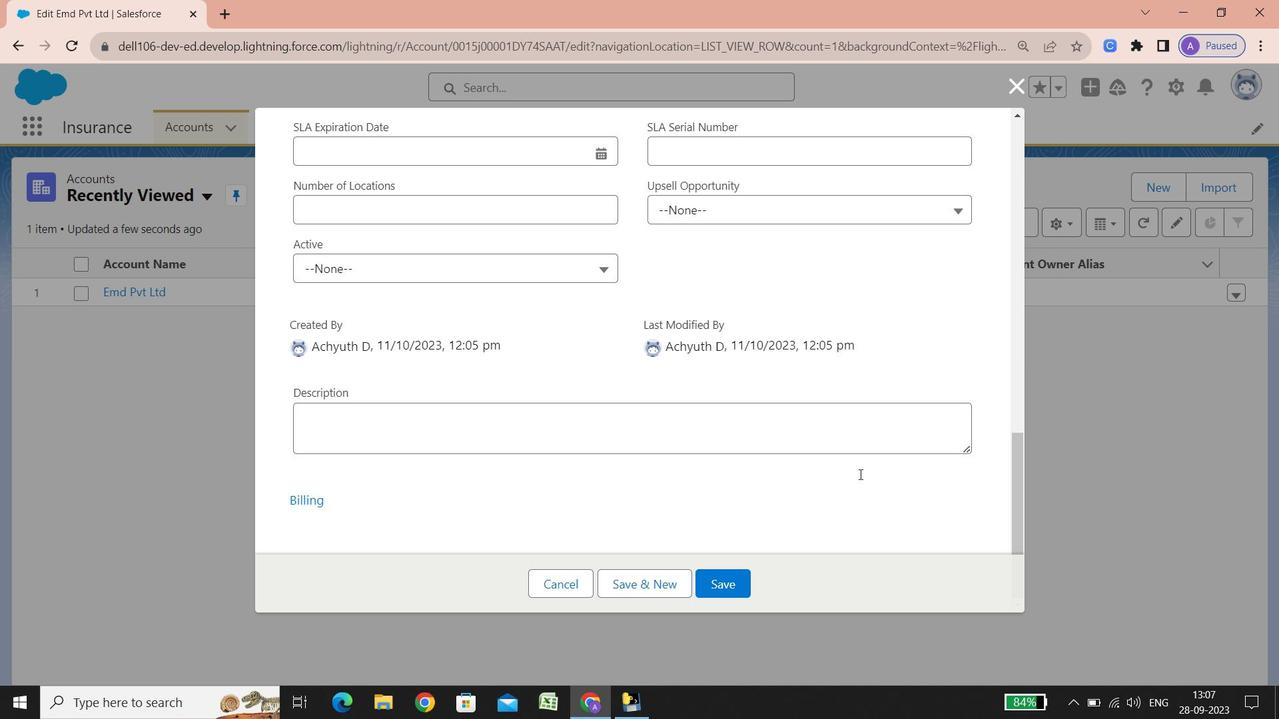
Action: Mouse scrolled (859, 474) with delta (0, 0)
Screenshot: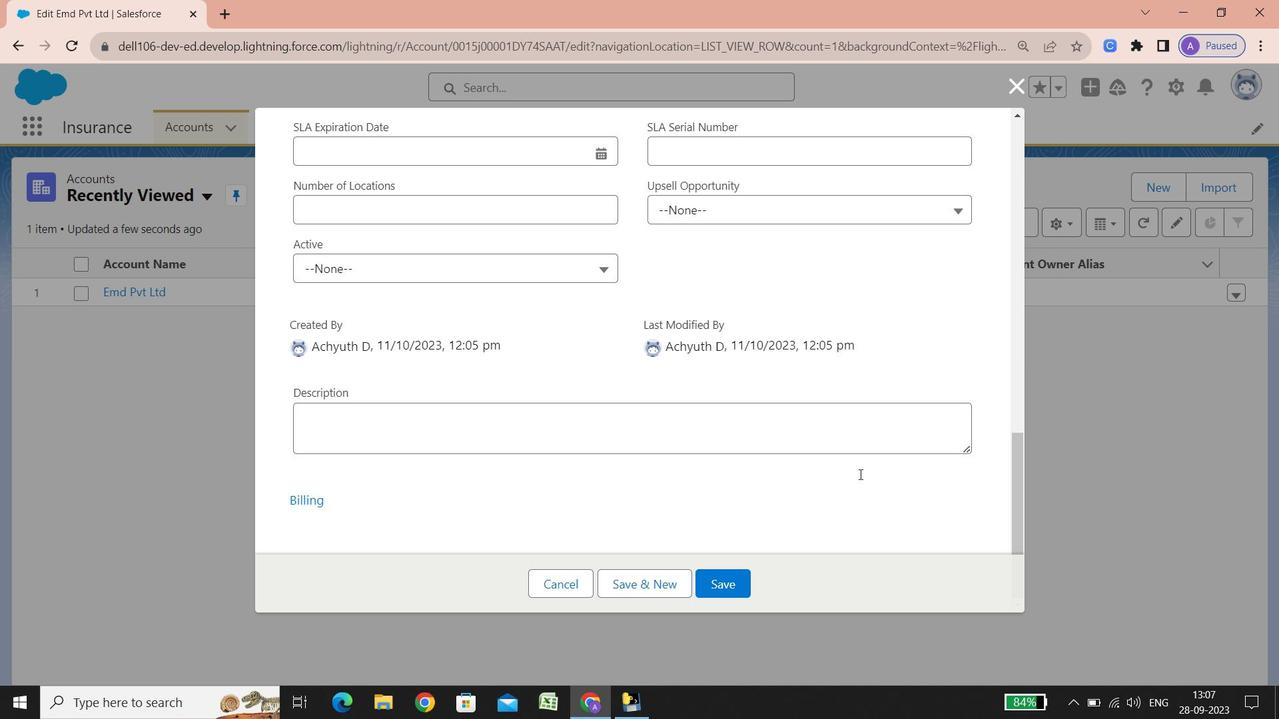 
Action: Mouse scrolled (859, 474) with delta (0, 0)
Screenshot: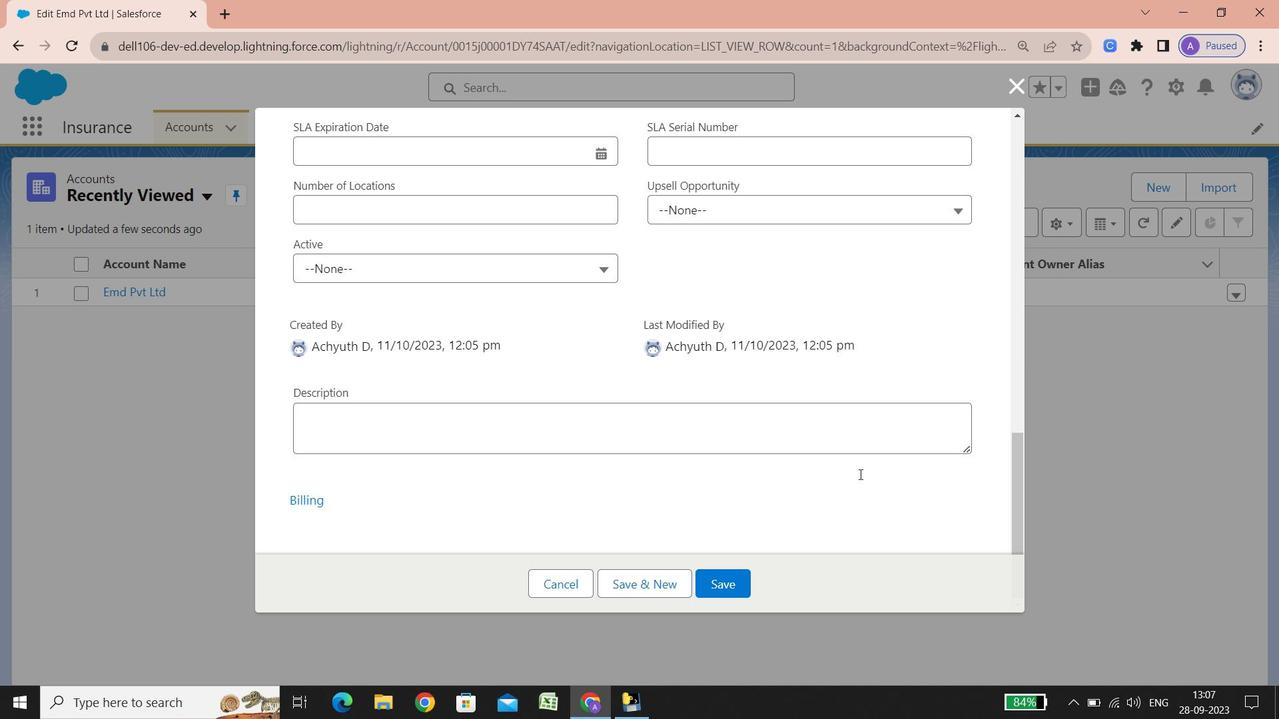 
Action: Mouse scrolled (859, 474) with delta (0, 0)
Screenshot: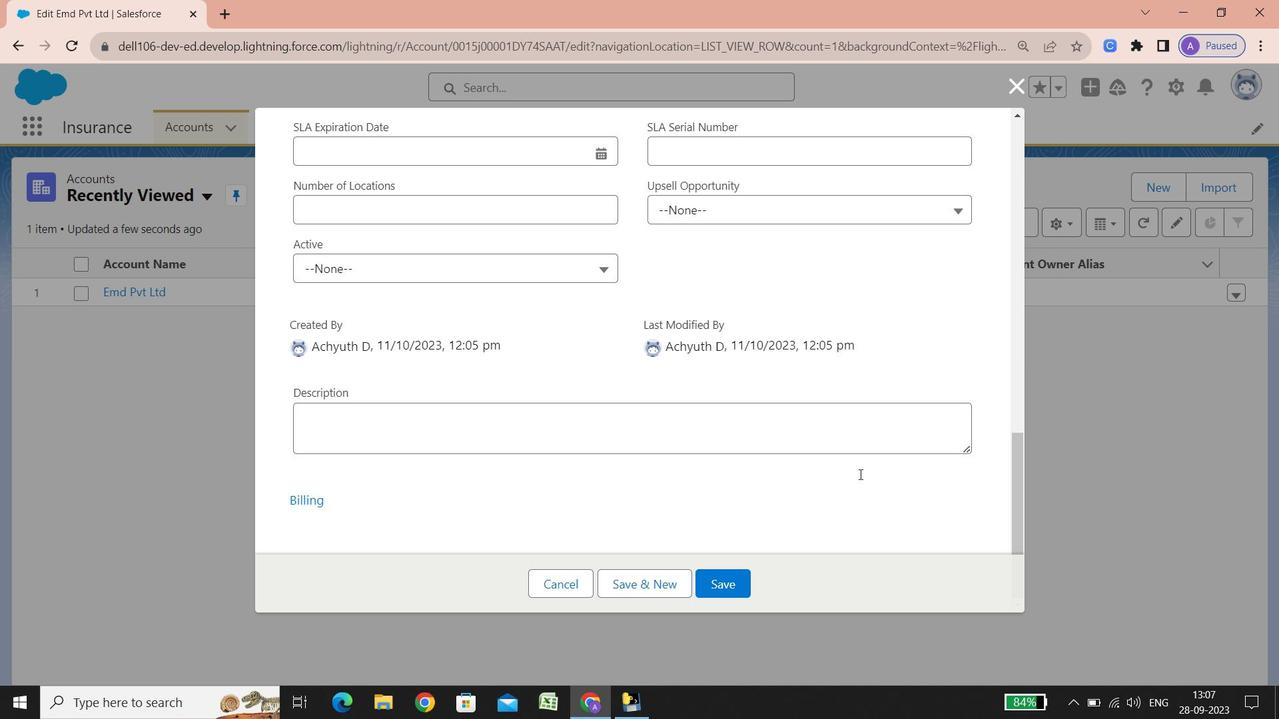 
Action: Mouse scrolled (859, 474) with delta (0, 0)
Screenshot: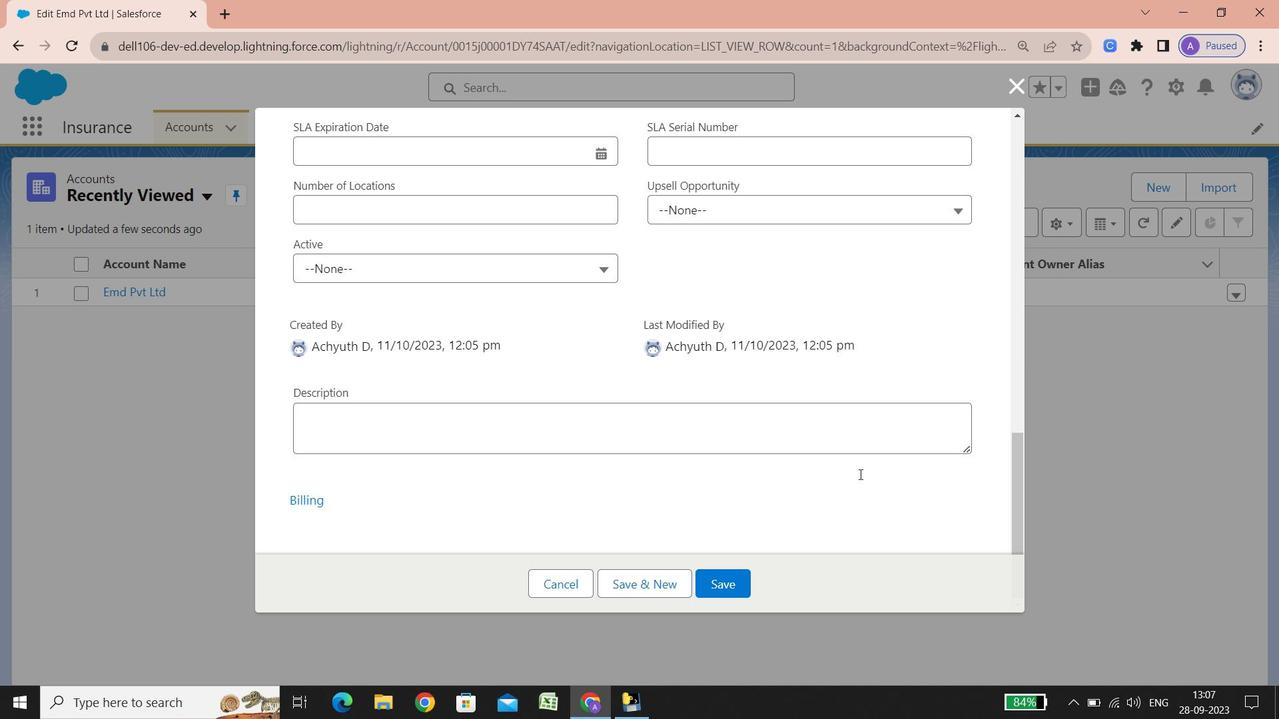 
Action: Mouse scrolled (859, 474) with delta (0, 0)
Screenshot: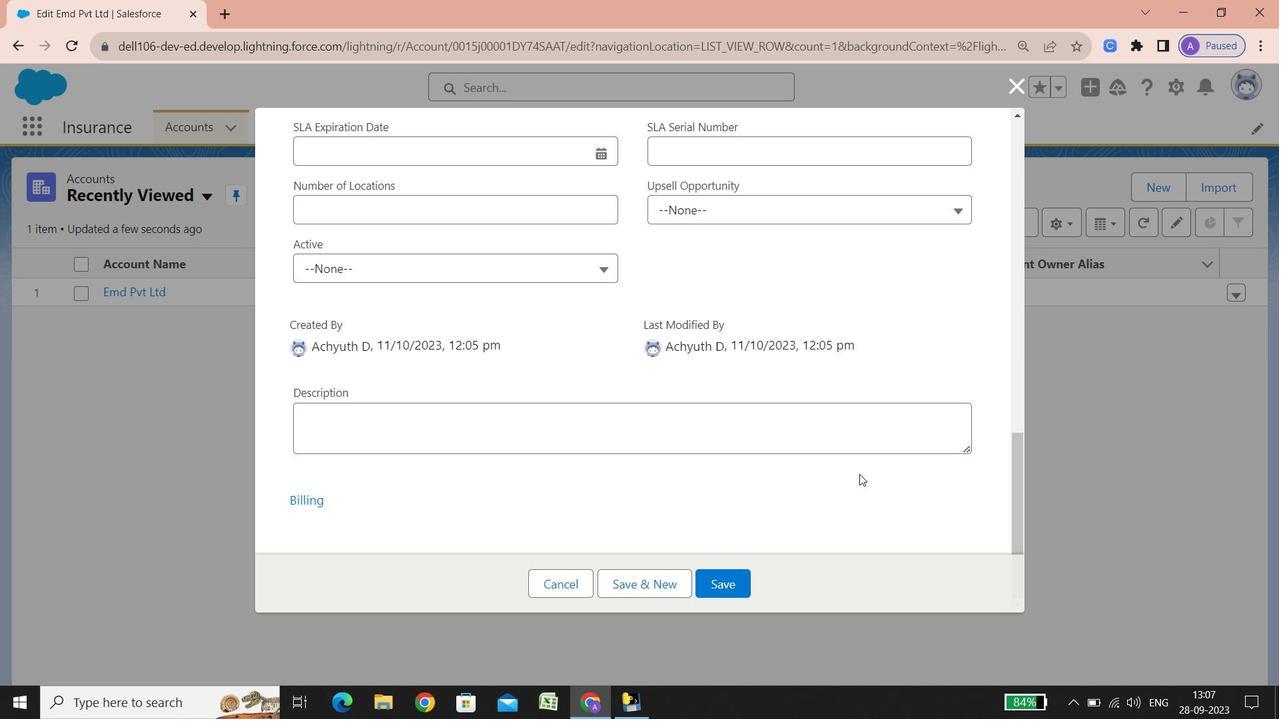 
Action: Mouse scrolled (859, 474) with delta (0, 0)
Screenshot: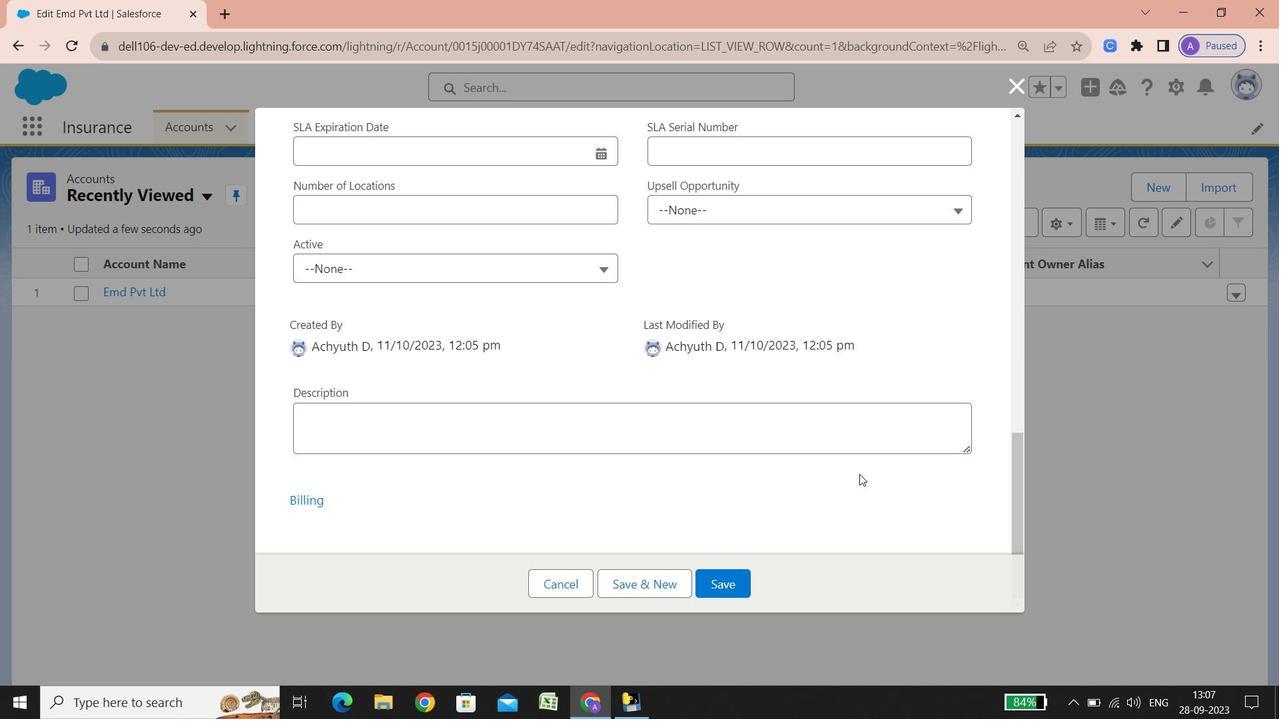 
Action: Mouse scrolled (859, 474) with delta (0, 0)
Screenshot: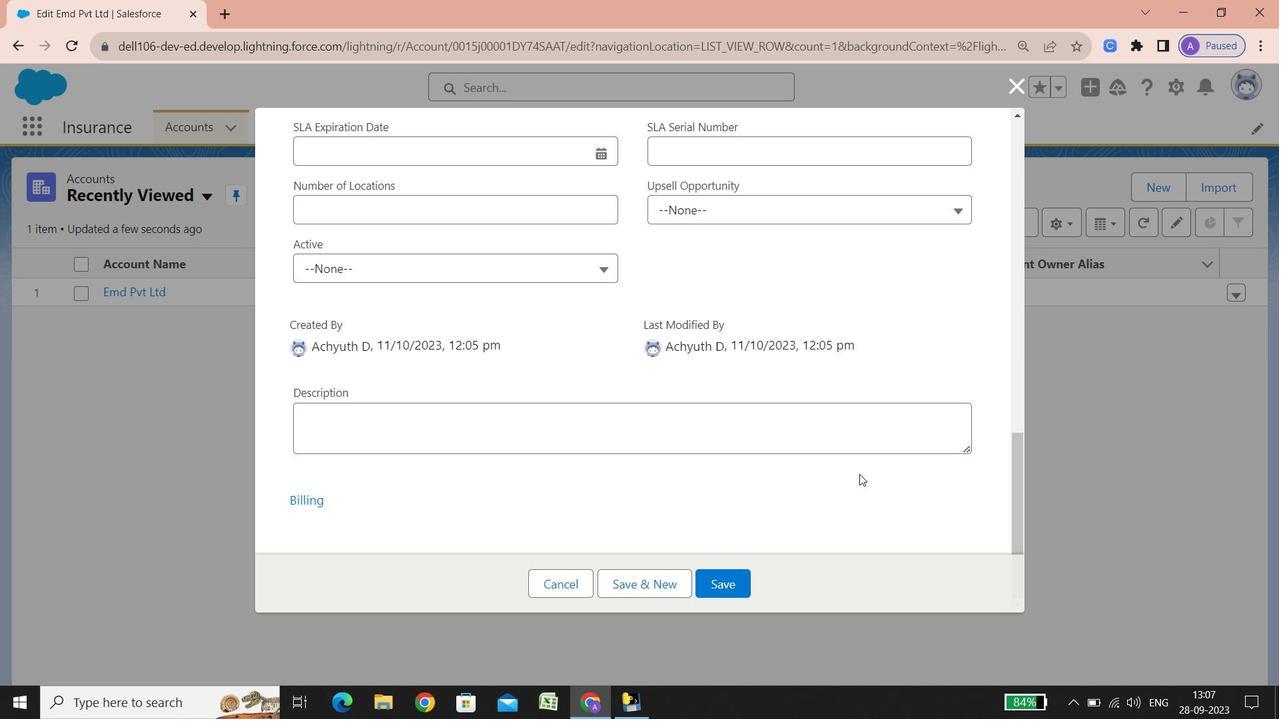 
Action: Mouse scrolled (859, 474) with delta (0, 0)
Screenshot: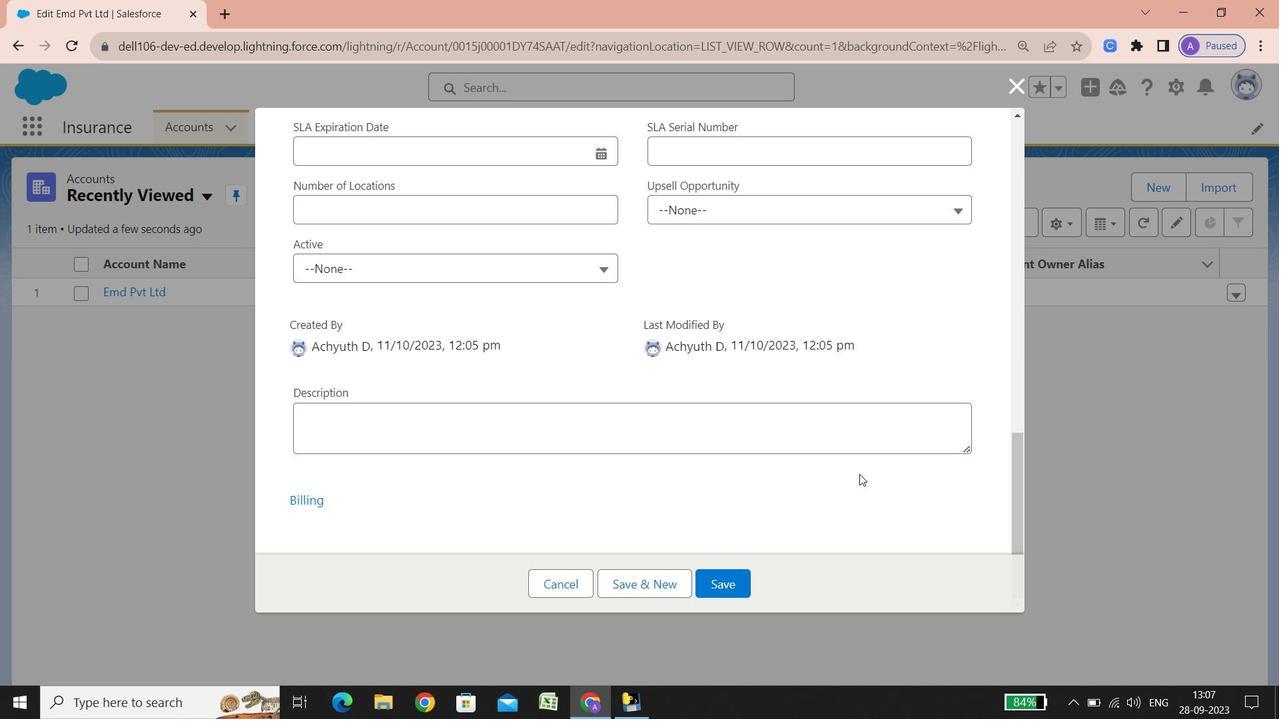 
Action: Mouse scrolled (859, 474) with delta (0, 0)
Screenshot: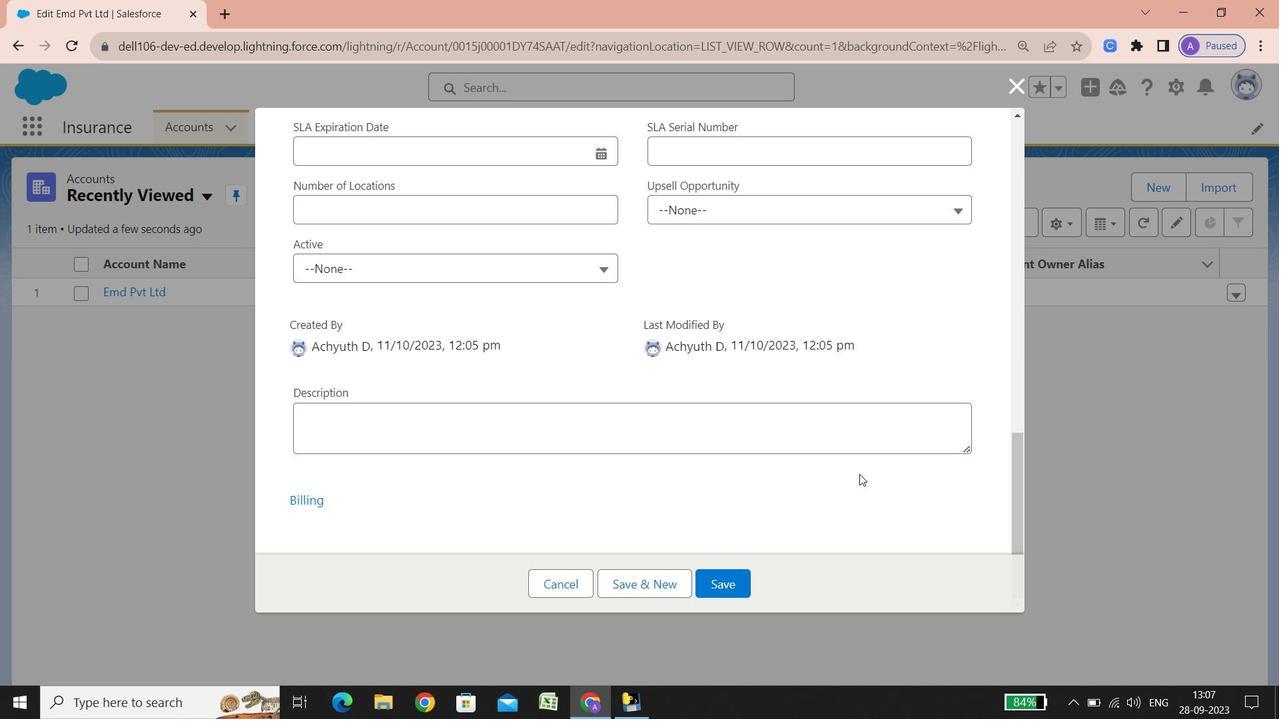 
Action: Mouse scrolled (859, 474) with delta (0, 0)
Screenshot: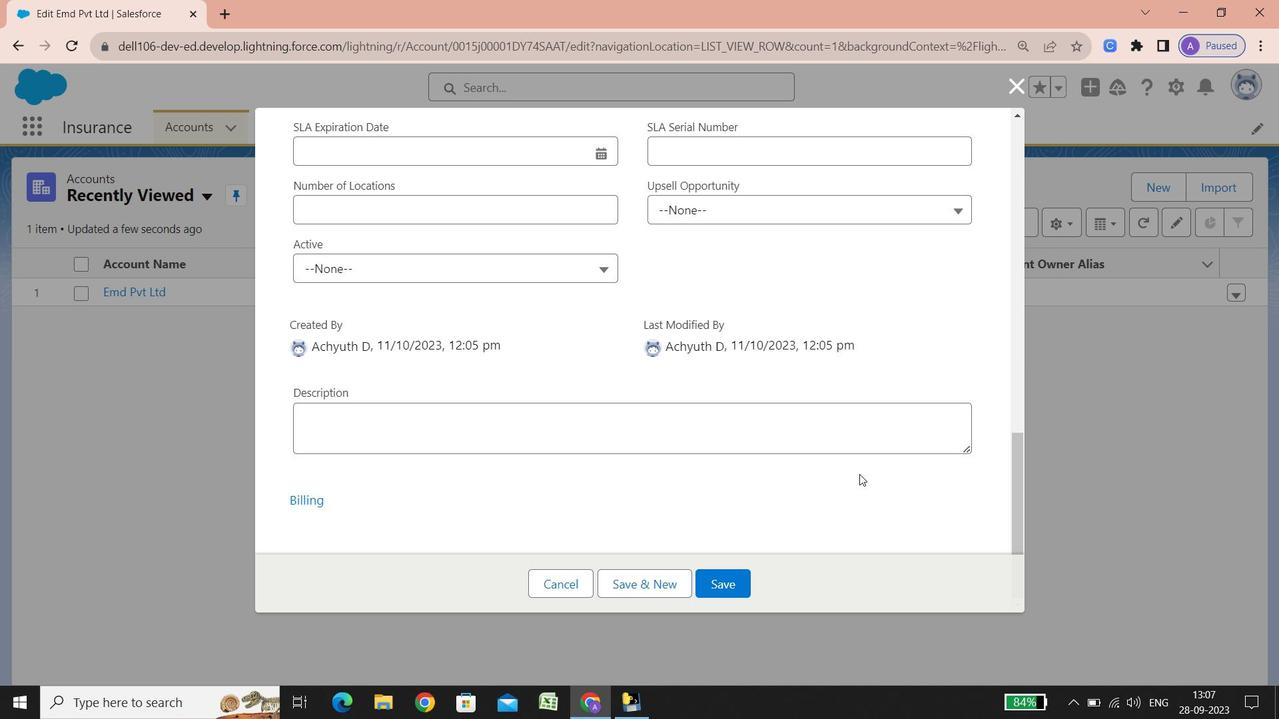 
Action: Mouse scrolled (859, 474) with delta (0, 0)
Screenshot: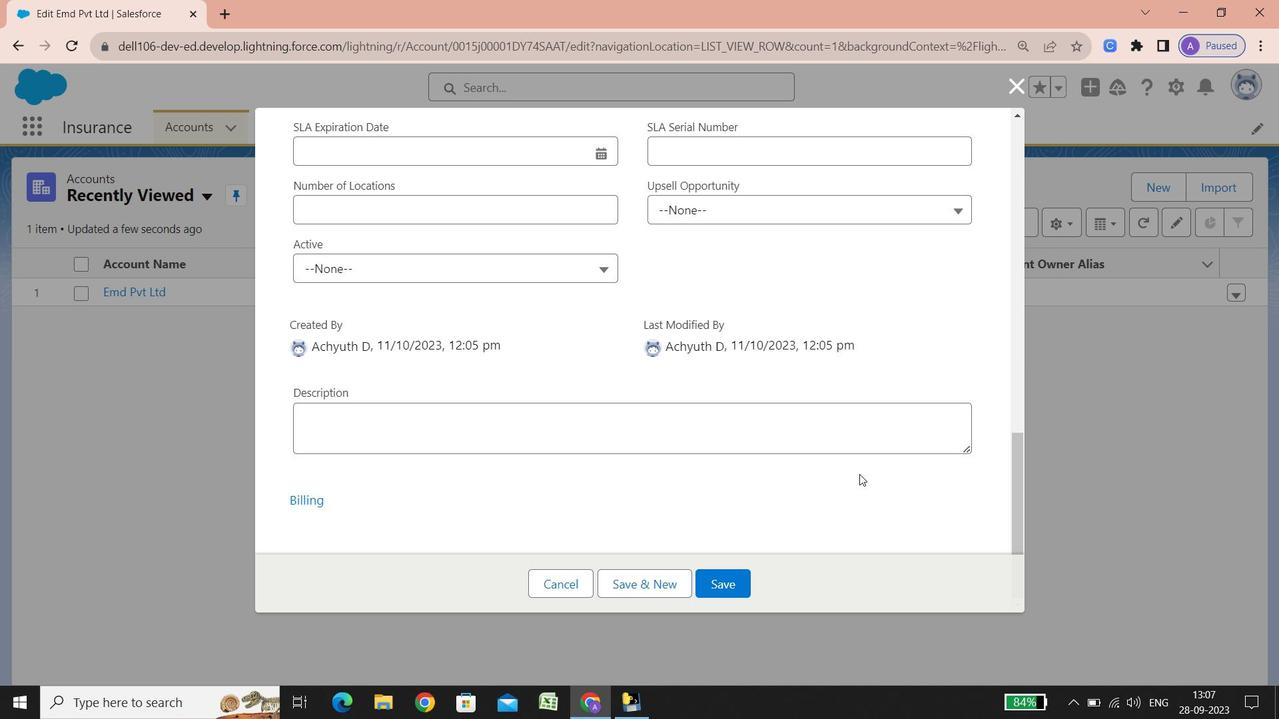 
Action: Mouse scrolled (859, 474) with delta (0, 0)
Screenshot: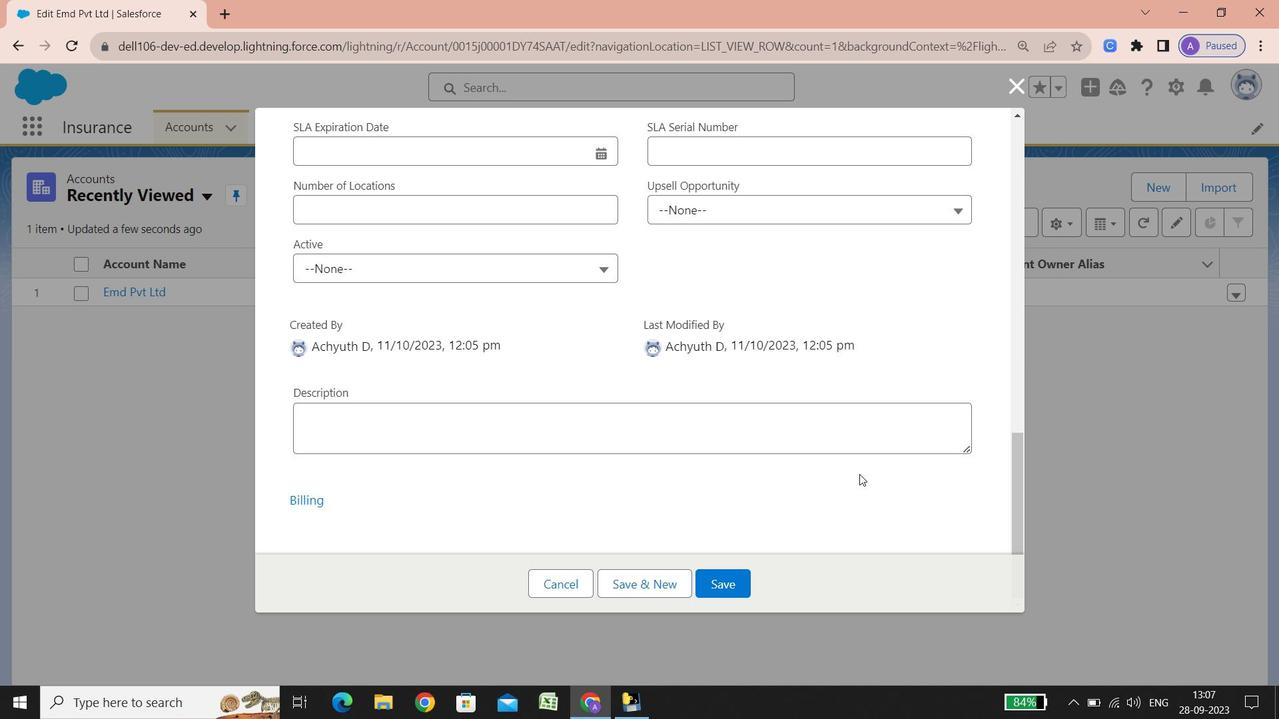 
Action: Mouse scrolled (859, 474) with delta (0, 0)
Screenshot: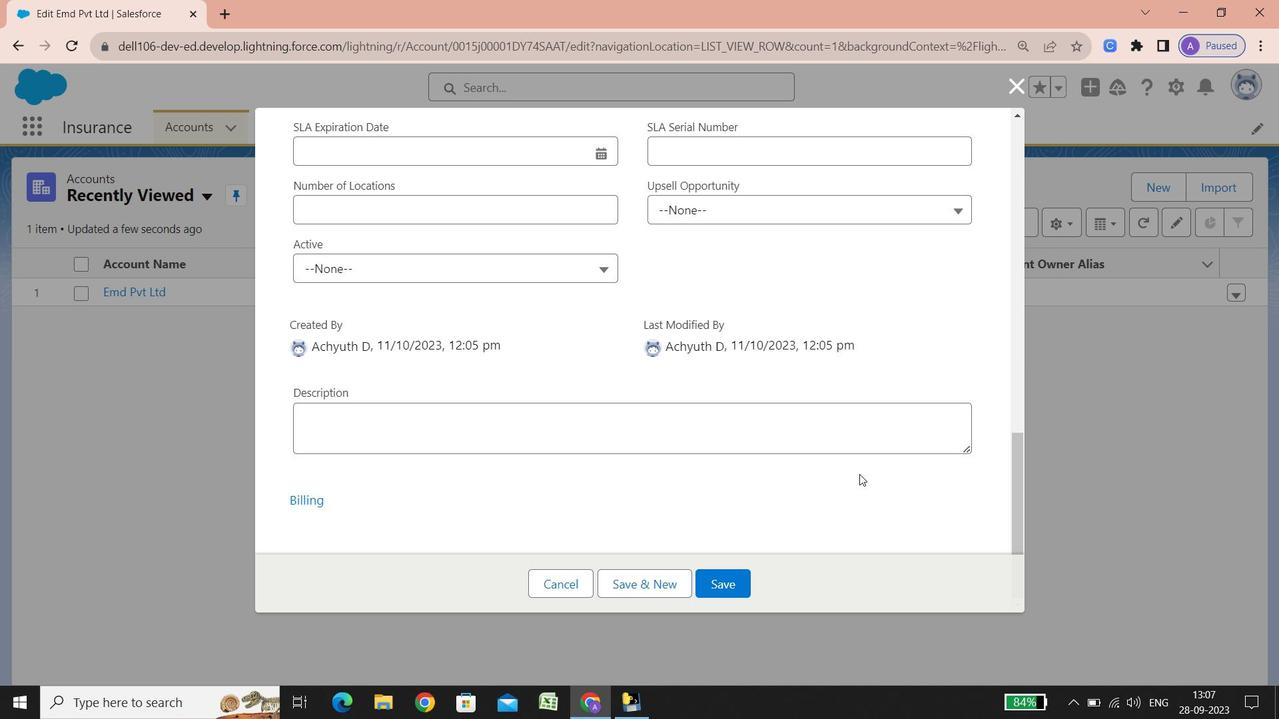 
Action: Mouse scrolled (859, 474) with delta (0, 0)
Screenshot: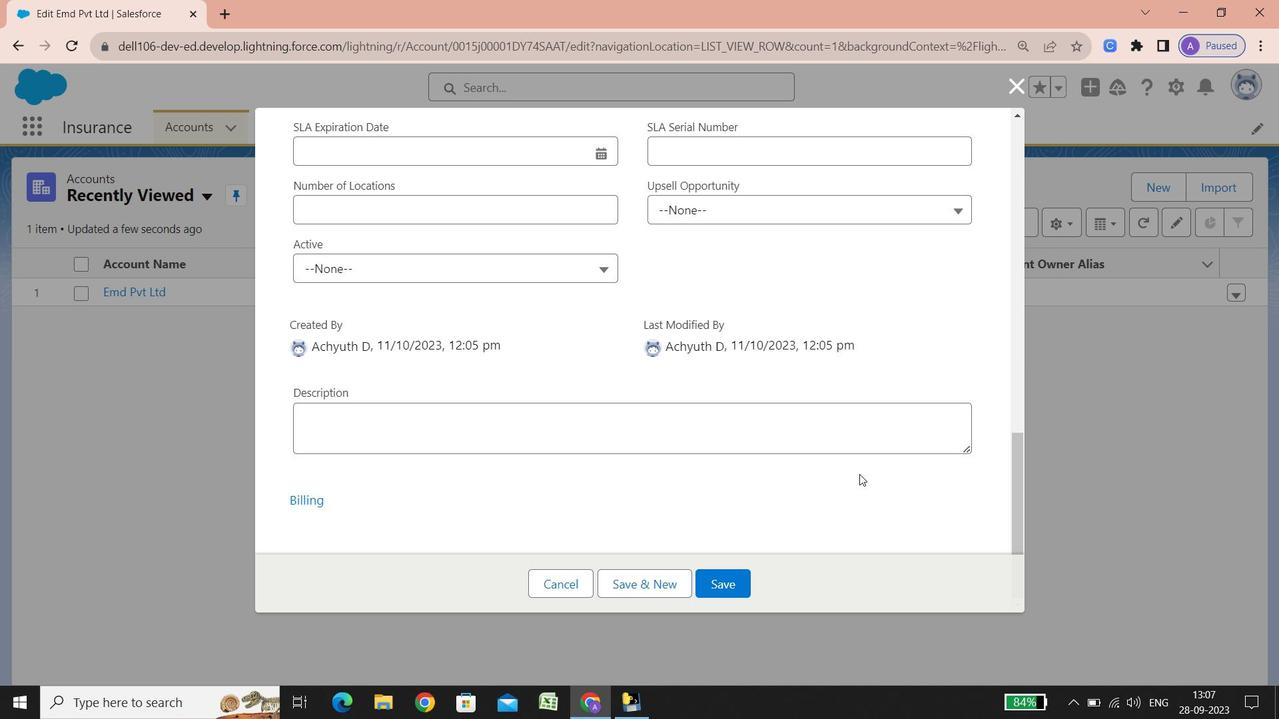 
Action: Mouse scrolled (859, 474) with delta (0, 0)
Screenshot: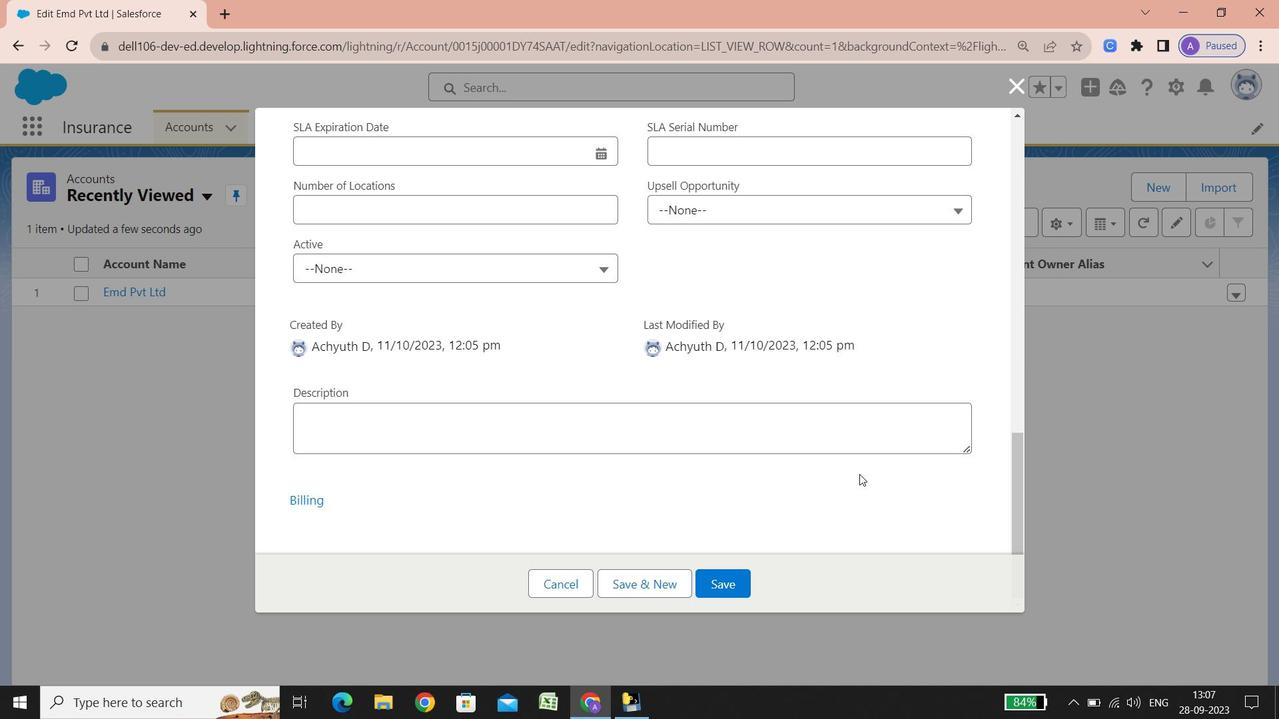 
Action: Mouse scrolled (859, 474) with delta (0, 0)
Screenshot: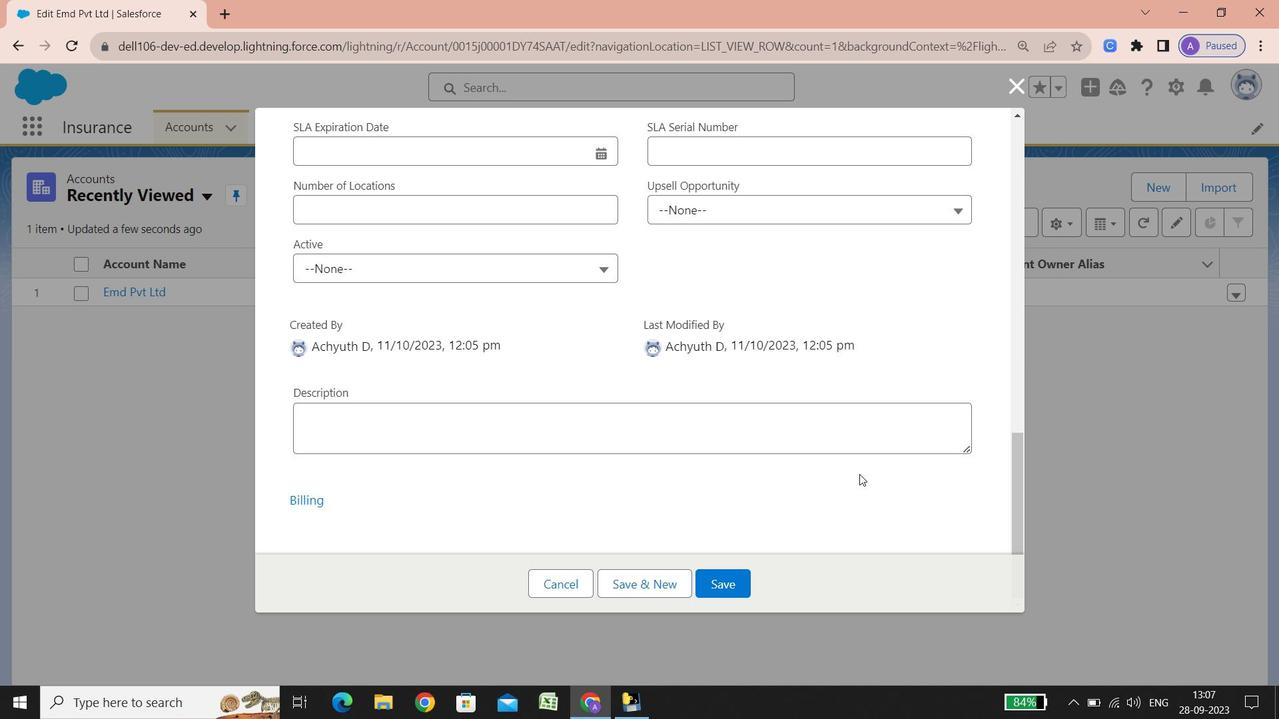 
Action: Mouse scrolled (859, 474) with delta (0, 0)
Screenshot: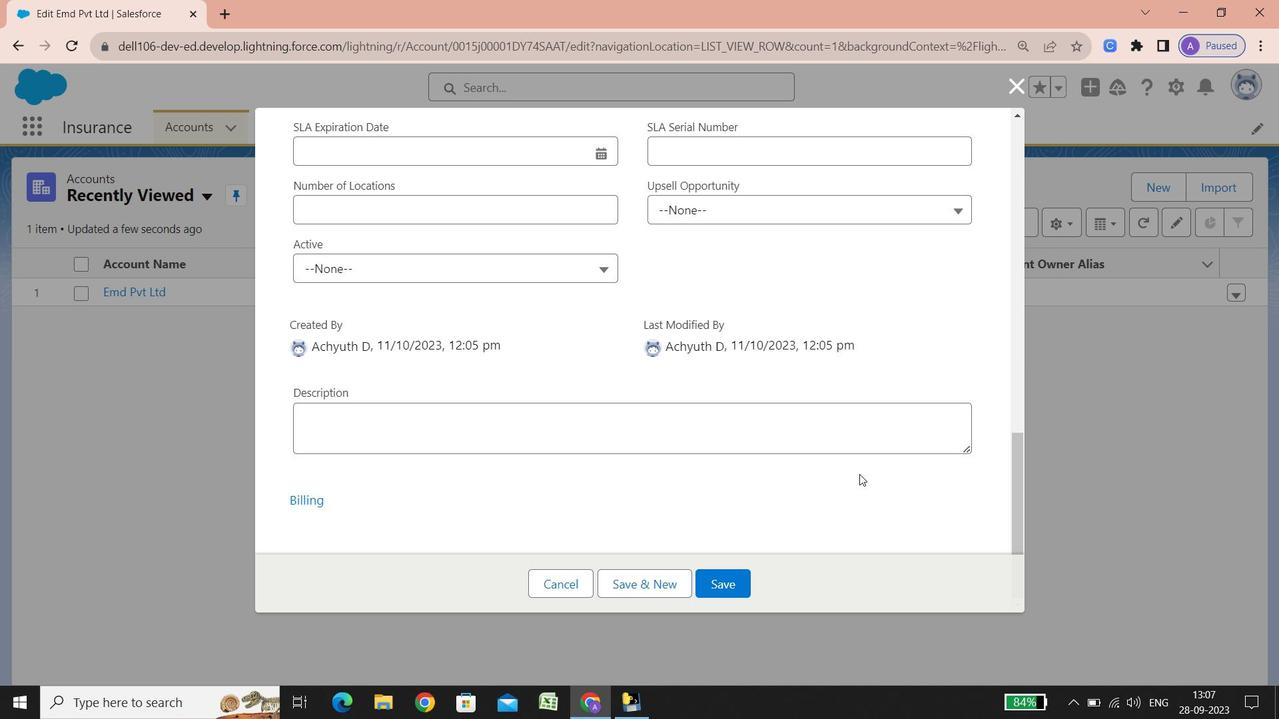 
Action: Mouse scrolled (859, 474) with delta (0, 0)
Screenshot: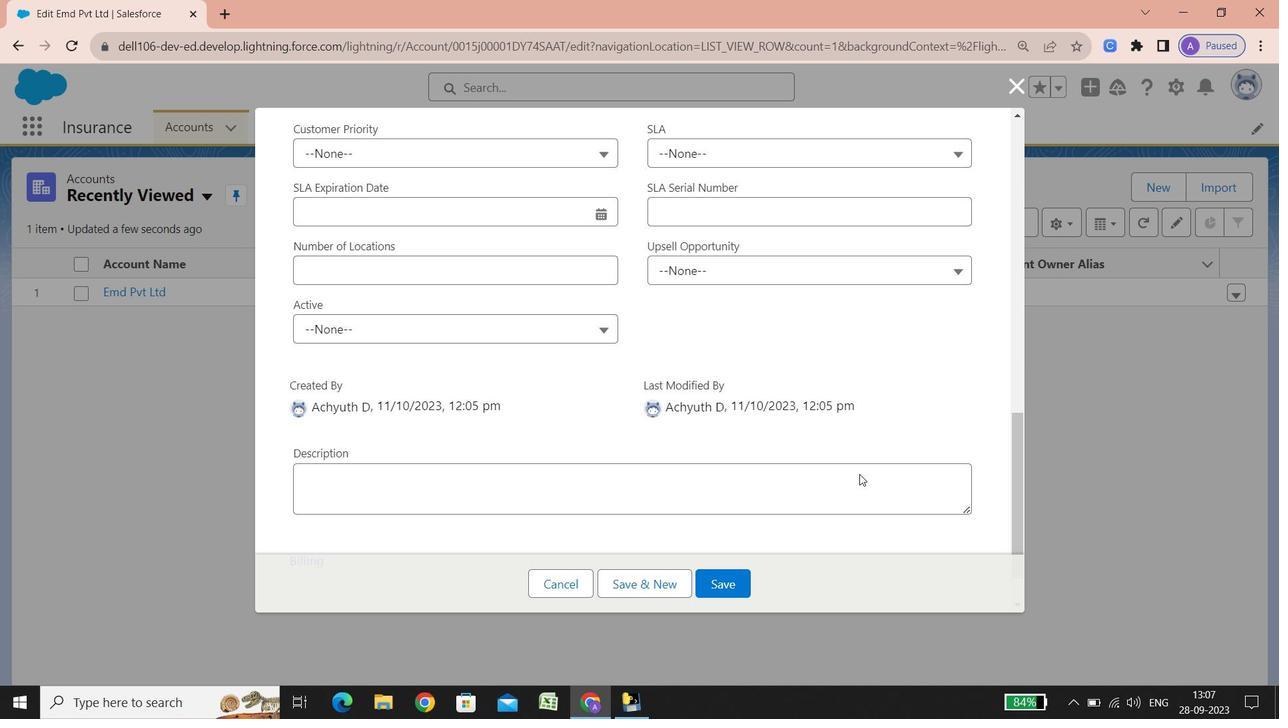 
Action: Mouse scrolled (859, 474) with delta (0, 0)
Screenshot: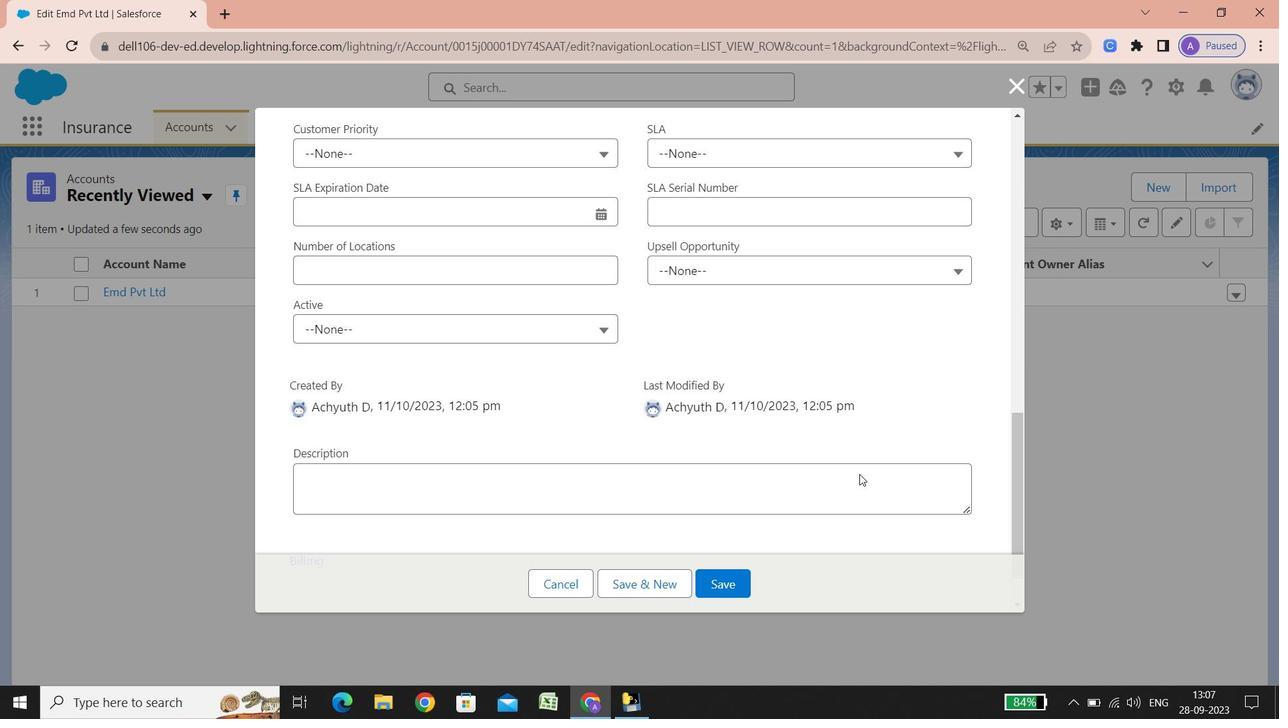 
Action: Mouse scrolled (859, 474) with delta (0, 0)
Screenshot: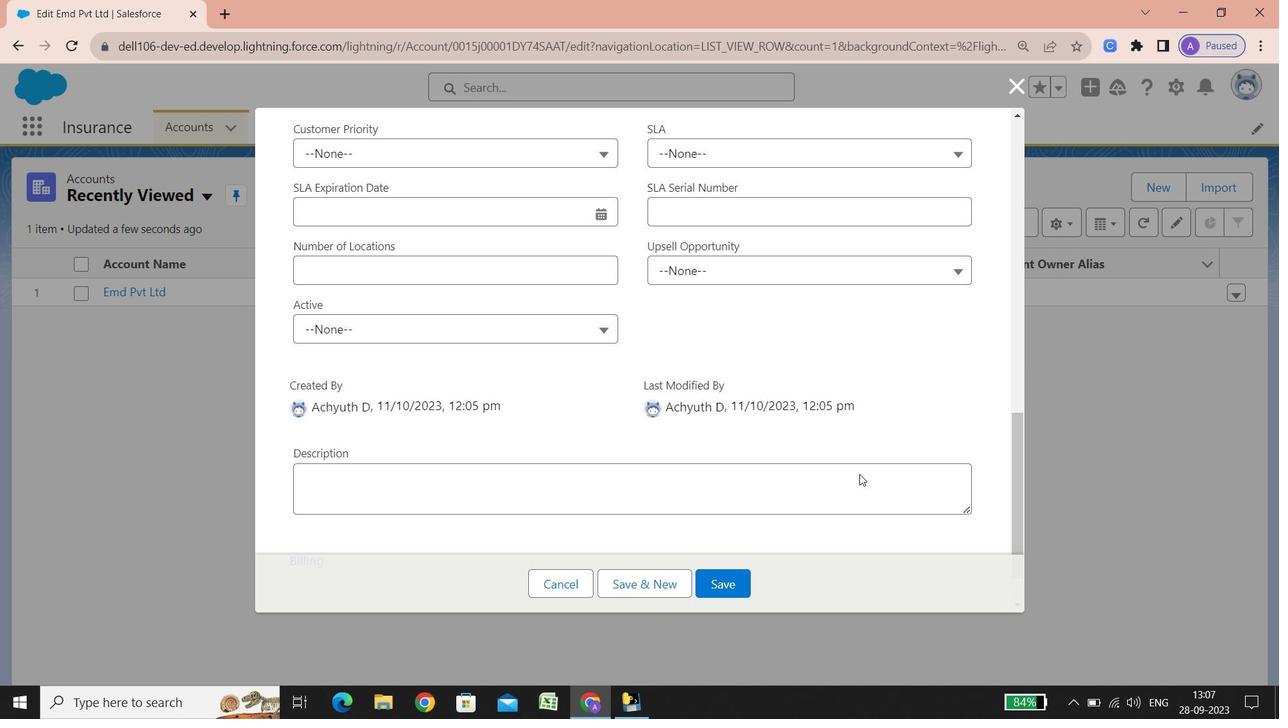 
Action: Mouse scrolled (859, 474) with delta (0, 0)
Screenshot: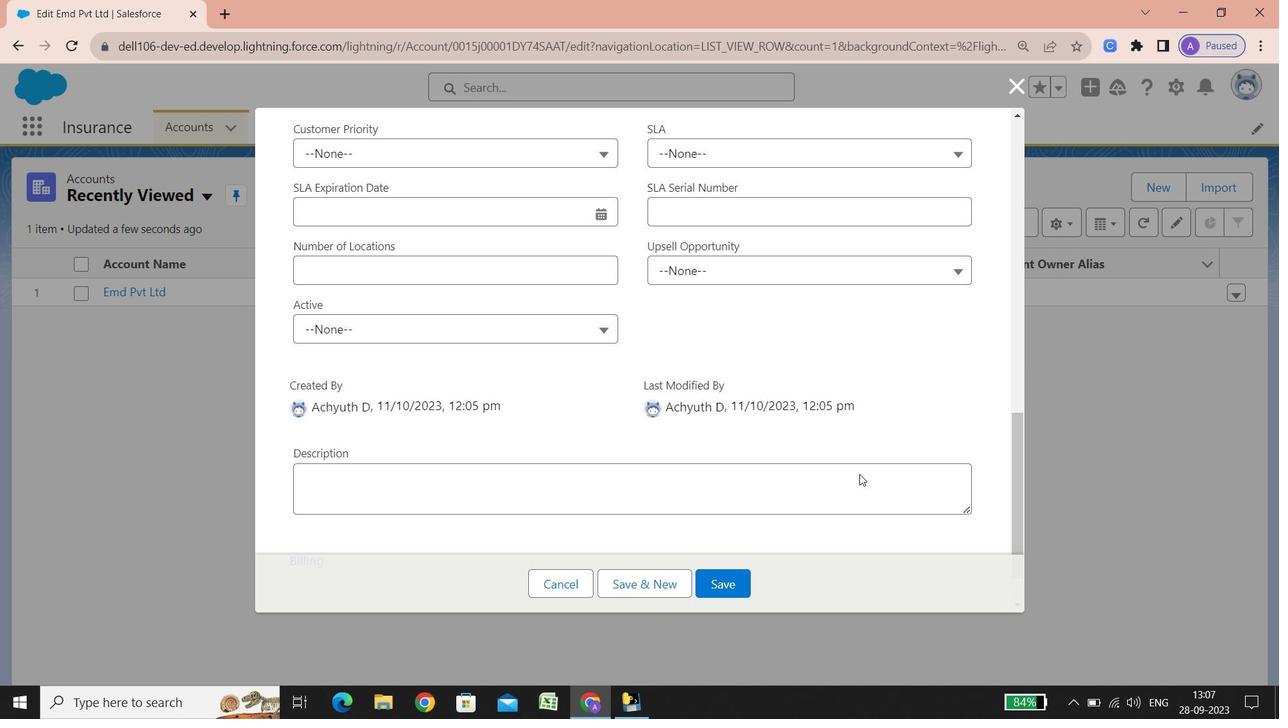 
Action: Mouse scrolled (859, 474) with delta (0, 0)
Screenshot: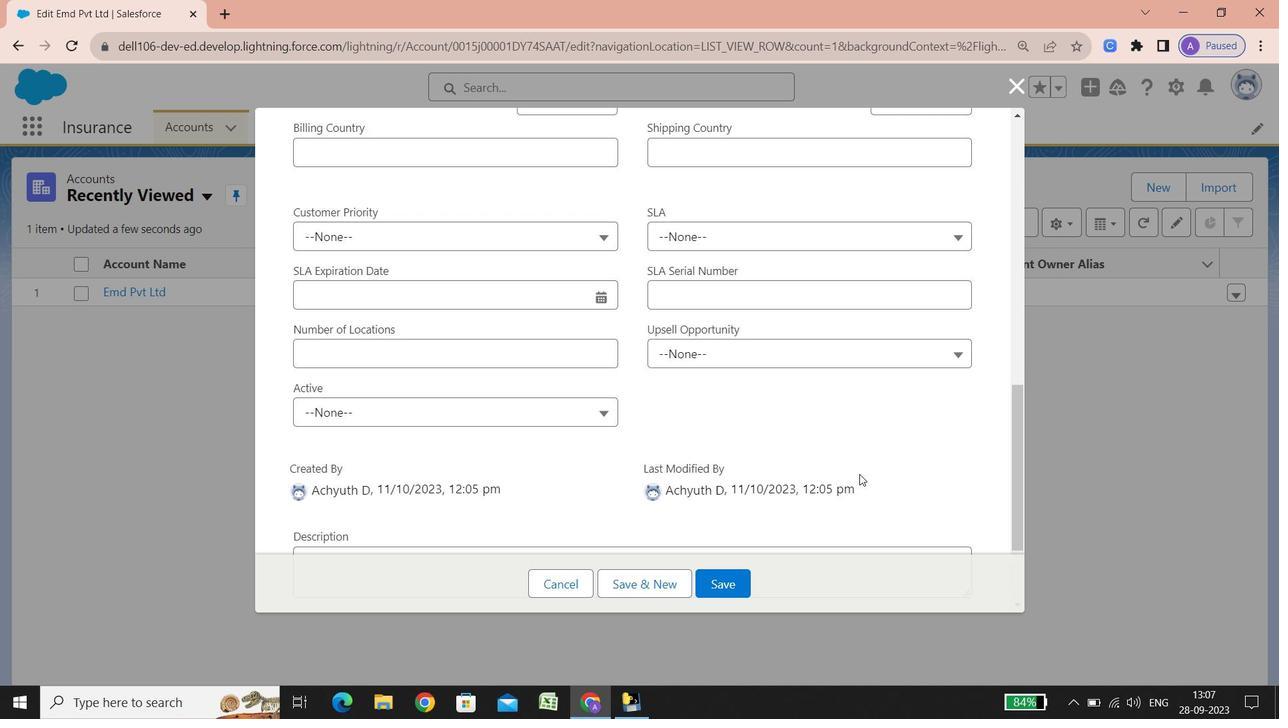 
Action: Mouse scrolled (859, 474) with delta (0, 0)
Screenshot: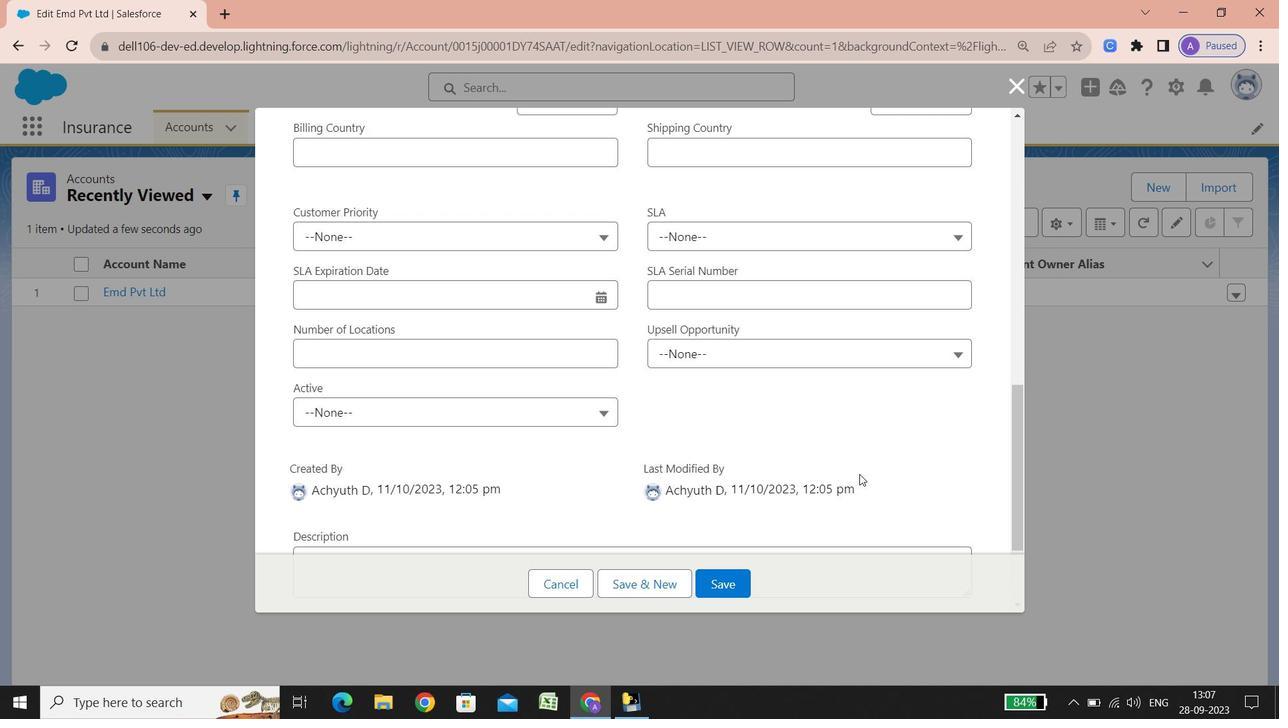 
Action: Mouse moved to (477, 334)
Screenshot: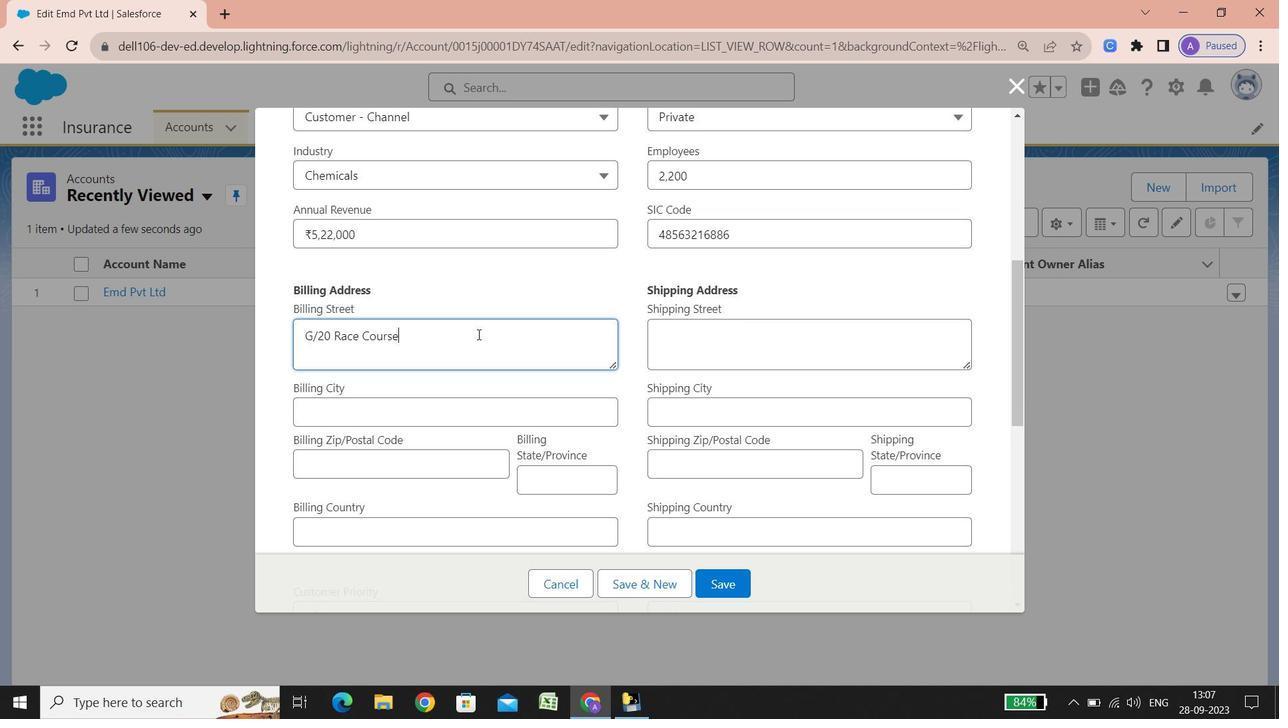 
Action: Mouse pressed left at (477, 334)
Screenshot: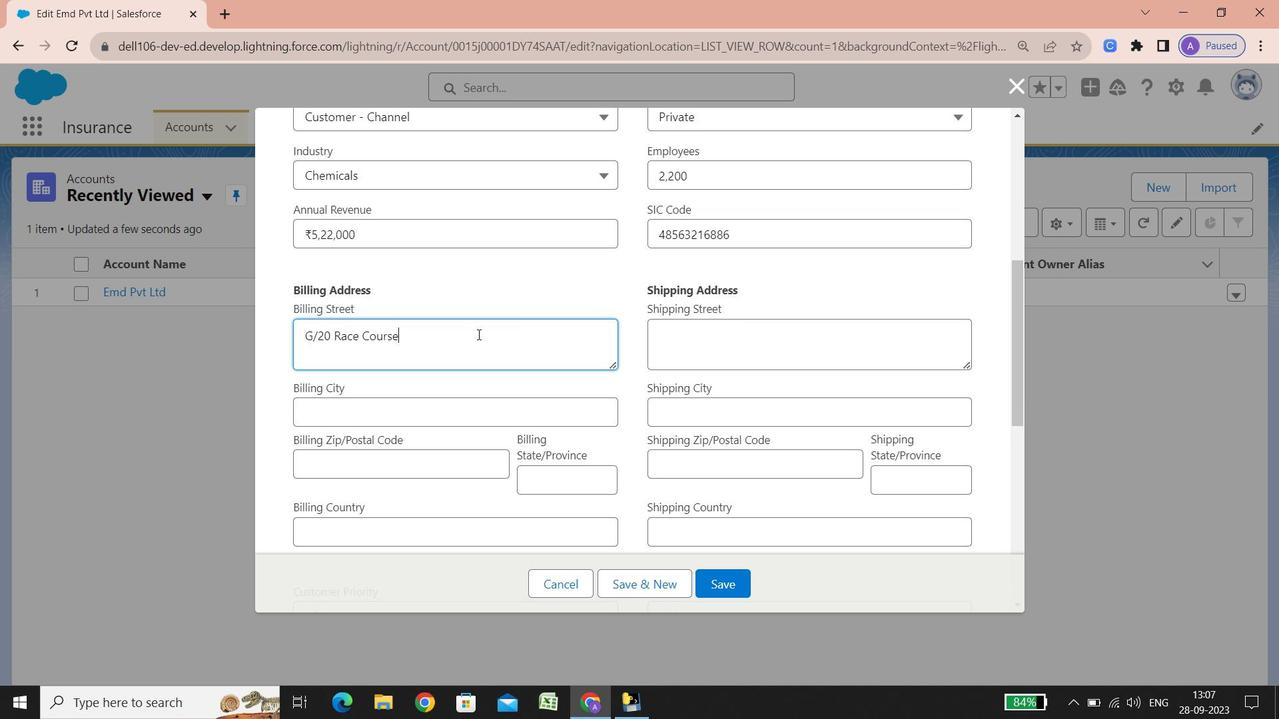 
Action: Mouse moved to (1025, 87)
Screenshot: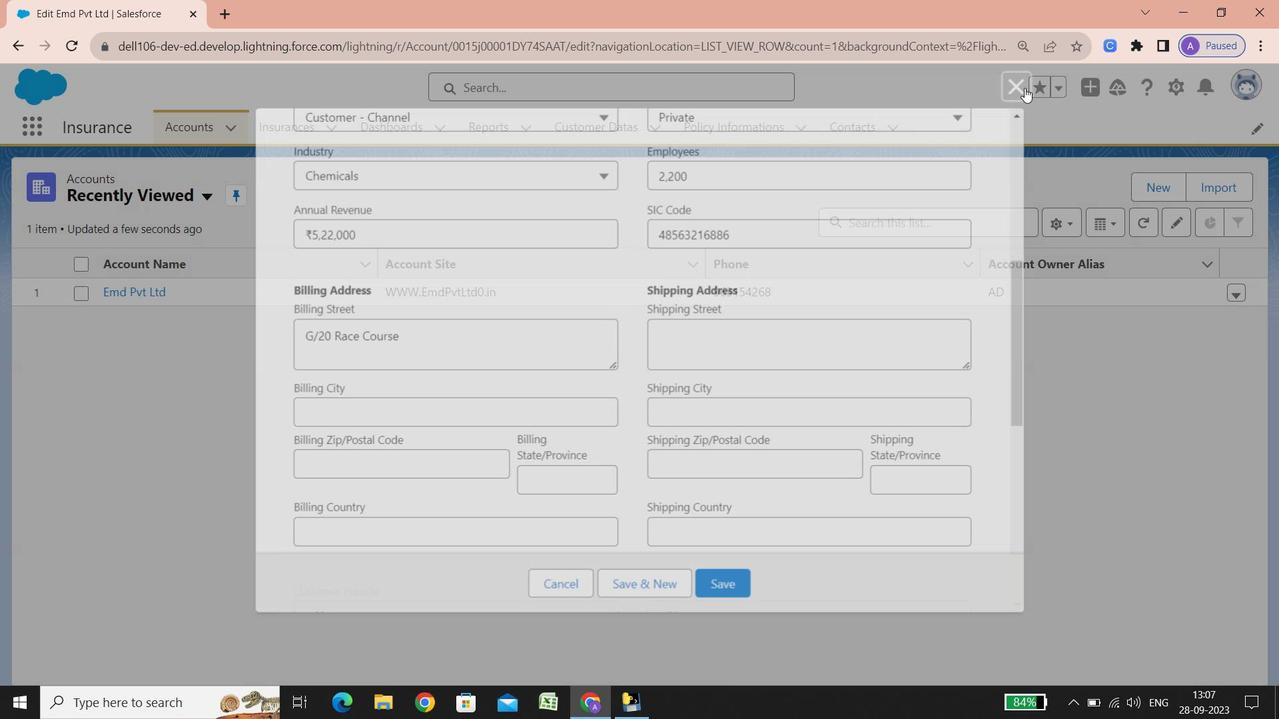
Action: Mouse pressed left at (1025, 87)
Screenshot: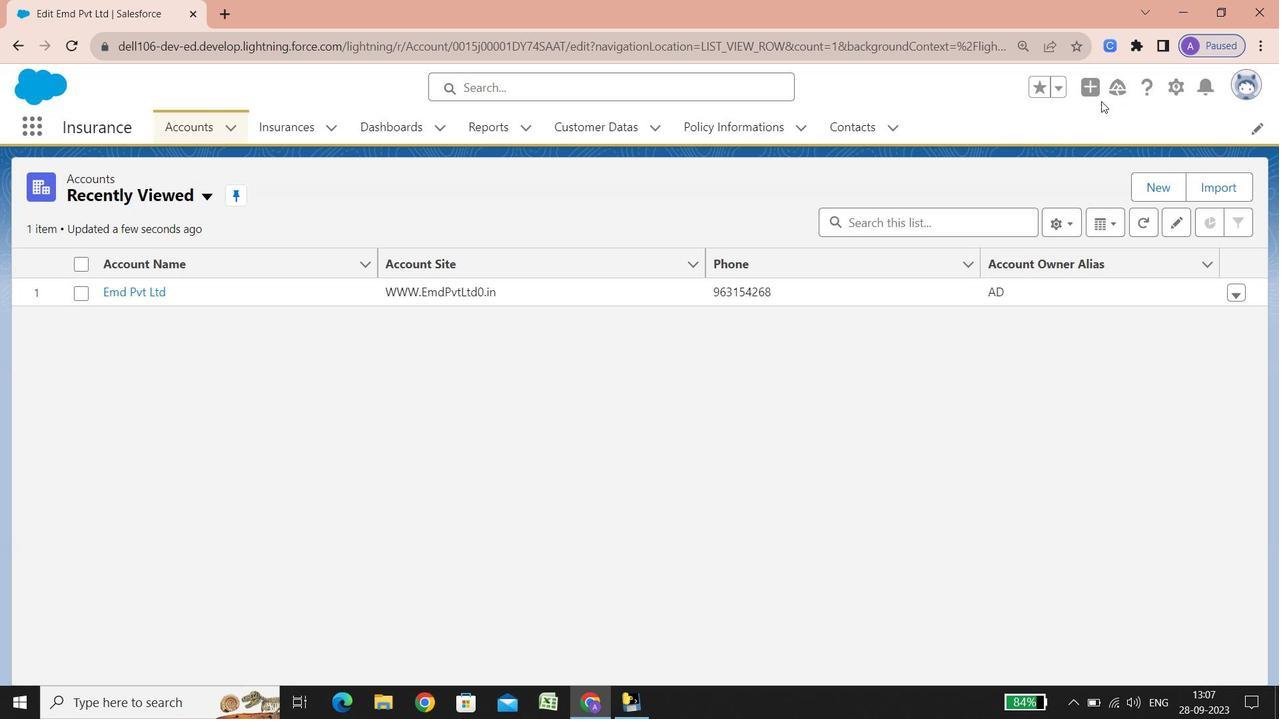 
Action: Mouse moved to (1149, 180)
Screenshot: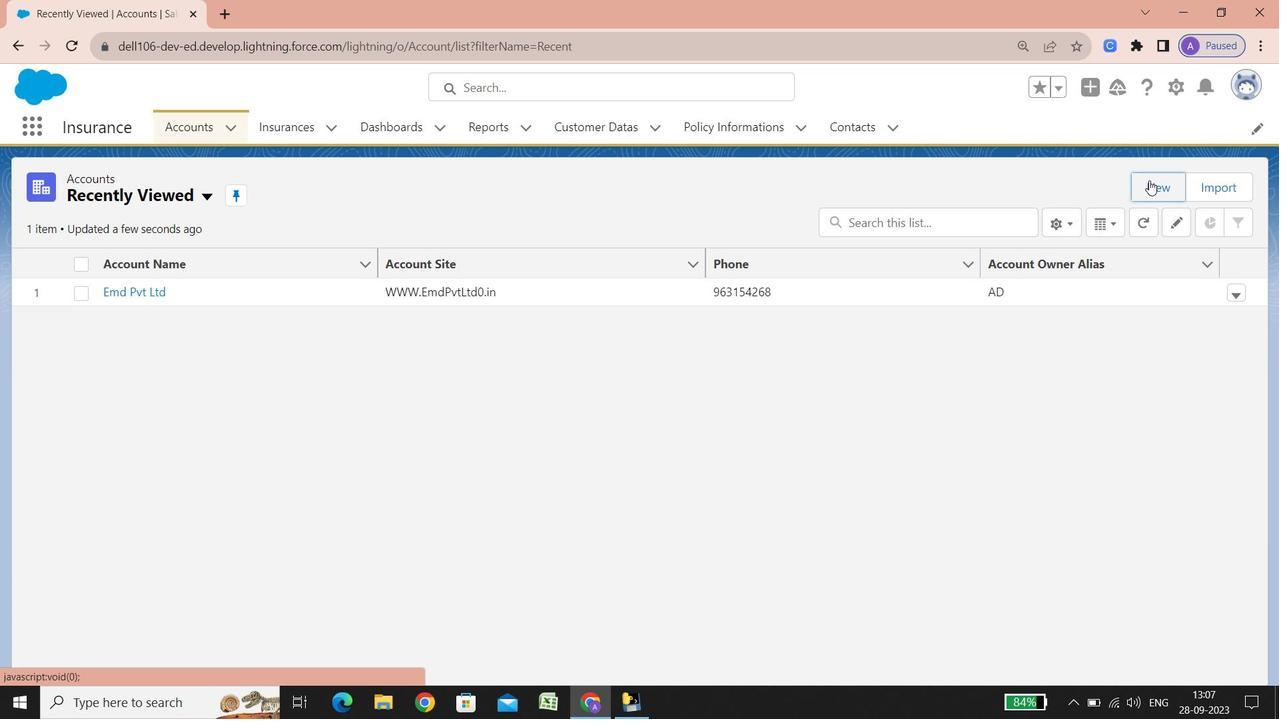 
Action: Mouse pressed left at (1149, 180)
Screenshot: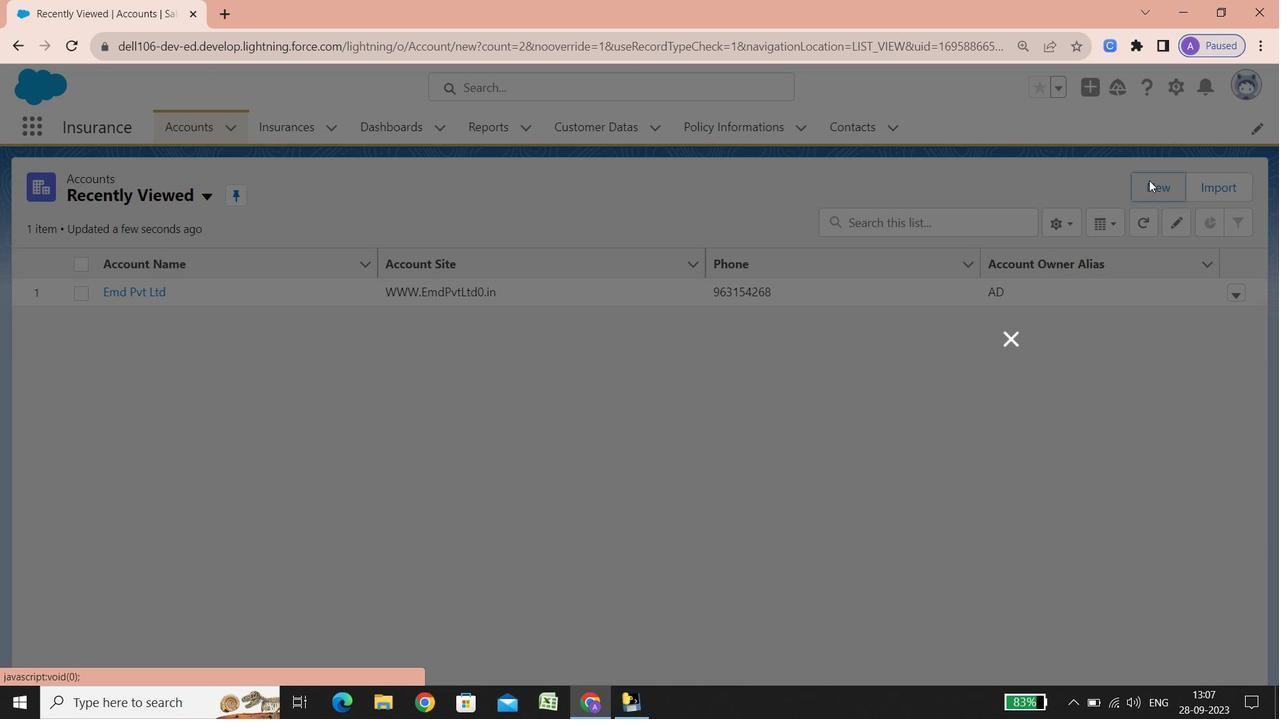 
Action: Mouse moved to (335, 337)
Screenshot: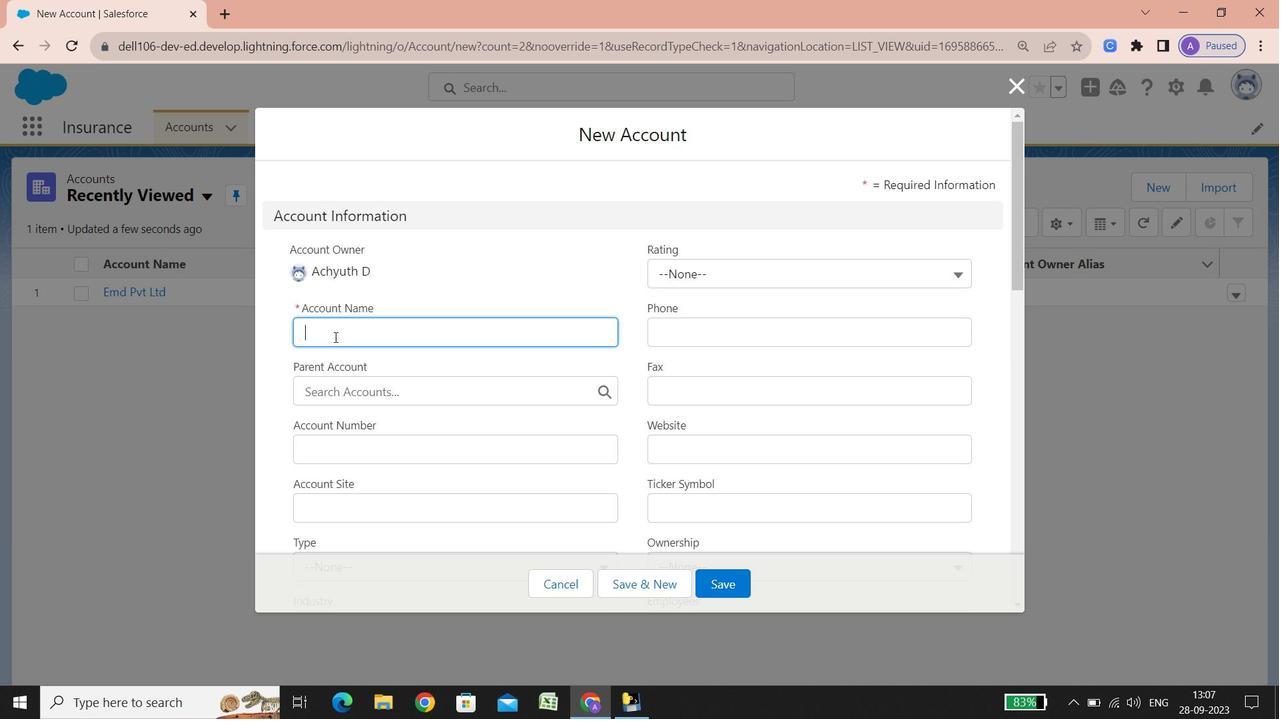
Action: Mouse pressed left at (335, 337)
Screenshot: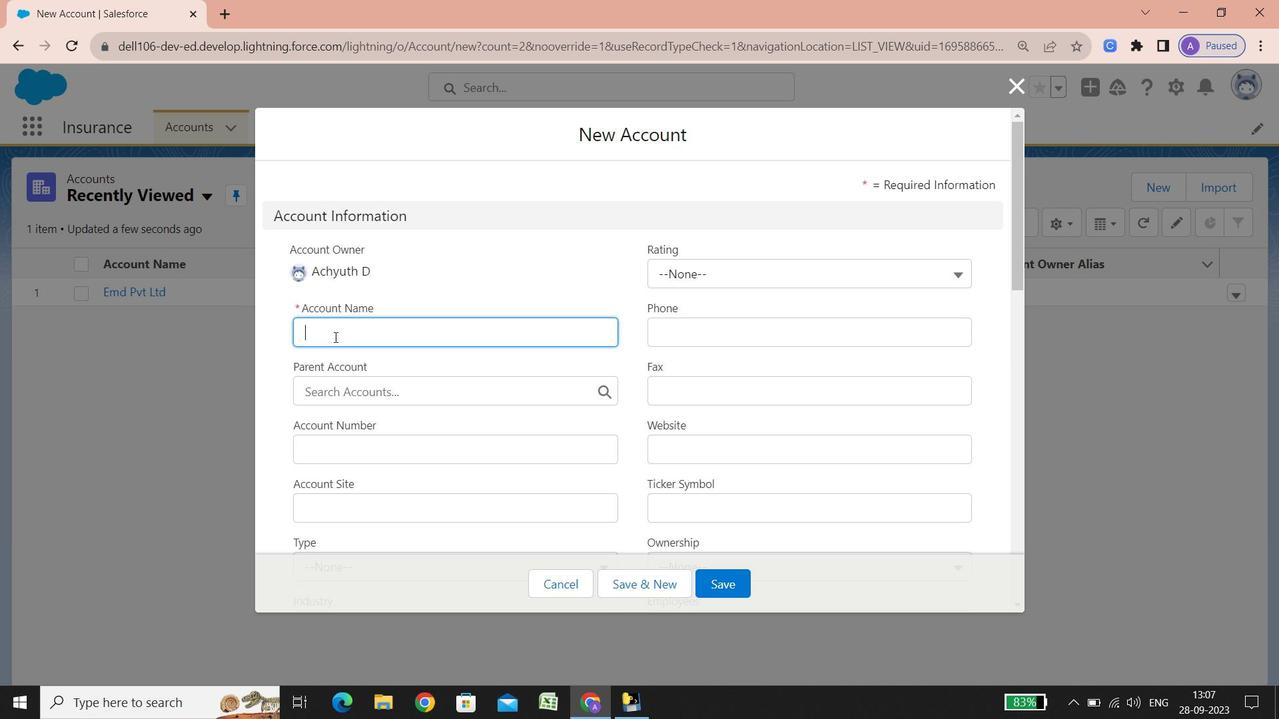 
Action: Key pressed <Key.shift><Key.shift><Key.shift><Key.shift><Key.shift><Key.shift>Emc<Key.space><Key.shift>Pvt<Key.space><Key.shift>Ltd
Screenshot: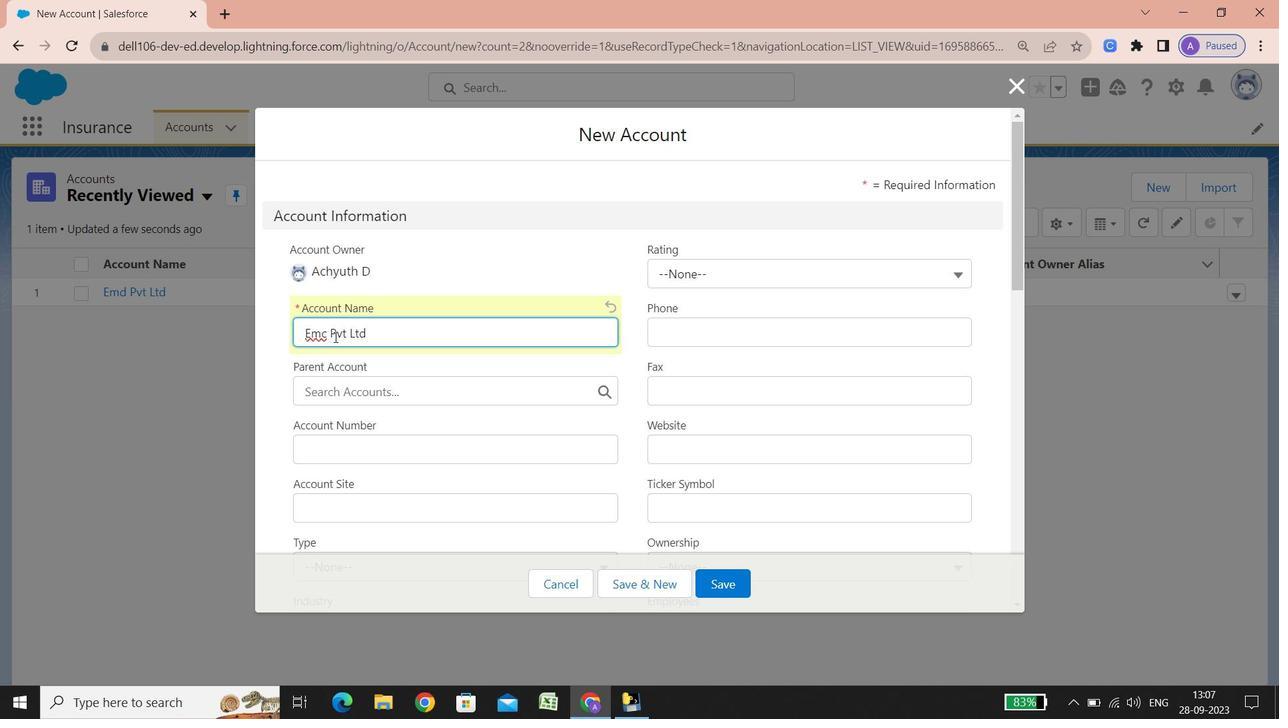 
Action: Mouse moved to (317, 447)
Screenshot: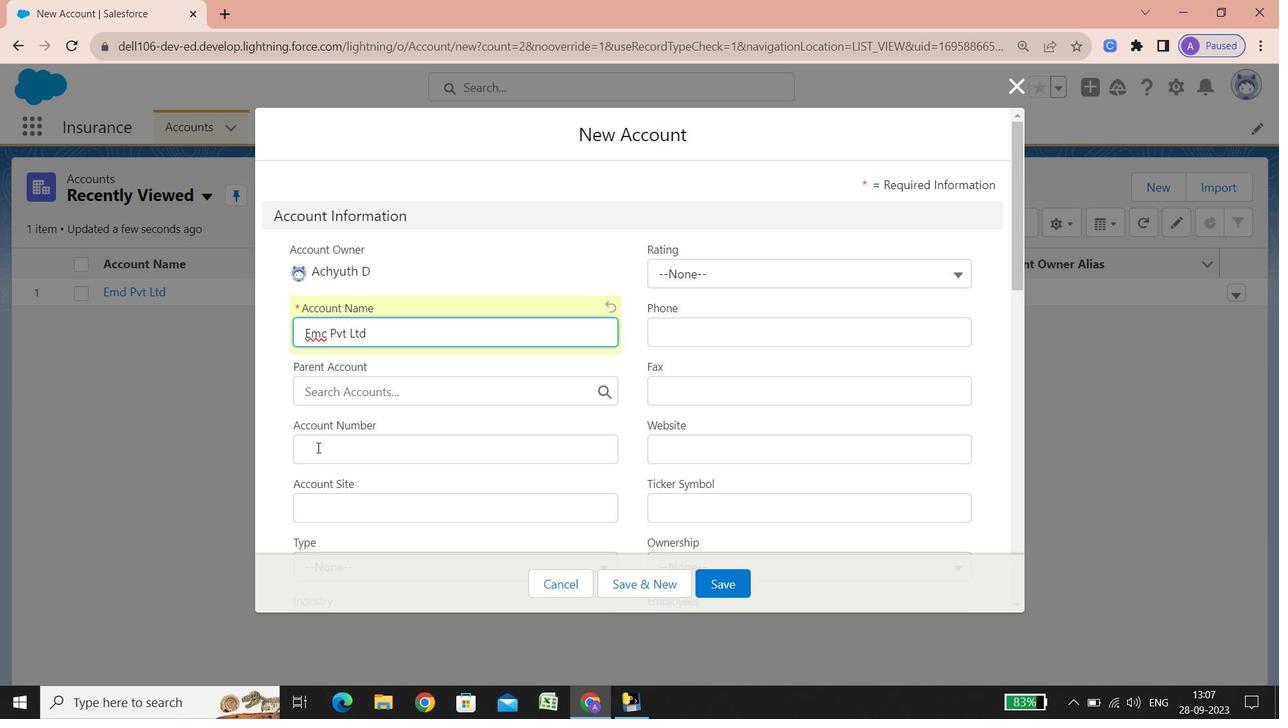 
Action: Mouse pressed left at (317, 447)
Screenshot: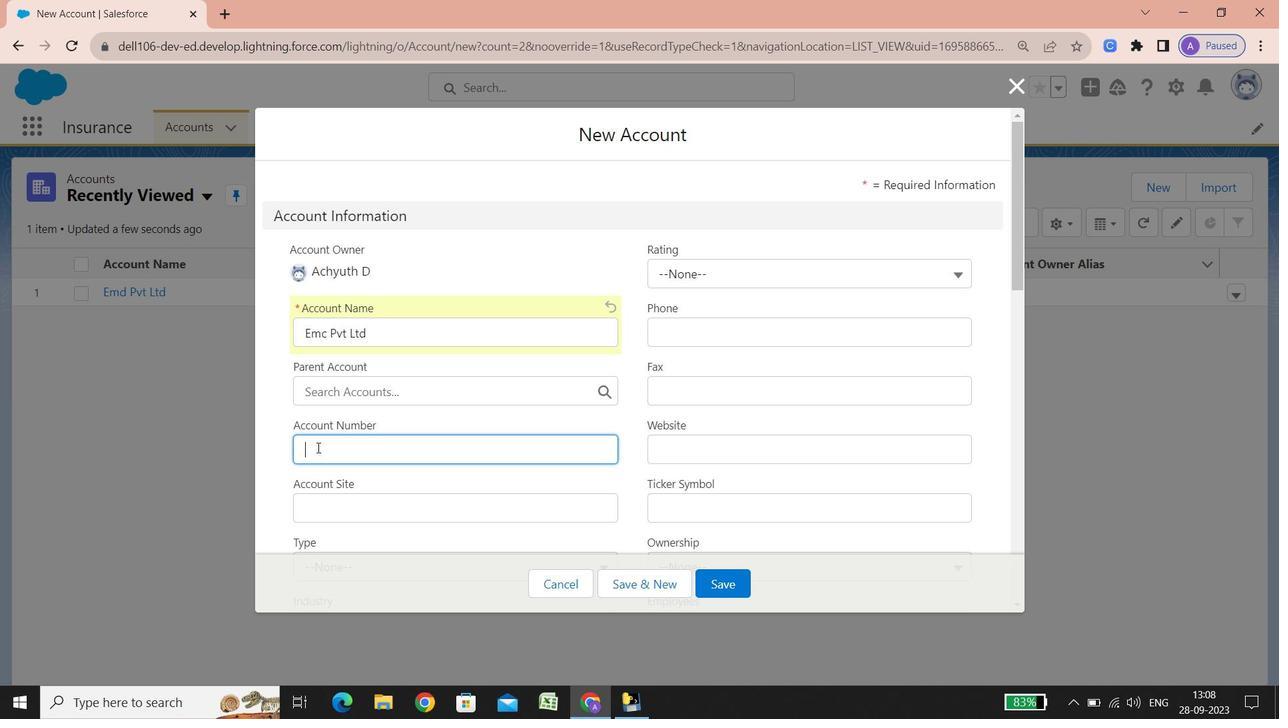 
Action: Key pressed 36662665556165
Screenshot: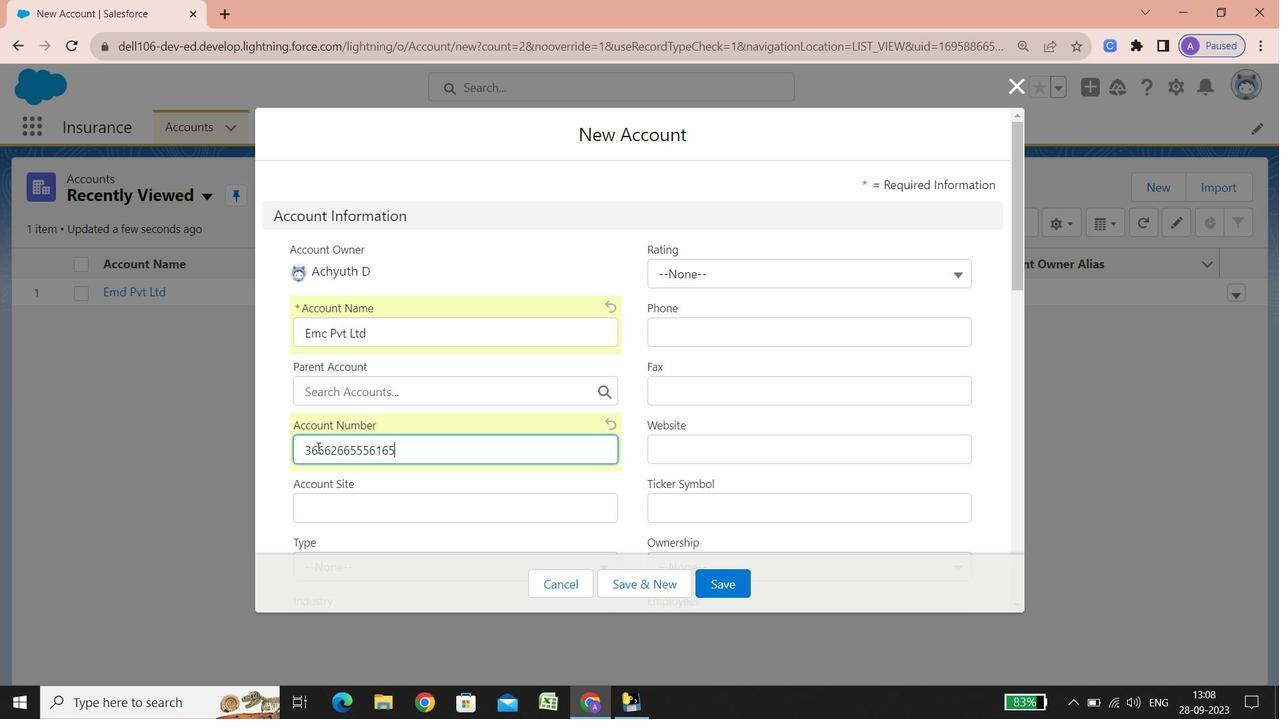 
Action: Mouse moved to (344, 505)
Screenshot: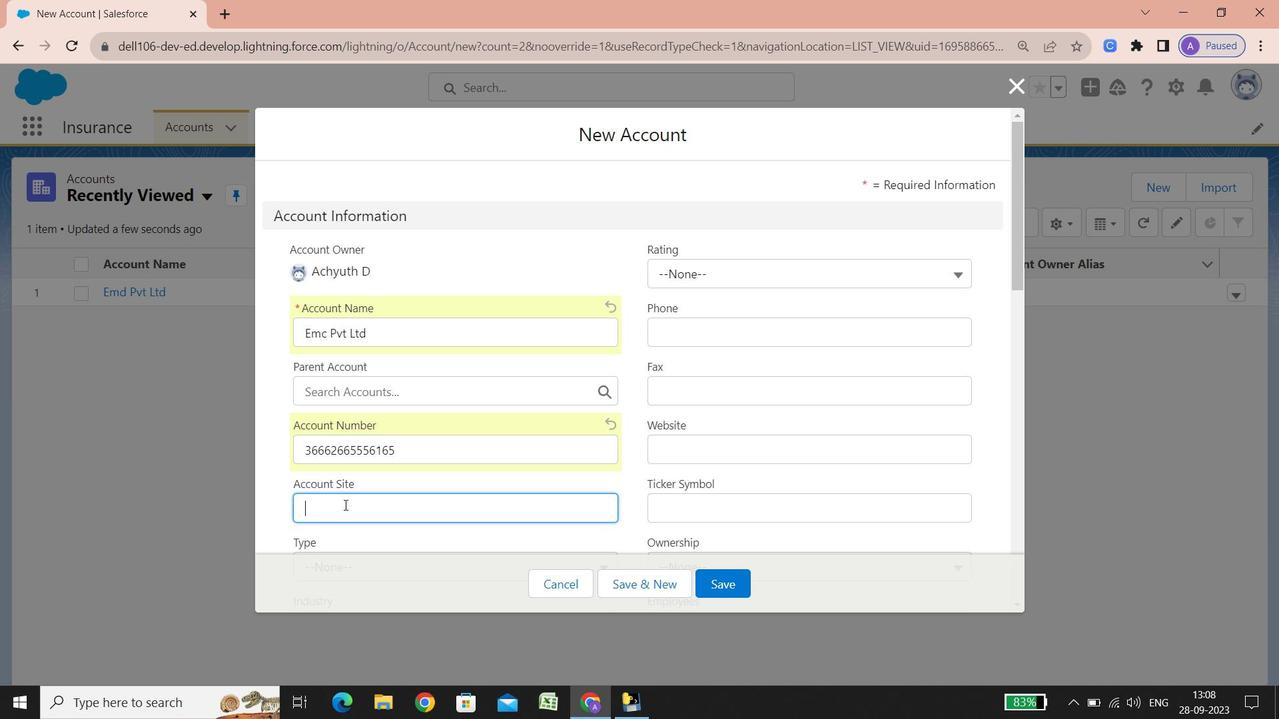 
Action: Mouse pressed left at (344, 505)
Screenshot: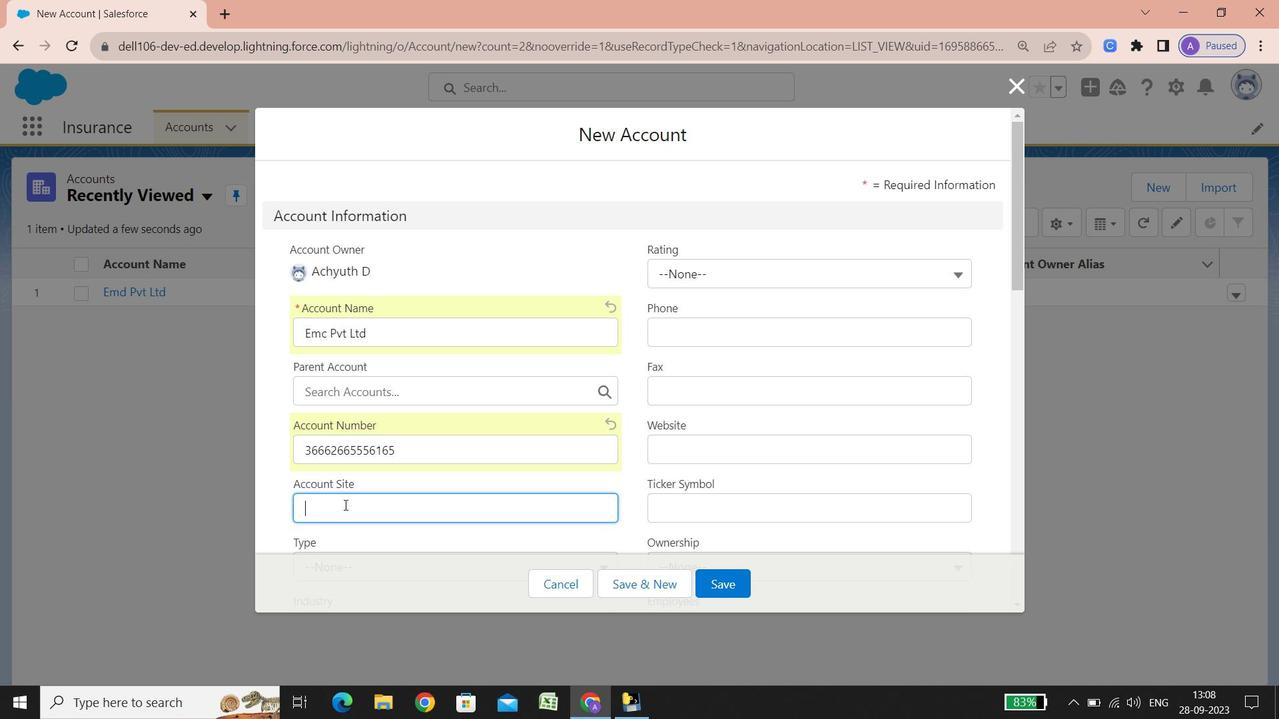 
Action: Key pressed <Key.shift><Key.shift><Key.shift><Key.shift><Key.shift><Key.shift><Key.shift><Key.shift><Key.shift><Key.shift><Key.shift><Key.shift><Key.shift><Key.shift><Key.shift><Key.shift><Key.shift><Key.shift><Key.shift><Key.shift><Key.shift><Key.shift><Key.shift><Key.shift><Key.shift><Key.shift><Key.shift><Key.shift><Key.shift><Key.shift><Key.shift><Key.shift><Key.shift><Key.shift><Key.shift><Key.shift><Key.shift><Key.shift><Key.shift><Key.shift><Key.shift><Key.shift><Key.shift><Key.shift><Key.shift><Key.shift><Key.shift><Key.shift>WWW.<Key.shift>Em
Screenshot: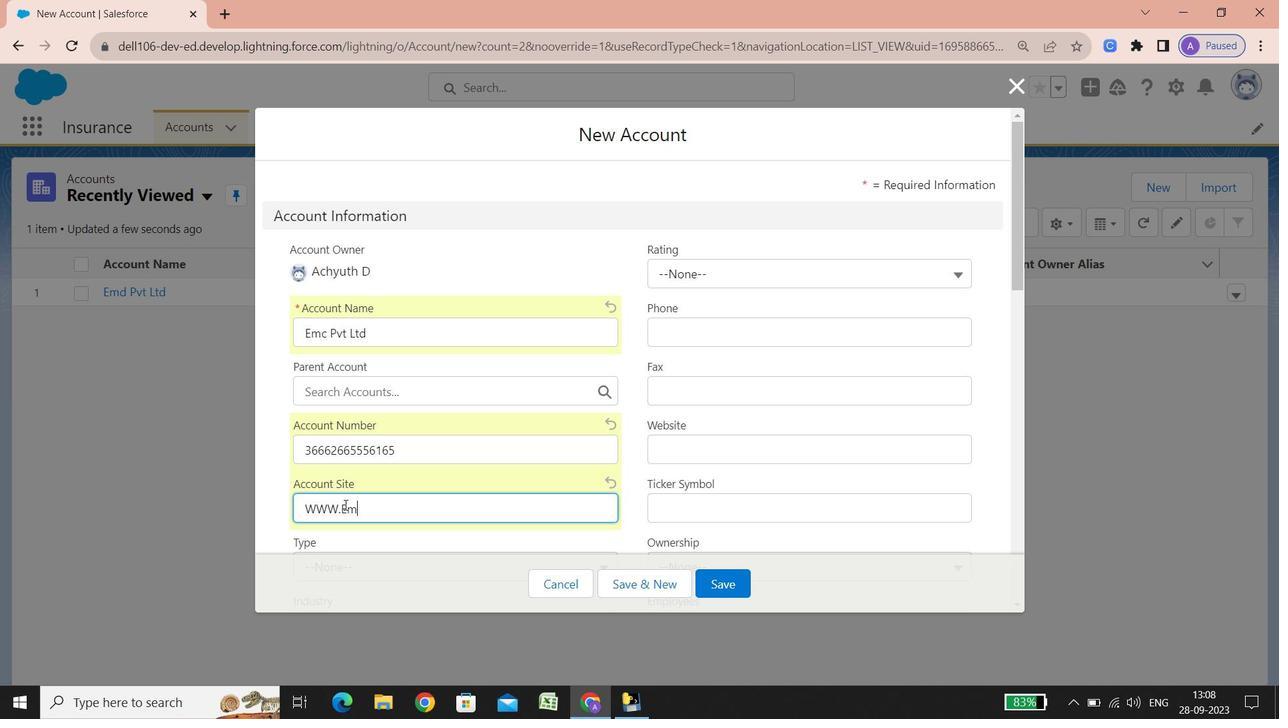 
Action: Mouse moved to (437, 483)
Screenshot: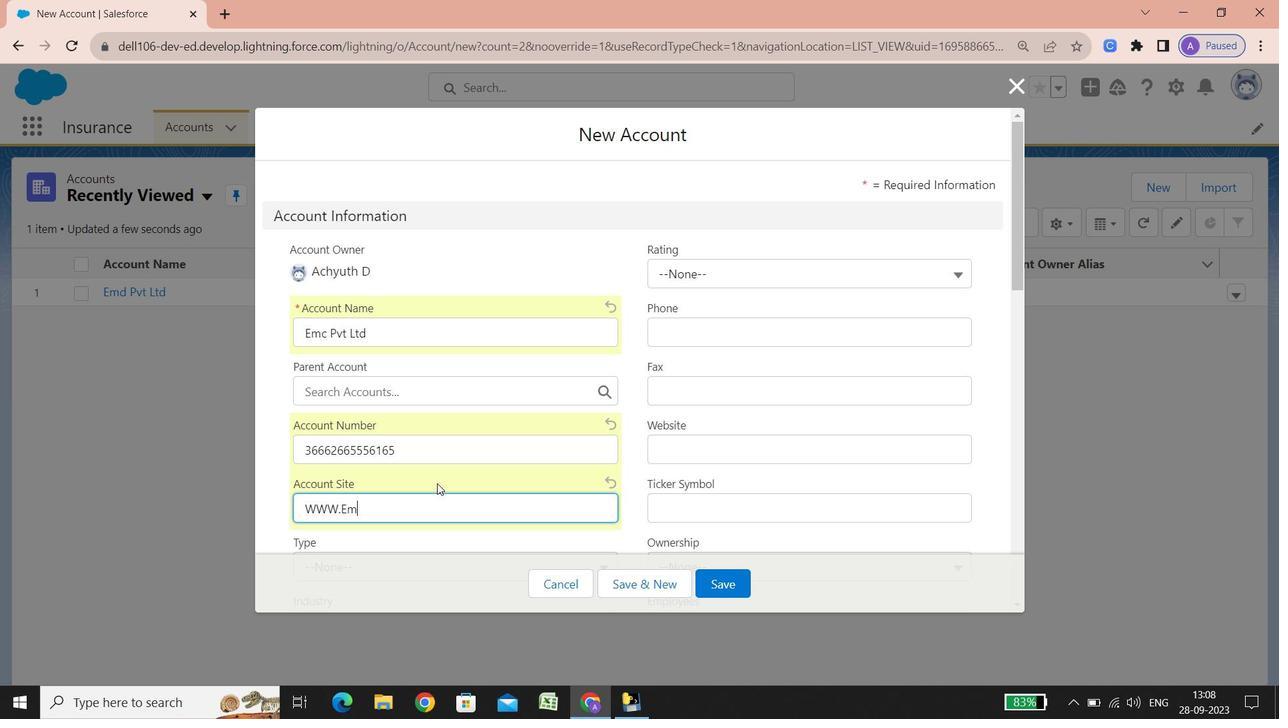
Action: Key pressed c<Key.space><Key.shift>Pvt<Key.space><Key.shift>Ltd<Key.left><Key.left><Key.left><Key.backspace><Key.left><Key.left><Key.left><Key.backspace><Key.right><Key.right><Key.right><Key.right><Key.right><Key.right>.com
Screenshot: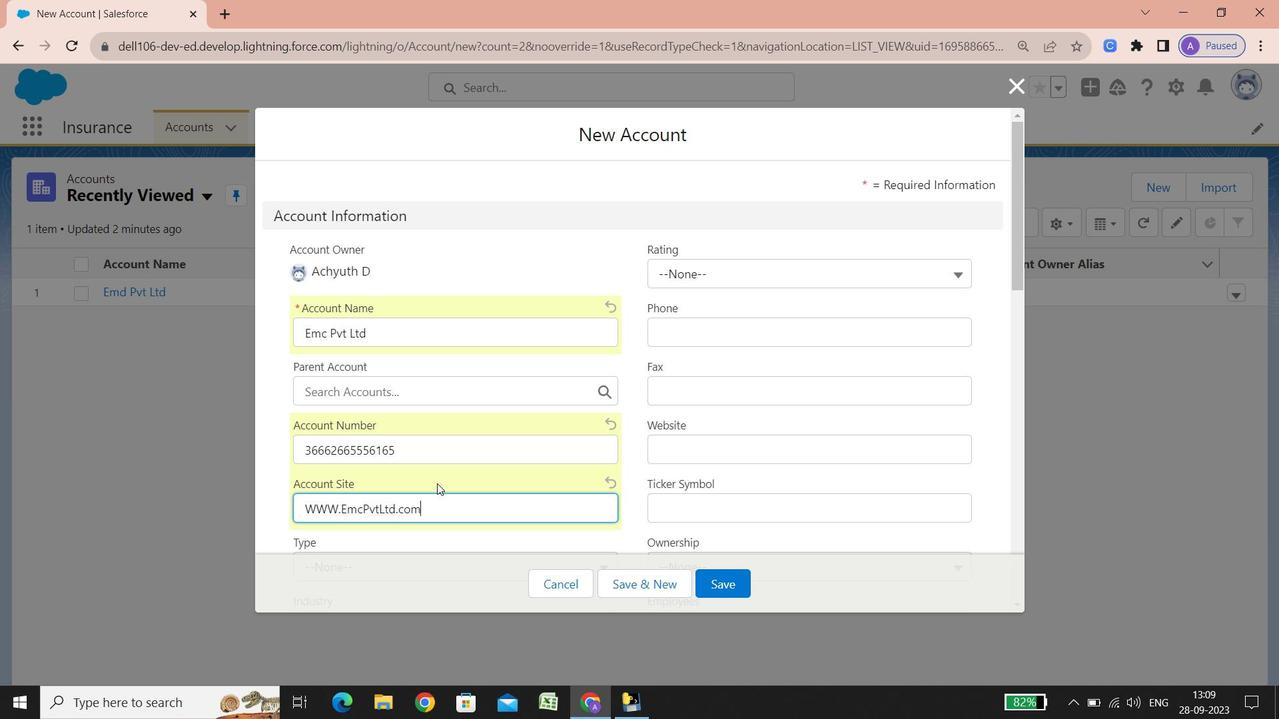 
Action: Mouse scrolled (437, 483) with delta (0, 0)
Screenshot: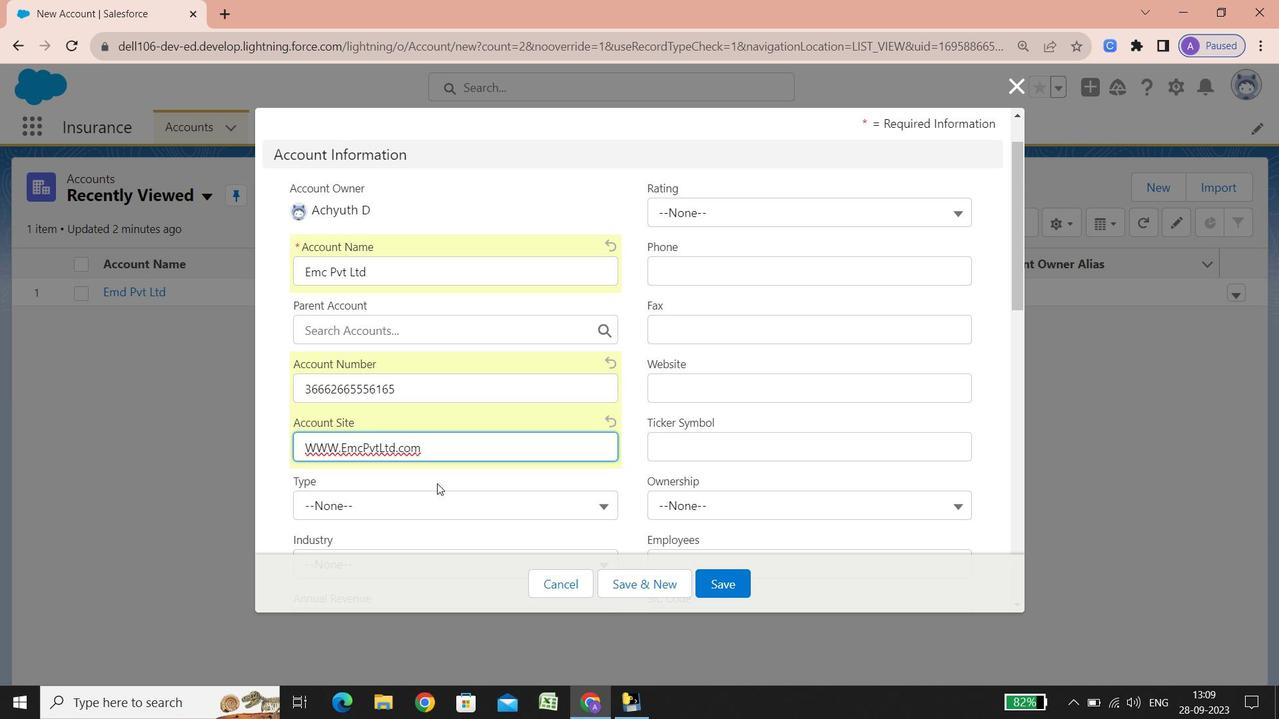 
Action: Mouse scrolled (437, 483) with delta (0, 0)
Screenshot: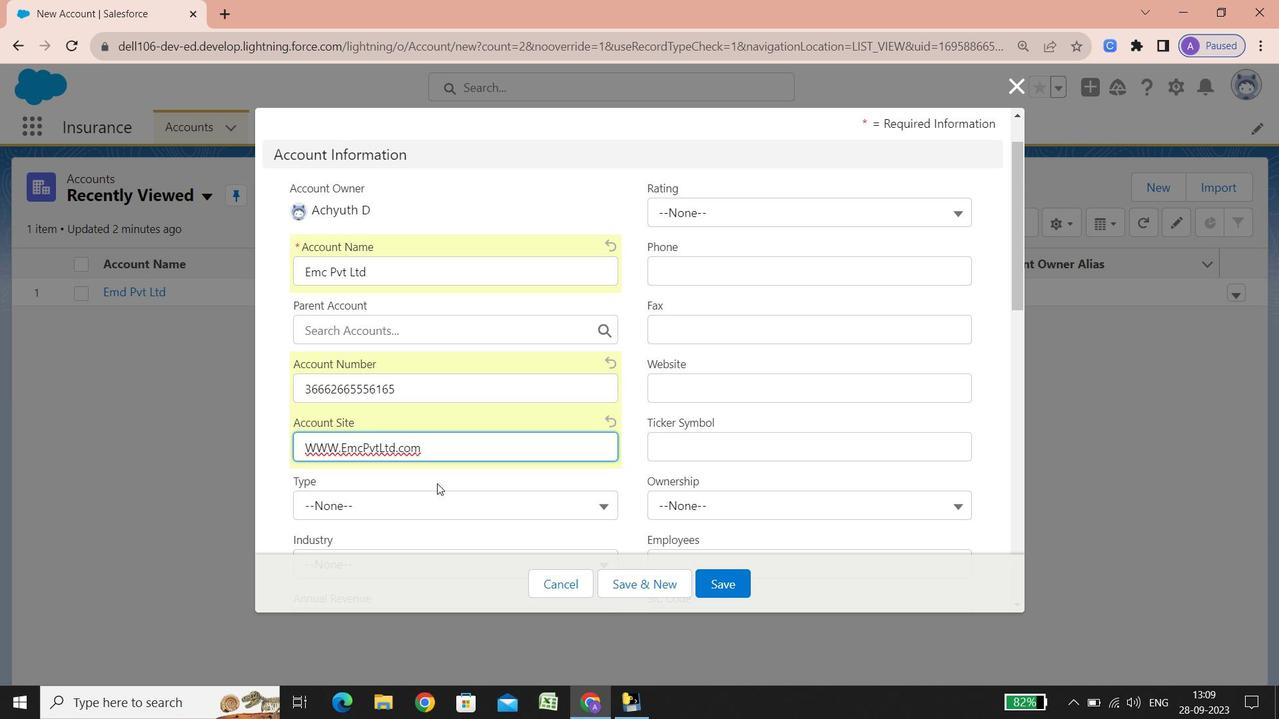 
Action: Mouse scrolled (437, 483) with delta (0, 0)
Screenshot: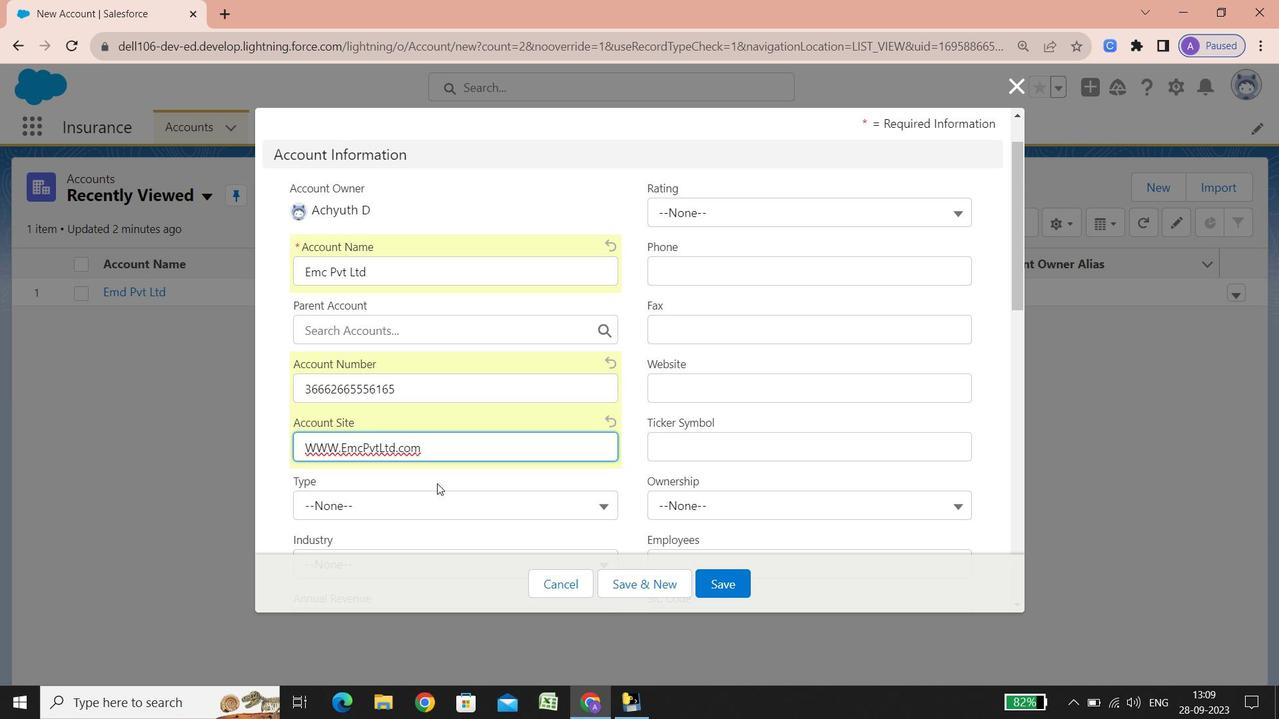 
Action: Mouse scrolled (437, 483) with delta (0, 0)
Screenshot: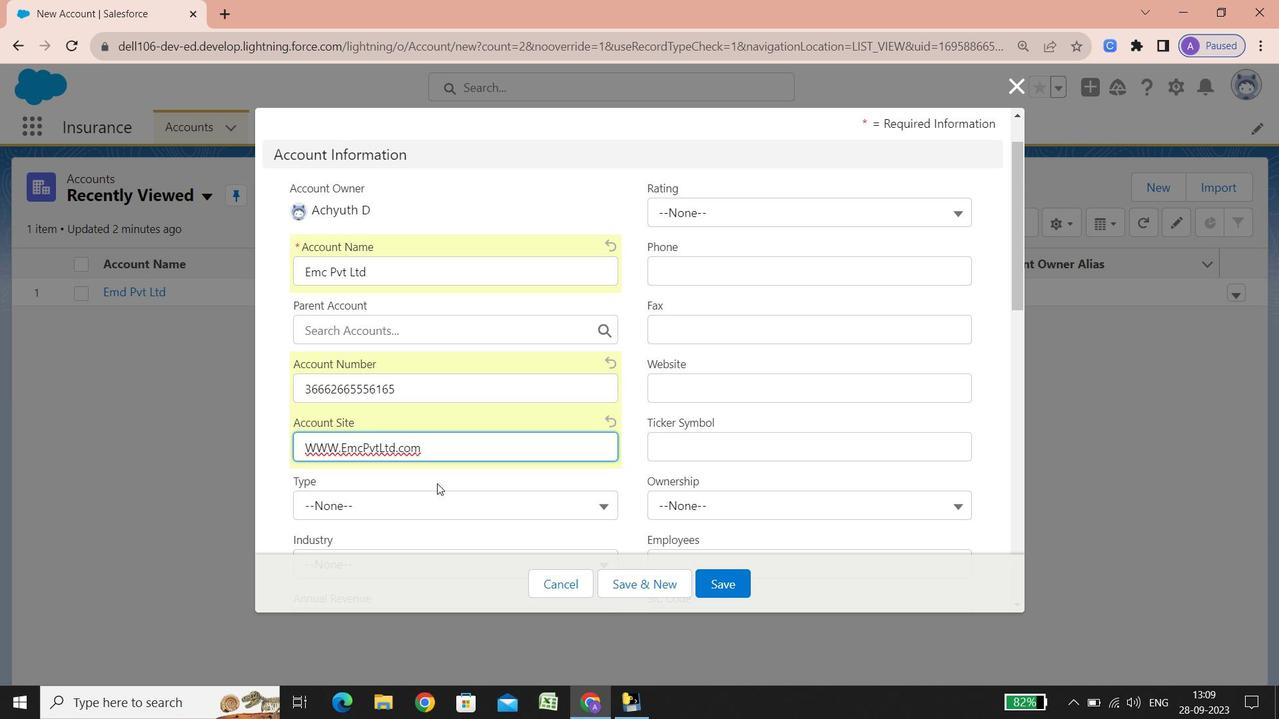 
Action: Mouse scrolled (437, 483) with delta (0, 0)
Screenshot: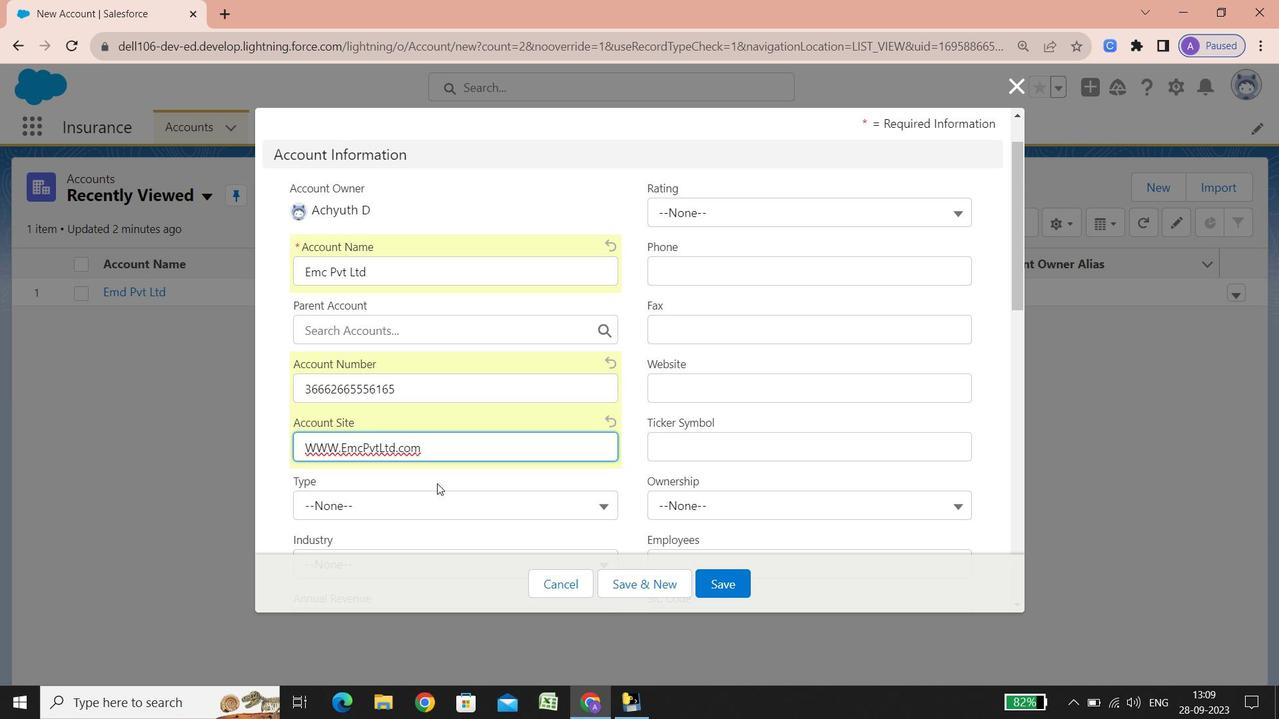 
Action: Mouse scrolled (437, 483) with delta (0, 0)
Screenshot: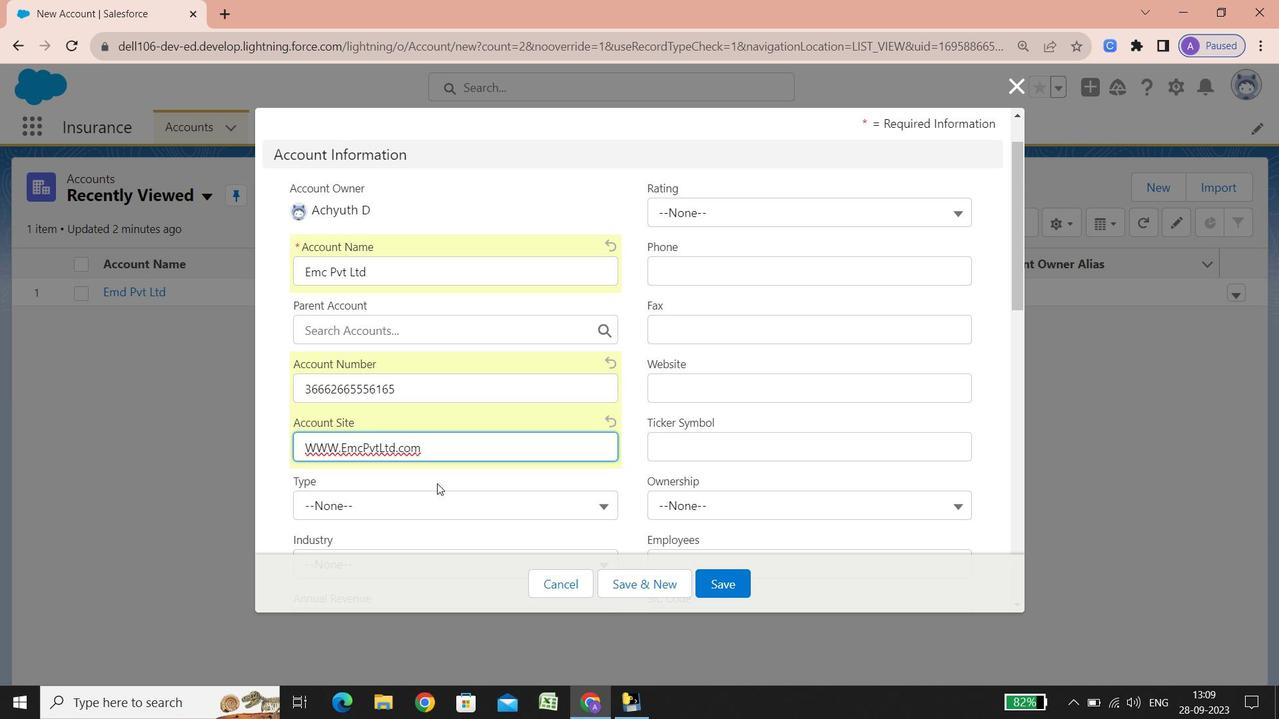 
Action: Mouse scrolled (437, 483) with delta (0, 0)
Screenshot: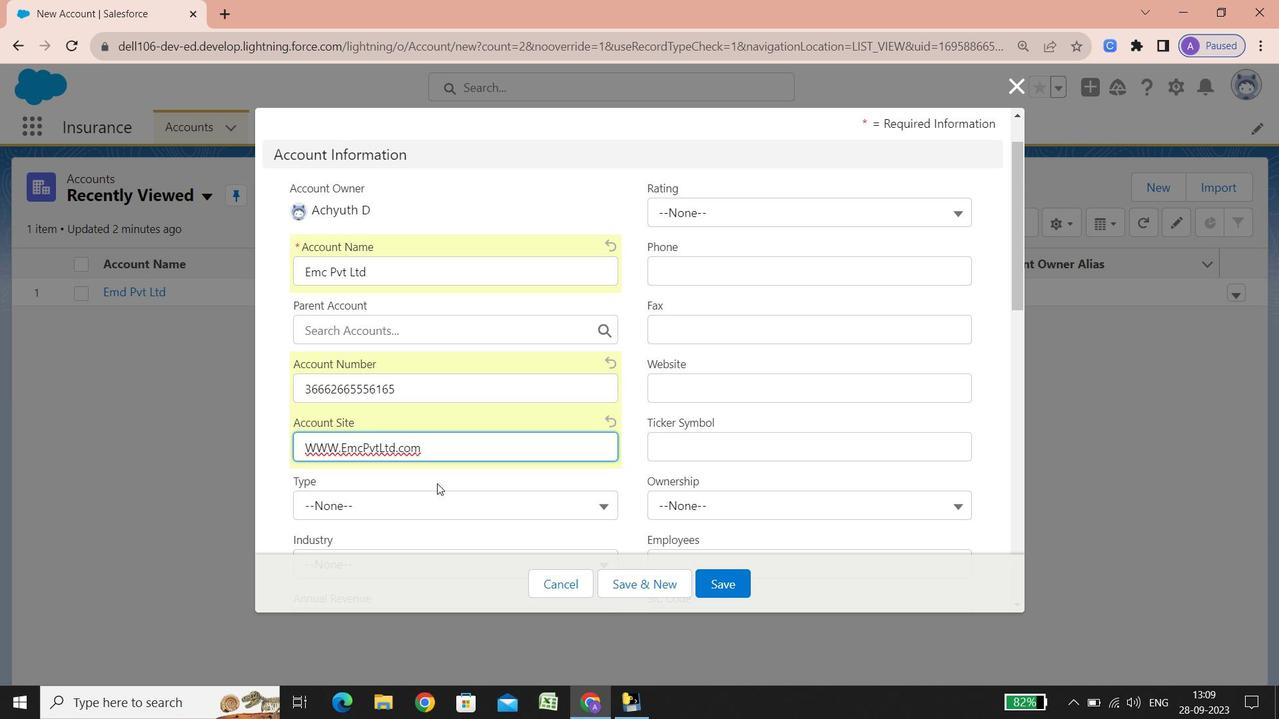 
Action: Mouse scrolled (437, 483) with delta (0, 0)
Screenshot: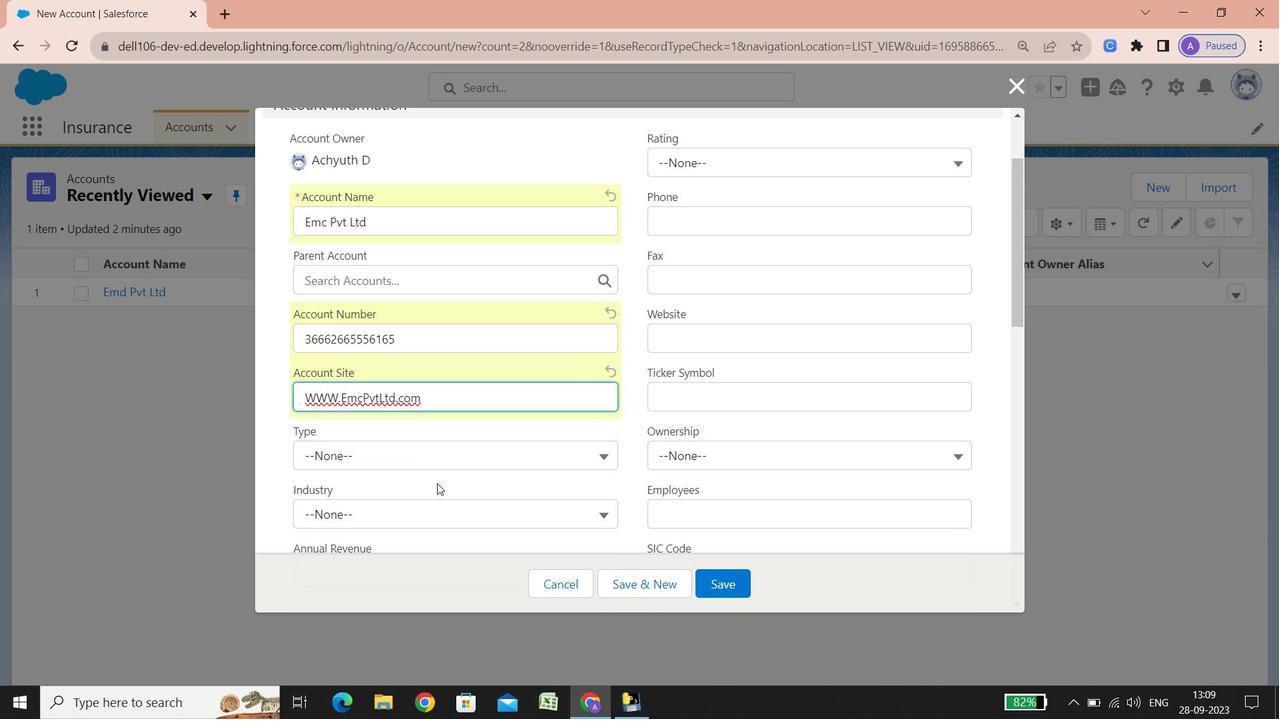 
Action: Mouse scrolled (437, 483) with delta (0, 0)
Screenshot: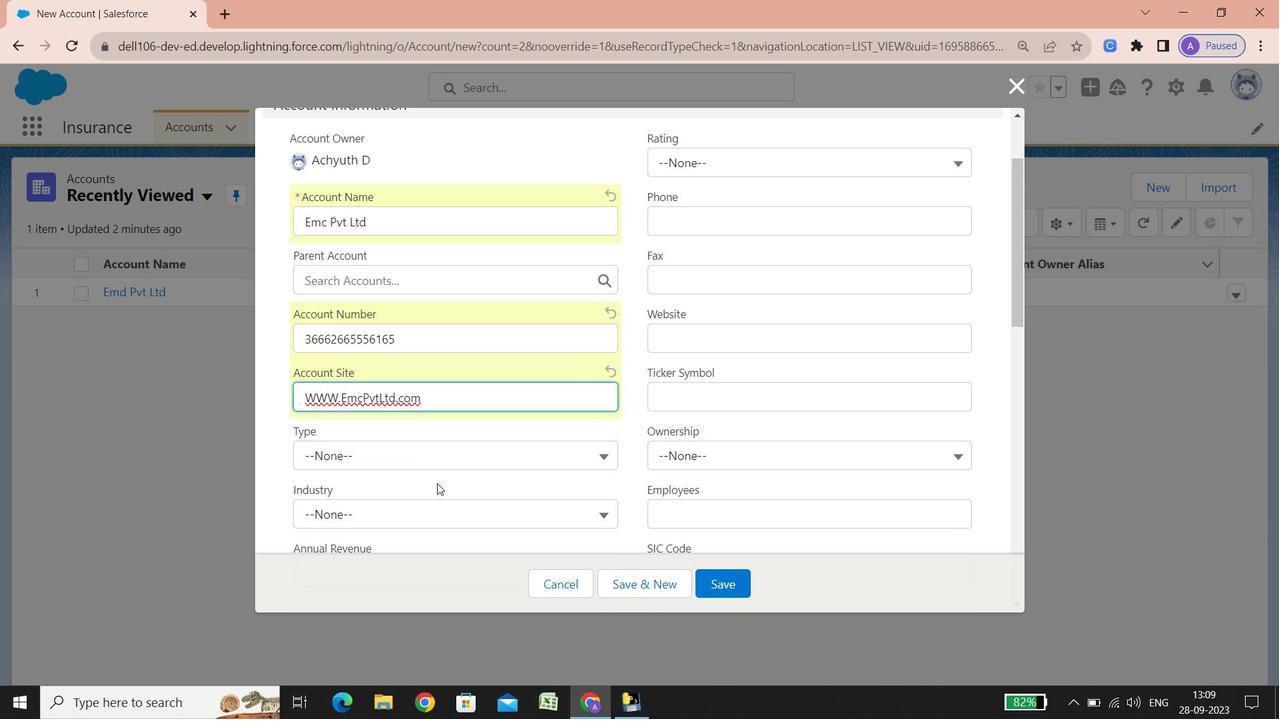 
Action: Mouse scrolled (437, 483) with delta (0, 0)
Screenshot: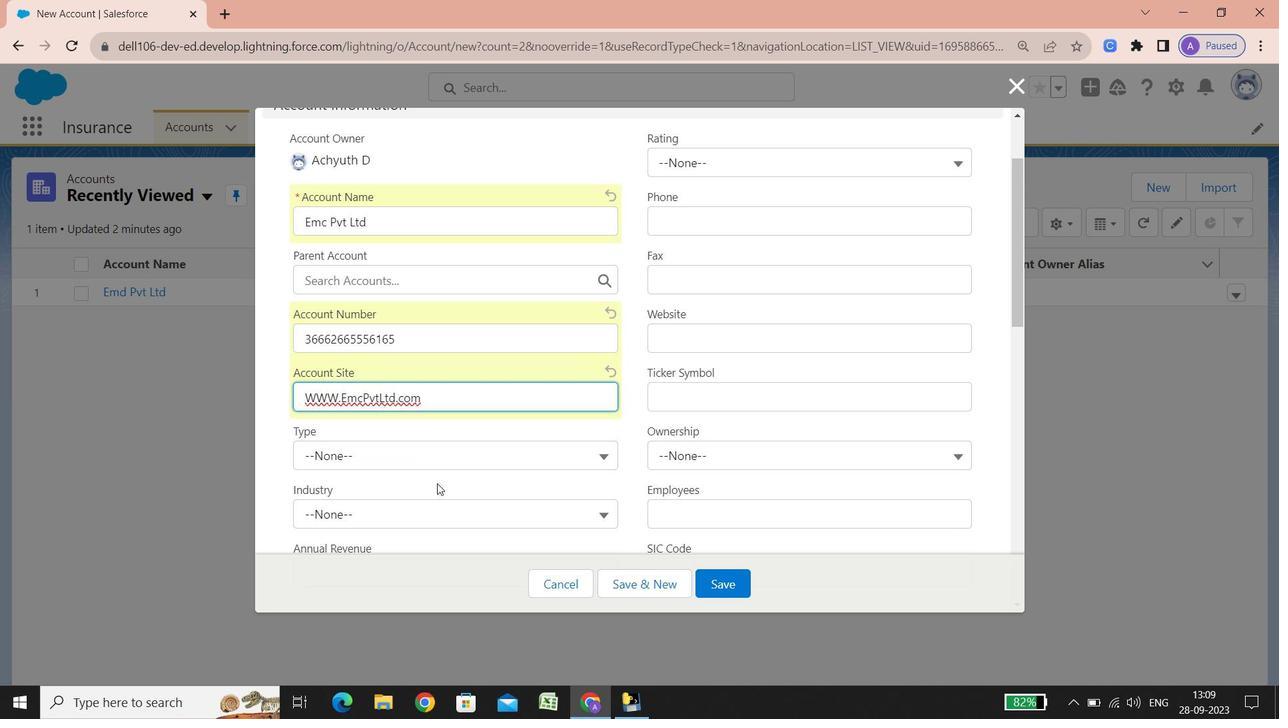 
Action: Mouse scrolled (437, 483) with delta (0, 0)
Screenshot: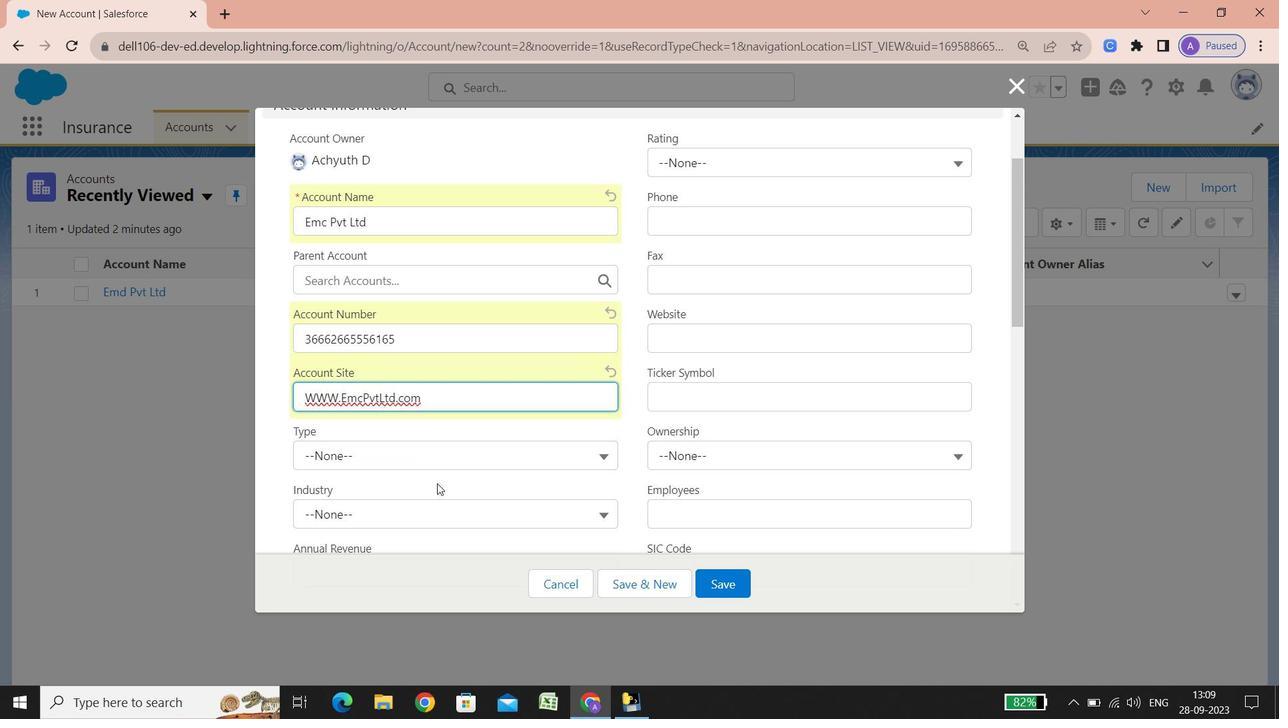
Action: Mouse scrolled (437, 483) with delta (0, 0)
Screenshot: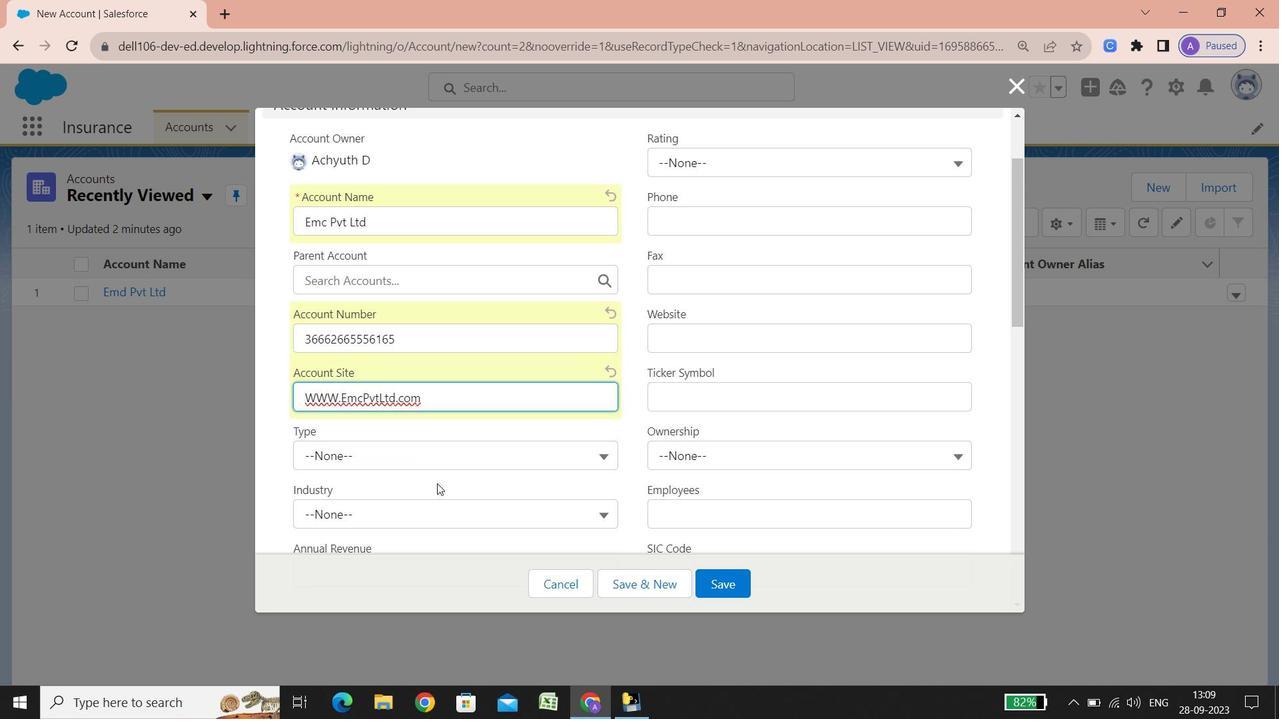 
Action: Mouse scrolled (437, 483) with delta (0, 0)
Screenshot: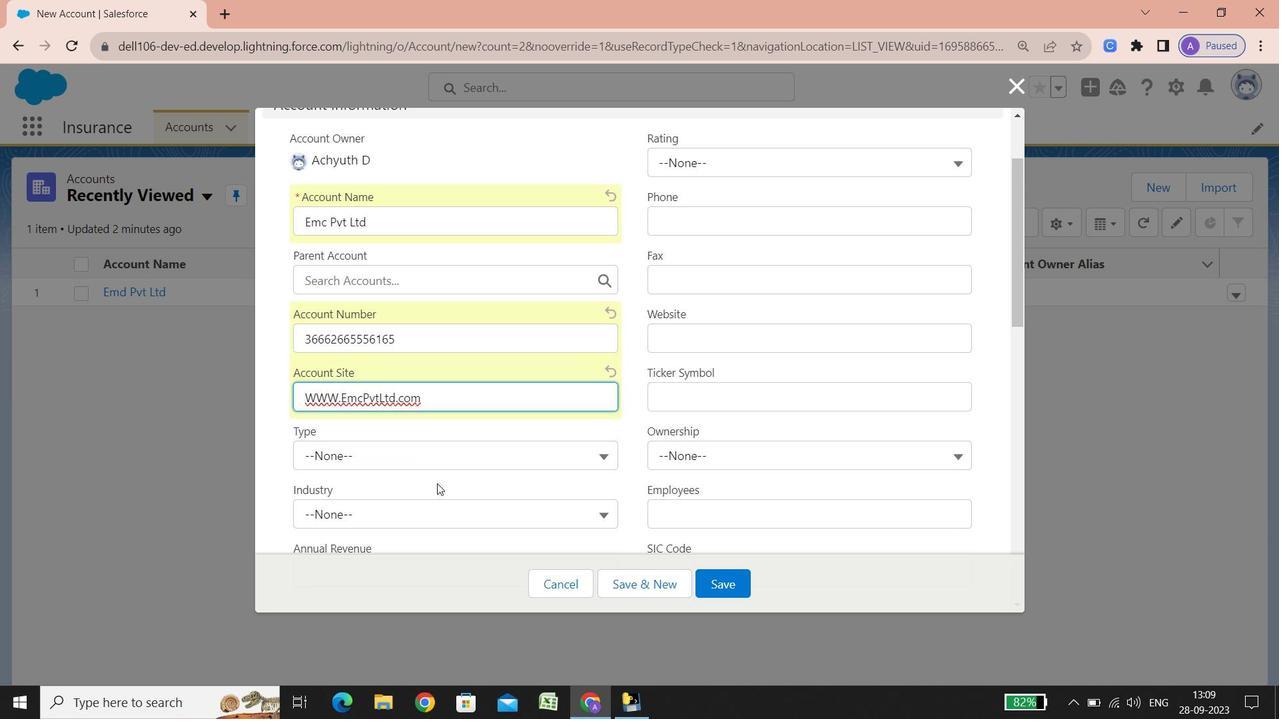 
Action: Mouse scrolled (437, 483) with delta (0, 0)
Screenshot: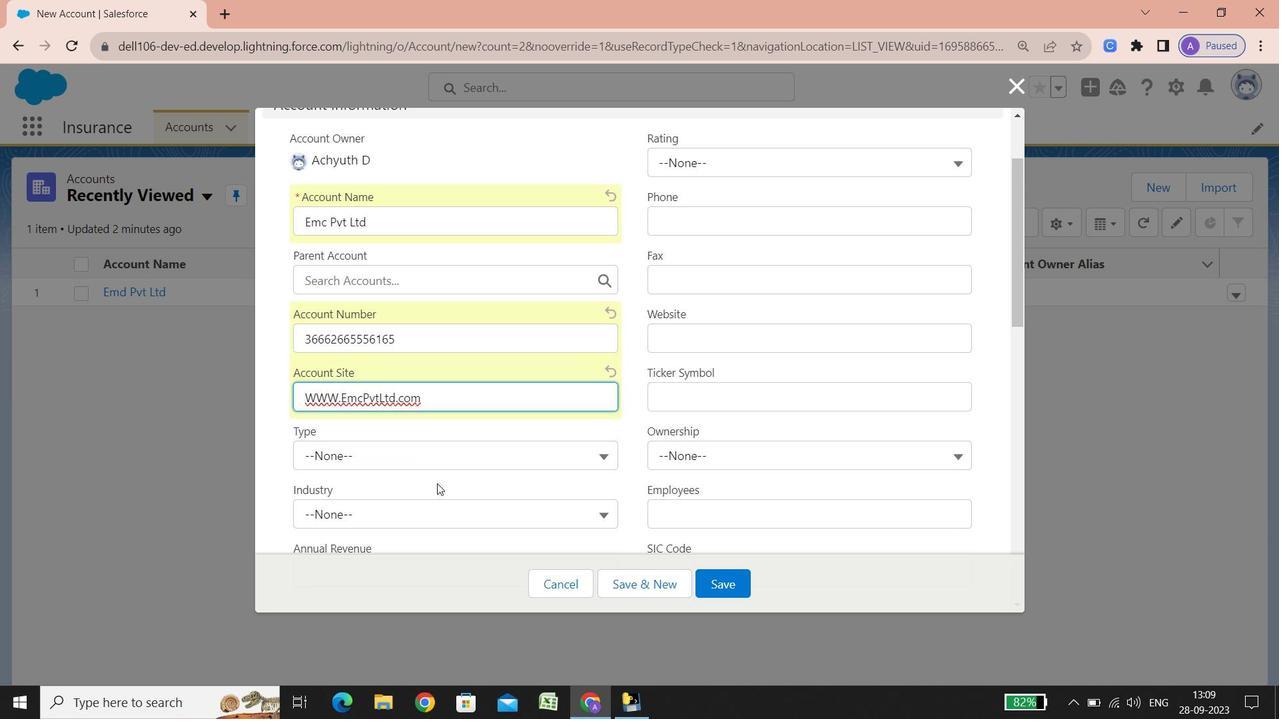 
Action: Mouse scrolled (437, 483) with delta (0, 0)
Screenshot: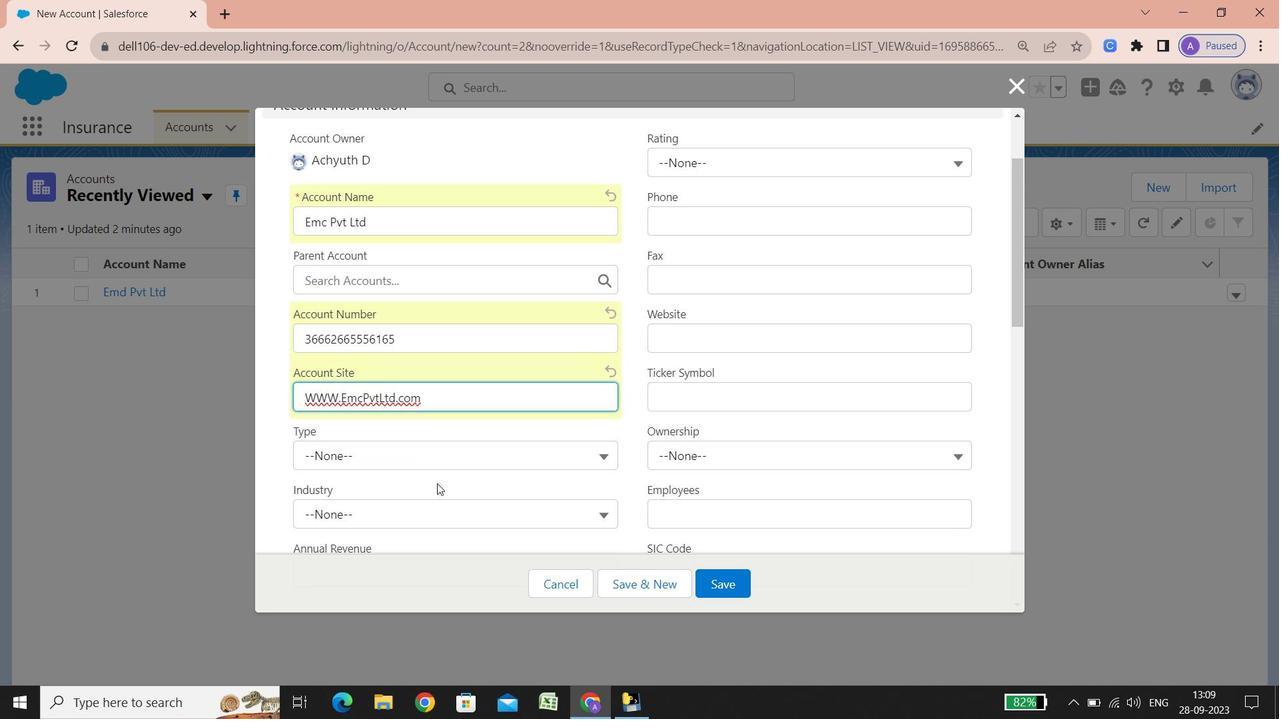 
Action: Mouse scrolled (437, 483) with delta (0, 0)
Screenshot: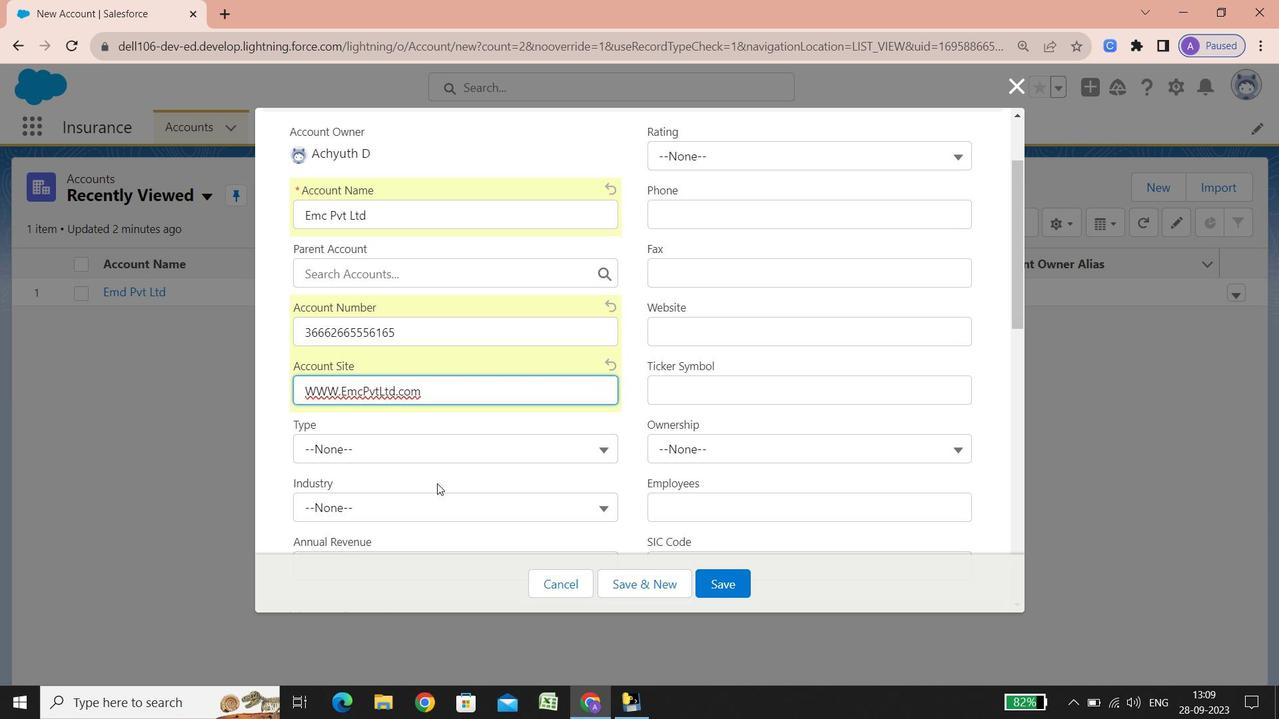 
Action: Mouse scrolled (437, 483) with delta (0, 0)
Screenshot: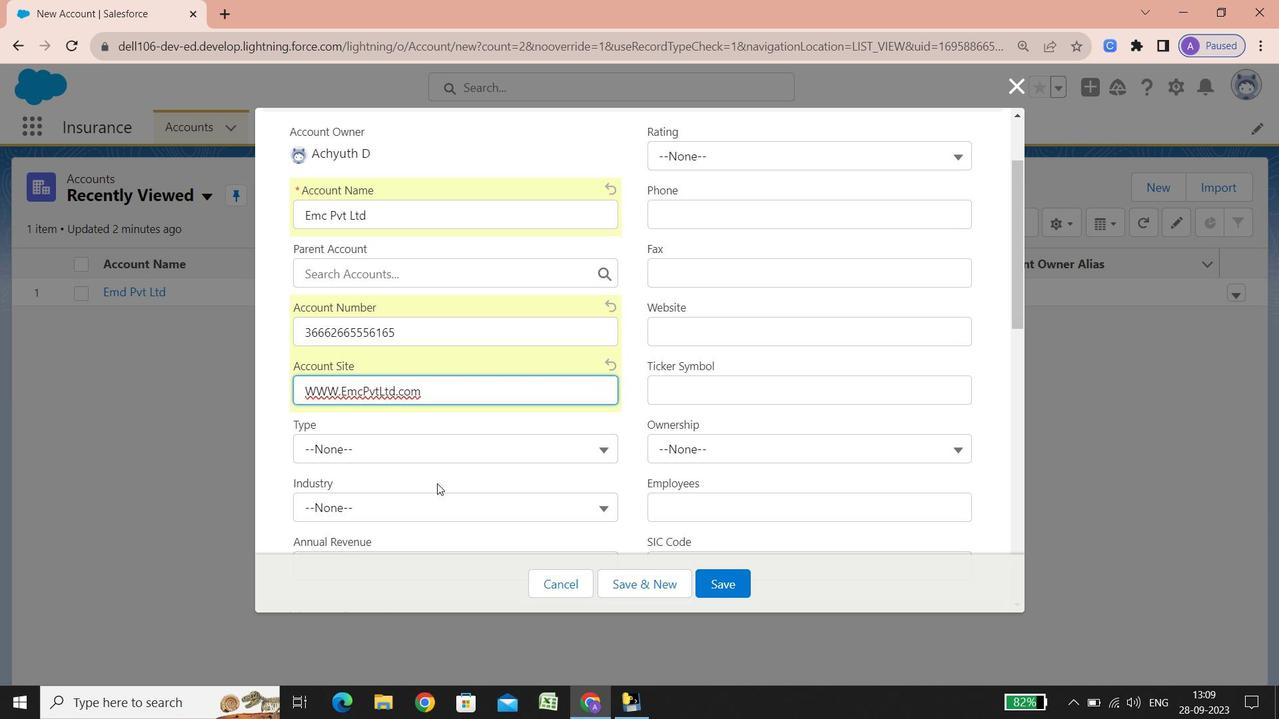 
Action: Mouse scrolled (437, 483) with delta (0, 0)
Screenshot: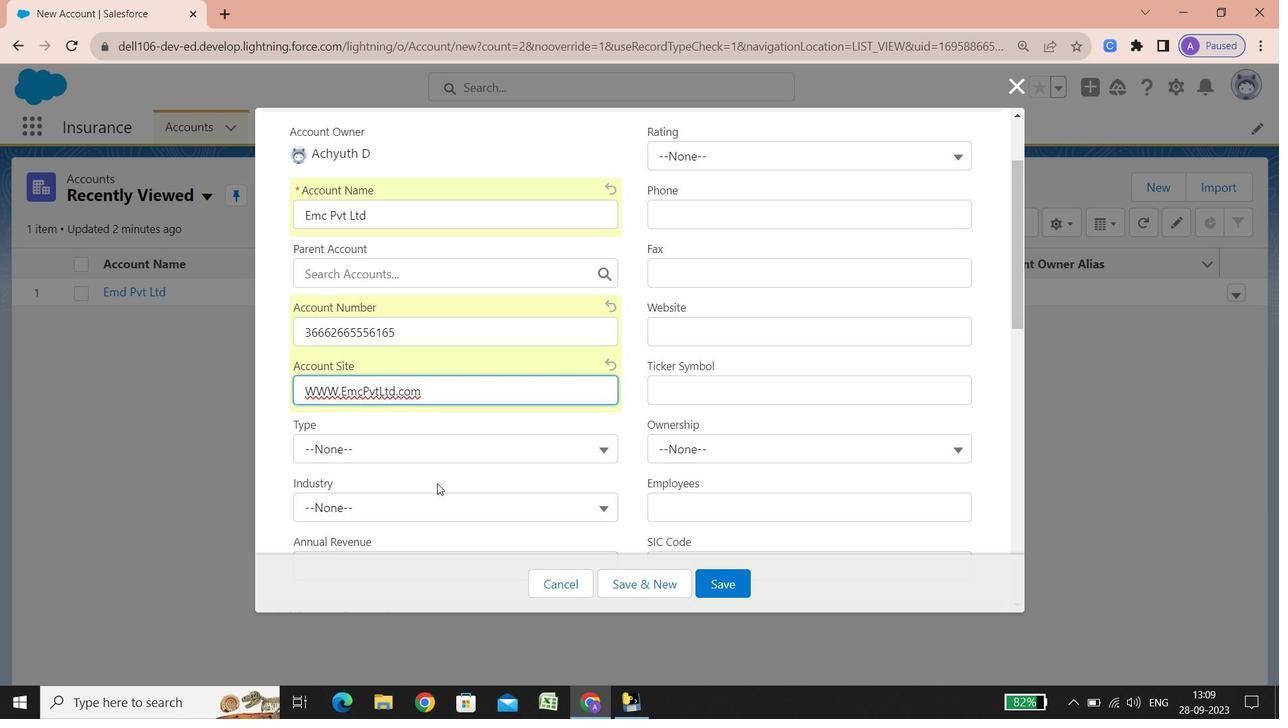 
Action: Mouse scrolled (437, 483) with delta (0, 0)
Screenshot: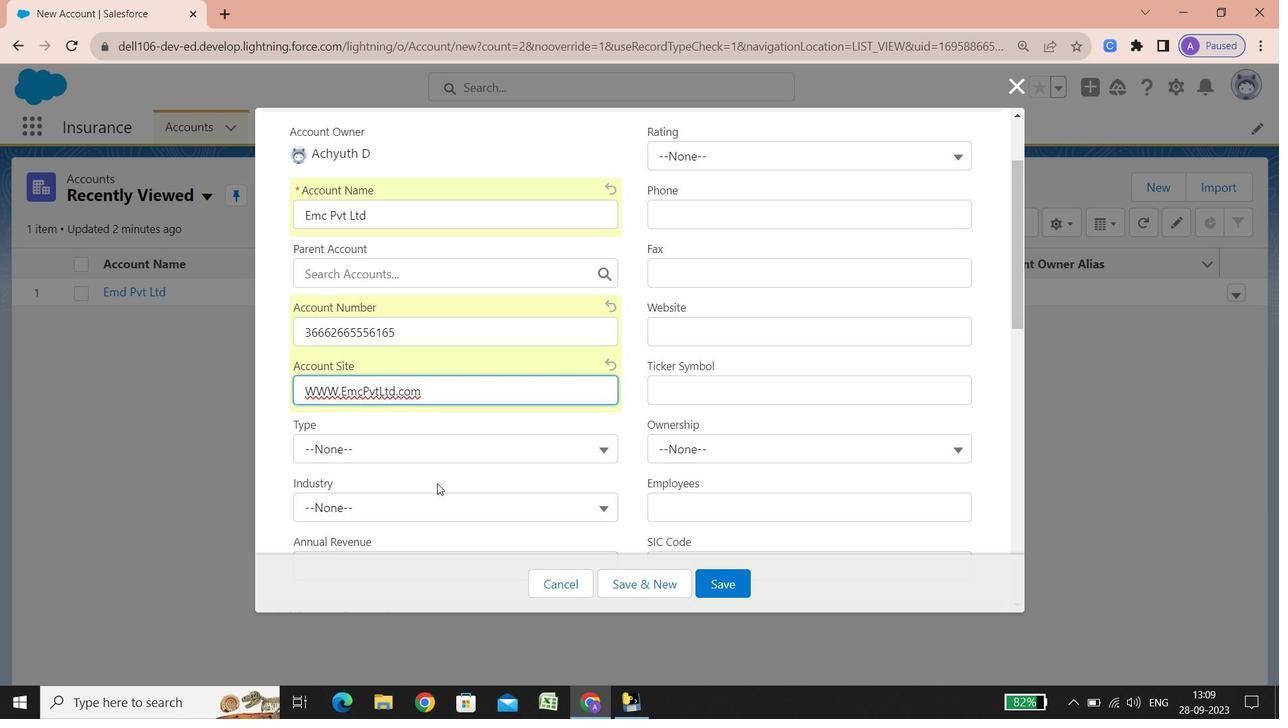 
Action: Mouse scrolled (437, 483) with delta (0, 0)
Screenshot: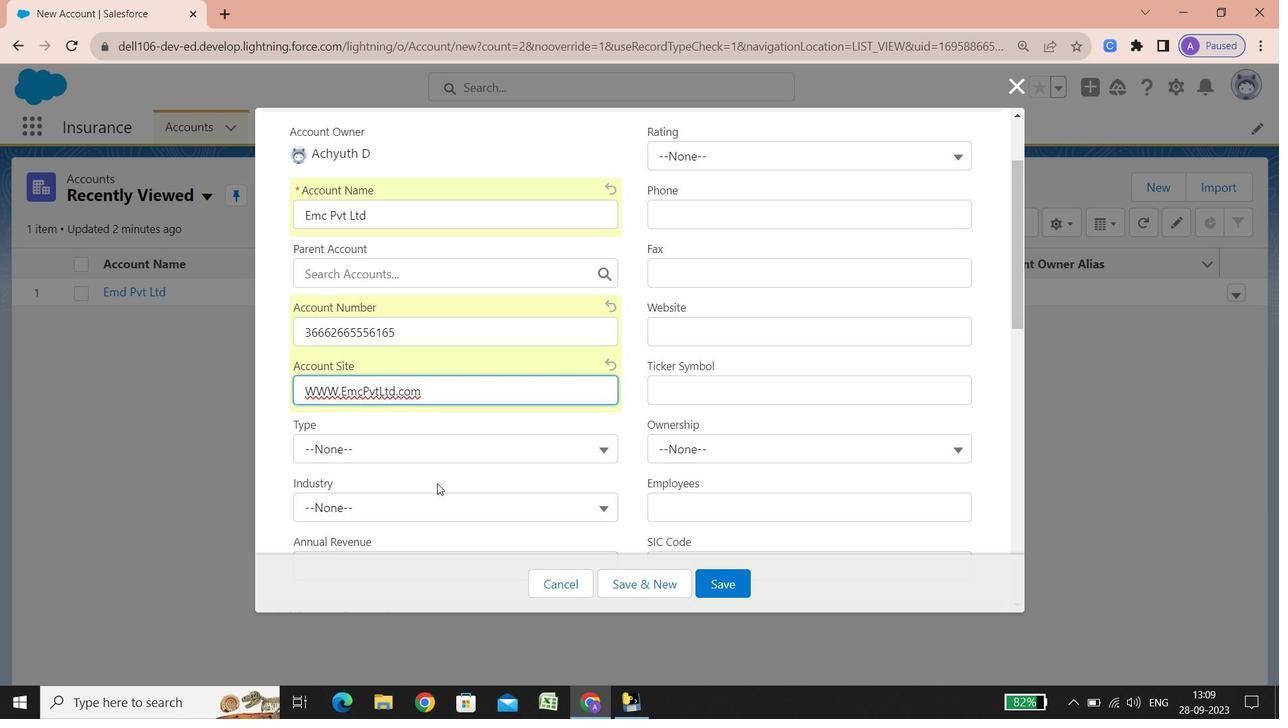
Action: Mouse scrolled (437, 483) with delta (0, 0)
Screenshot: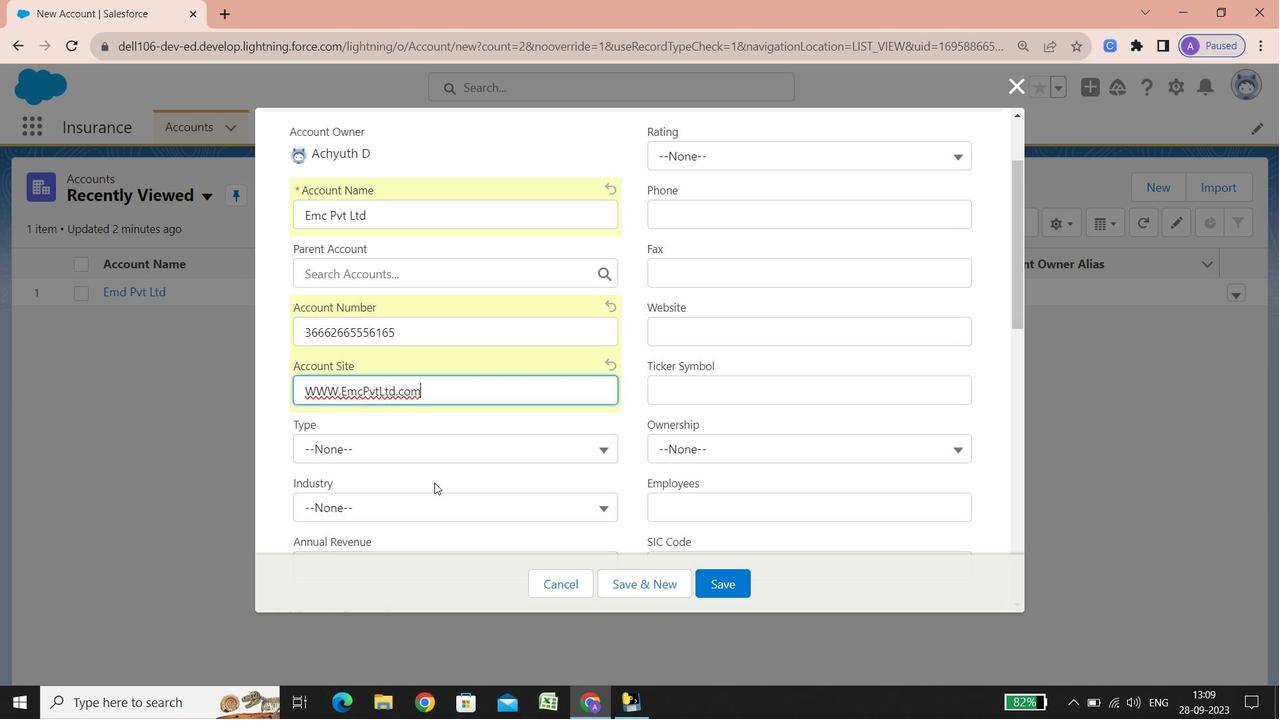 
Action: Mouse scrolled (437, 483) with delta (0, 0)
Screenshot: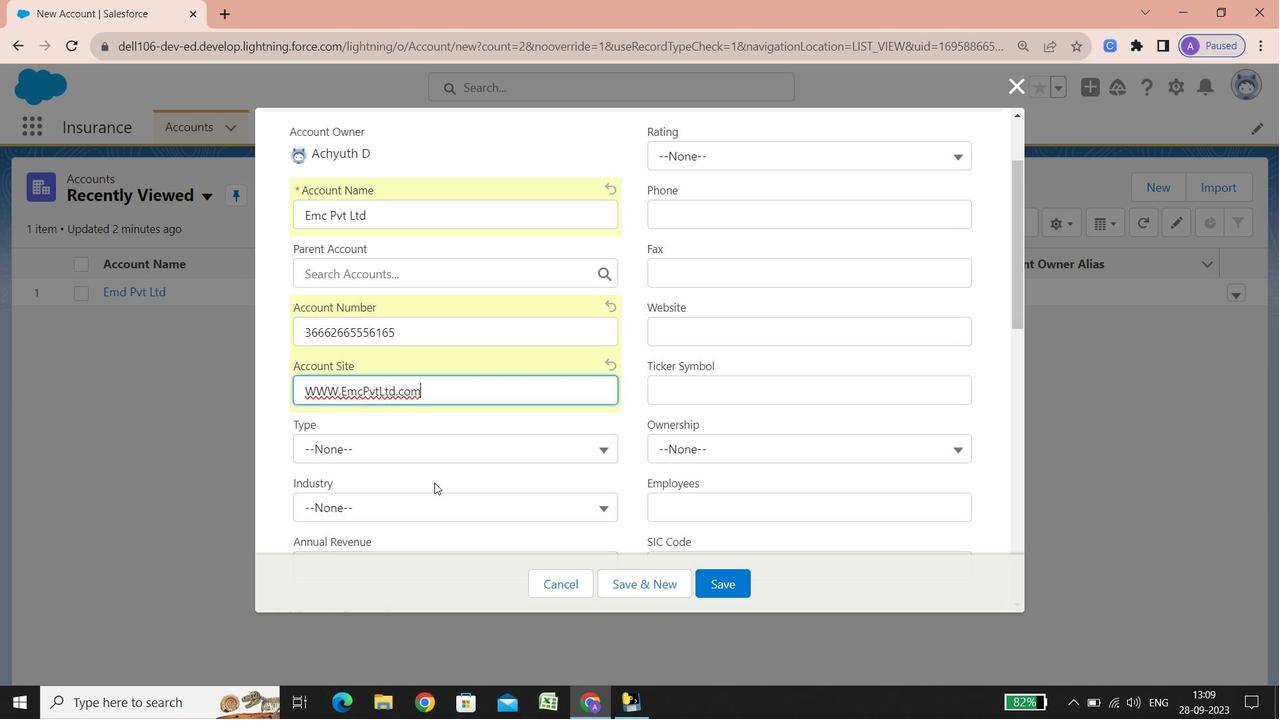 
Action: Mouse scrolled (437, 483) with delta (0, 0)
Screenshot: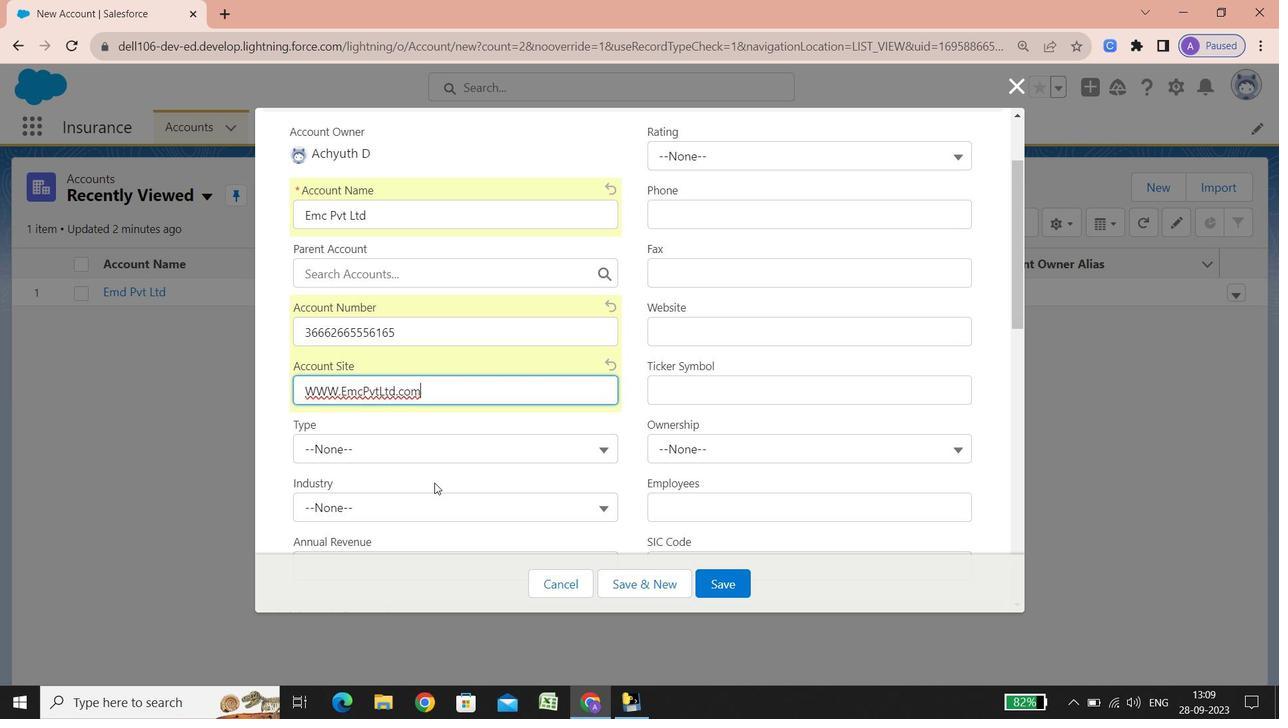 
Action: Mouse scrolled (437, 483) with delta (0, 0)
Screenshot: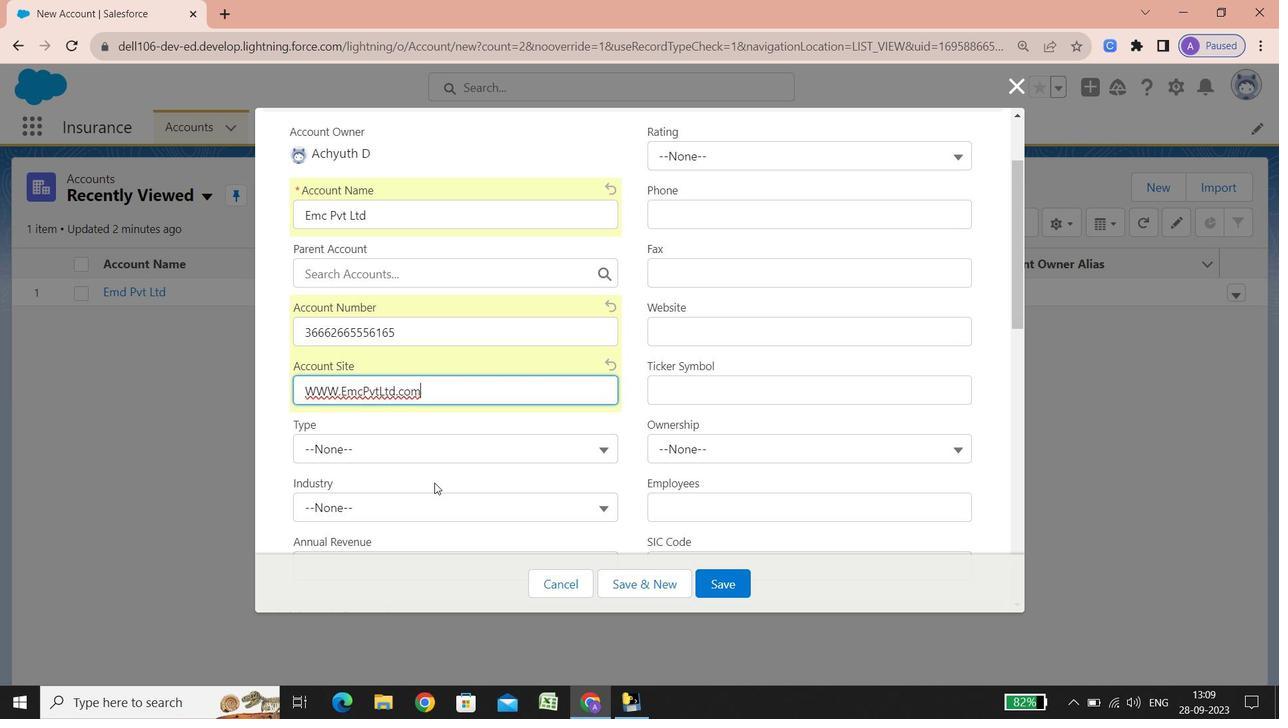 
Action: Mouse scrolled (437, 483) with delta (0, 0)
Screenshot: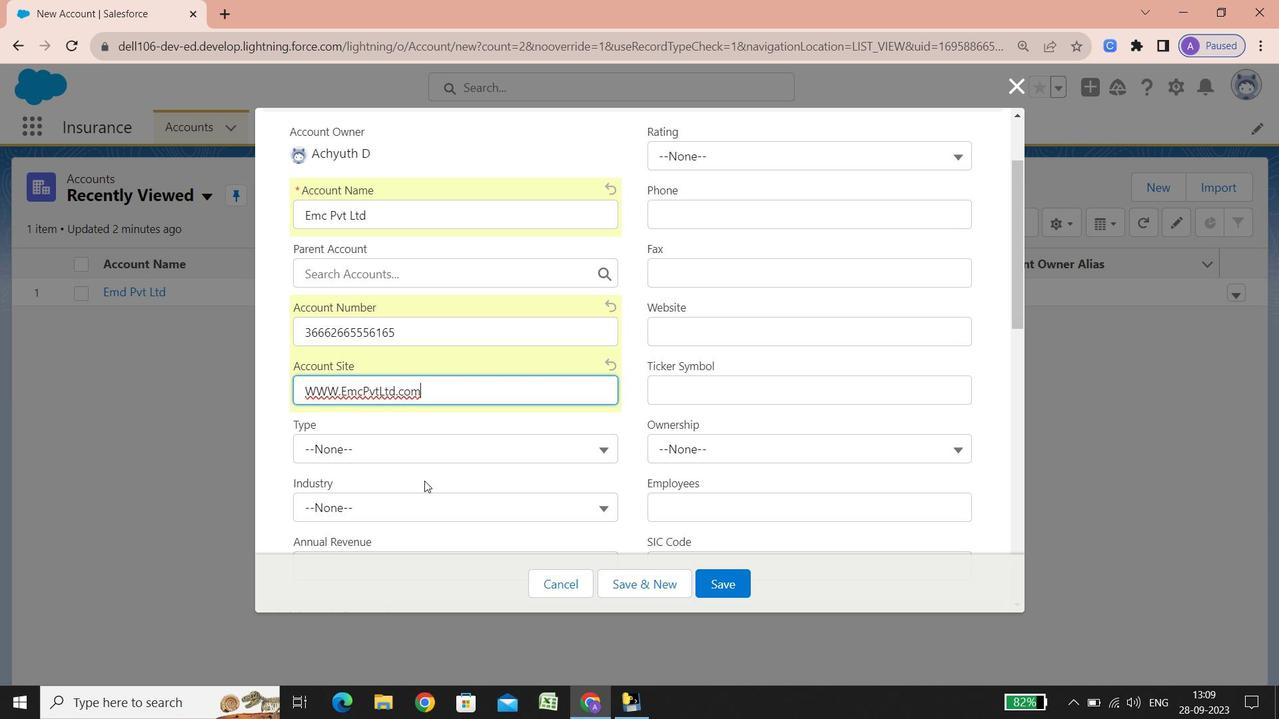
Action: Mouse scrolled (437, 483) with delta (0, 0)
Screenshot: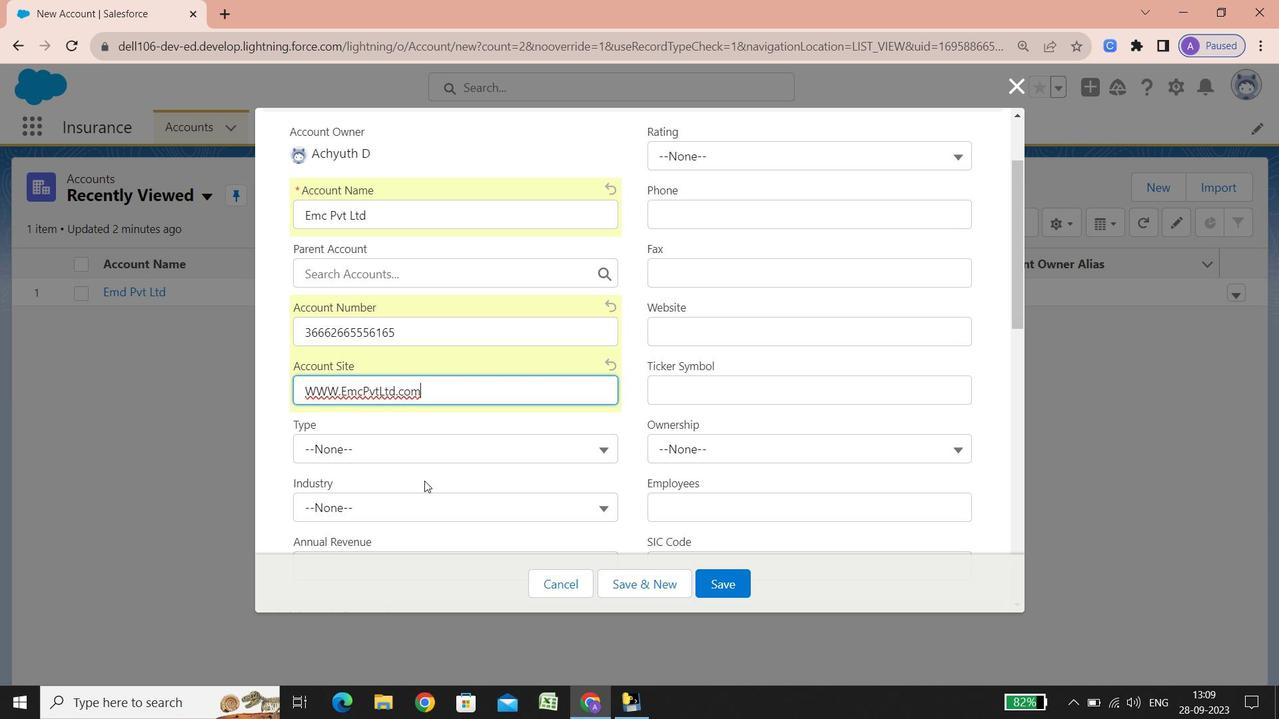 
Action: Mouse scrolled (437, 483) with delta (0, 0)
Screenshot: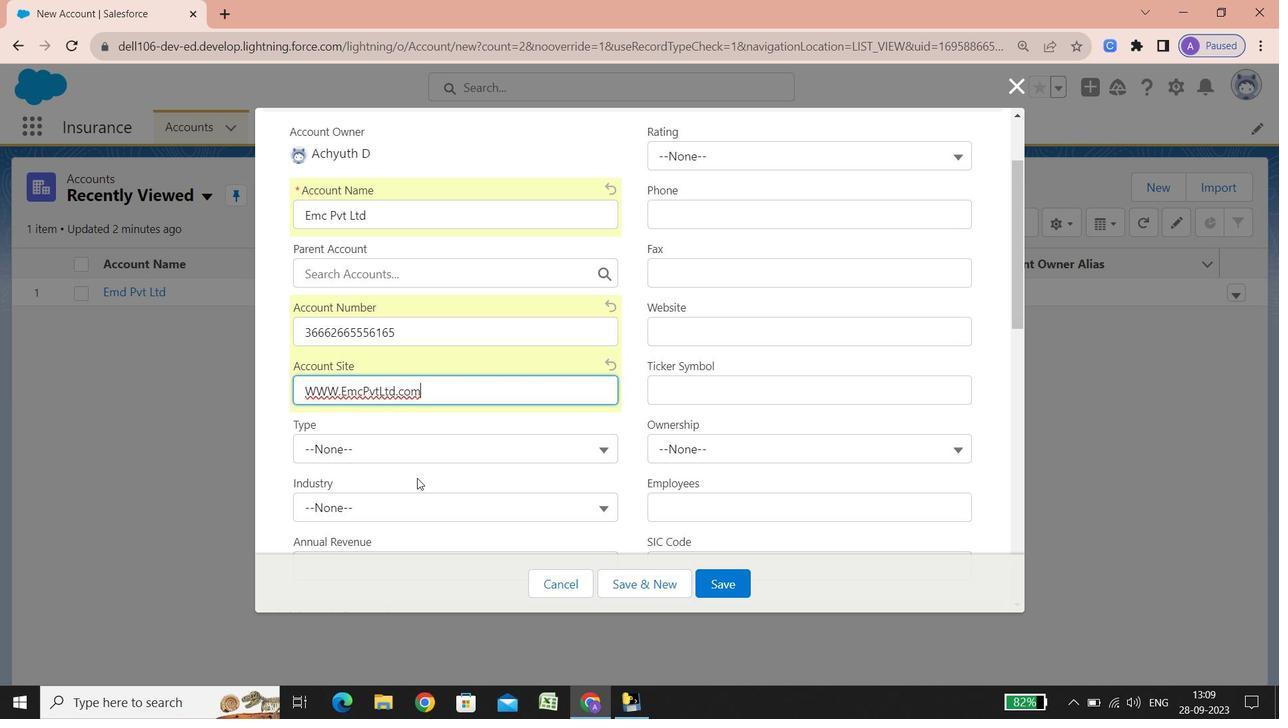 
Action: Mouse scrolled (437, 483) with delta (0, 0)
Screenshot: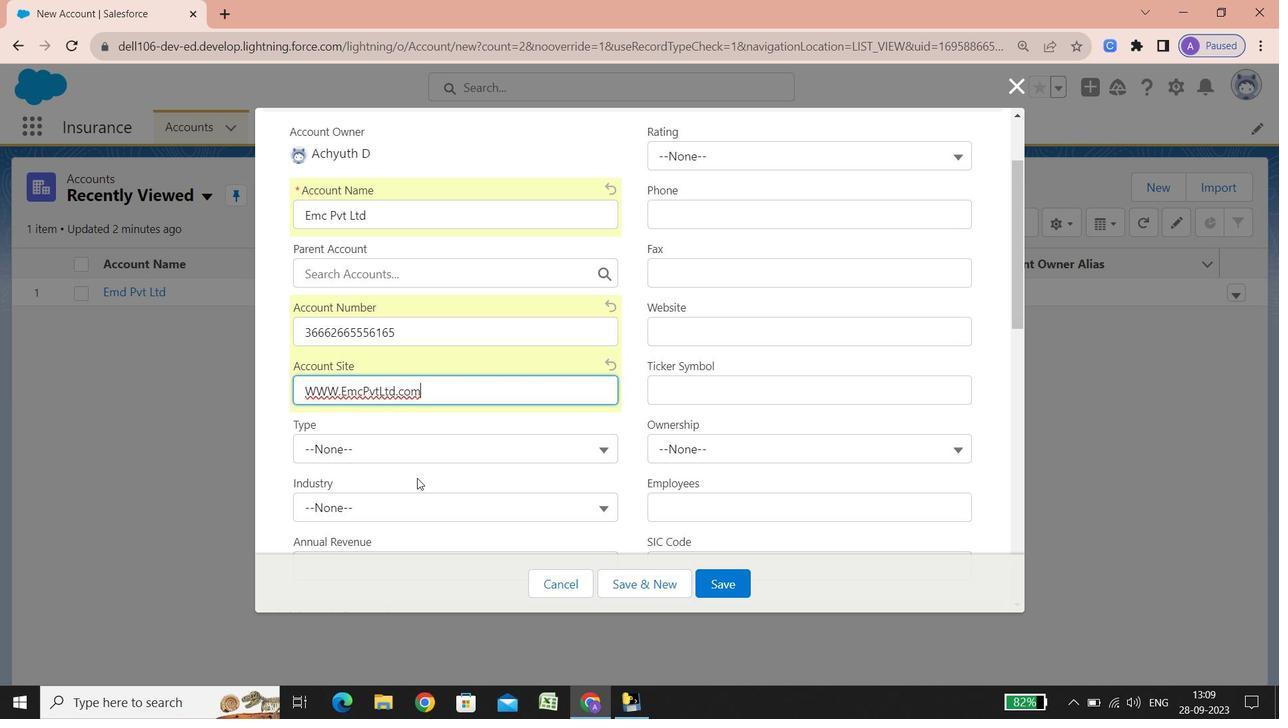 
Action: Mouse scrolled (437, 483) with delta (0, 0)
Screenshot: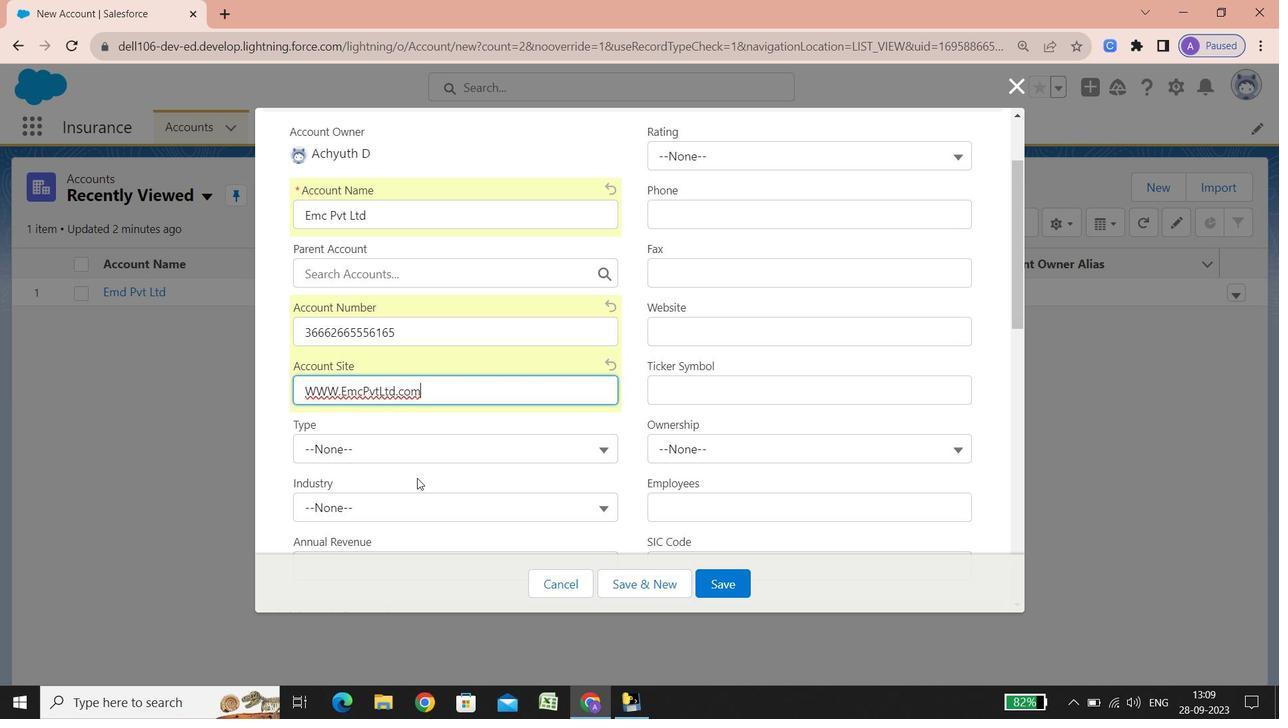 
Action: Mouse scrolled (437, 483) with delta (0, 0)
Screenshot: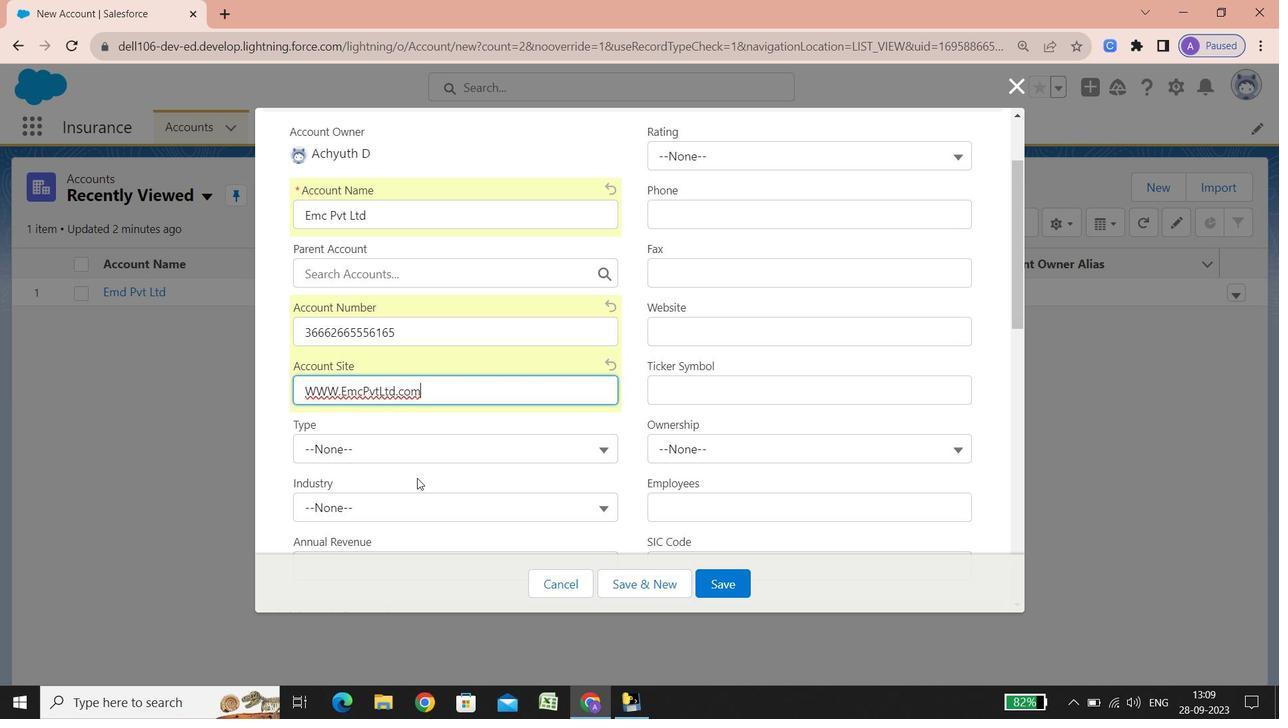 
Action: Mouse scrolled (437, 483) with delta (0, 0)
Screenshot: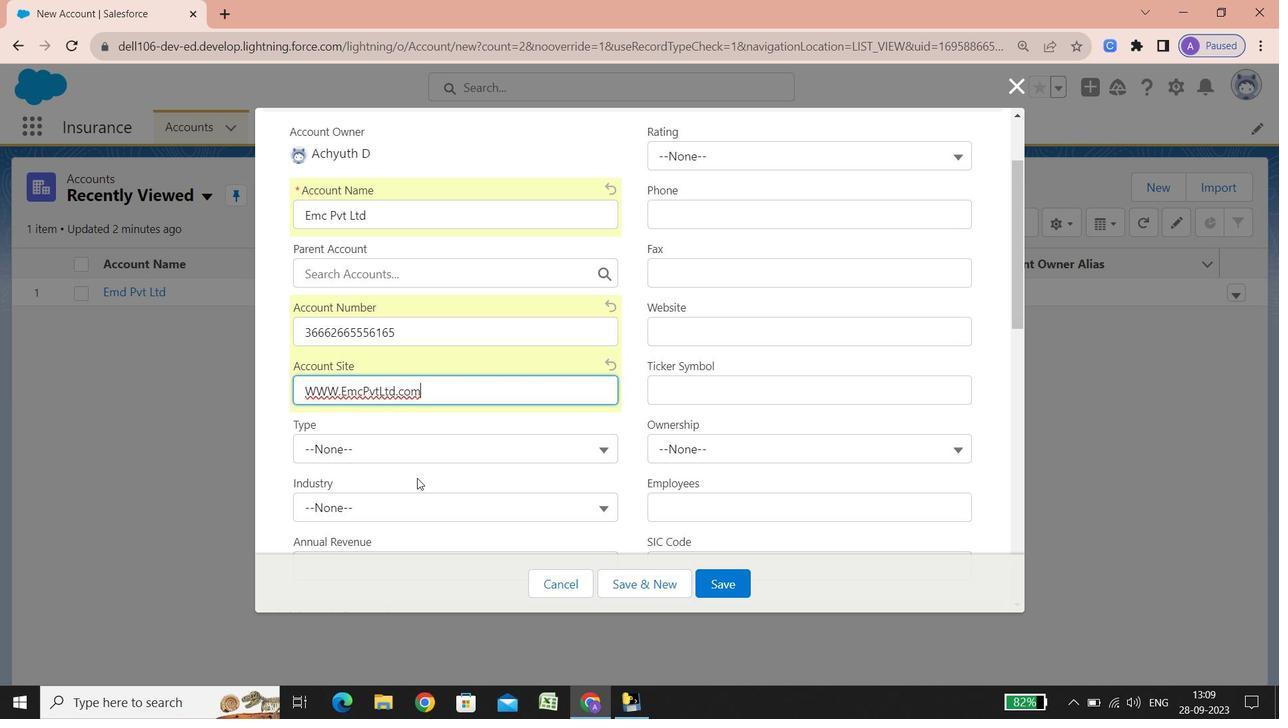 
Action: Mouse scrolled (437, 483) with delta (0, 0)
Screenshot: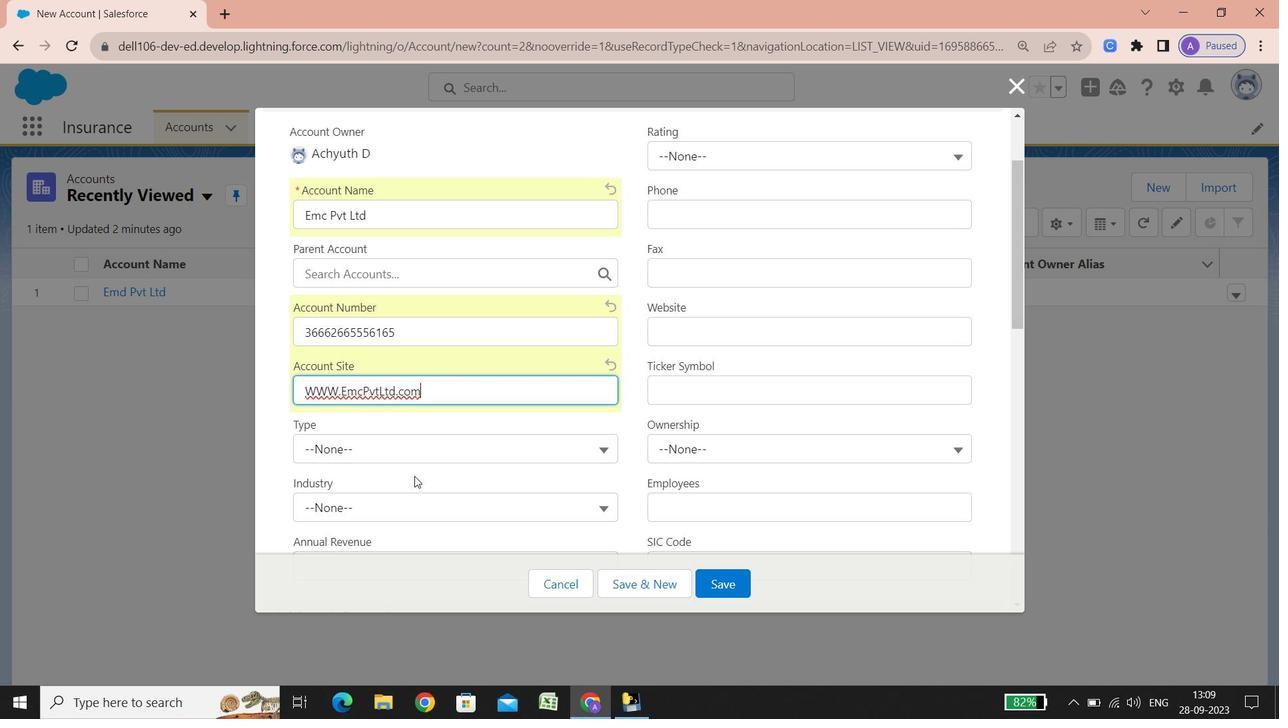 
Action: Mouse scrolled (437, 483) with delta (0, 0)
Screenshot: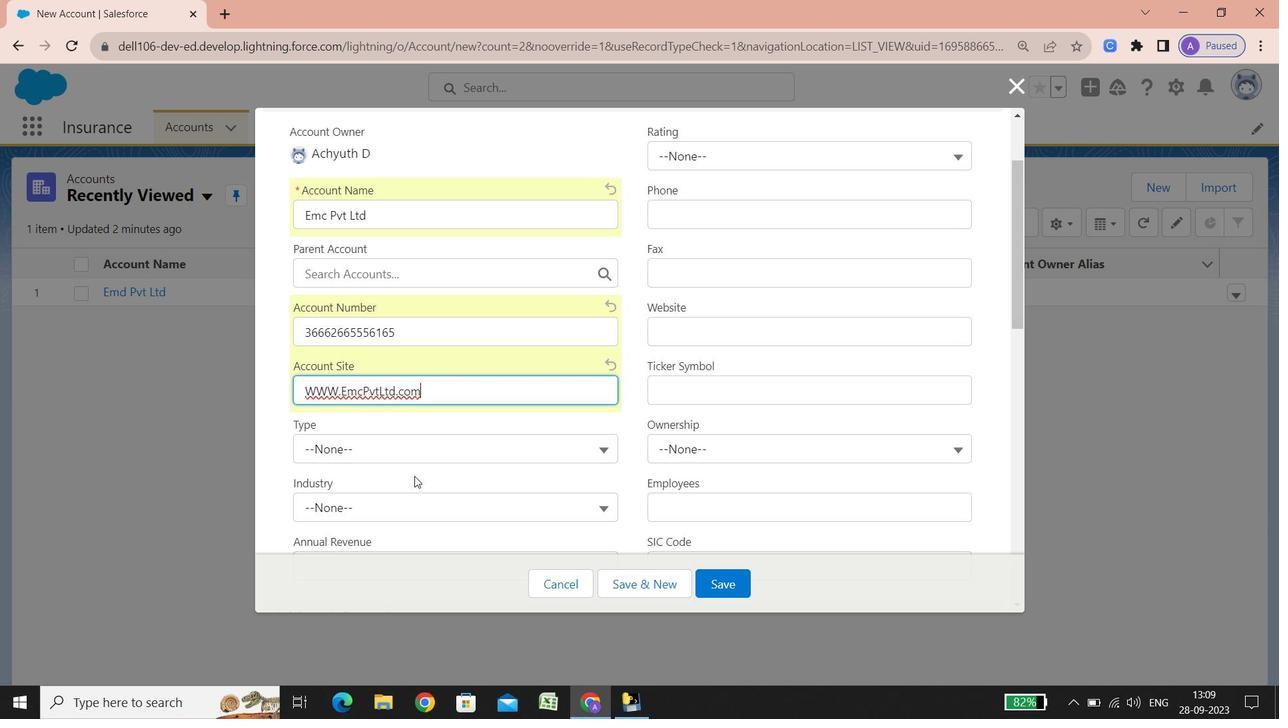 
Action: Mouse scrolled (437, 483) with delta (0, 0)
Screenshot: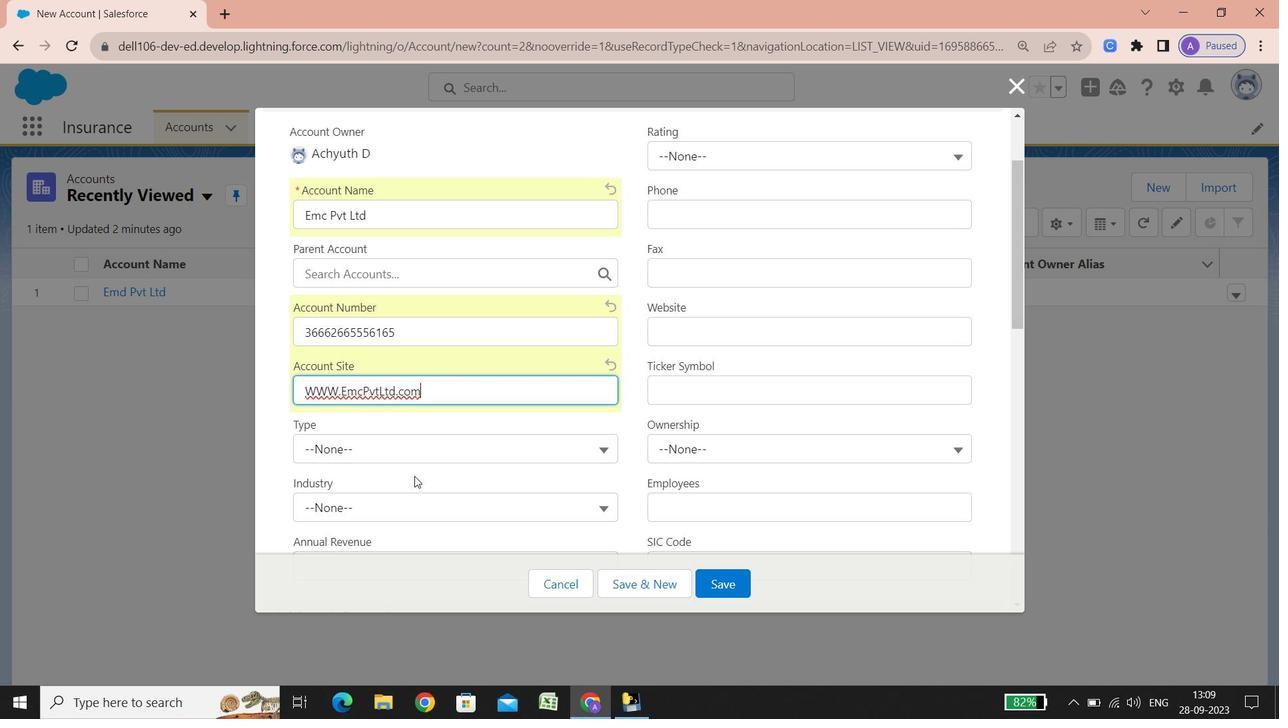 
Action: Mouse scrolled (437, 483) with delta (0, 0)
Screenshot: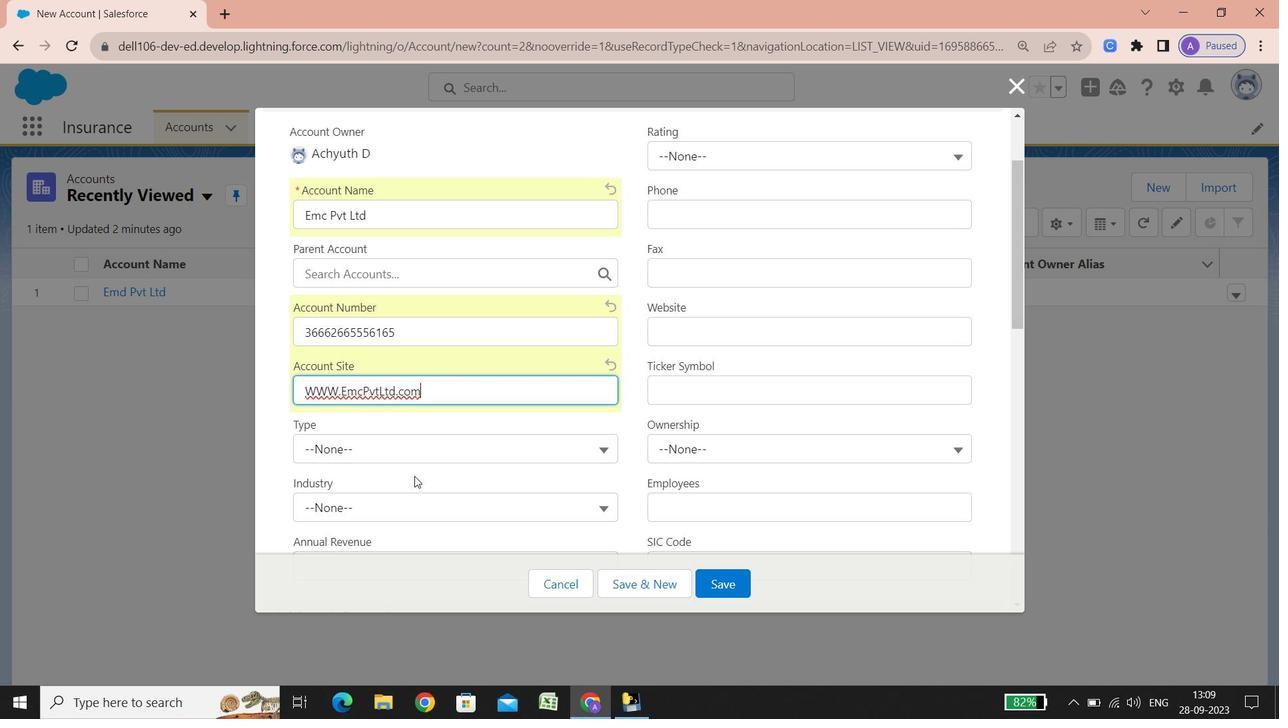 
Action: Mouse scrolled (437, 483) with delta (0, 0)
Screenshot: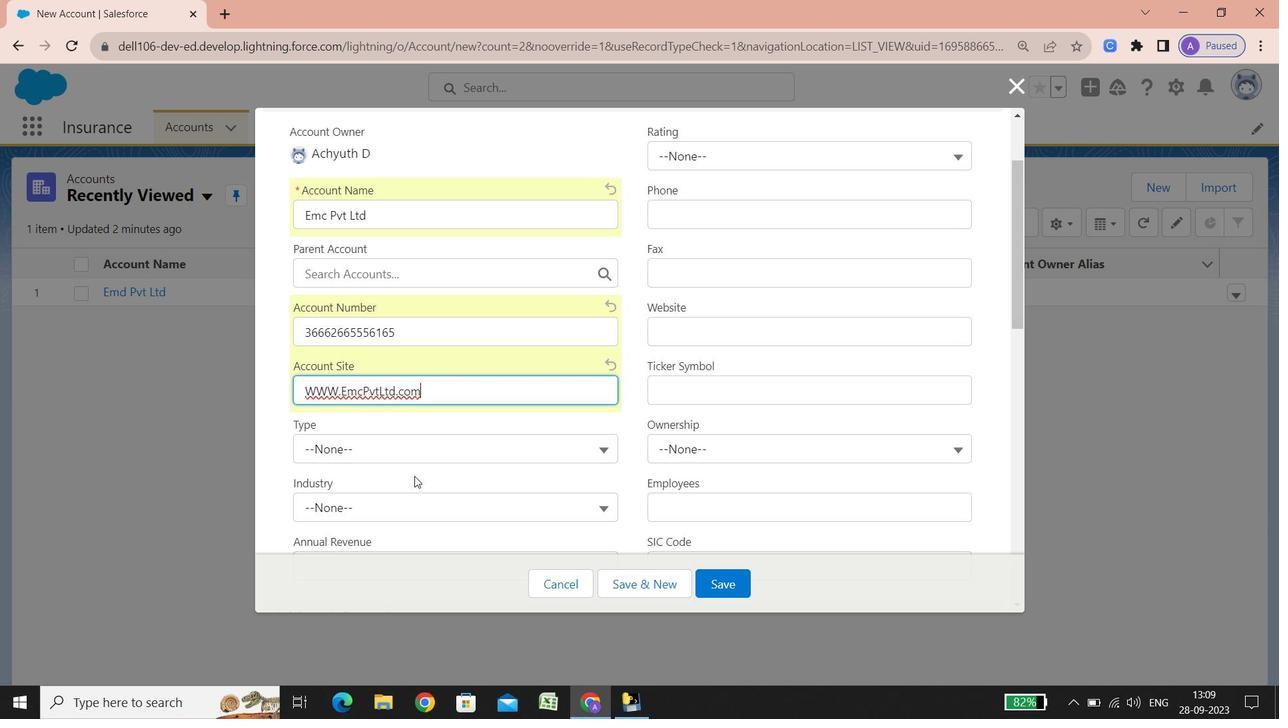 
Action: Mouse scrolled (437, 483) with delta (0, 0)
Screenshot: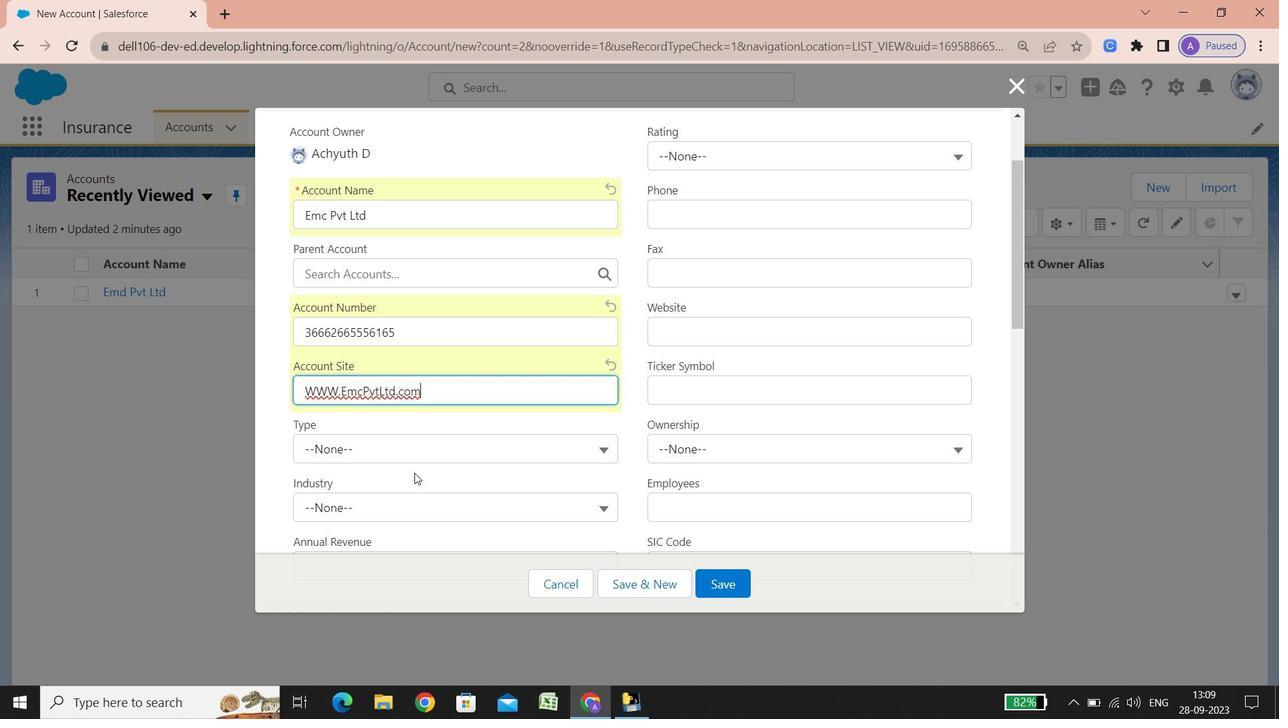 
Action: Mouse scrolled (437, 483) with delta (0, 0)
Screenshot: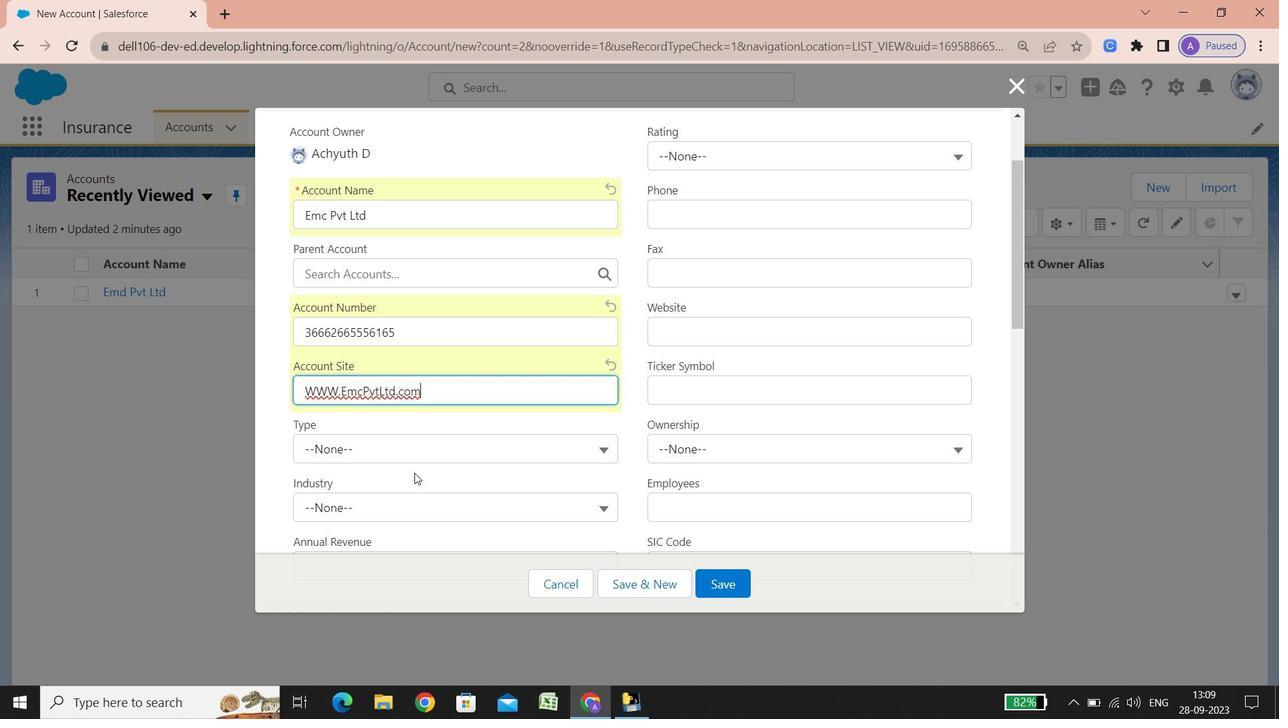 
Action: Mouse scrolled (437, 483) with delta (0, 0)
Screenshot: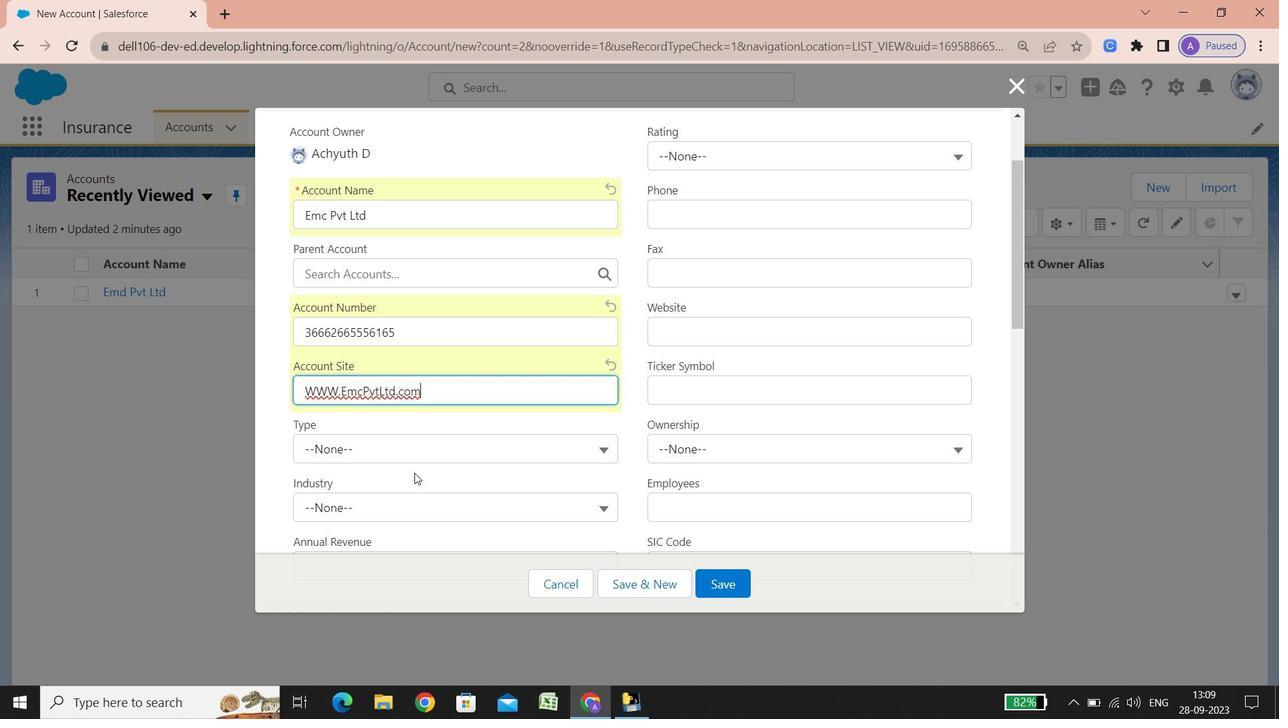 
Action: Mouse scrolled (437, 483) with delta (0, 0)
Screenshot: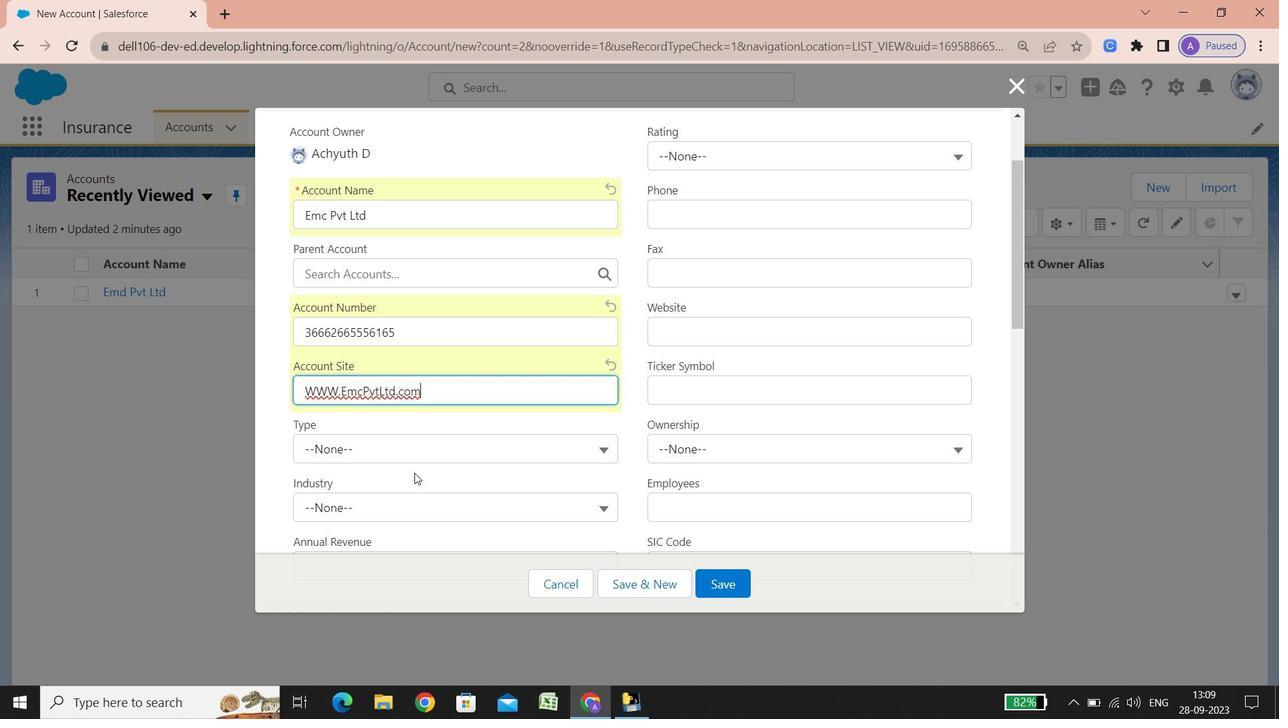 
Action: Mouse scrolled (437, 483) with delta (0, 0)
Screenshot: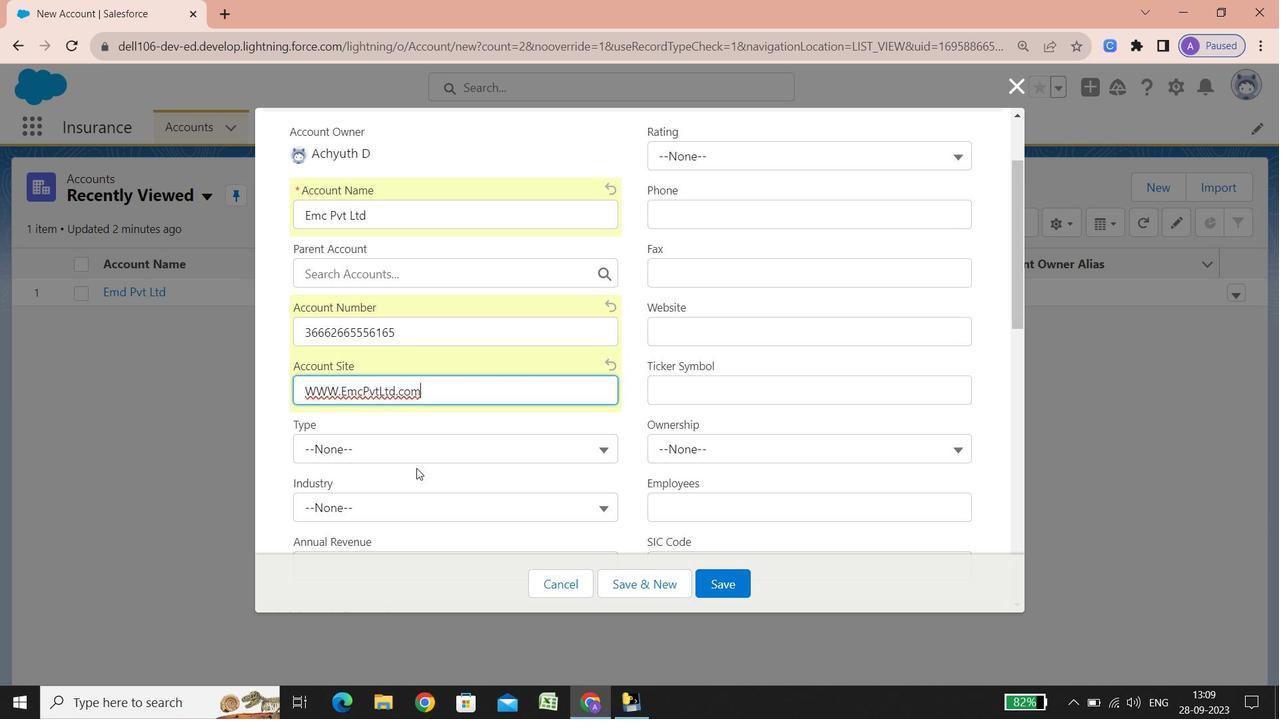 
Action: Mouse moved to (446, 449)
Screenshot: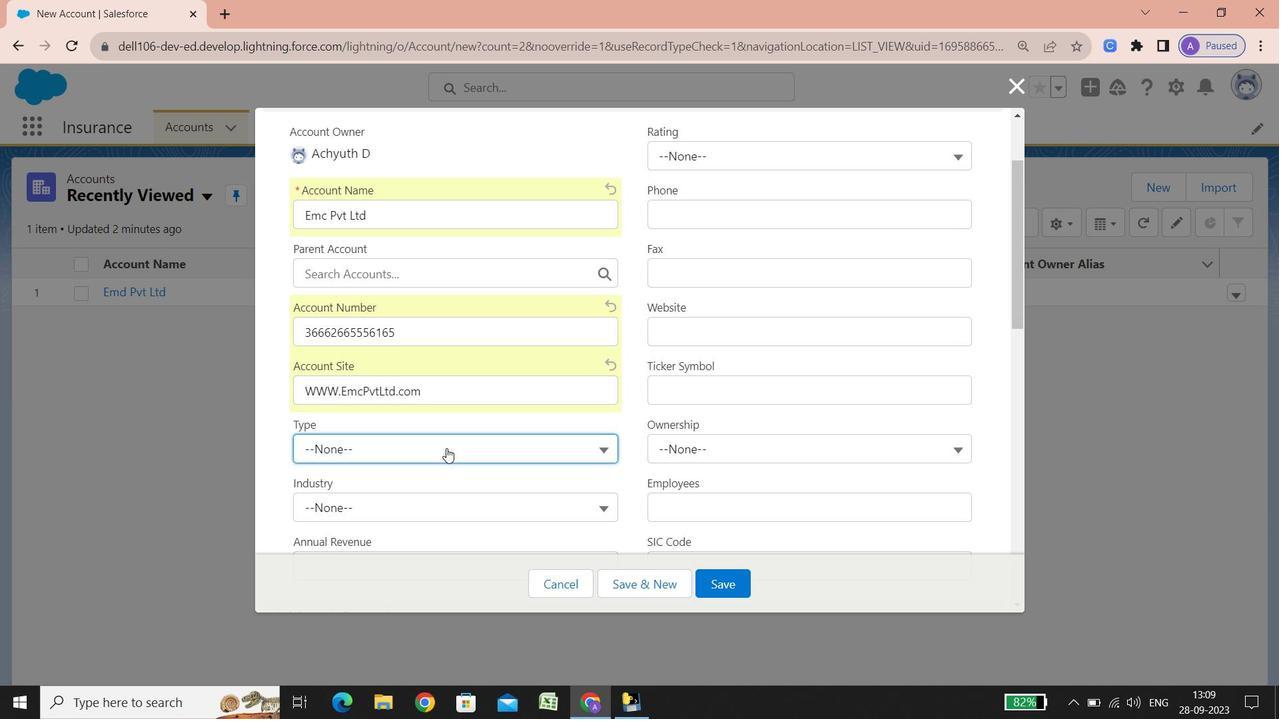 
Action: Mouse pressed left at (446, 449)
Screenshot: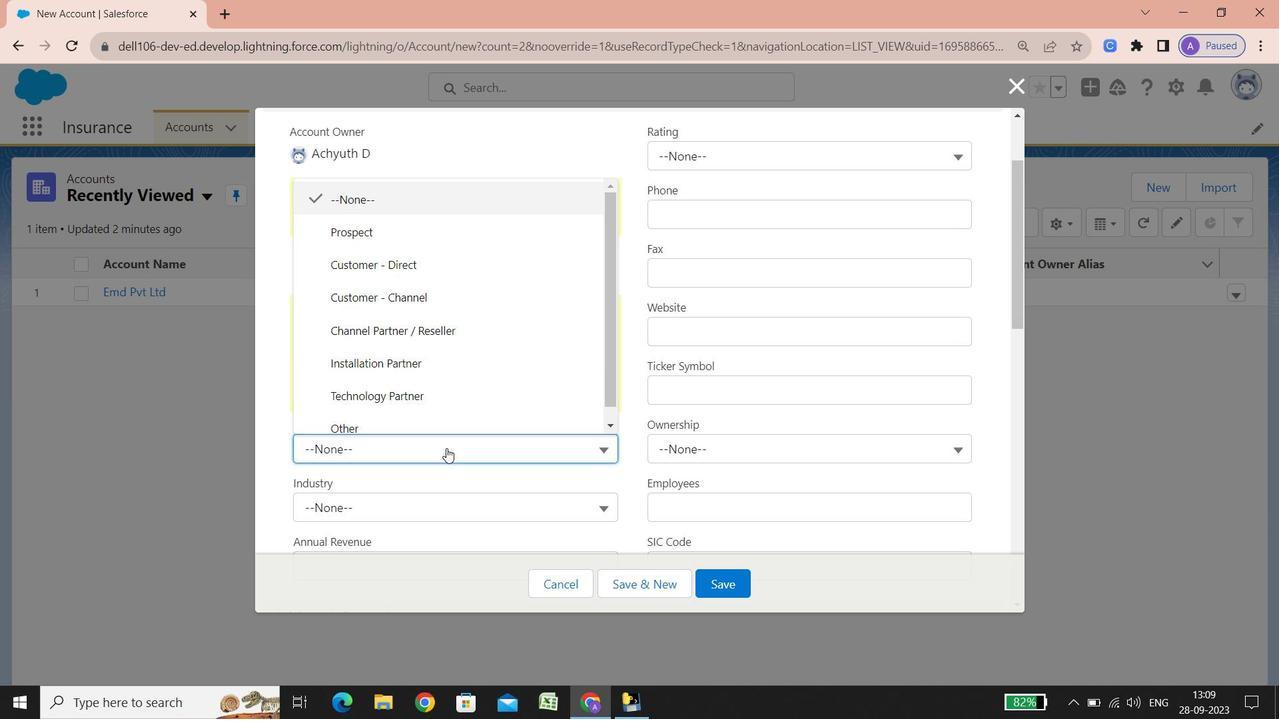 
Action: Mouse moved to (408, 365)
Screenshot: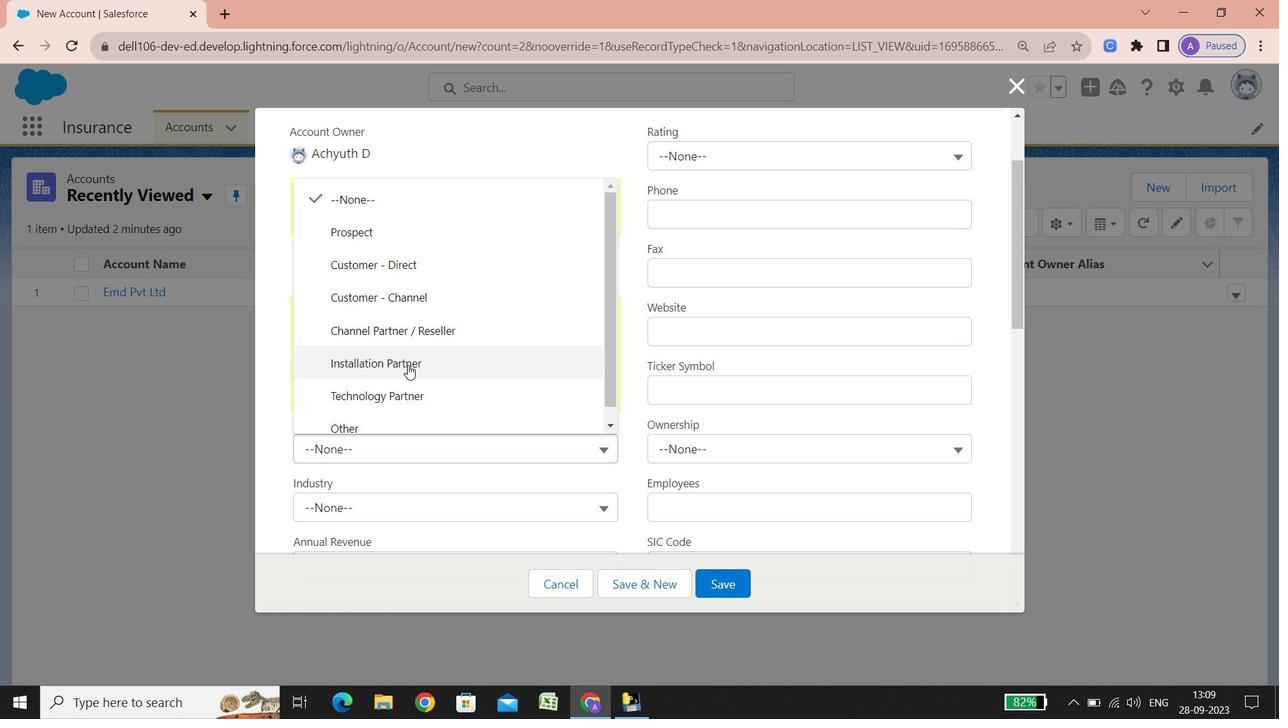 
Action: Mouse pressed left at (408, 365)
Screenshot: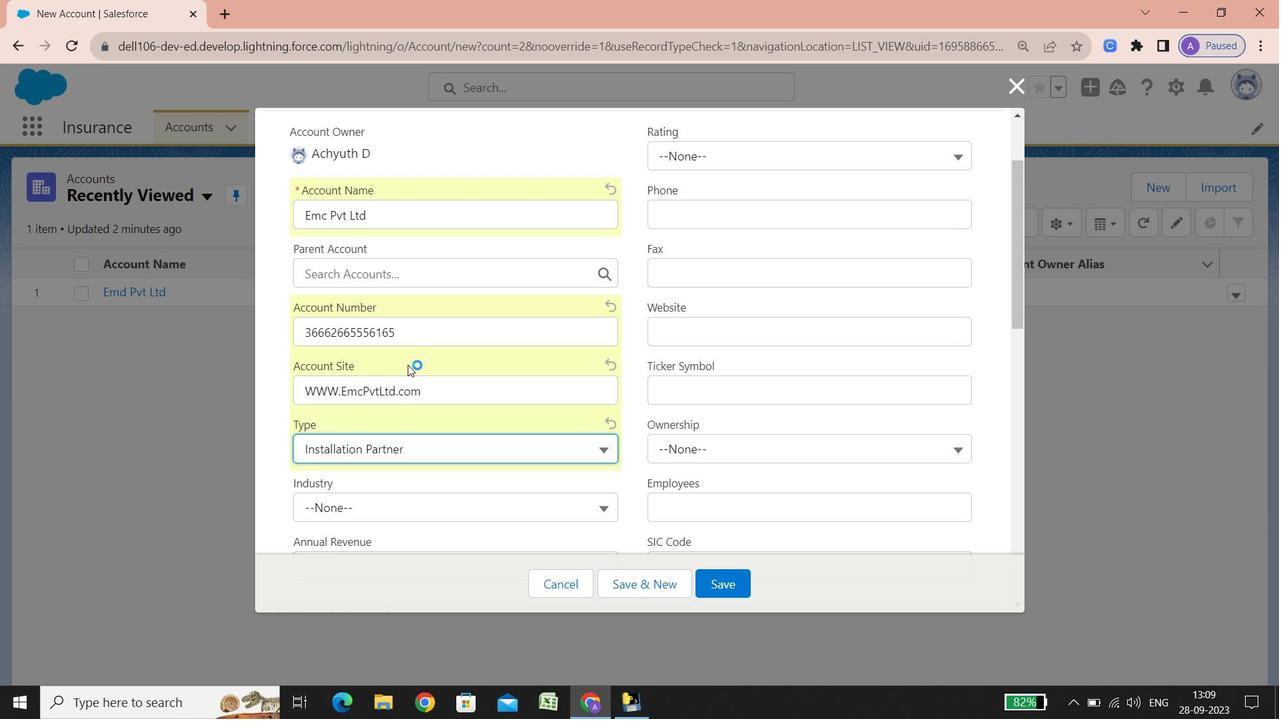
Action: Mouse moved to (360, 518)
Screenshot: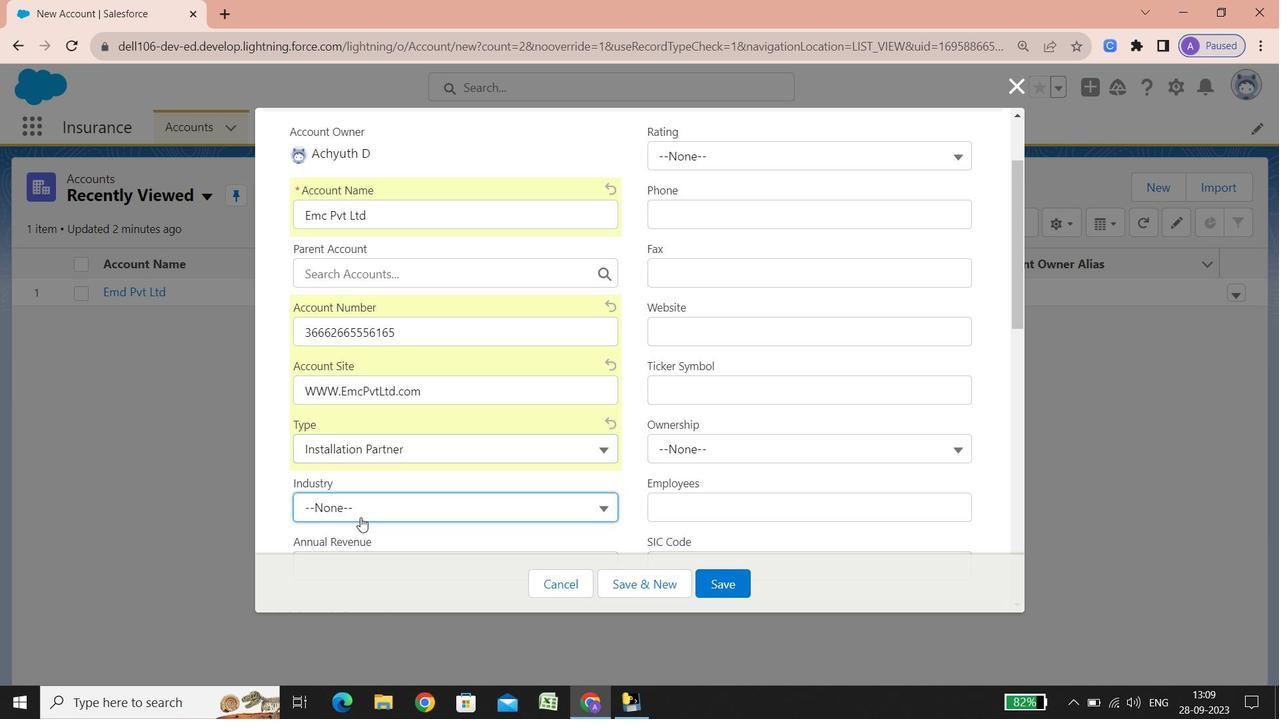 
Action: Mouse pressed left at (360, 518)
Screenshot: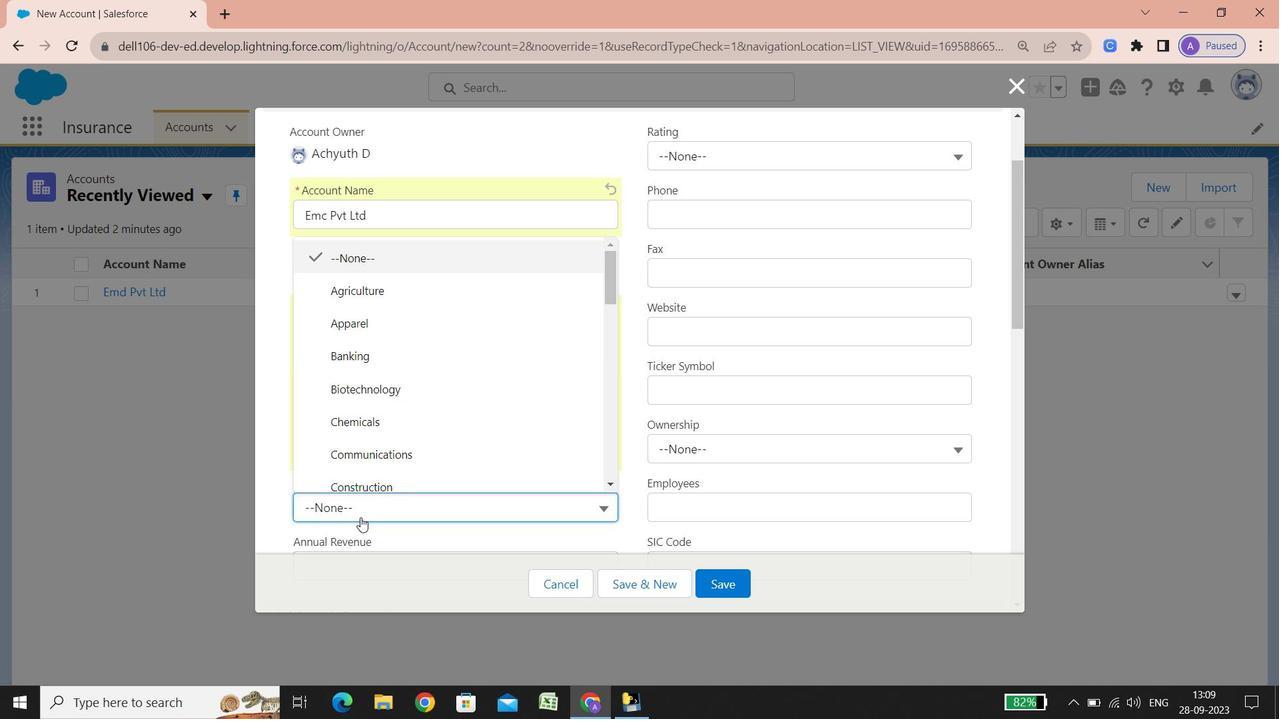 
Action: Mouse moved to (365, 421)
Screenshot: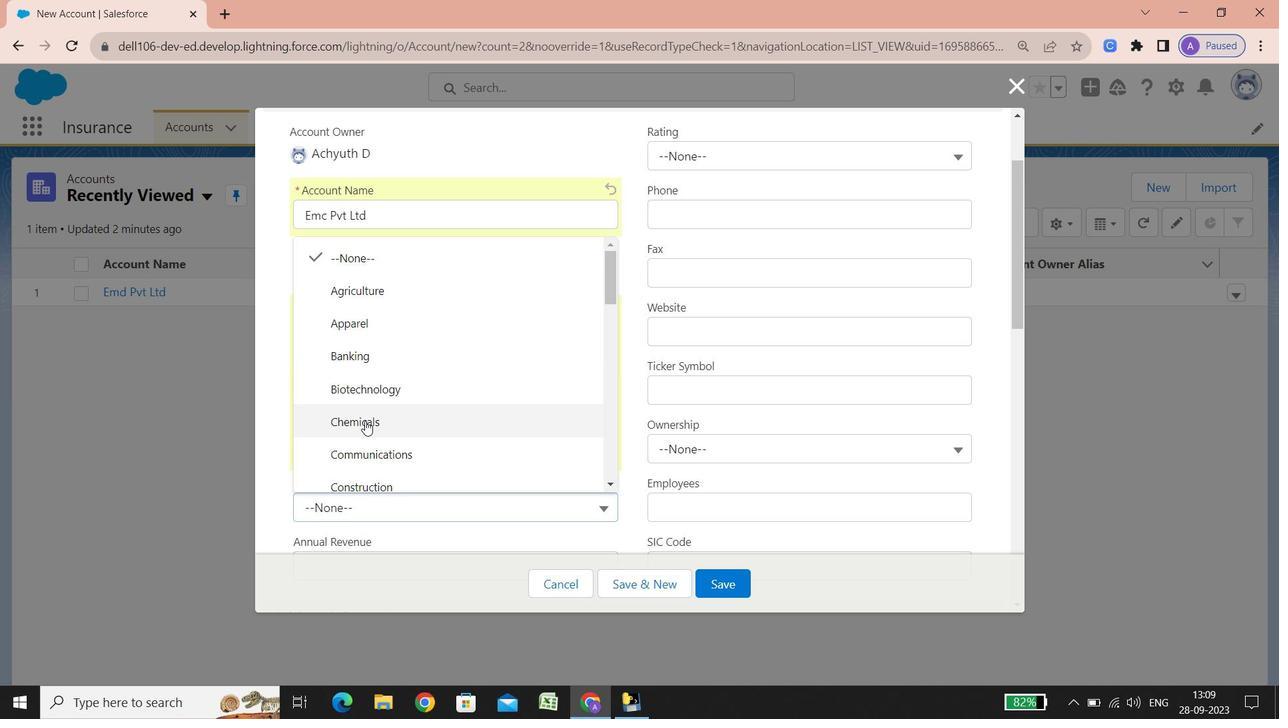 
Action: Mouse pressed left at (365, 421)
Screenshot: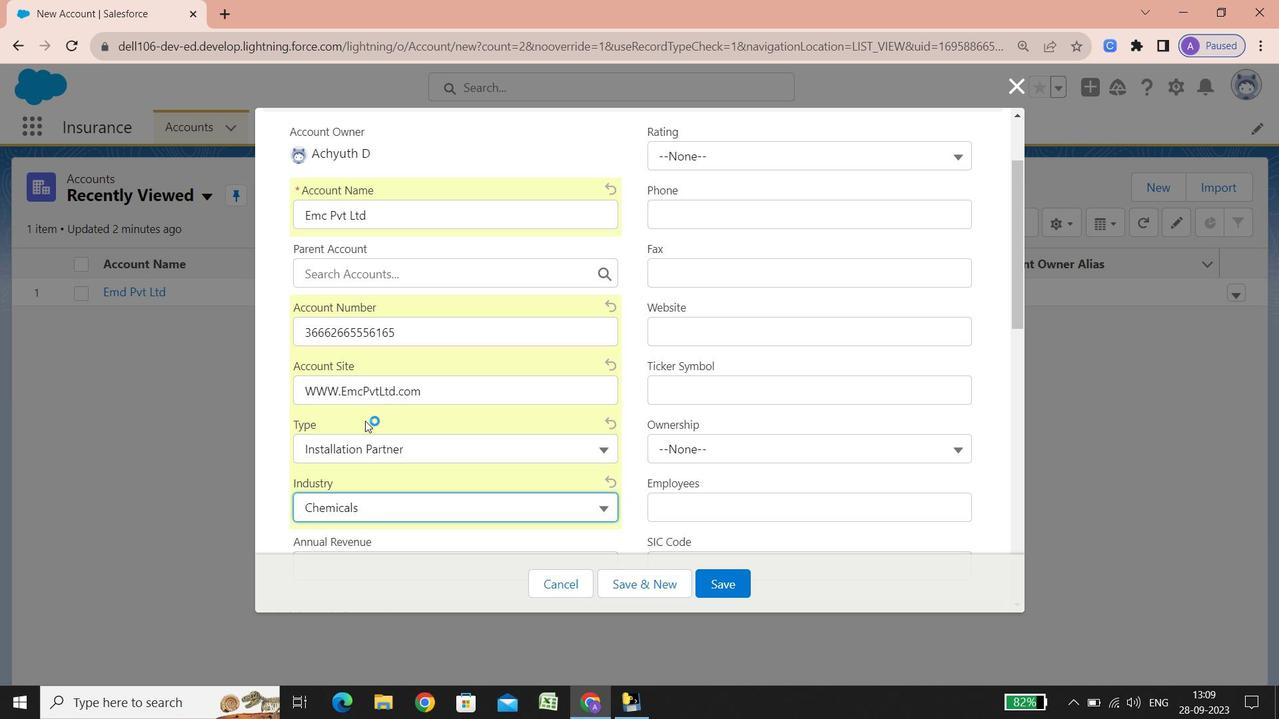 
Action: Mouse scrolled (365, 421) with delta (0, 0)
Screenshot: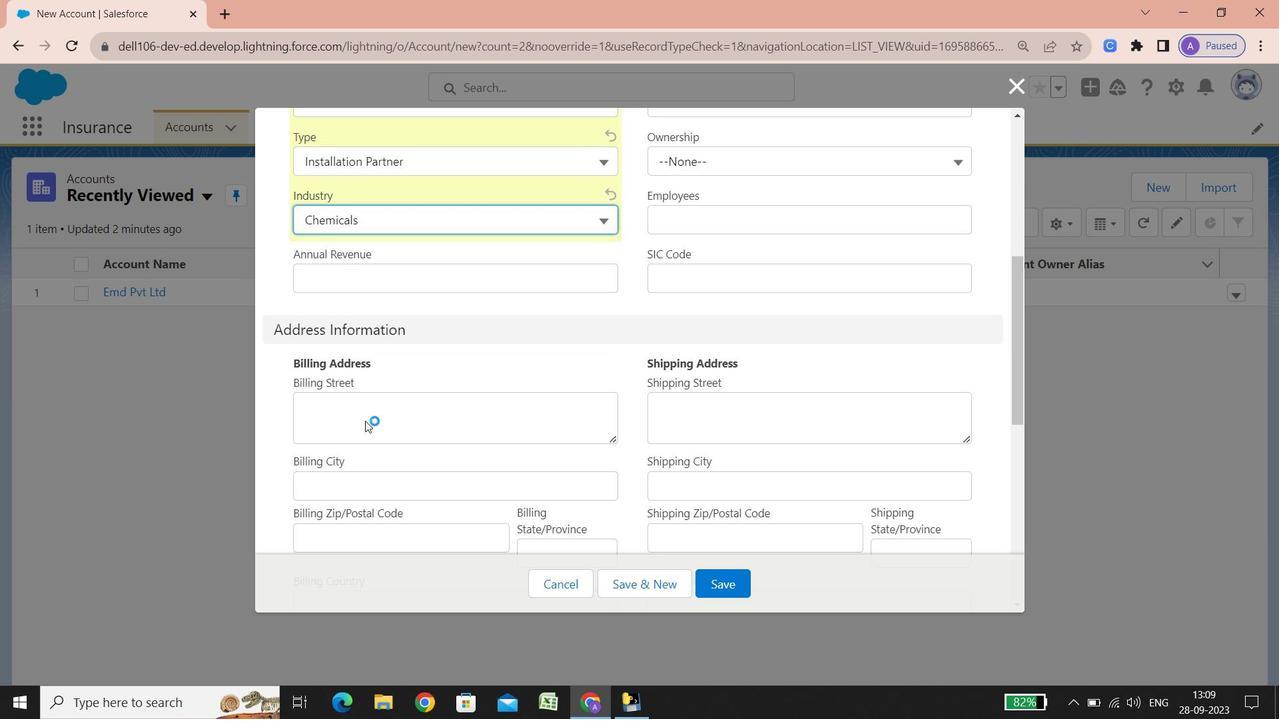 
Action: Mouse scrolled (365, 421) with delta (0, 0)
Screenshot: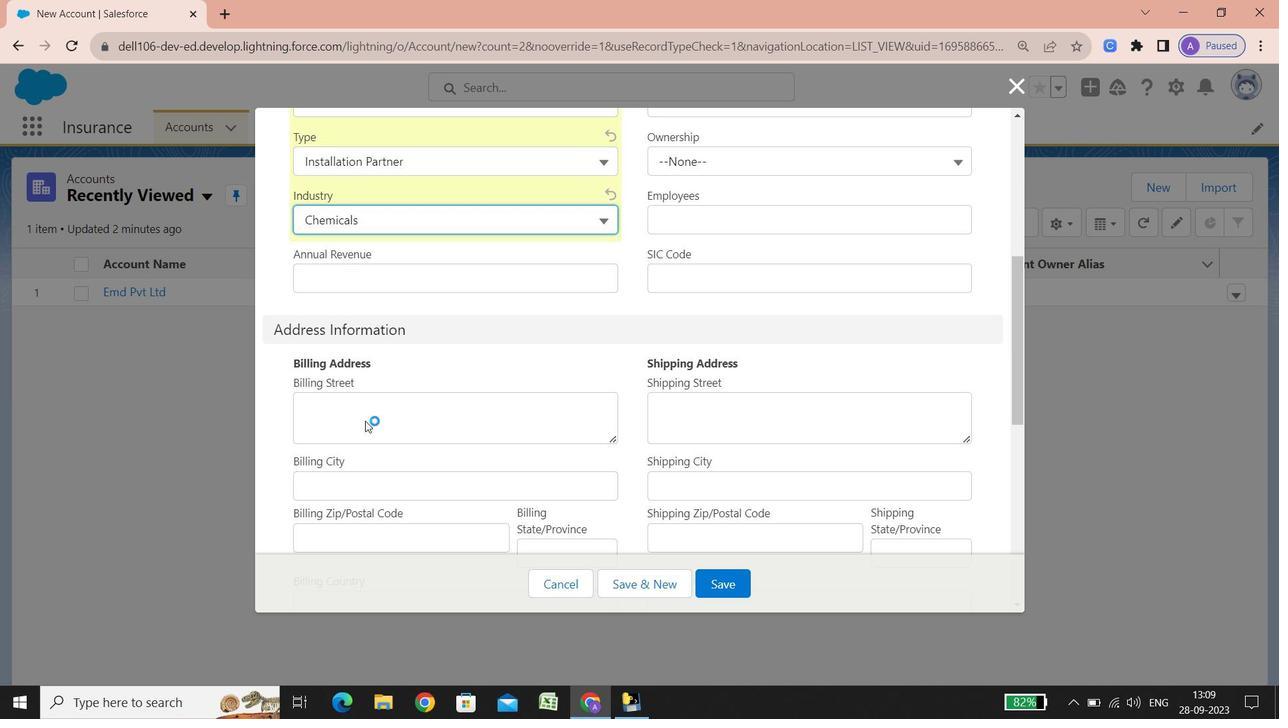 
Action: Mouse scrolled (365, 421) with delta (0, 0)
Screenshot: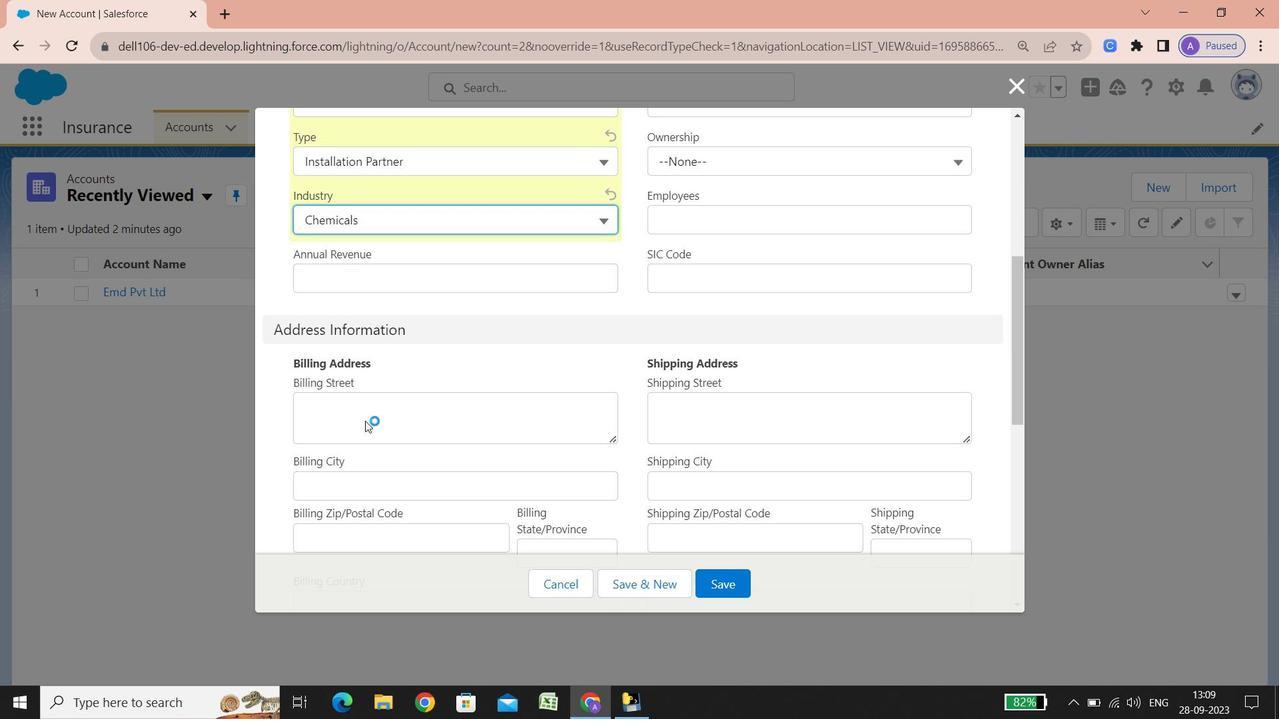 
Action: Mouse scrolled (365, 421) with delta (0, 0)
Screenshot: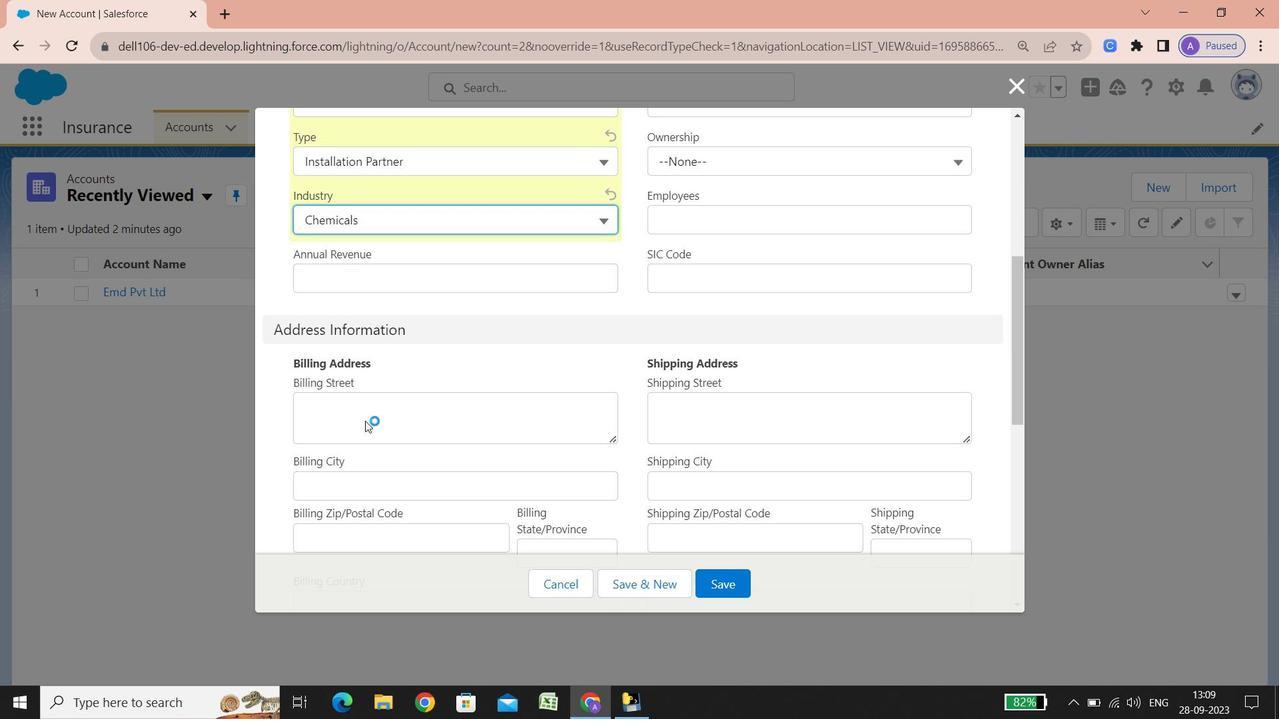 
Action: Mouse scrolled (365, 421) with delta (0, 0)
Screenshot: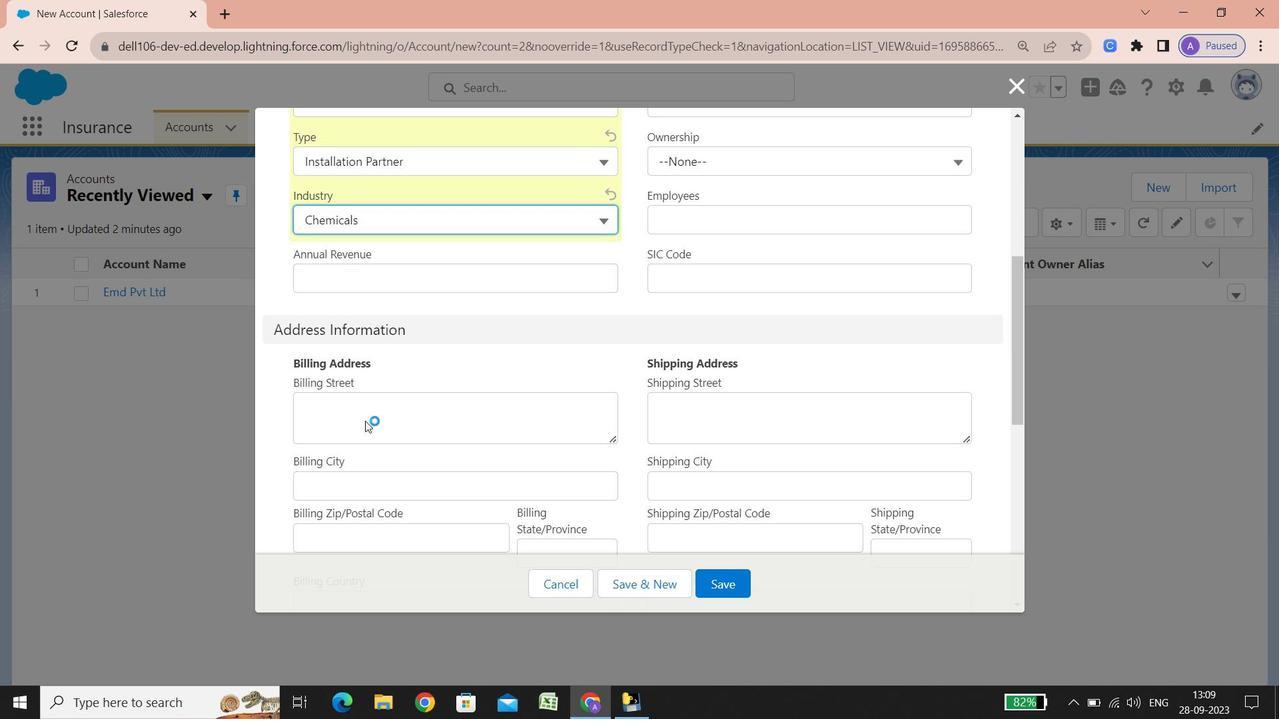 
Action: Mouse scrolled (365, 421) with delta (0, 0)
Screenshot: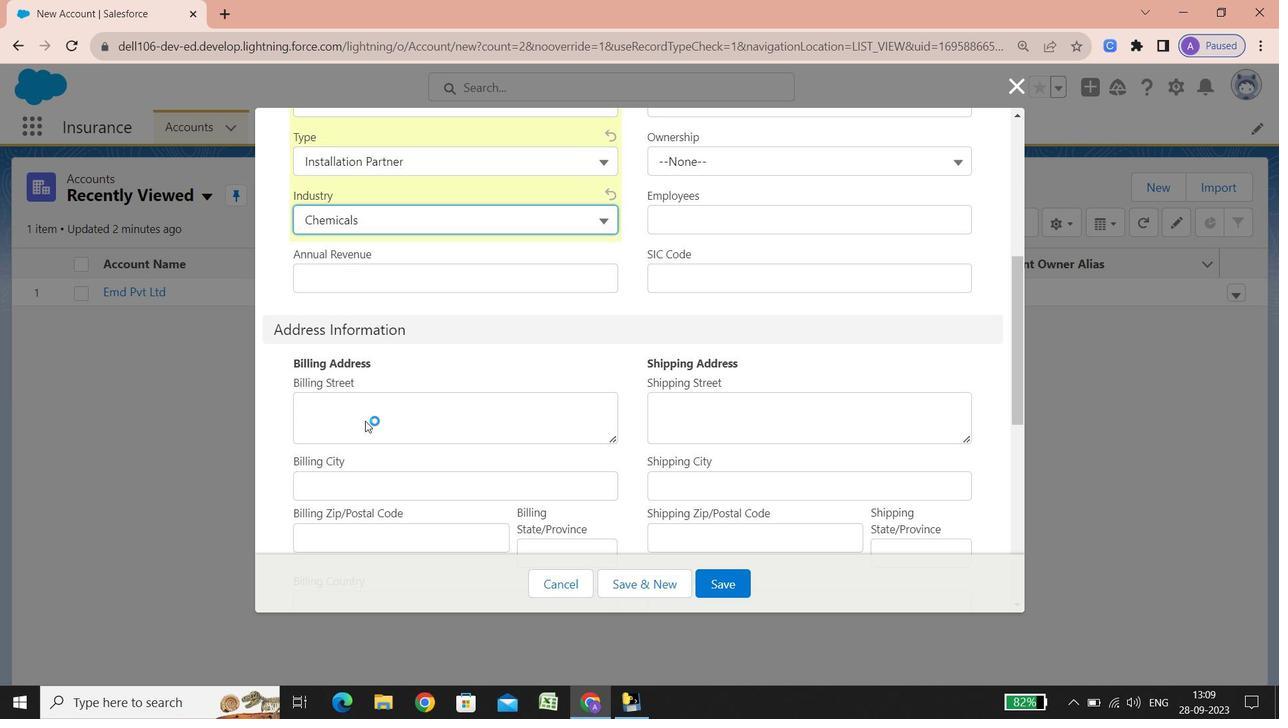 
Action: Mouse scrolled (365, 421) with delta (0, 0)
Screenshot: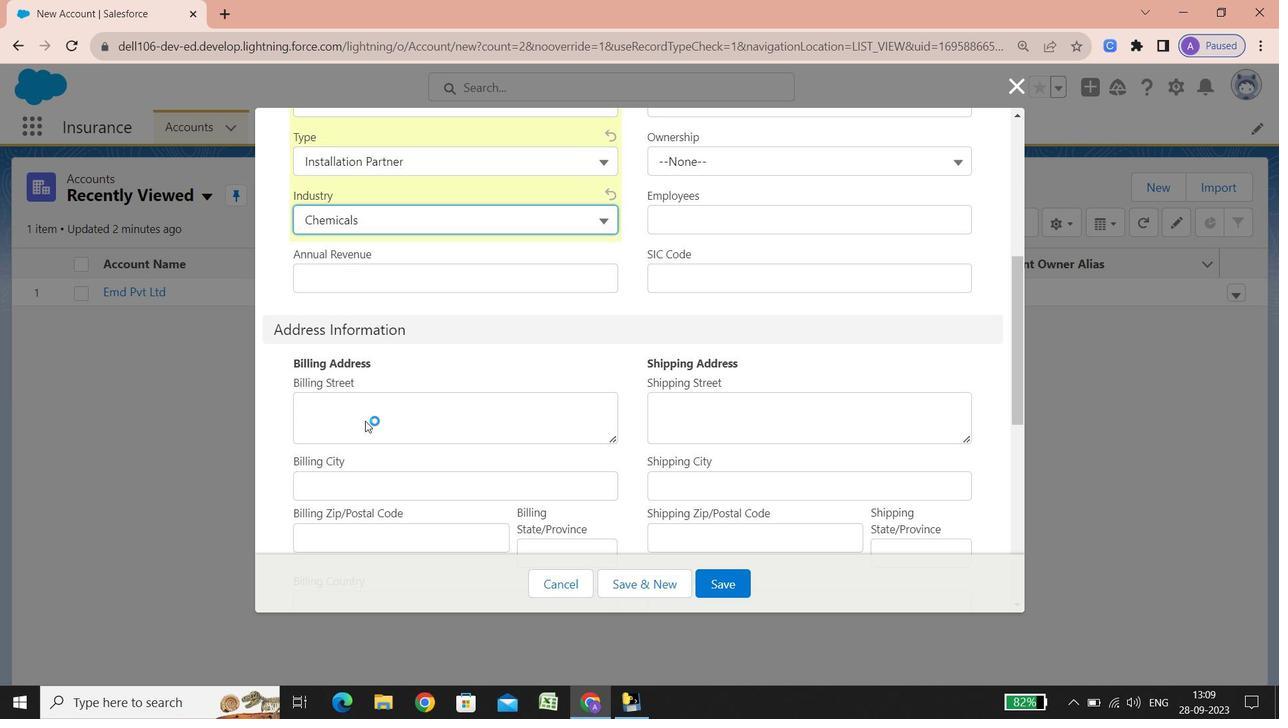 
Action: Mouse scrolled (365, 421) with delta (0, 0)
Screenshot: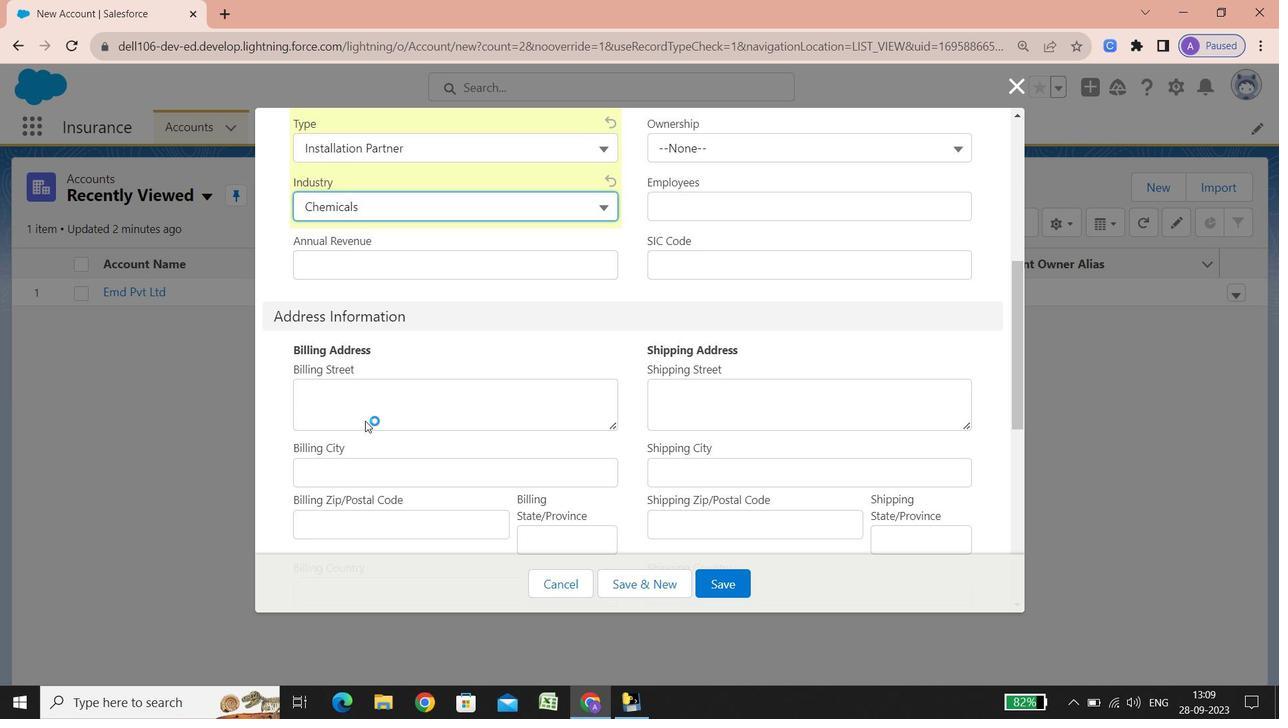
Action: Mouse scrolled (365, 421) with delta (0, 0)
Screenshot: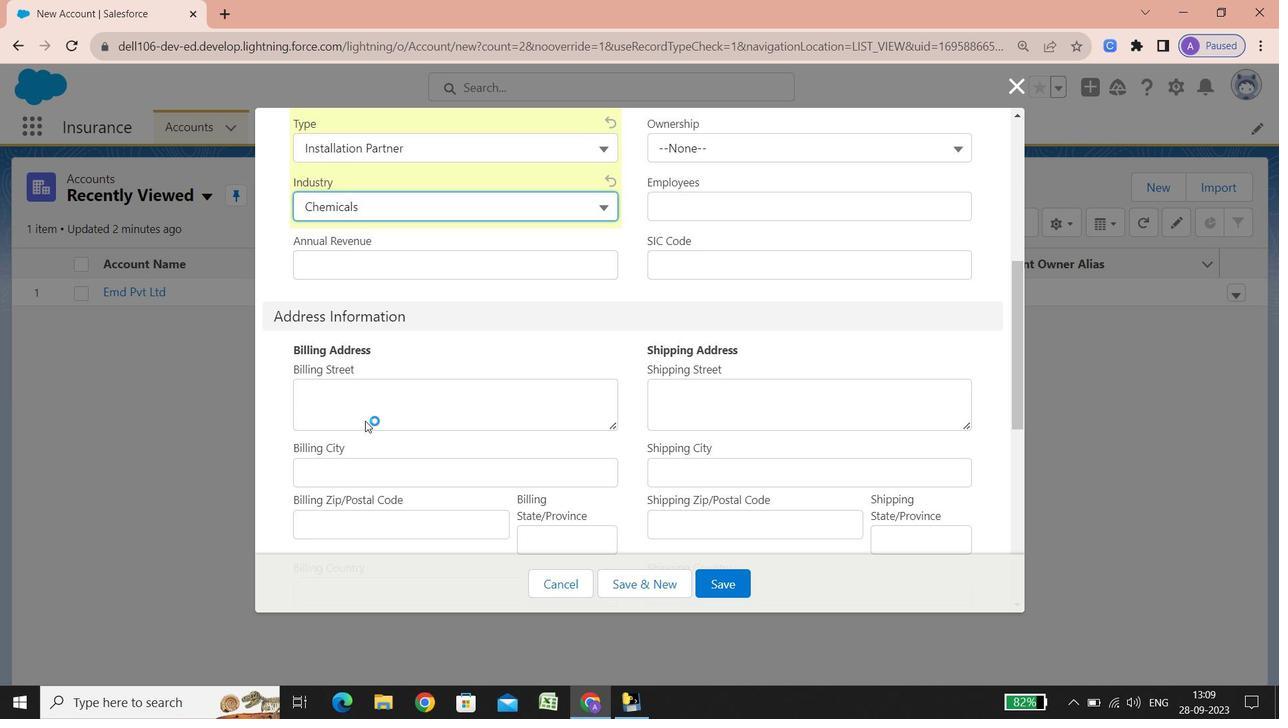 
Action: Mouse scrolled (365, 421) with delta (0, 0)
Screenshot: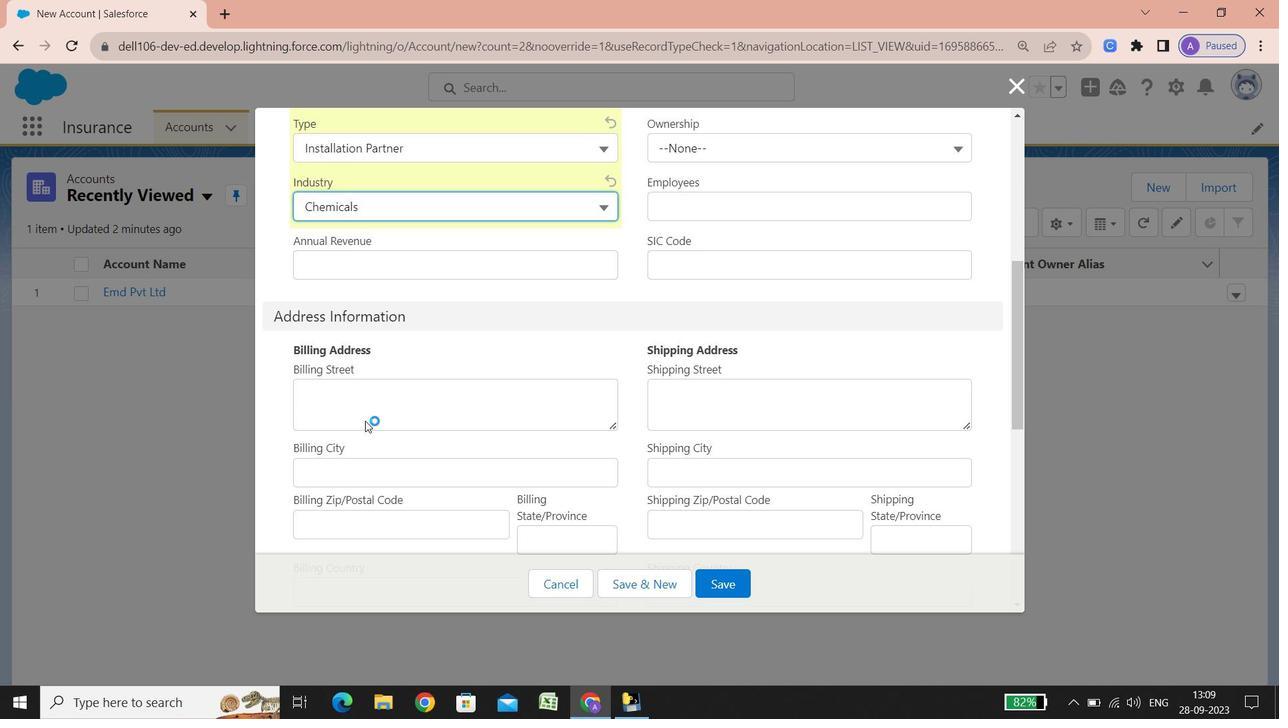 
Action: Mouse scrolled (365, 421) with delta (0, 0)
Screenshot: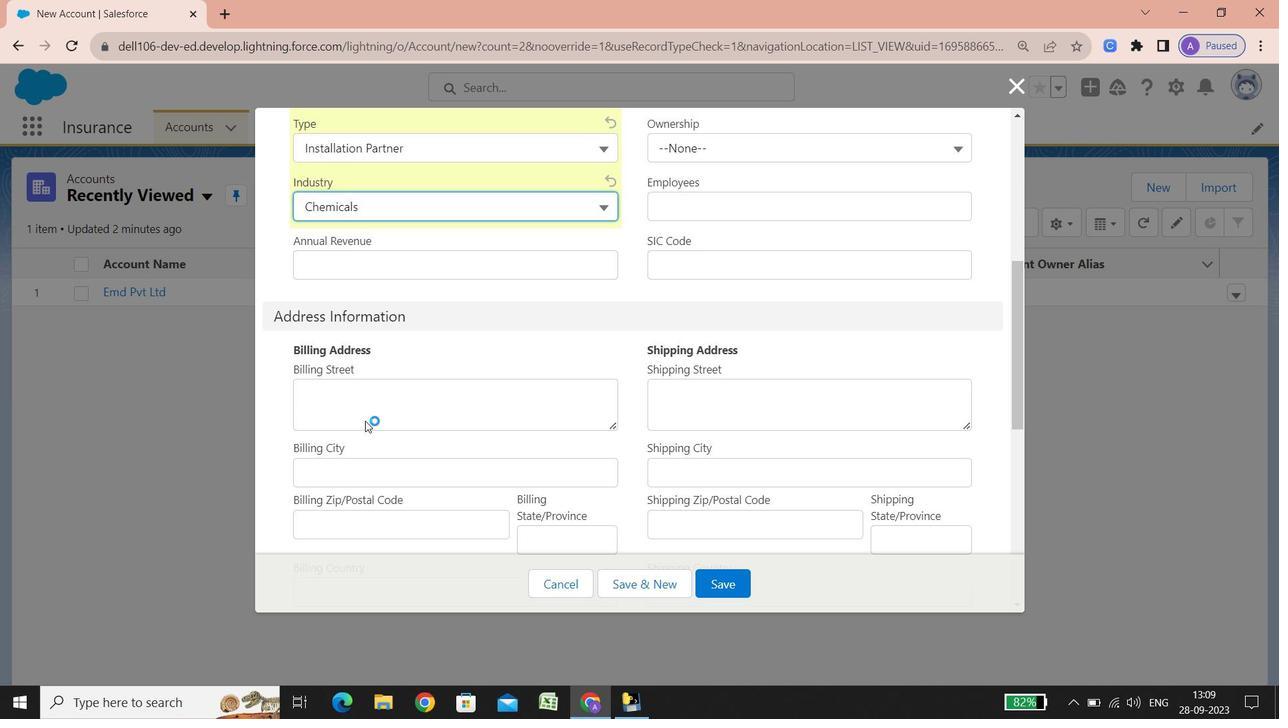 
Action: Mouse scrolled (365, 421) with delta (0, 0)
Screenshot: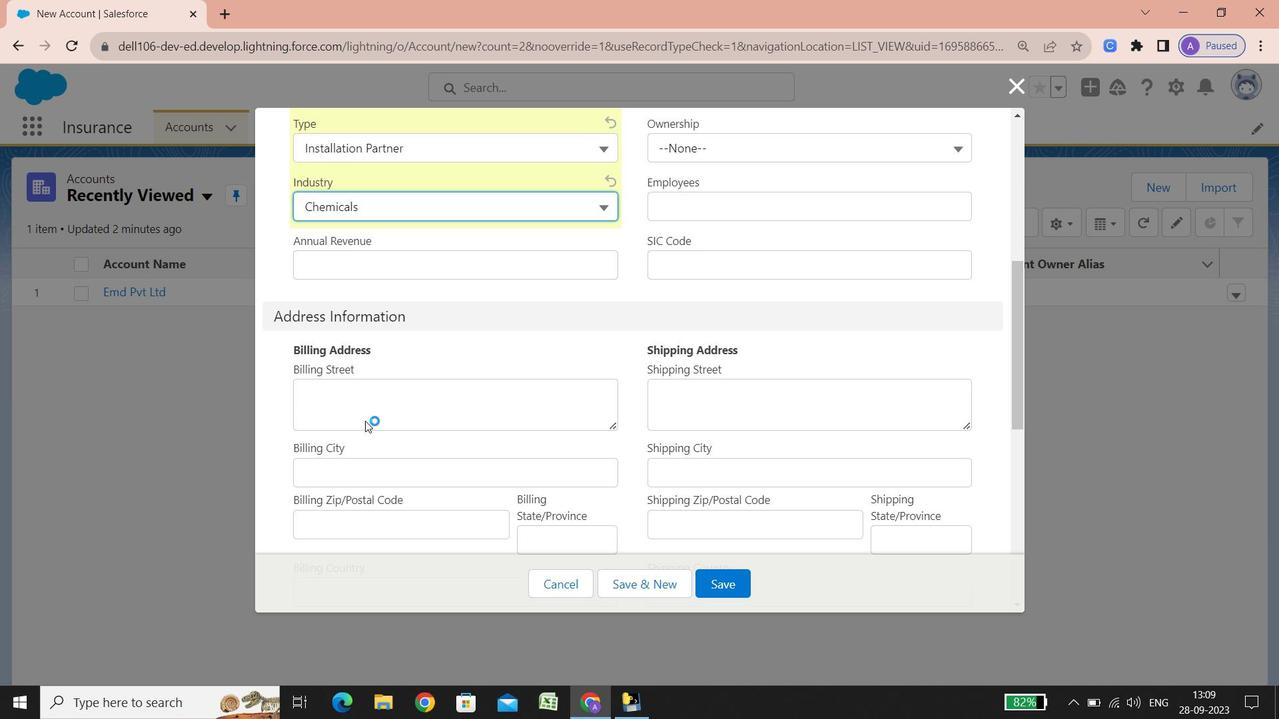 
Action: Mouse scrolled (365, 421) with delta (0, 0)
